 Task: Open a blank google sheet and write heading  'Elite Sales. 'Add 10 people name  'Ethan Reynolds, Olivia Thompson, Benjamin Martinez, Emma Davis, Alexander Mitchell, Ava Rodriguez, Daniel Anderson, Mia Lewis, Christopher Scott, Sophia Harris.'Item code in between  '4055-6600. 'Product range in between  4000-7000. Add Products  Nike shoe, Adidas shoe, Gucci T-shirt, Louis Vuitton bag, Zara Shirt, H&M jeans, Chanel perfume, Versace perfume, Ralph Lauren, Prada ShirtChoose quantity  '3 to 9 'Tax '12 percent 'Total Add Amount. Save page  Elite Sales review   book
Action: Mouse pressed left at (346, 242)
Screenshot: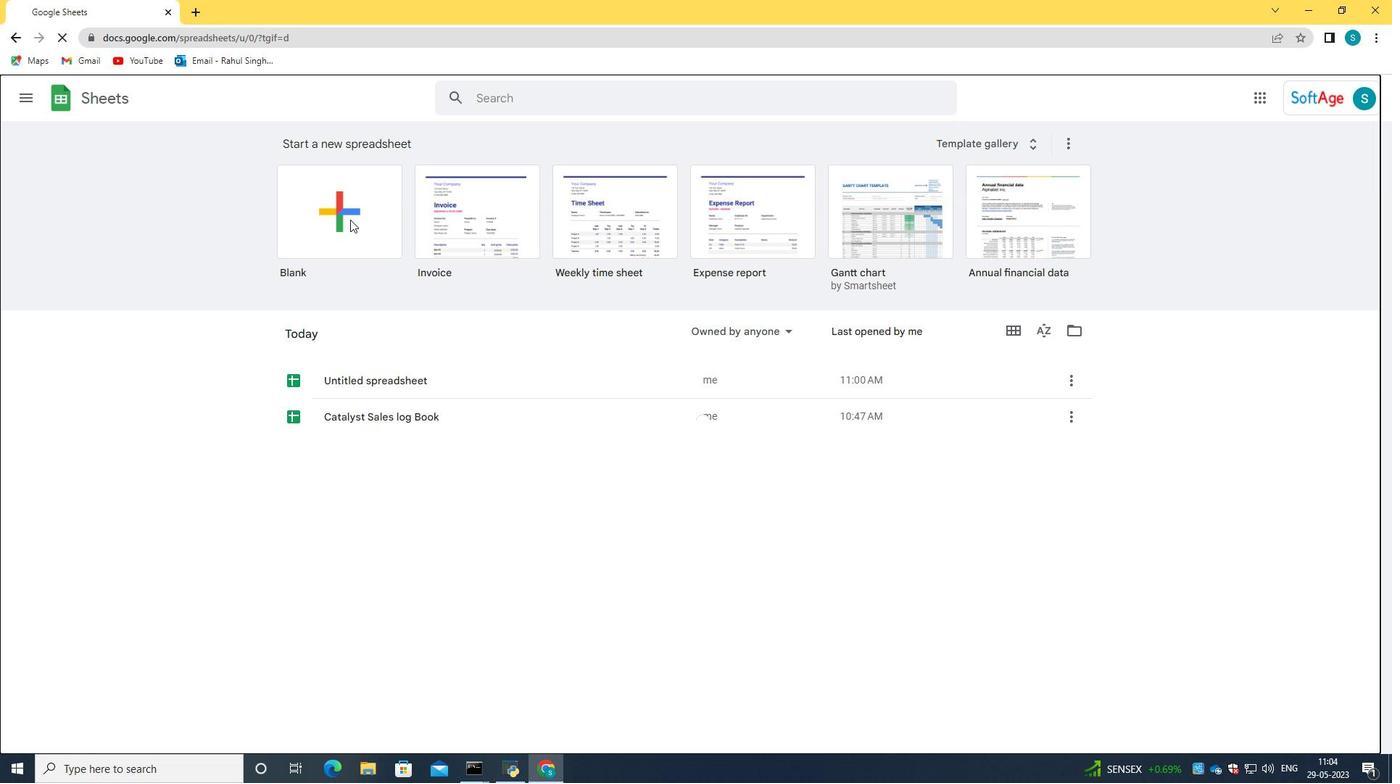 
Action: Mouse moved to (516, 207)
Screenshot: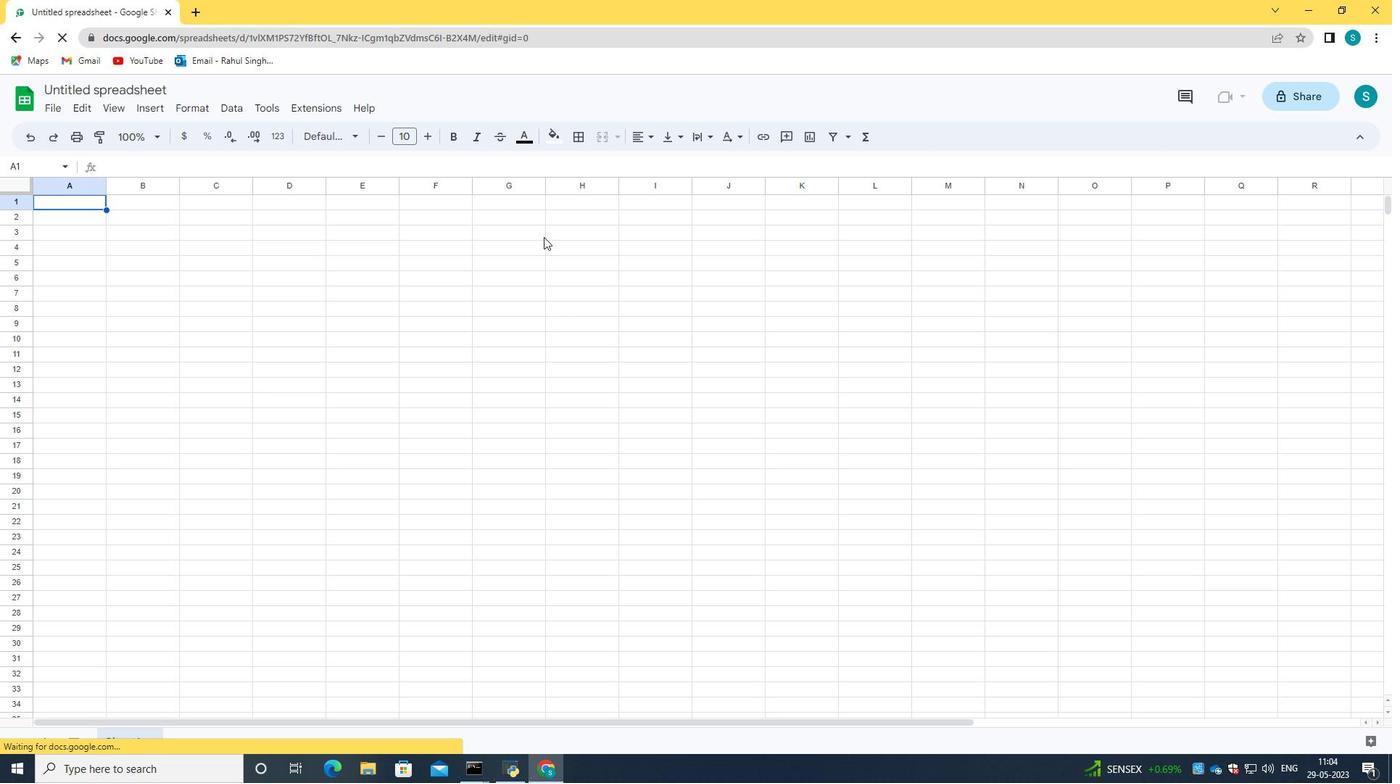
Action: Mouse pressed left at (516, 207)
Screenshot: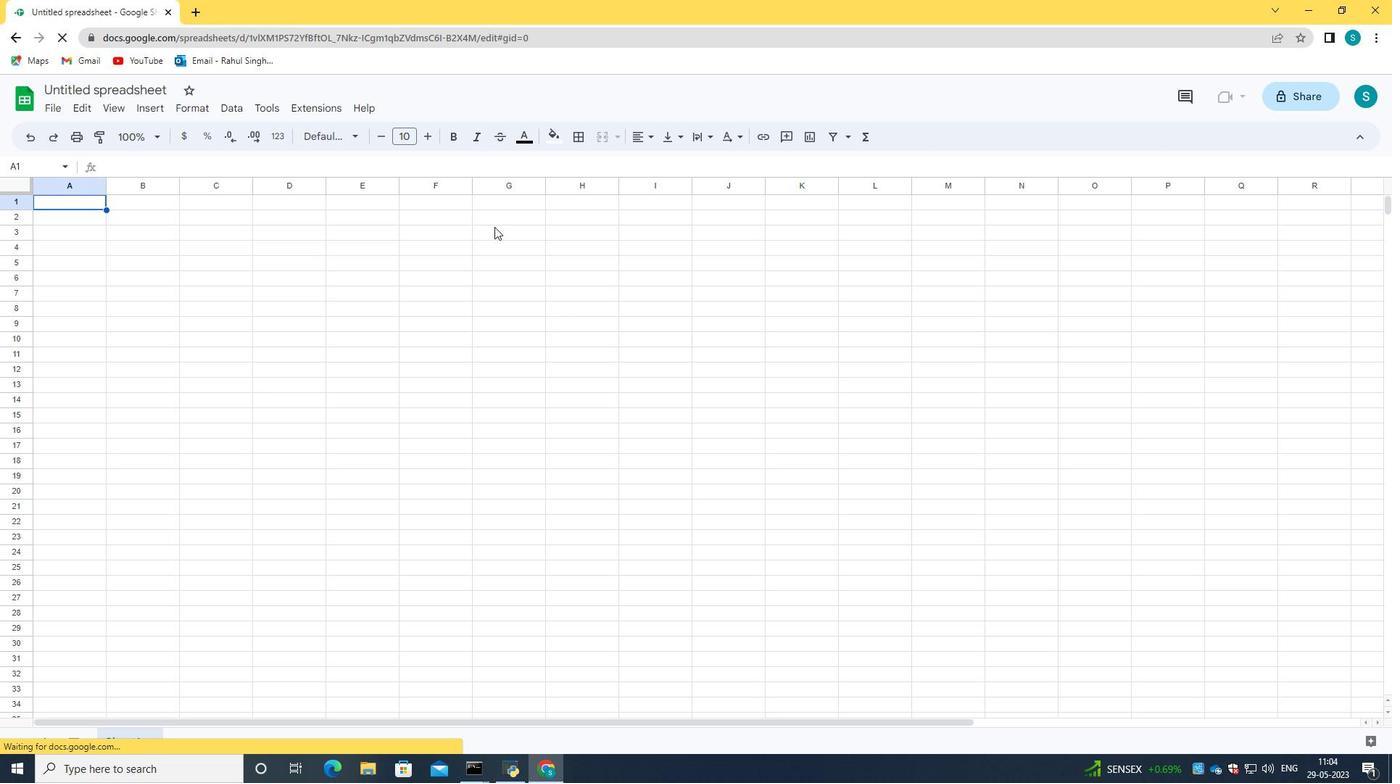 
Action: Mouse moved to (516, 205)
Screenshot: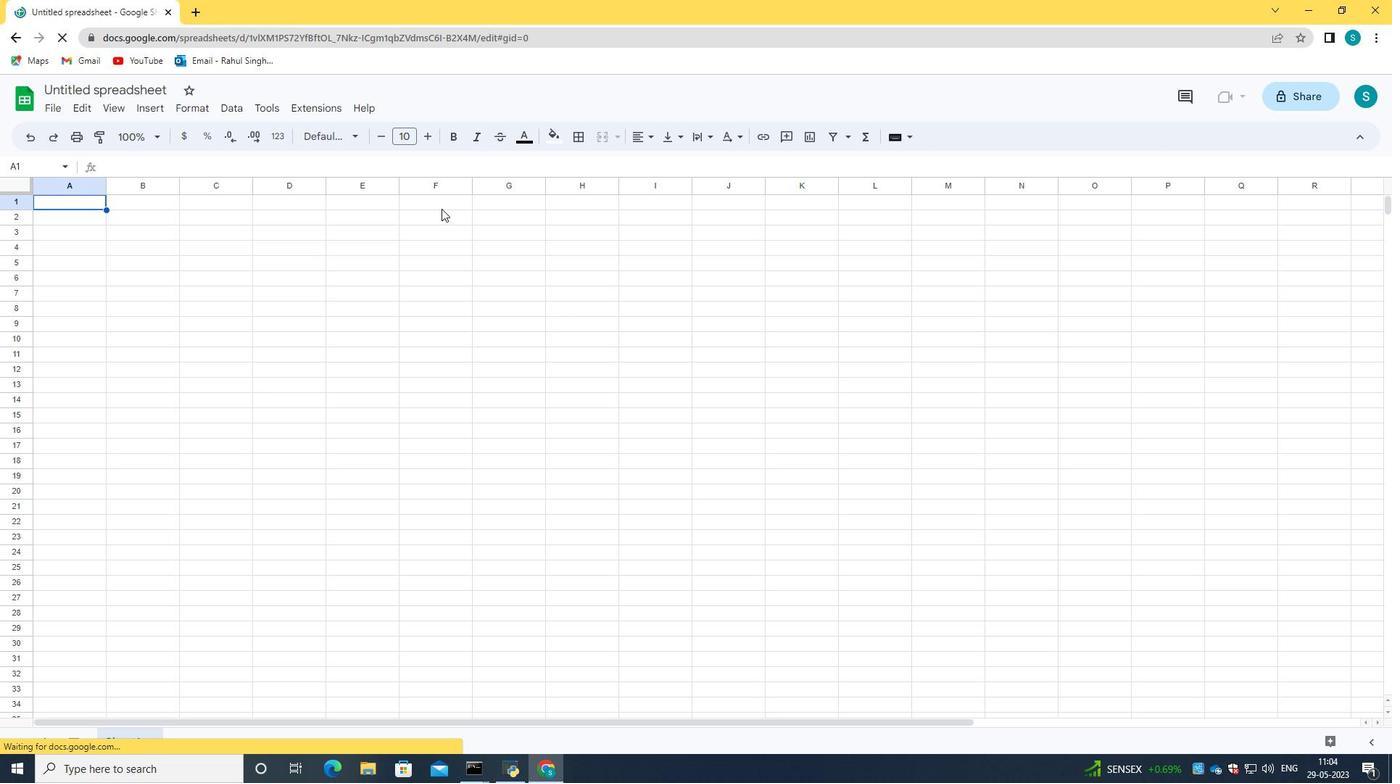 
Action: Mouse pressed left at (516, 205)
Screenshot: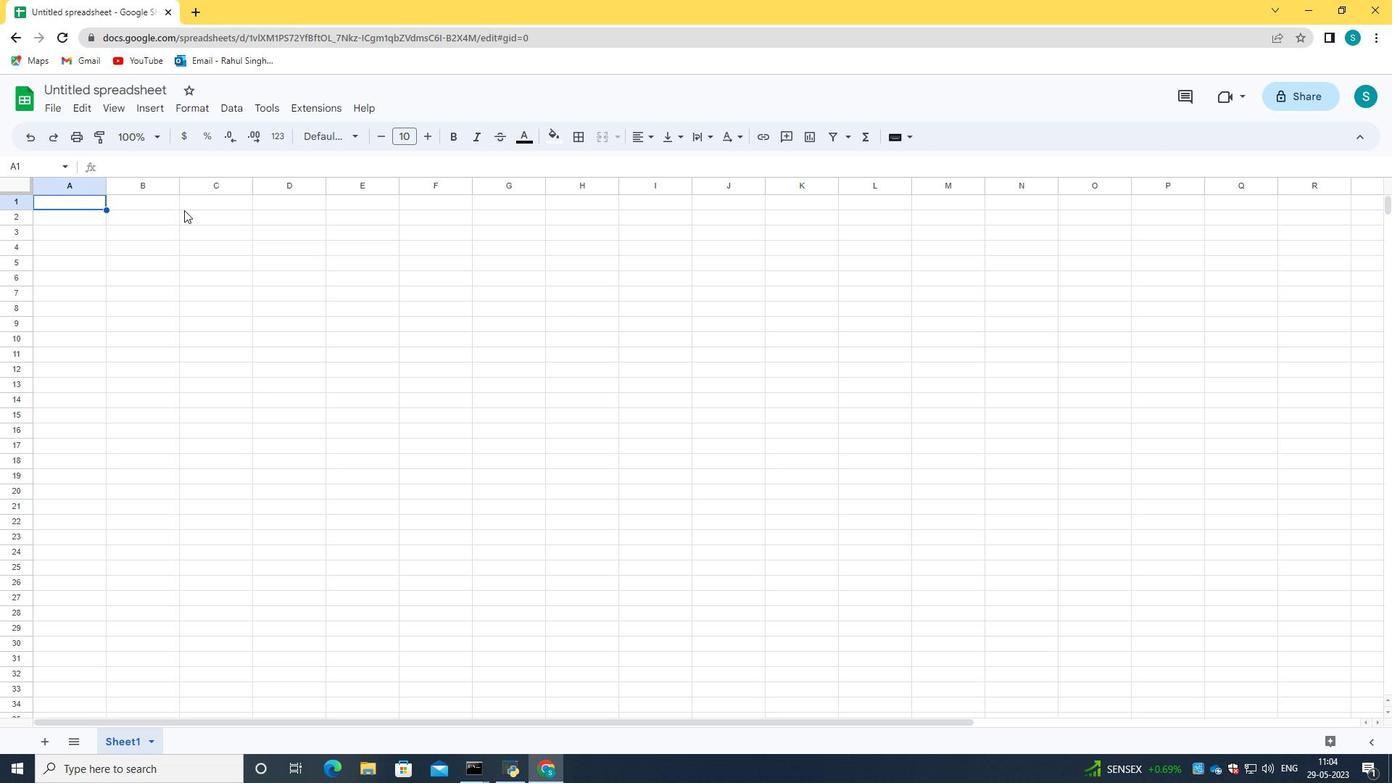
Action: Mouse moved to (544, 186)
Screenshot: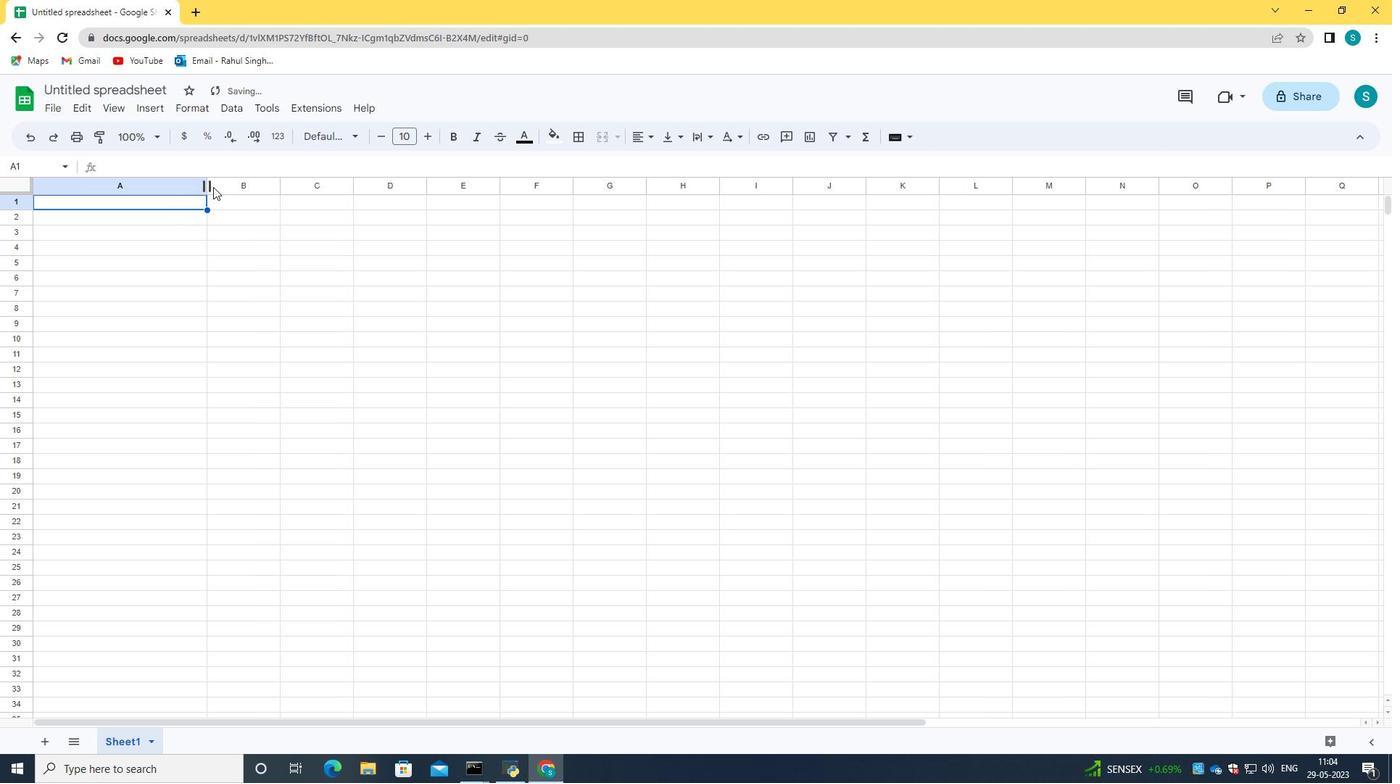 
Action: Mouse pressed left at (544, 186)
Screenshot: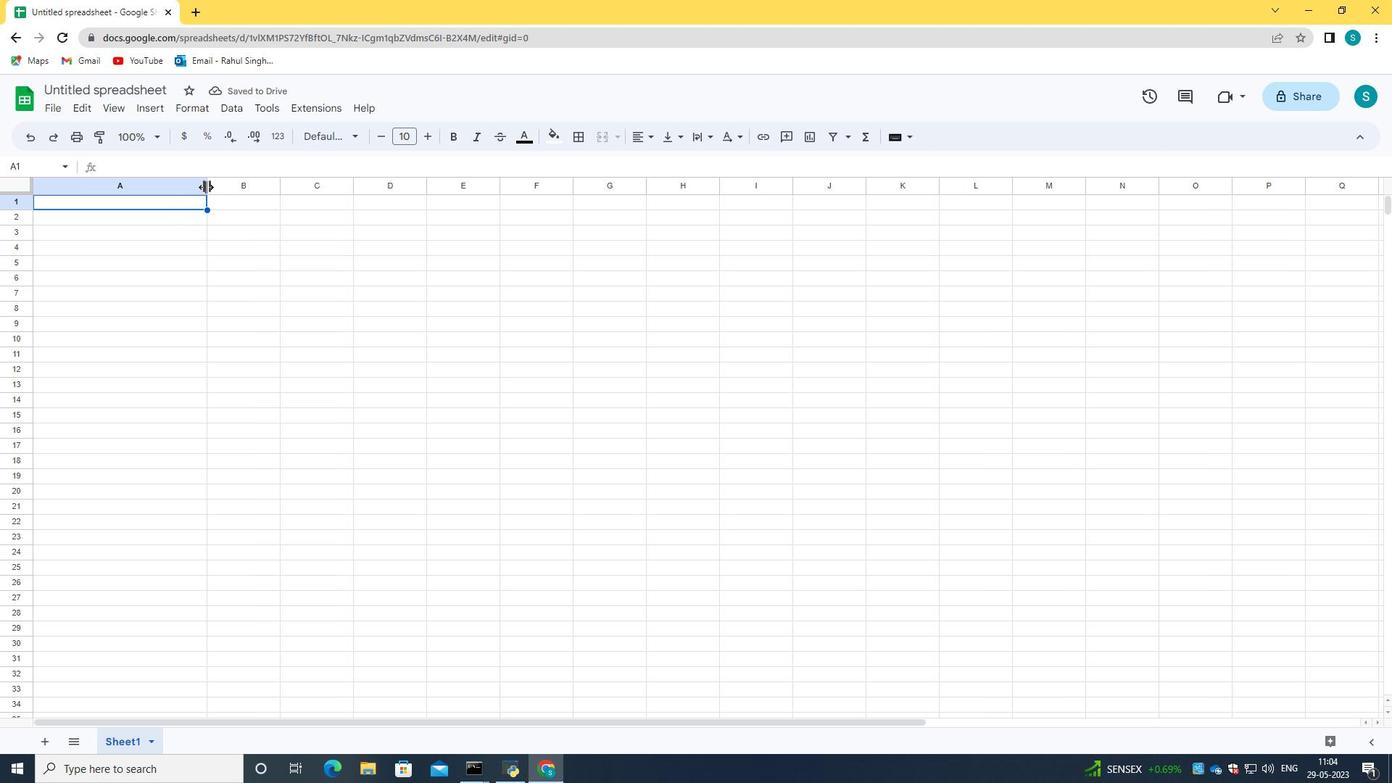 
Action: Mouse moved to (569, 201)
Screenshot: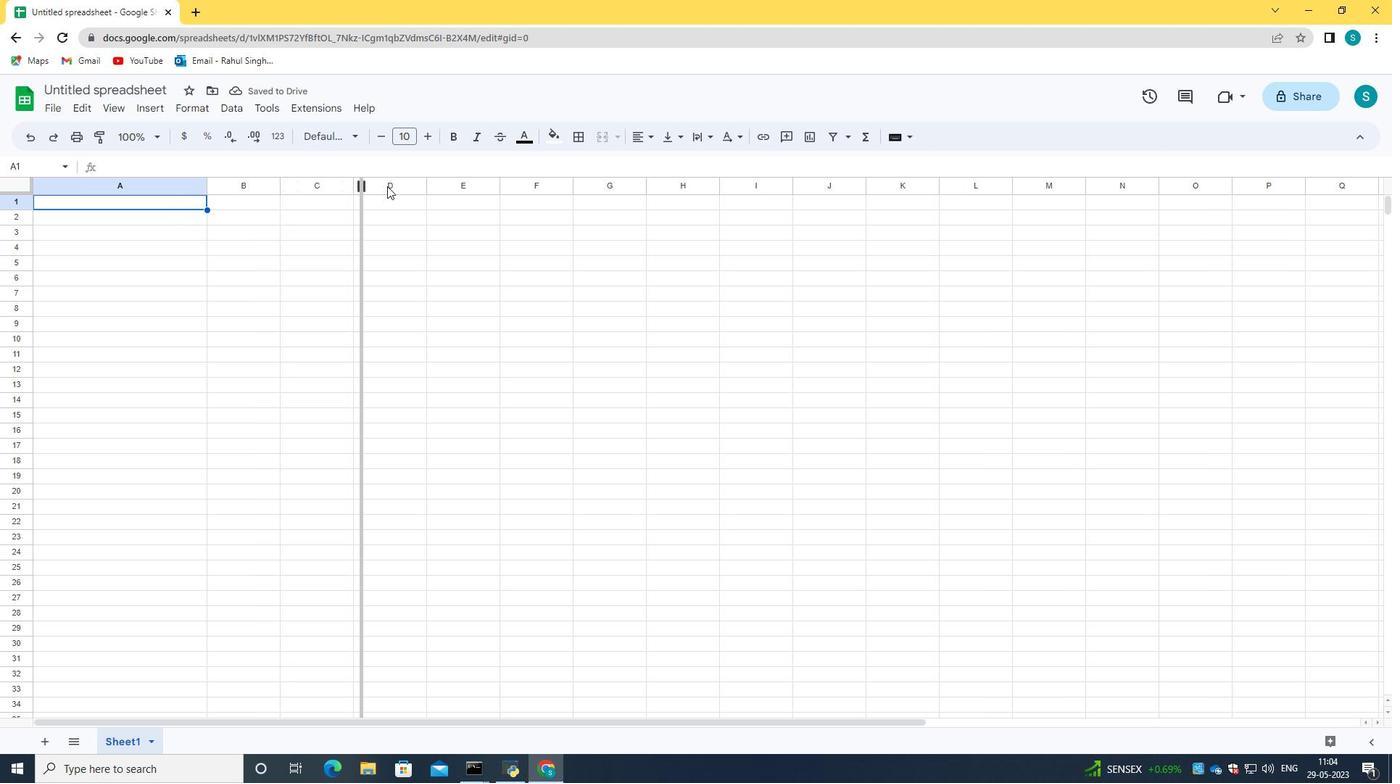 
Action: Mouse pressed left at (569, 201)
Screenshot: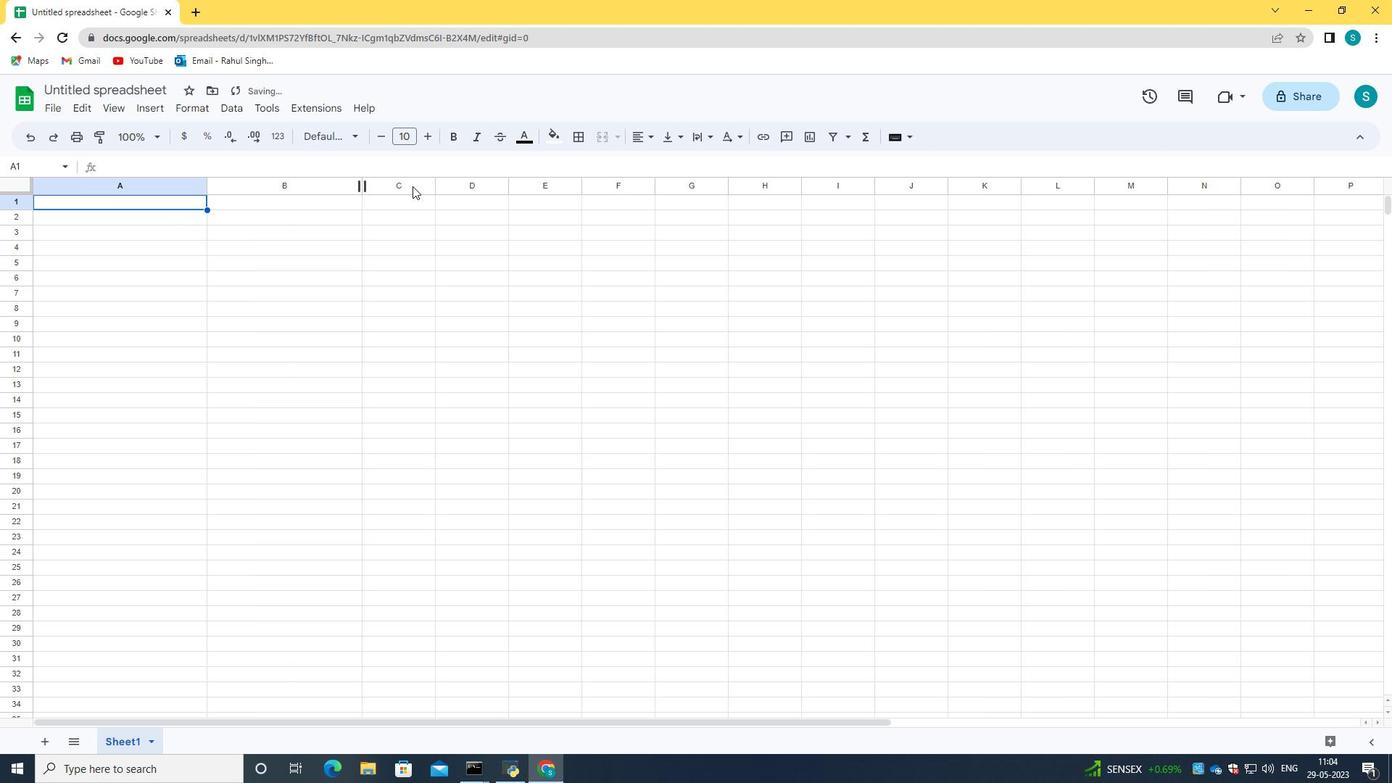 
Action: Mouse moved to (567, 200)
Screenshot: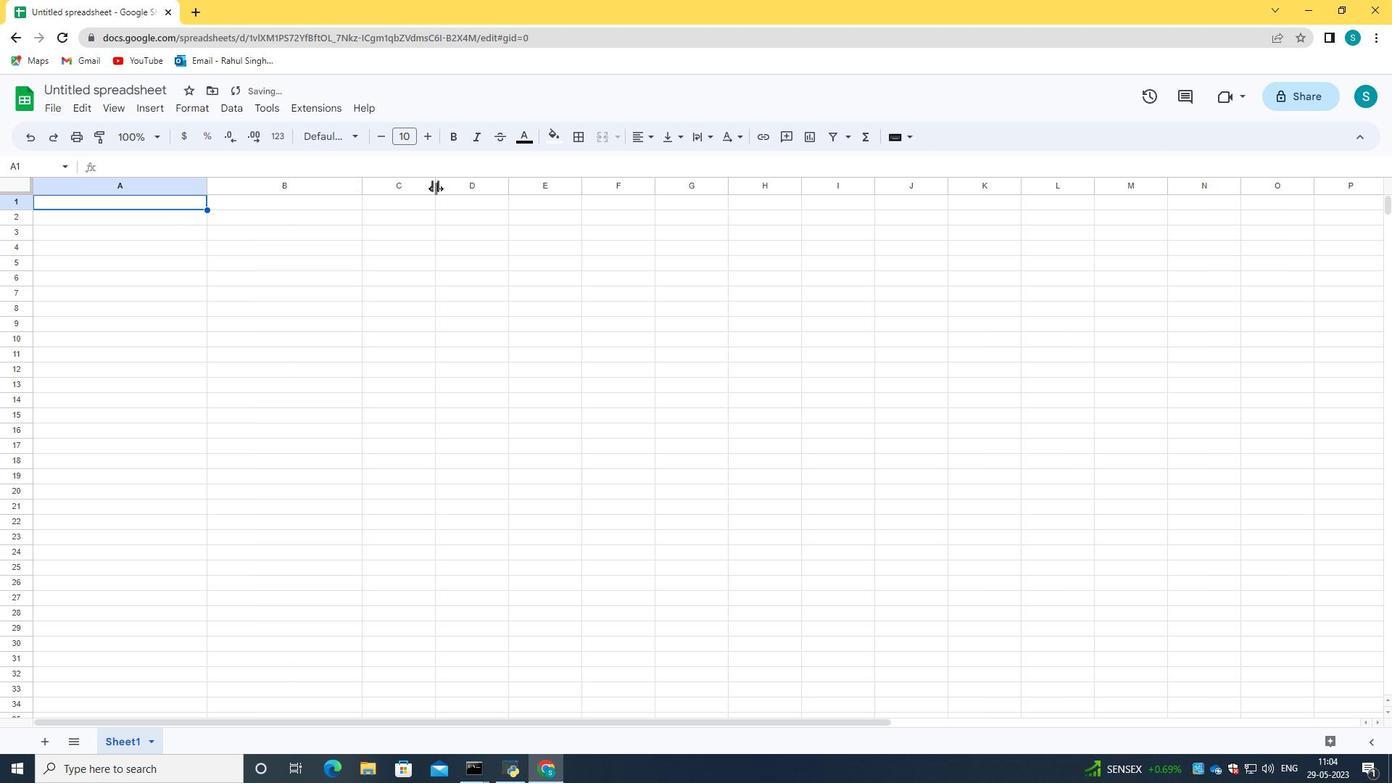 
Action: Mouse pressed left at (567, 200)
Screenshot: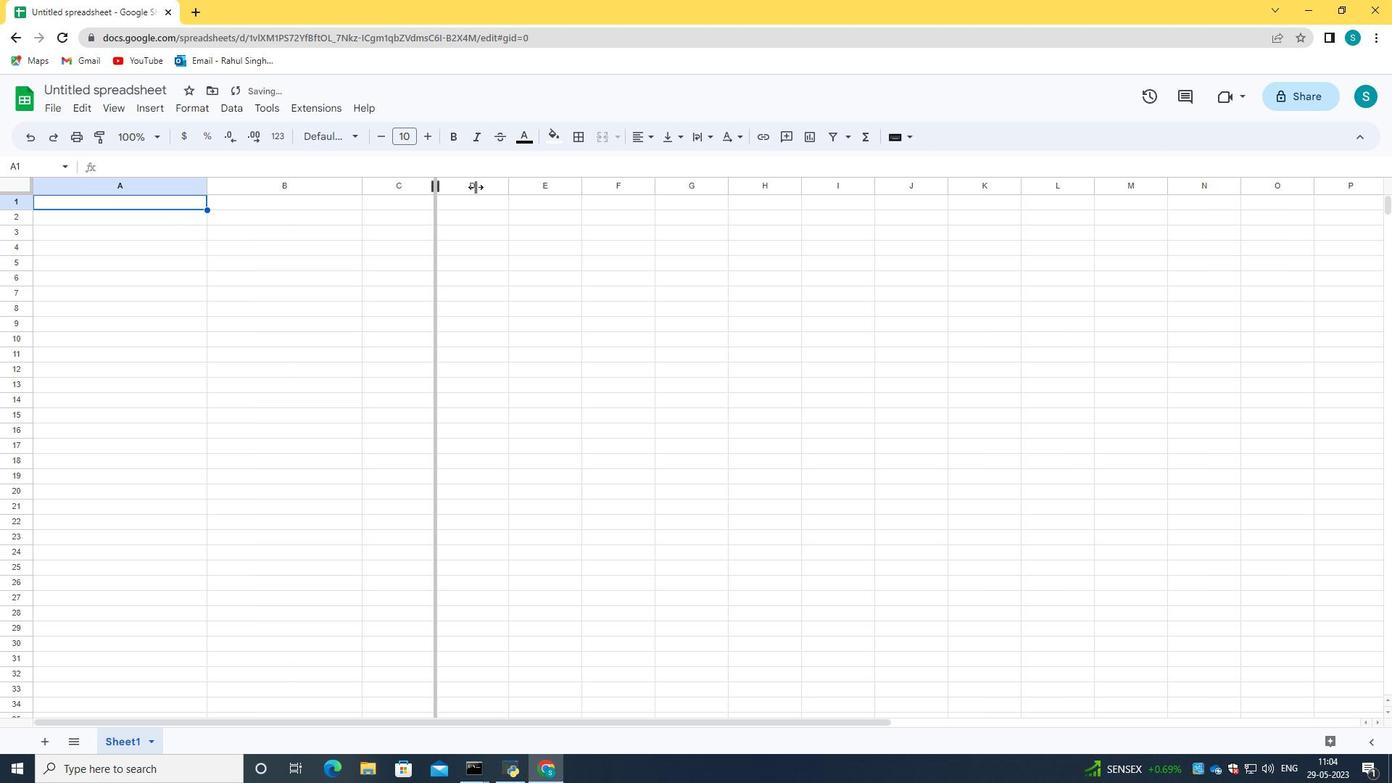 
Action: Key pressed <Key.caps_lock>E<Key.caps_lock><Key.caps_lock>L<Key.caps_lock><Key.caps_lock>ITE<Key.space><Key.caps_lock>s<Key.caps_lock><Key.backspace>SALES
Screenshot: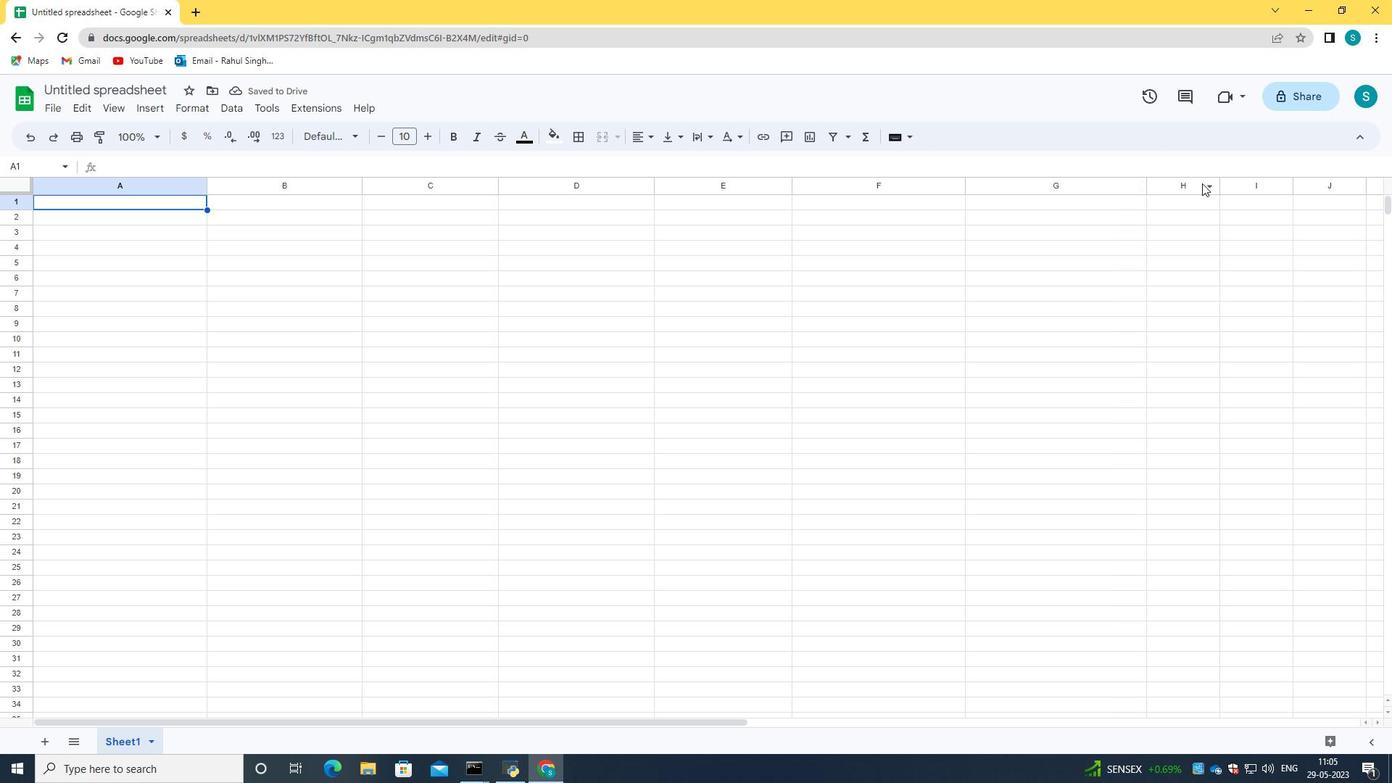 
Action: Mouse moved to (522, 218)
Screenshot: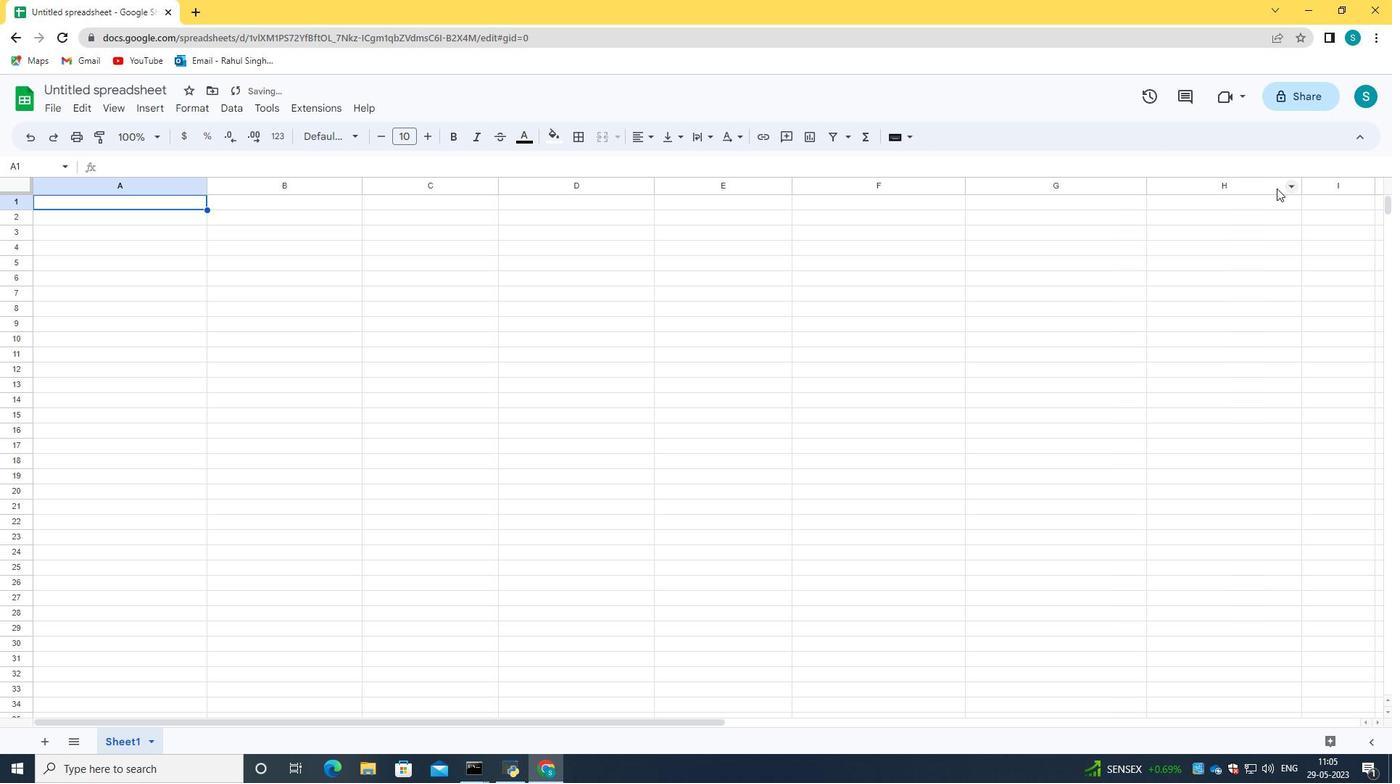 
Action: Mouse pressed left at (522, 218)
Screenshot: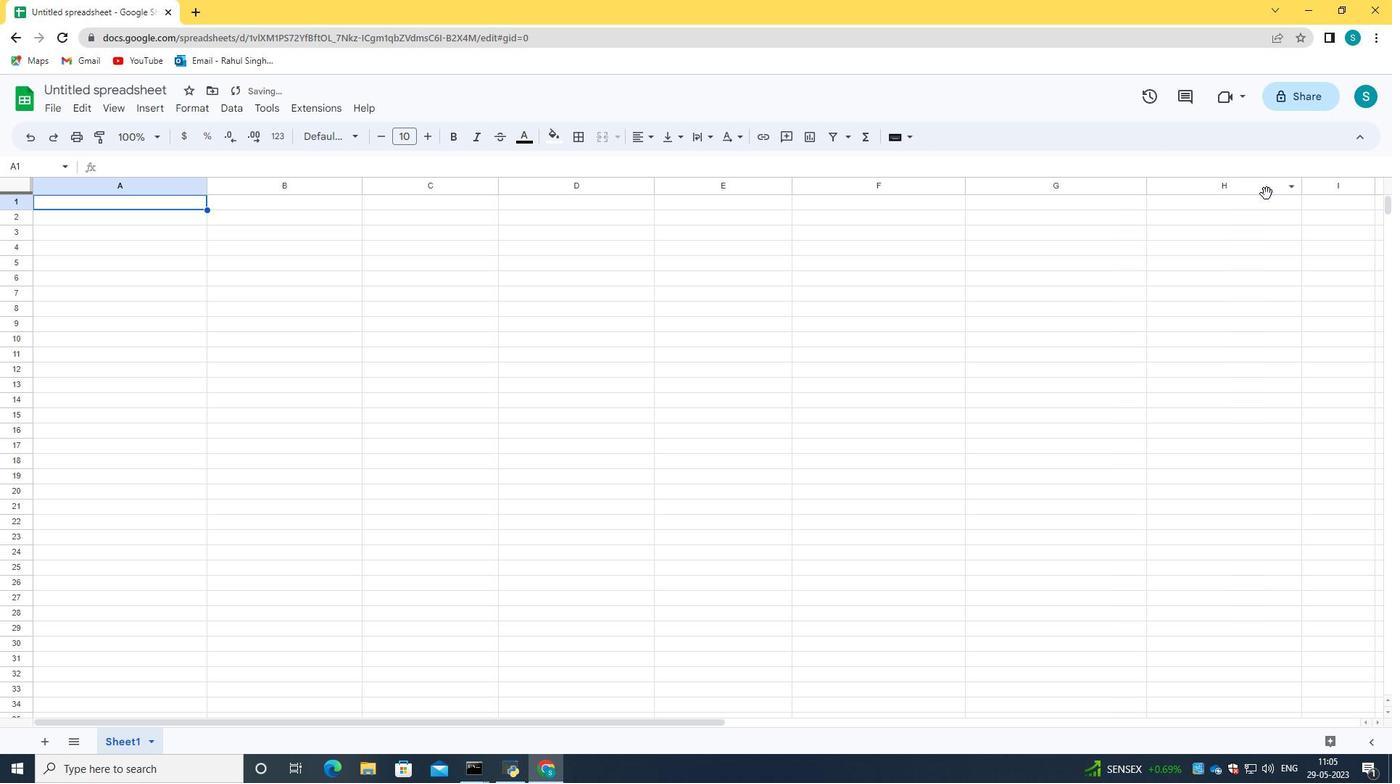 
Action: Mouse moved to (536, 200)
Screenshot: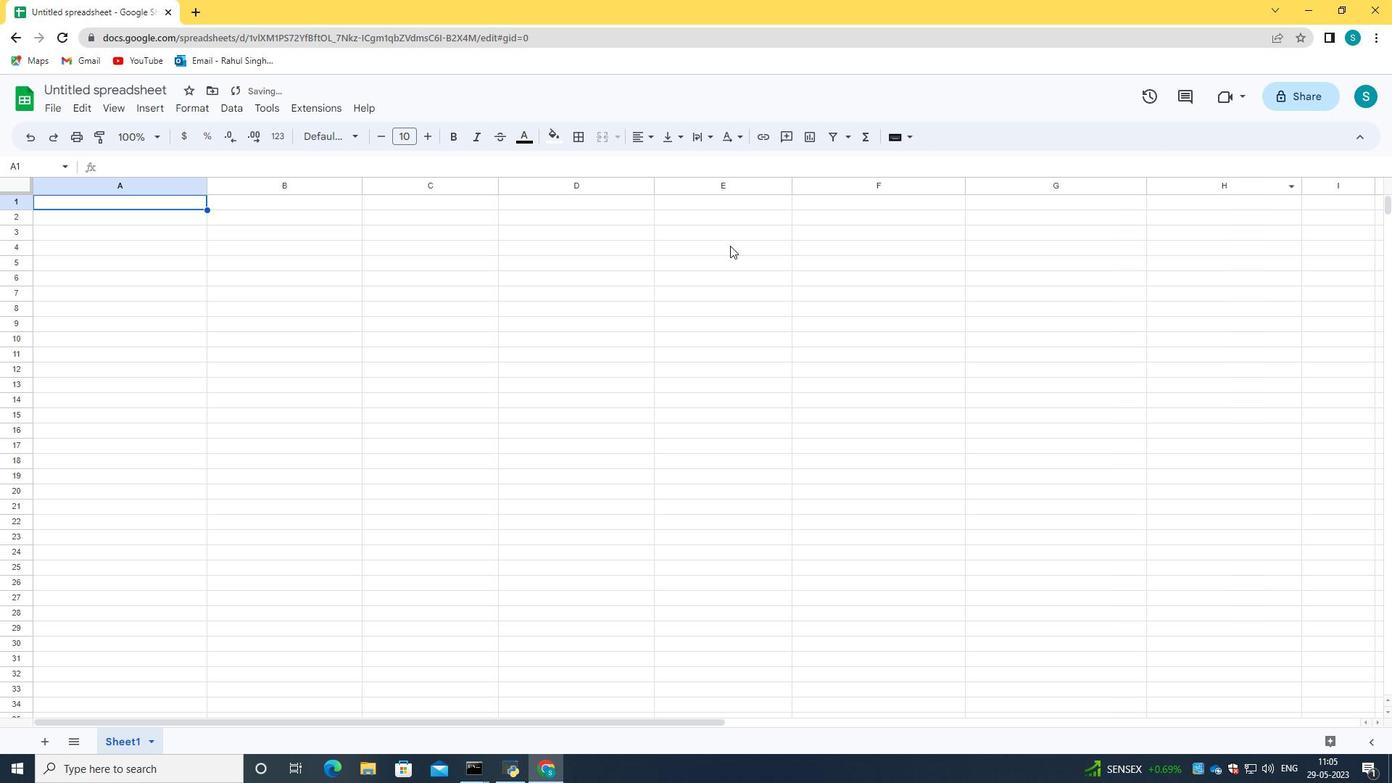 
Action: Mouse pressed left at (536, 200)
Screenshot: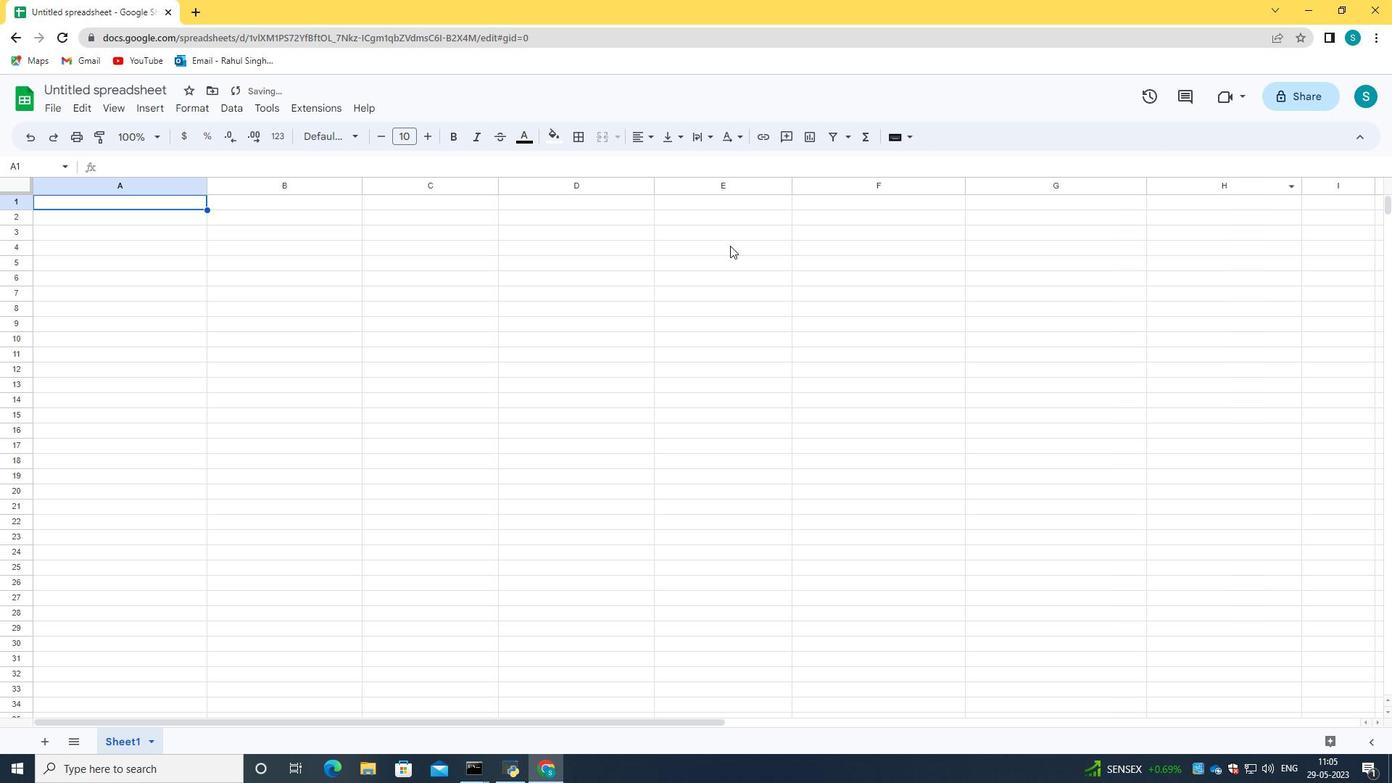 
Action: Mouse moved to (63, 230)
Screenshot: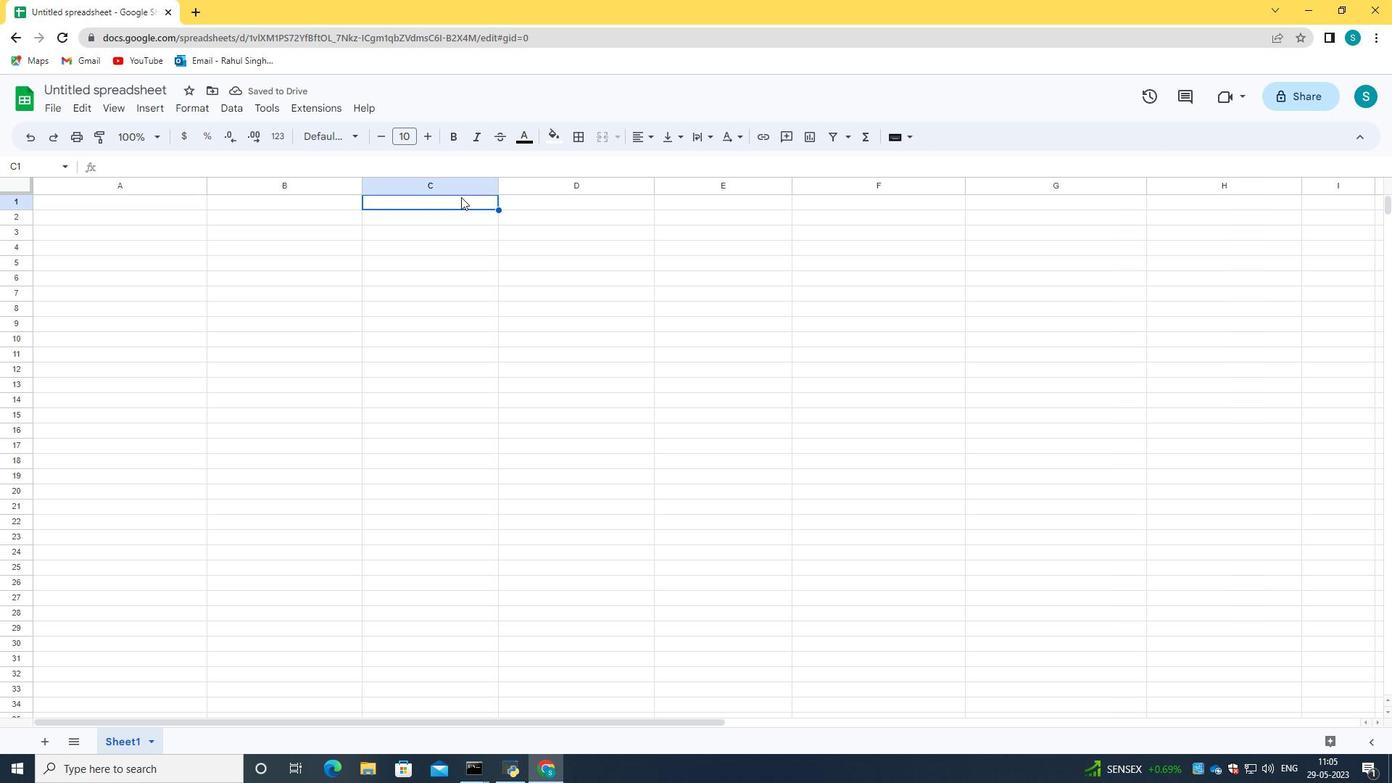 
Action: Mouse pressed left at (63, 230)
Screenshot: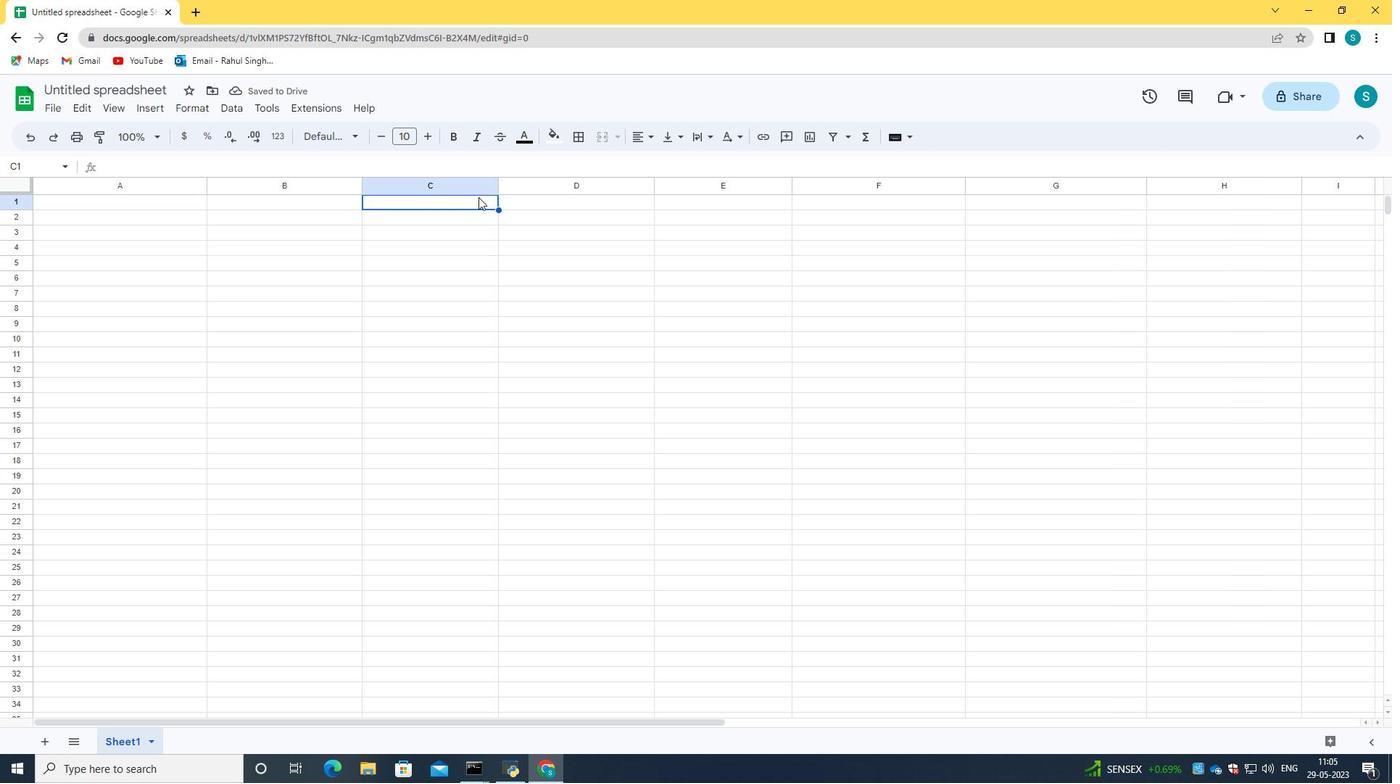 
Action: Mouse moved to (105, 183)
Screenshot: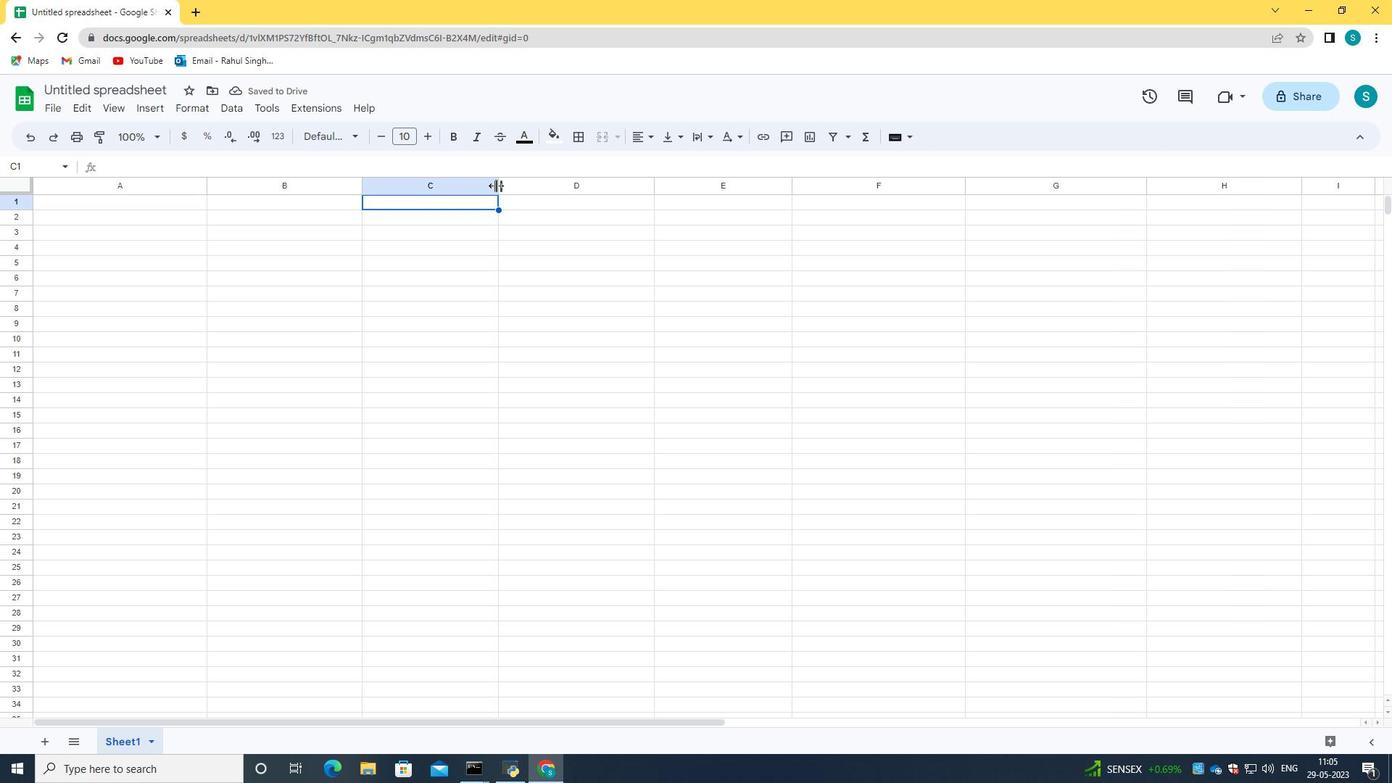 
Action: Mouse pressed left at (105, 183)
Screenshot: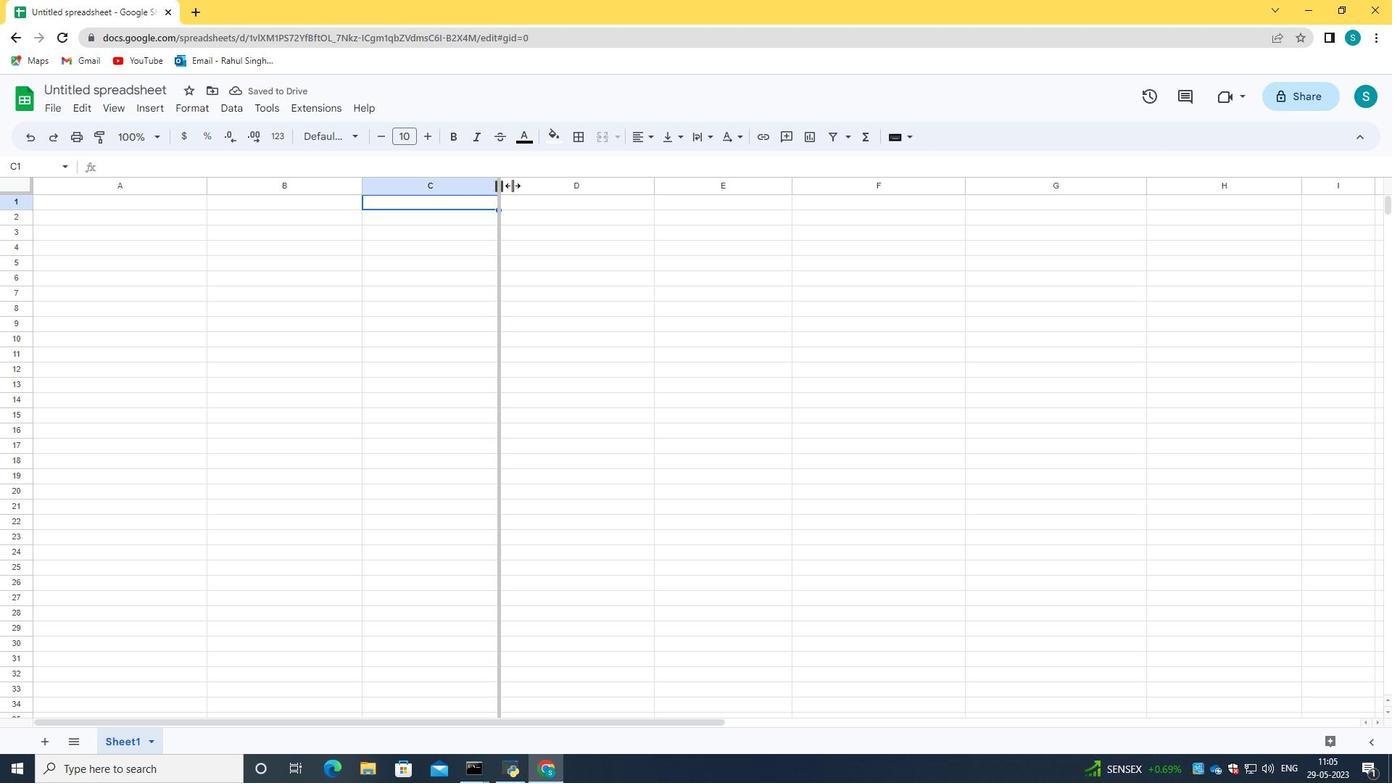 
Action: Mouse moved to (211, 184)
Screenshot: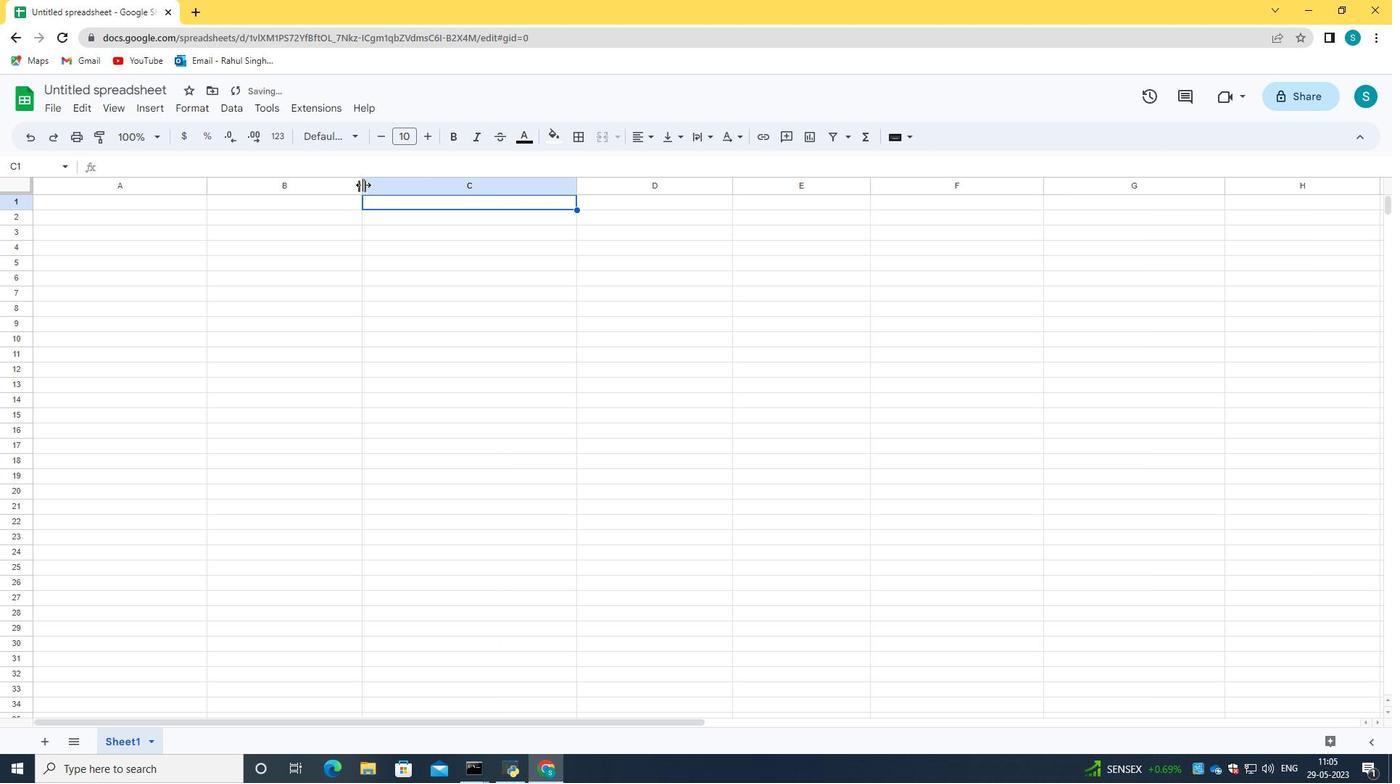 
Action: Mouse pressed left at (211, 184)
Screenshot: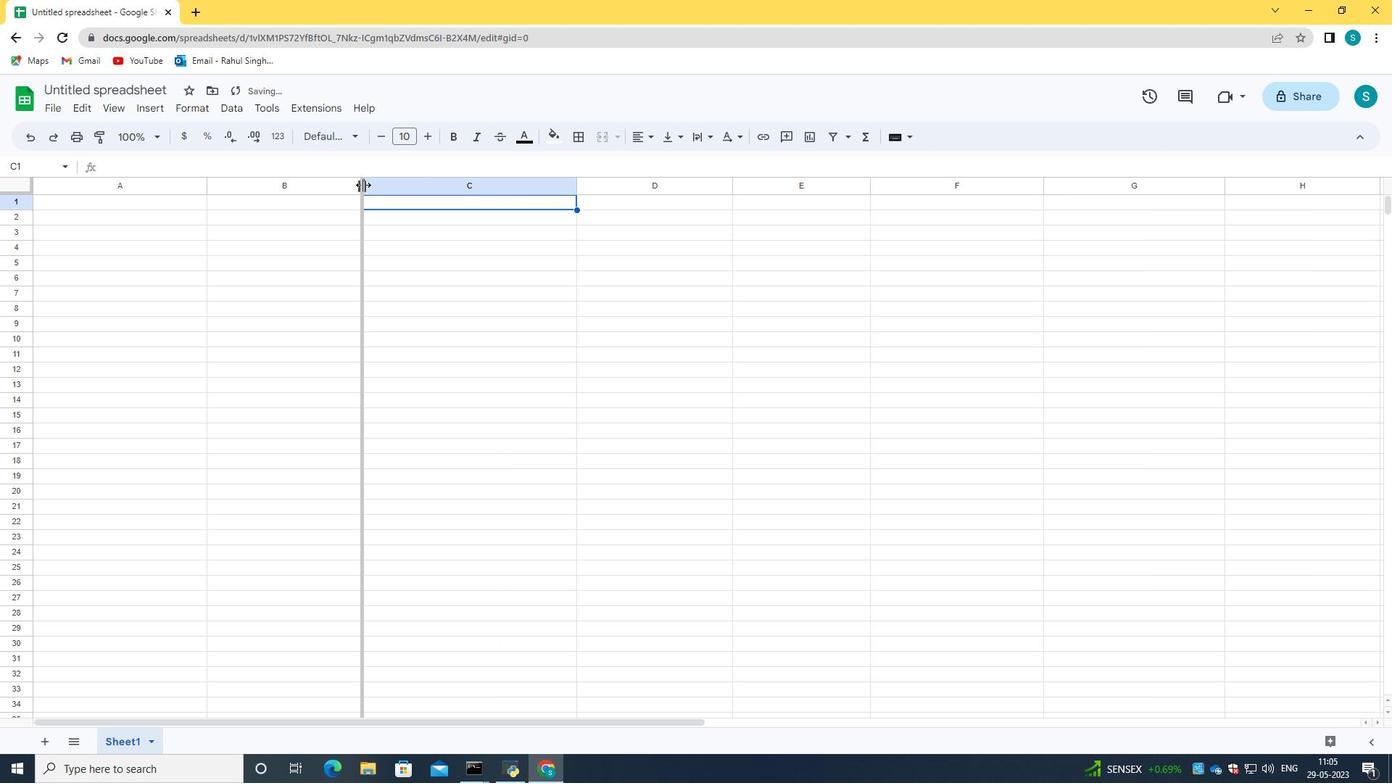
Action: Mouse moved to (340, 182)
Screenshot: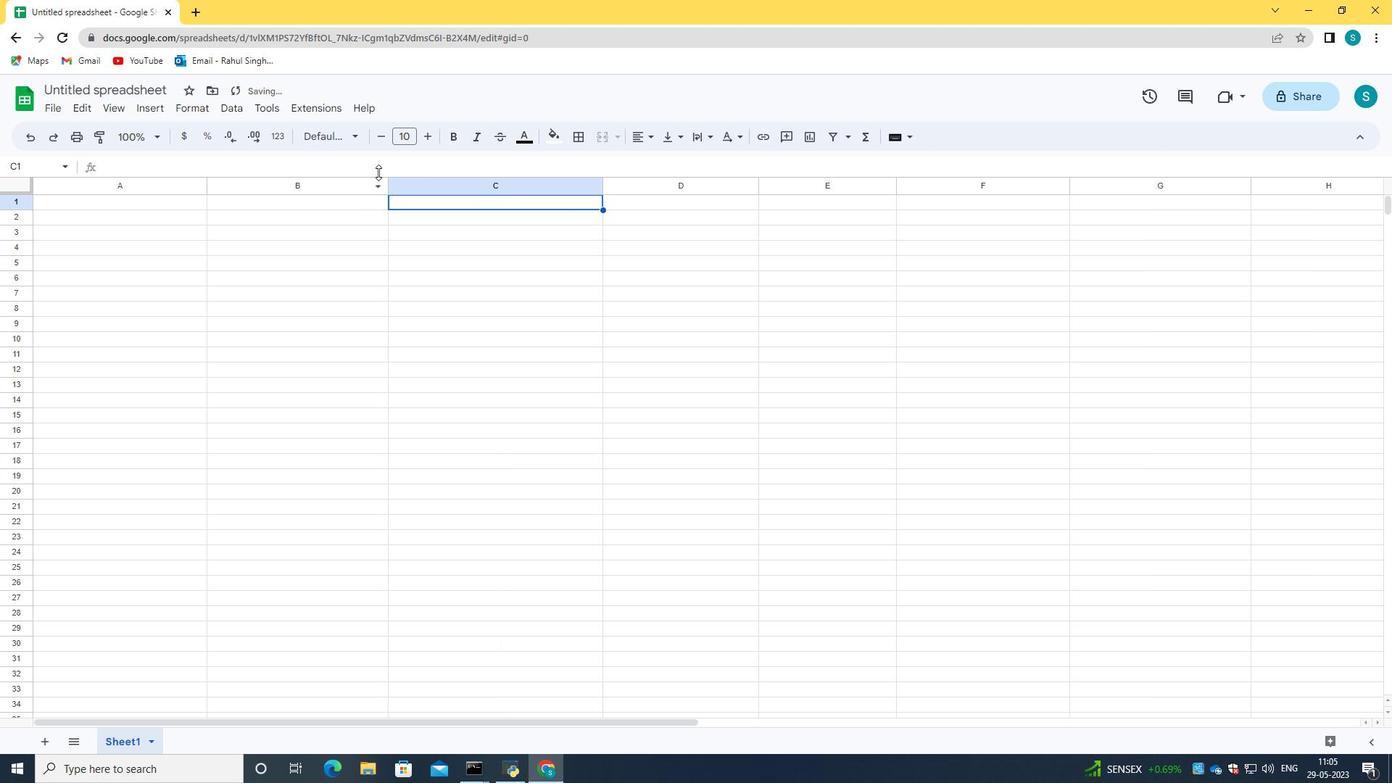 
Action: Mouse pressed left at (340, 182)
Screenshot: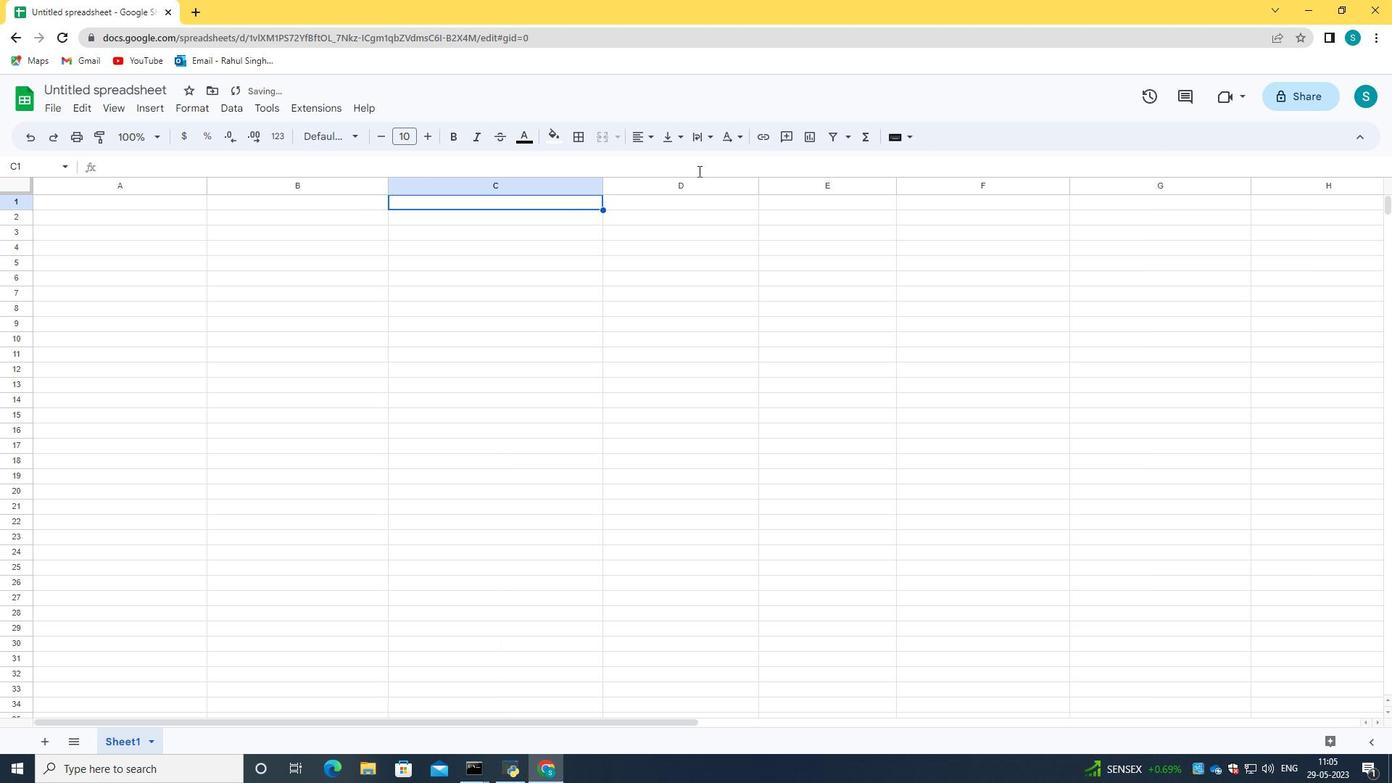 
Action: Mouse moved to (442, 189)
Screenshot: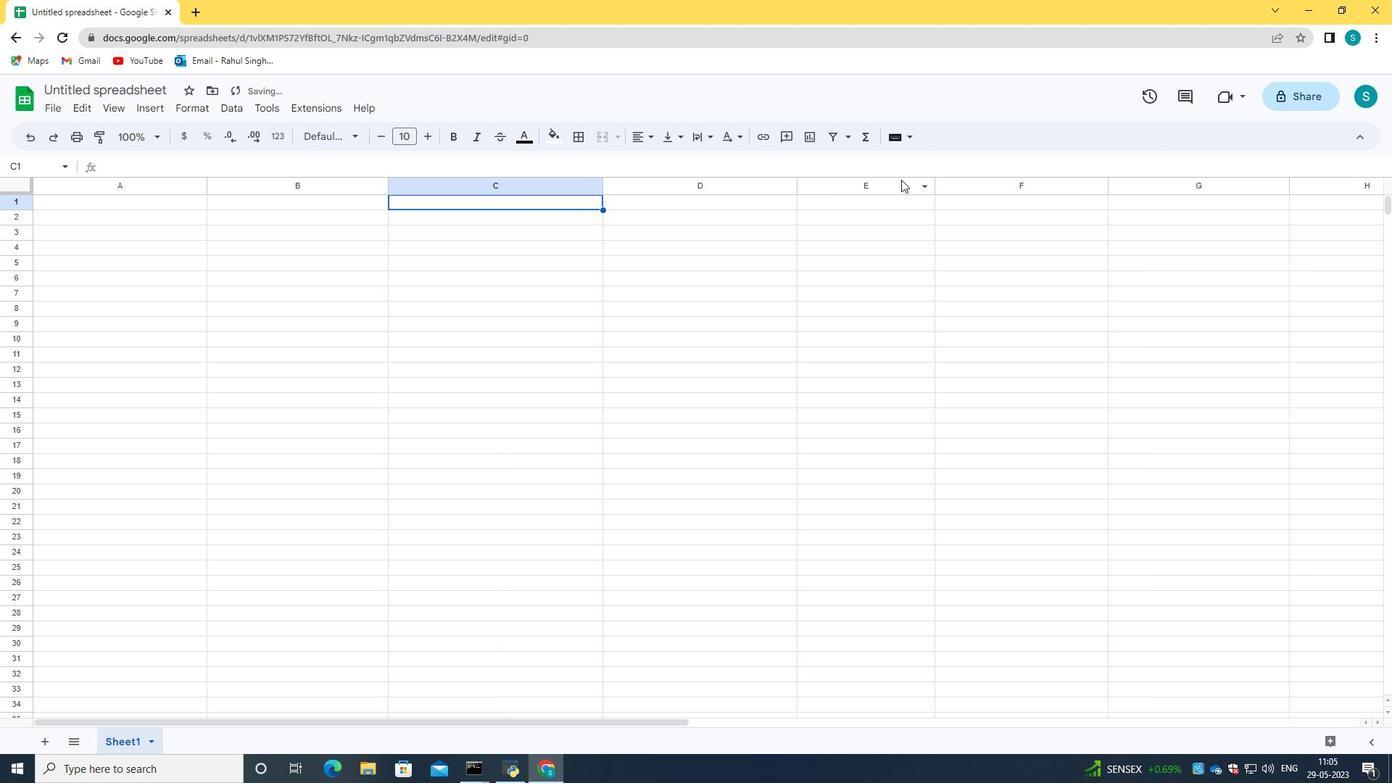 
Action: Mouse pressed left at (442, 189)
Screenshot: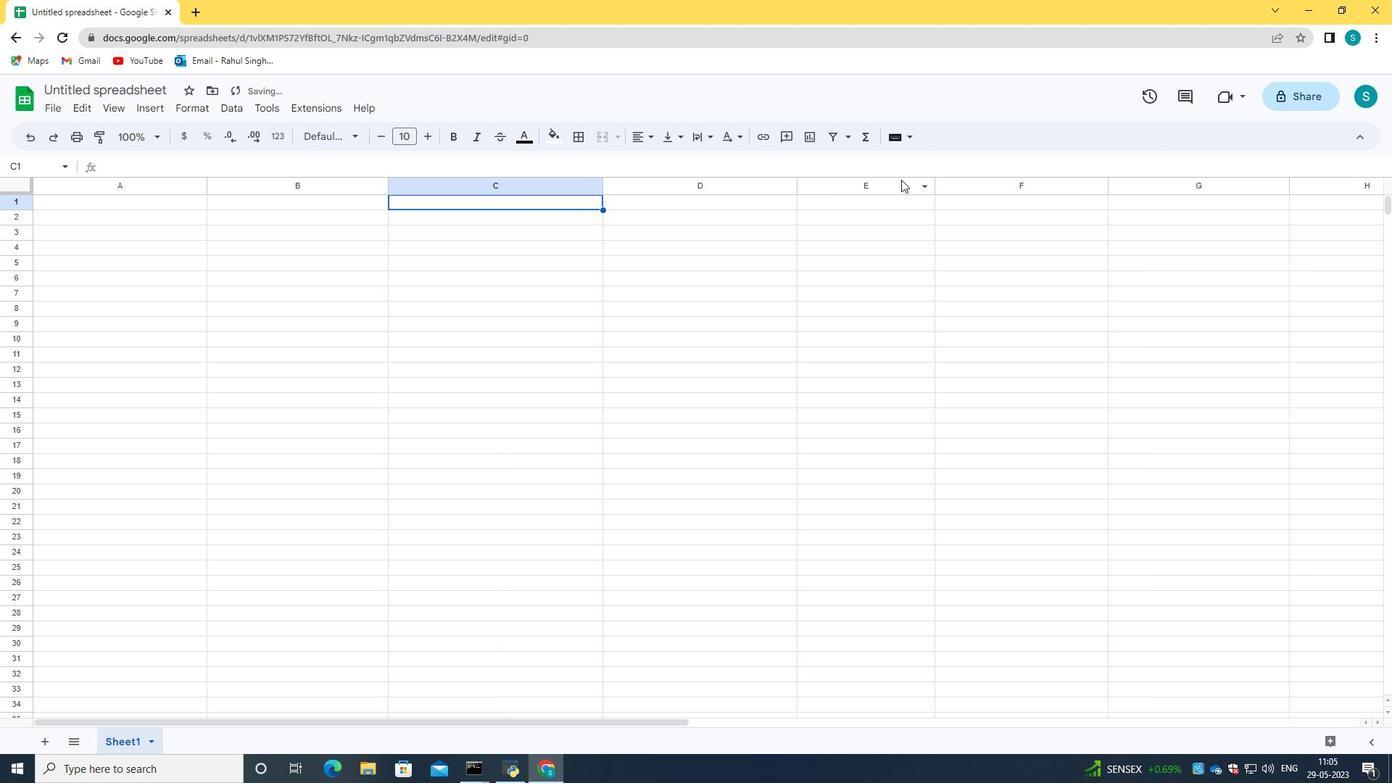 
Action: Mouse moved to (558, 187)
Screenshot: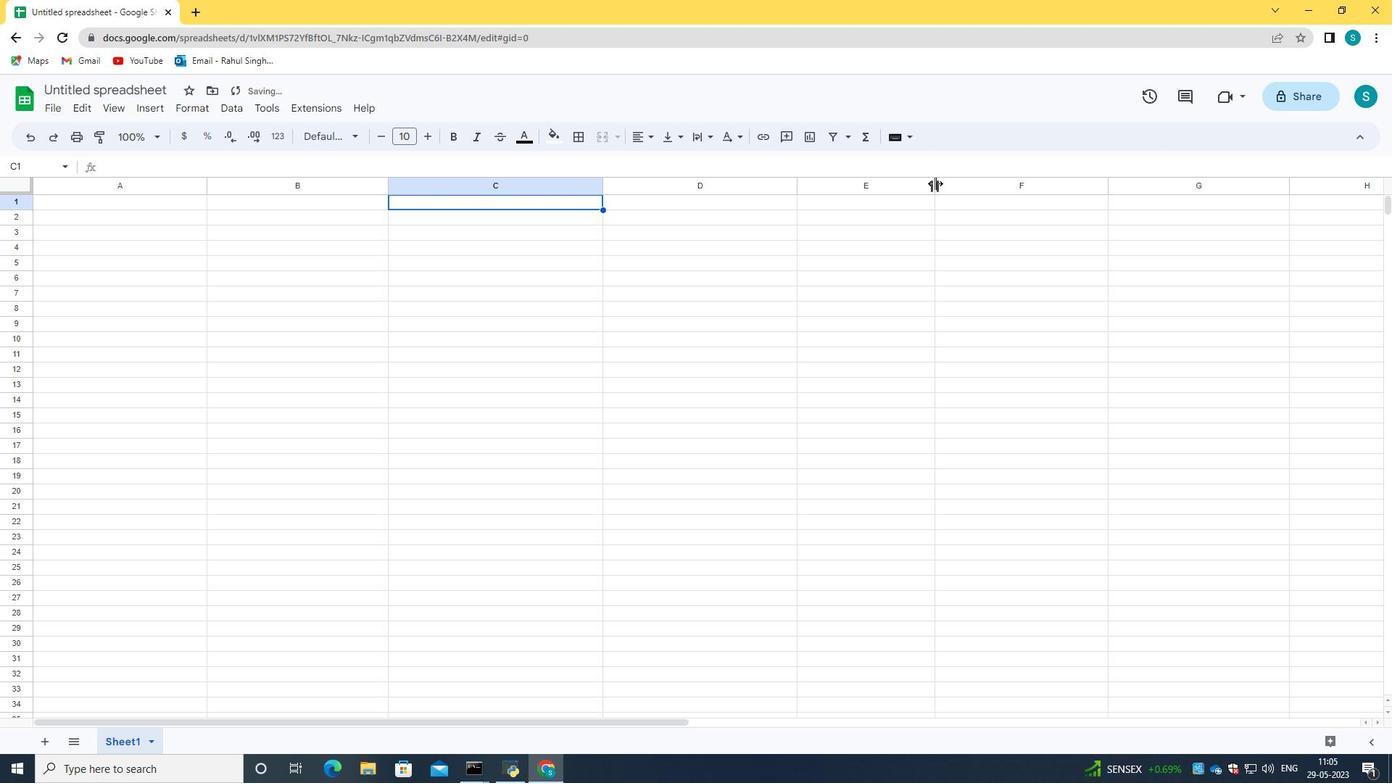 
Action: Mouse pressed left at (558, 187)
Screenshot: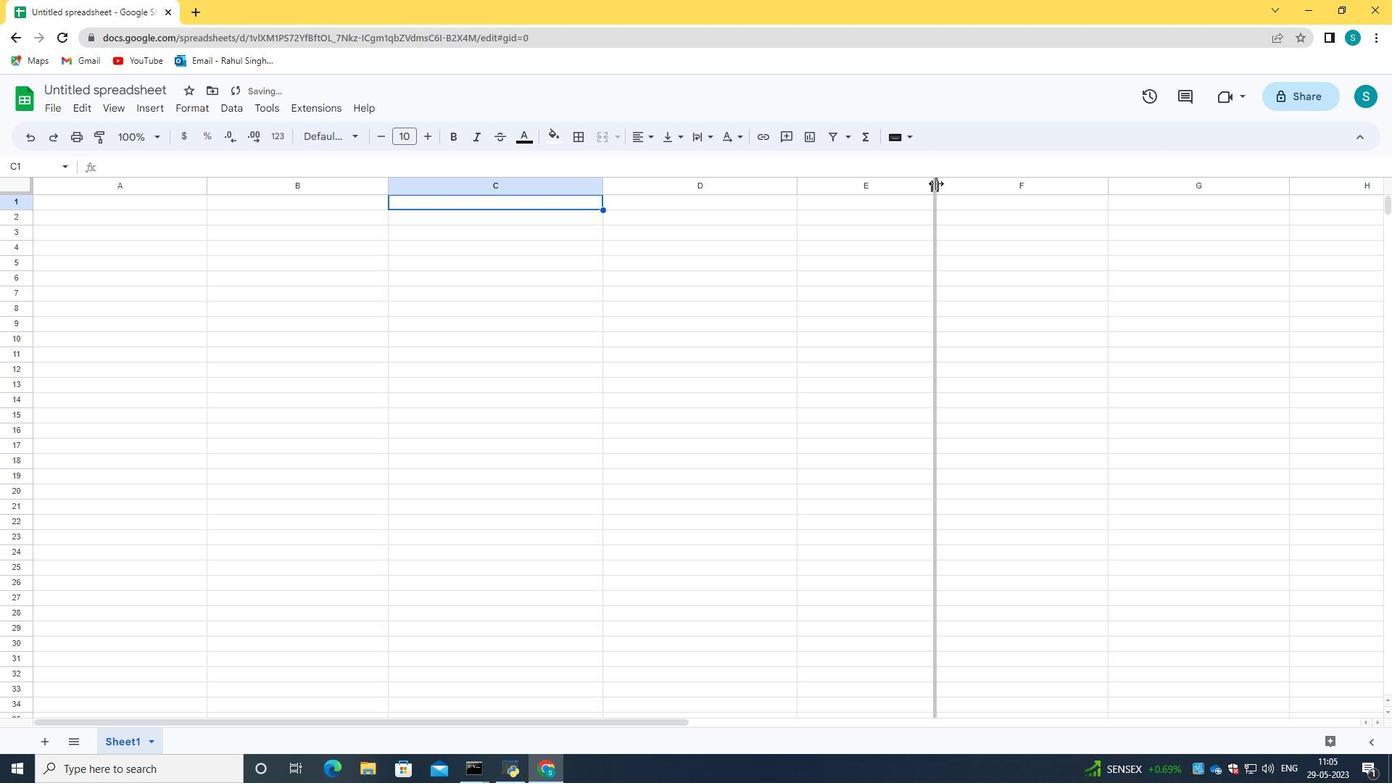 
Action: Mouse moved to (709, 200)
Screenshot: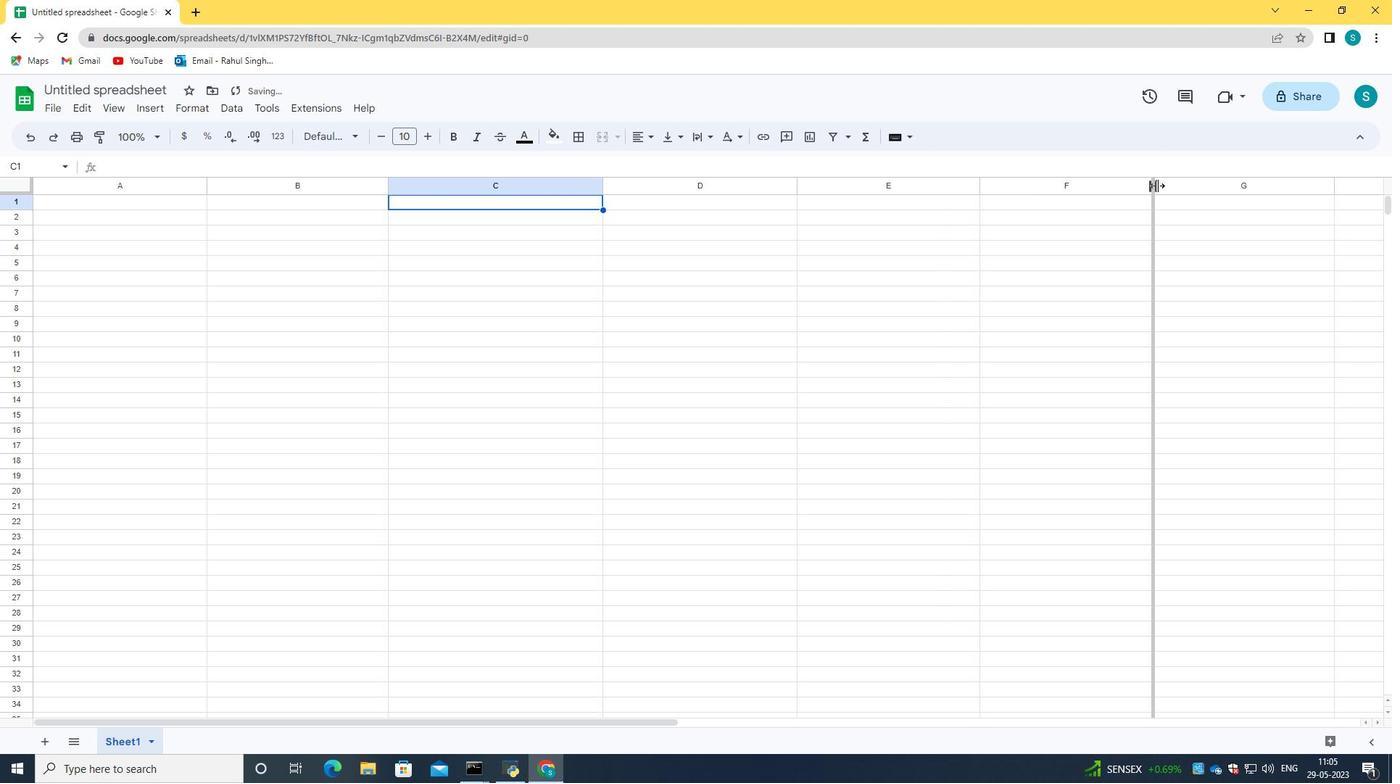 
Action: Mouse pressed left at (709, 200)
Screenshot: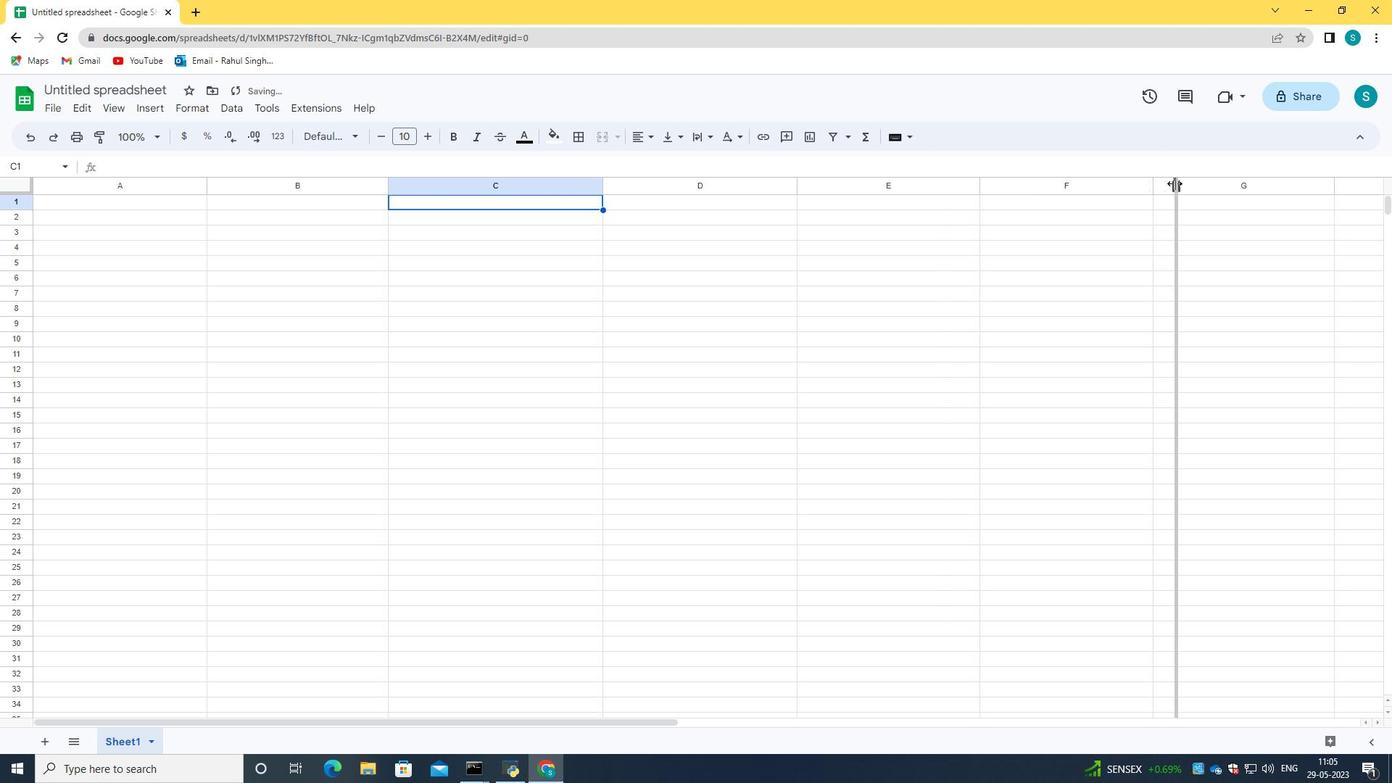 
Action: Mouse moved to (730, 200)
Screenshot: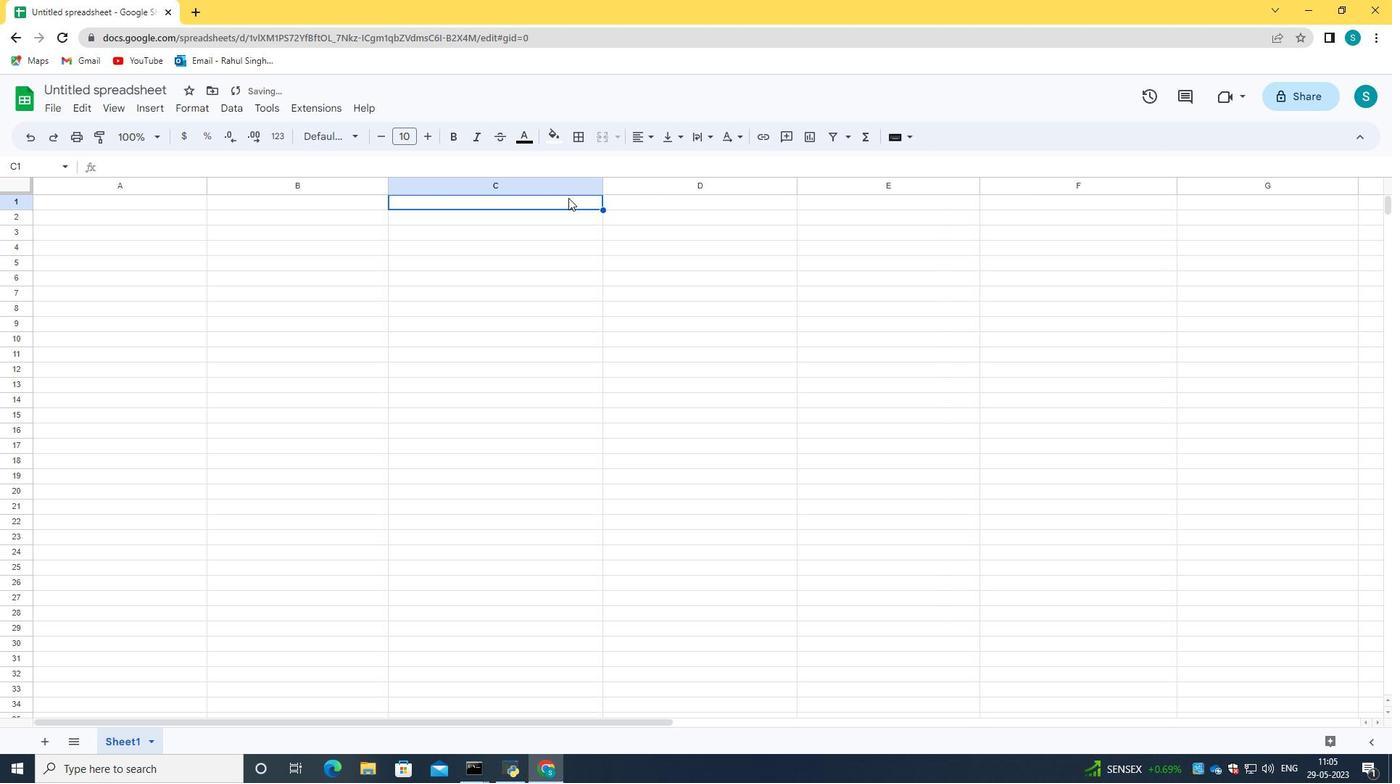 
Action: Mouse pressed left at (730, 200)
Screenshot: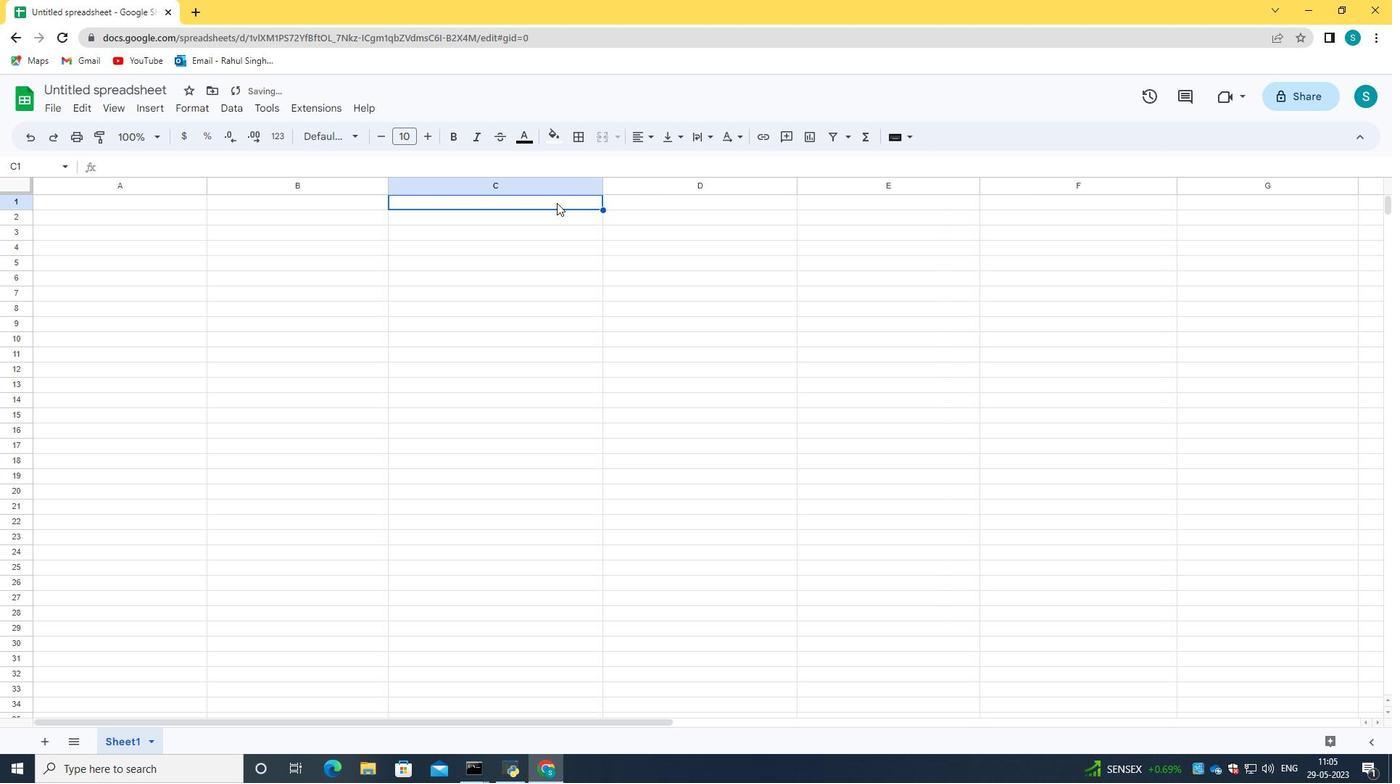 
Action: Mouse moved to (736, 199)
Screenshot: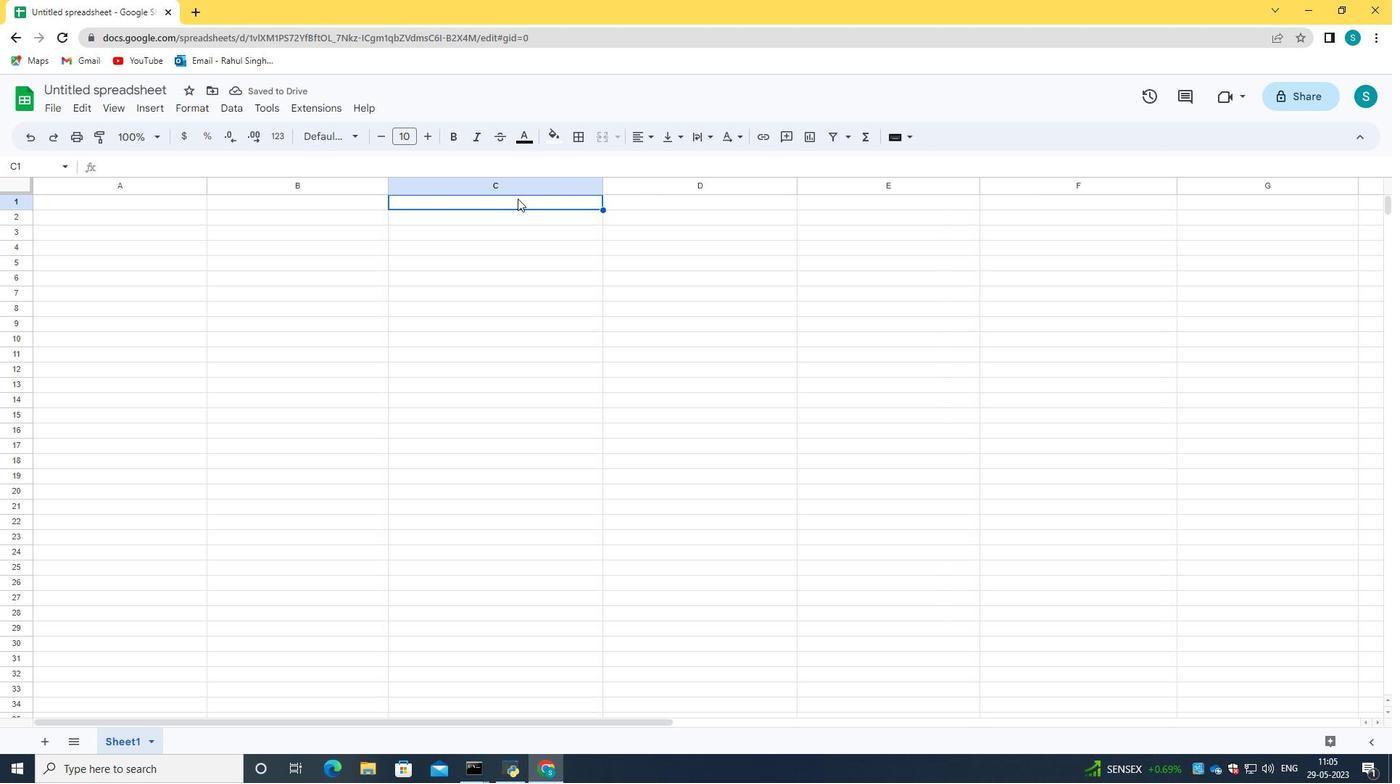 
Action: Mouse pressed left at (736, 199)
Screenshot: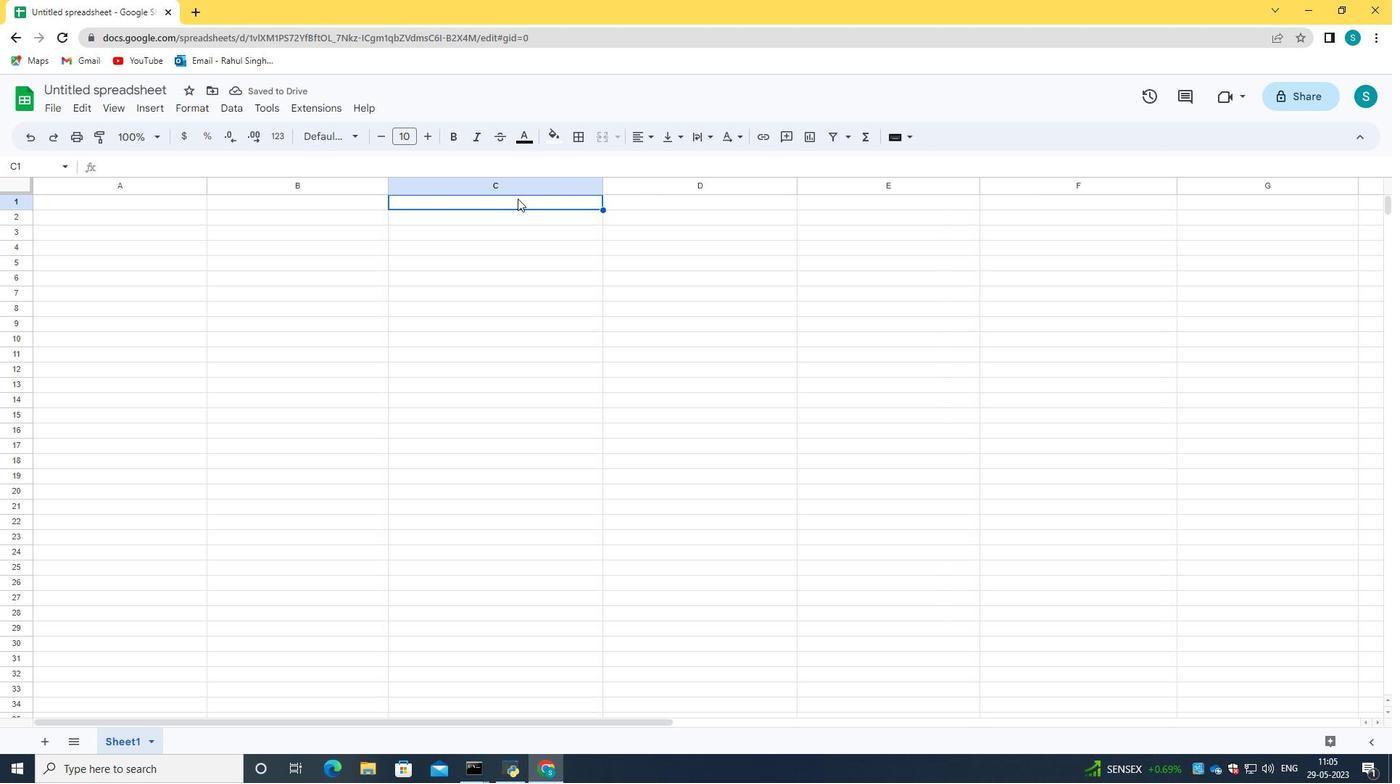 
Action: Key pressed <Key.backspace>
Screenshot: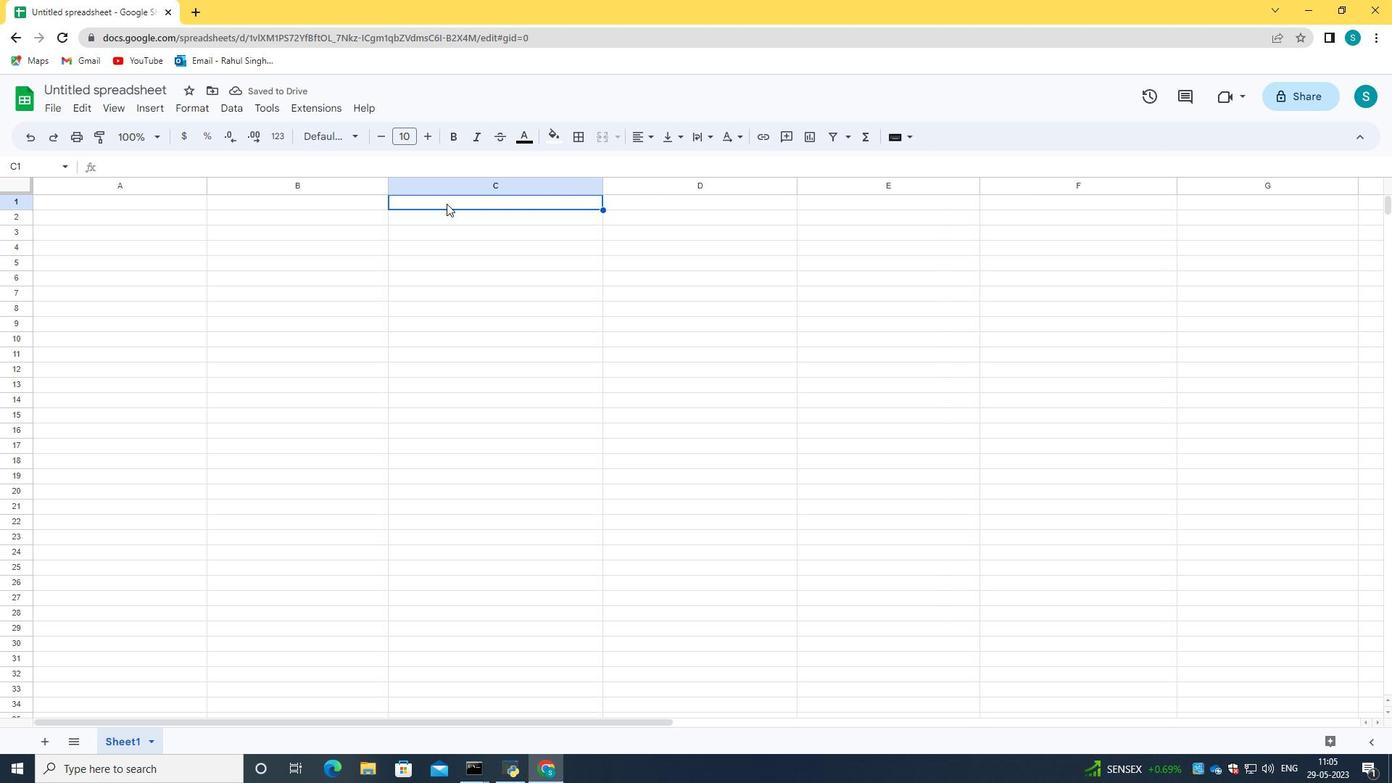 
Action: Mouse moved to (589, 180)
Screenshot: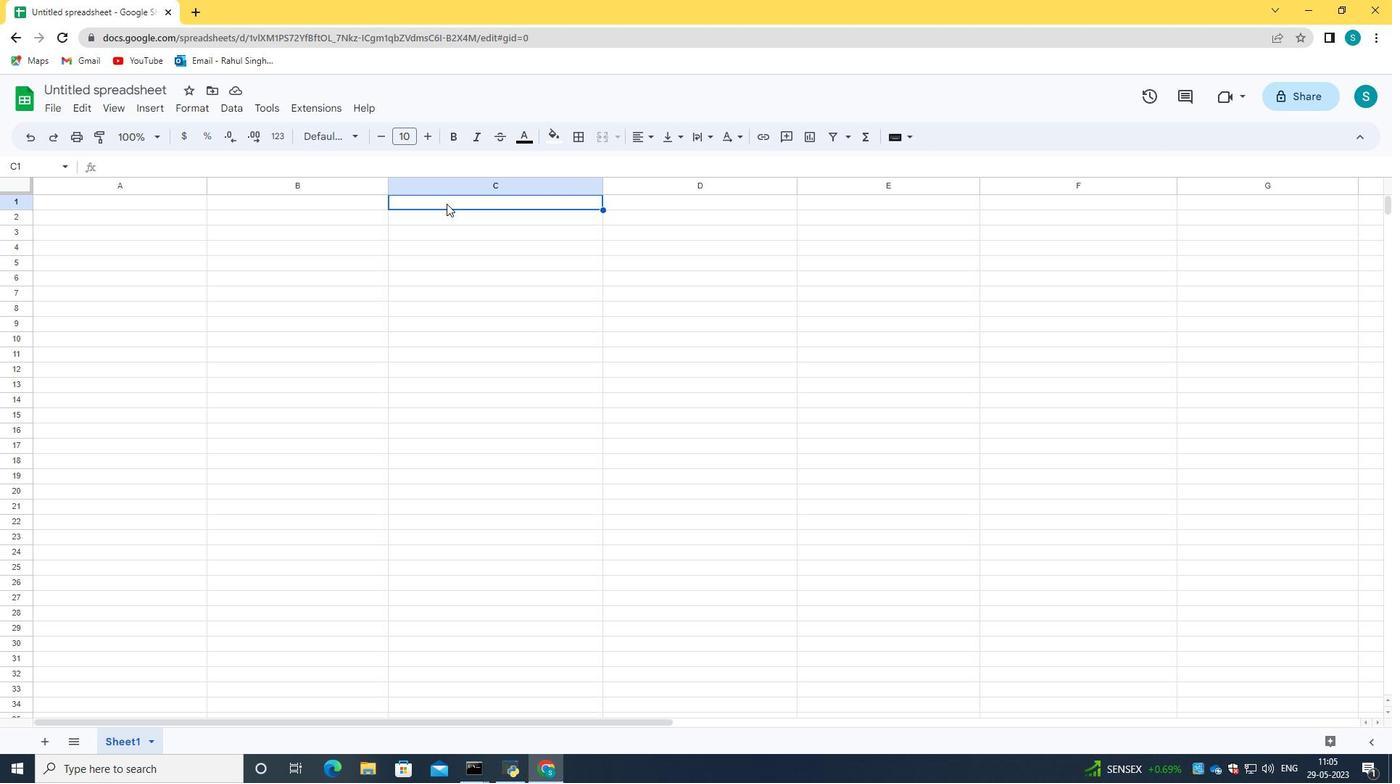 
Action: Mouse pressed left at (589, 180)
Screenshot: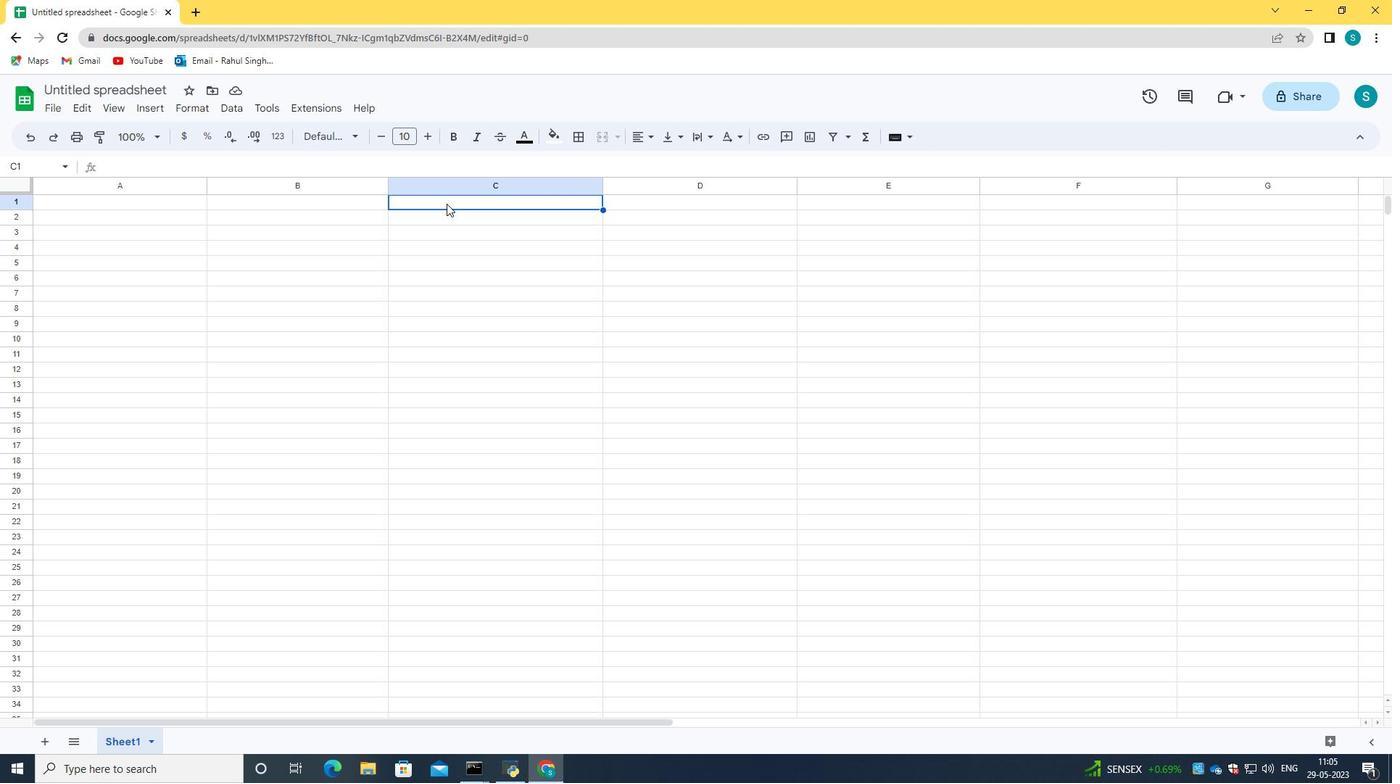 
Action: Mouse moved to (701, 181)
Screenshot: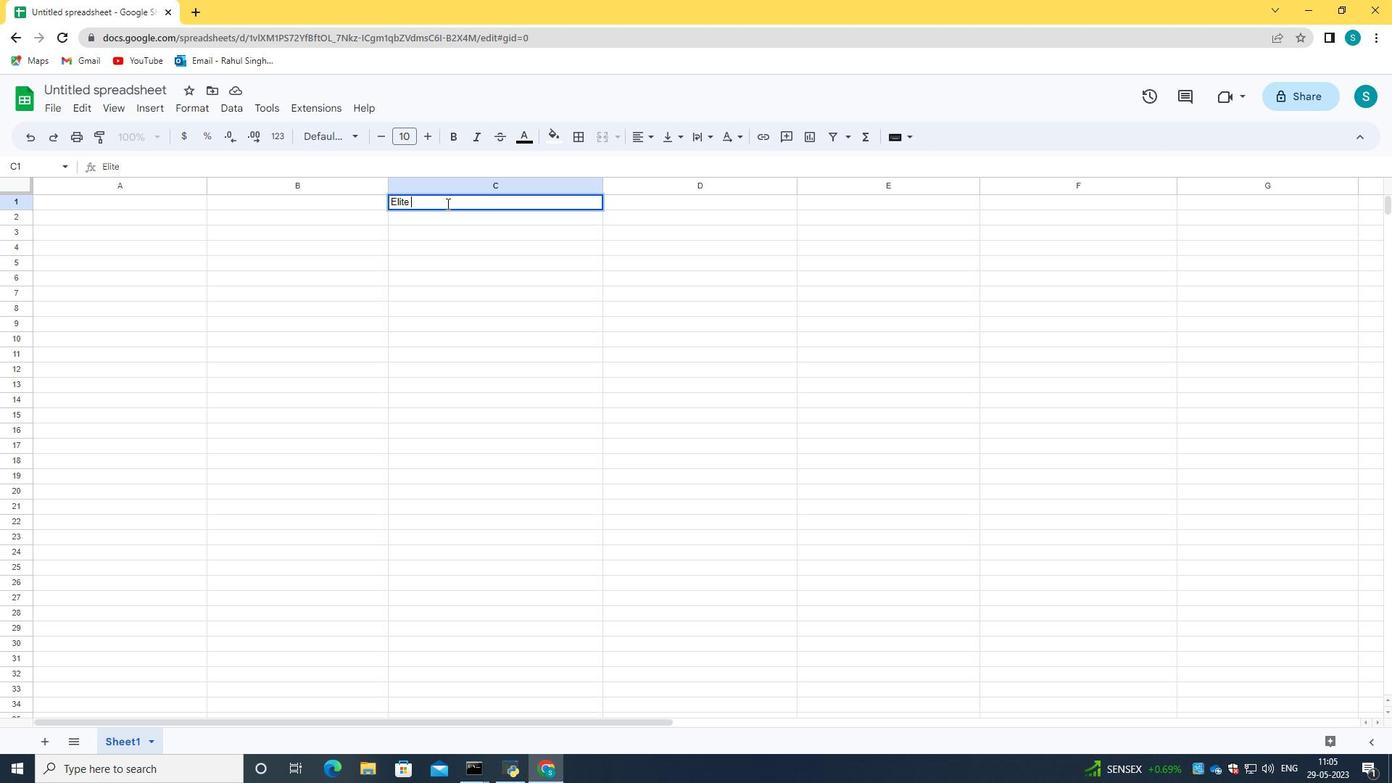 
Action: Mouse pressed left at (701, 181)
Screenshot: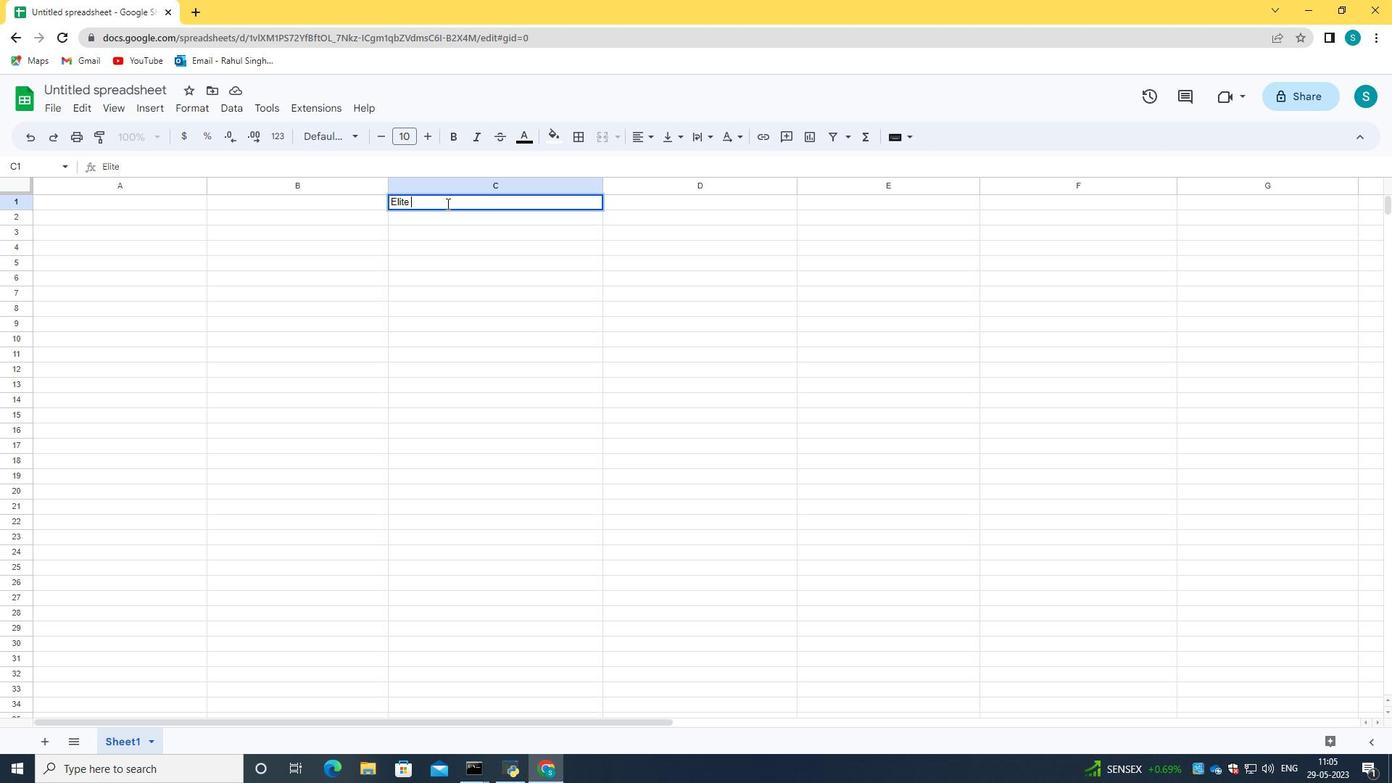 
Action: Mouse moved to (766, 186)
Screenshot: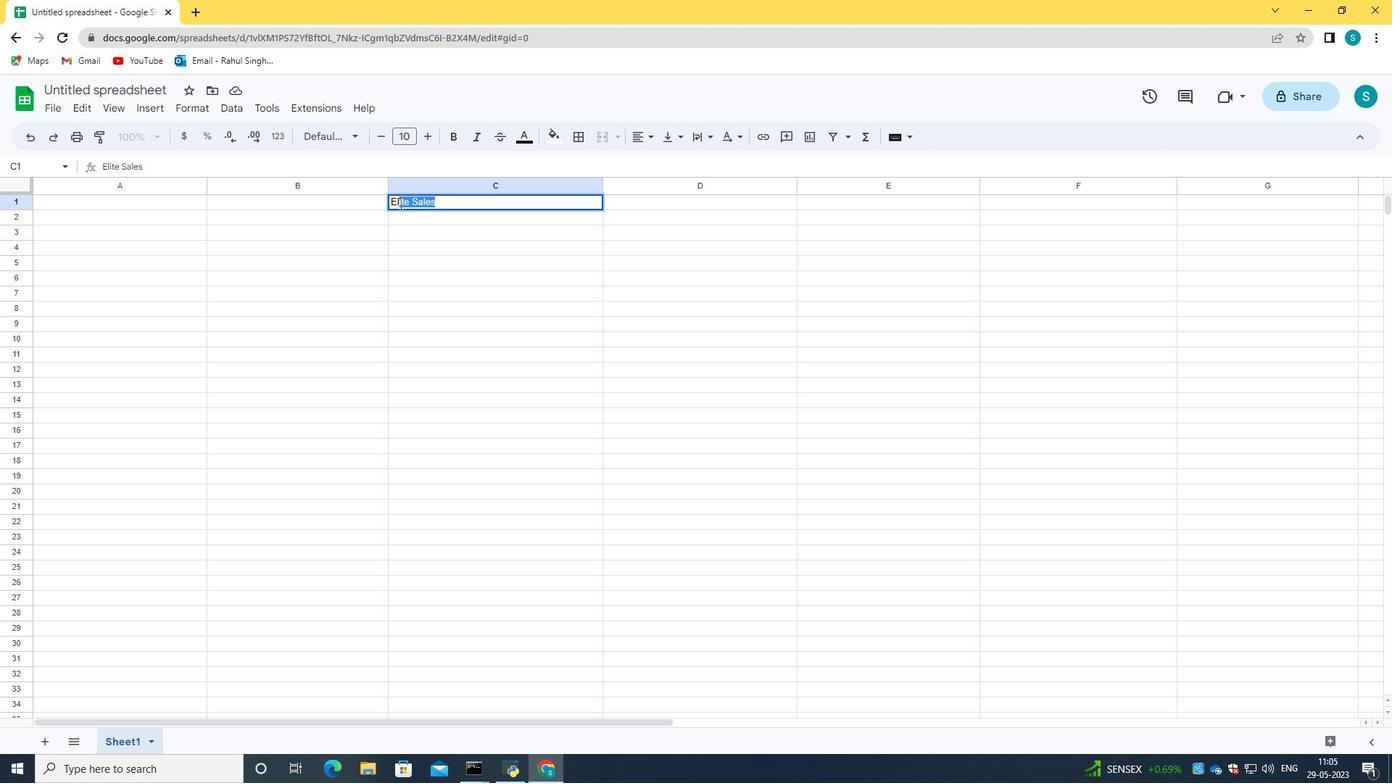 
Action: Mouse pressed left at (766, 186)
Screenshot: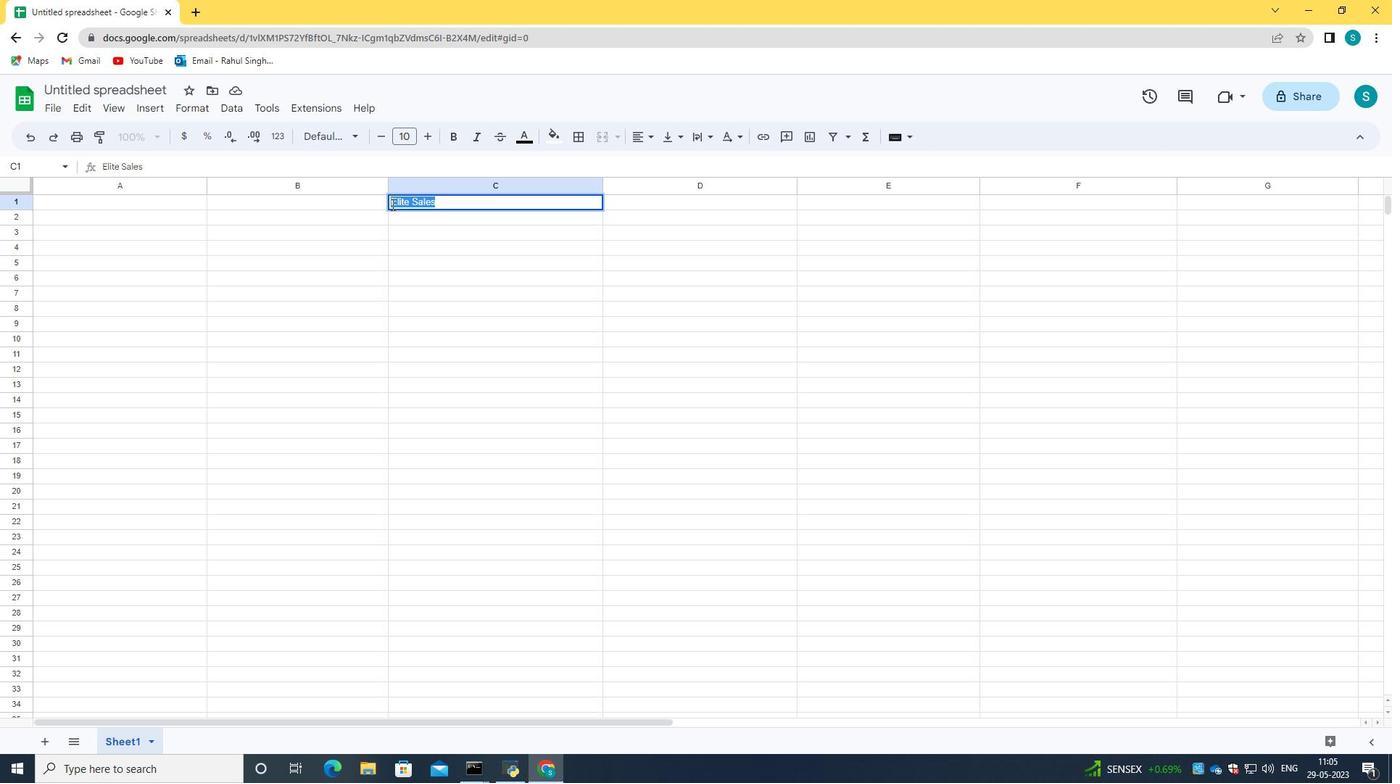 
Action: Mouse moved to (632, 181)
Screenshot: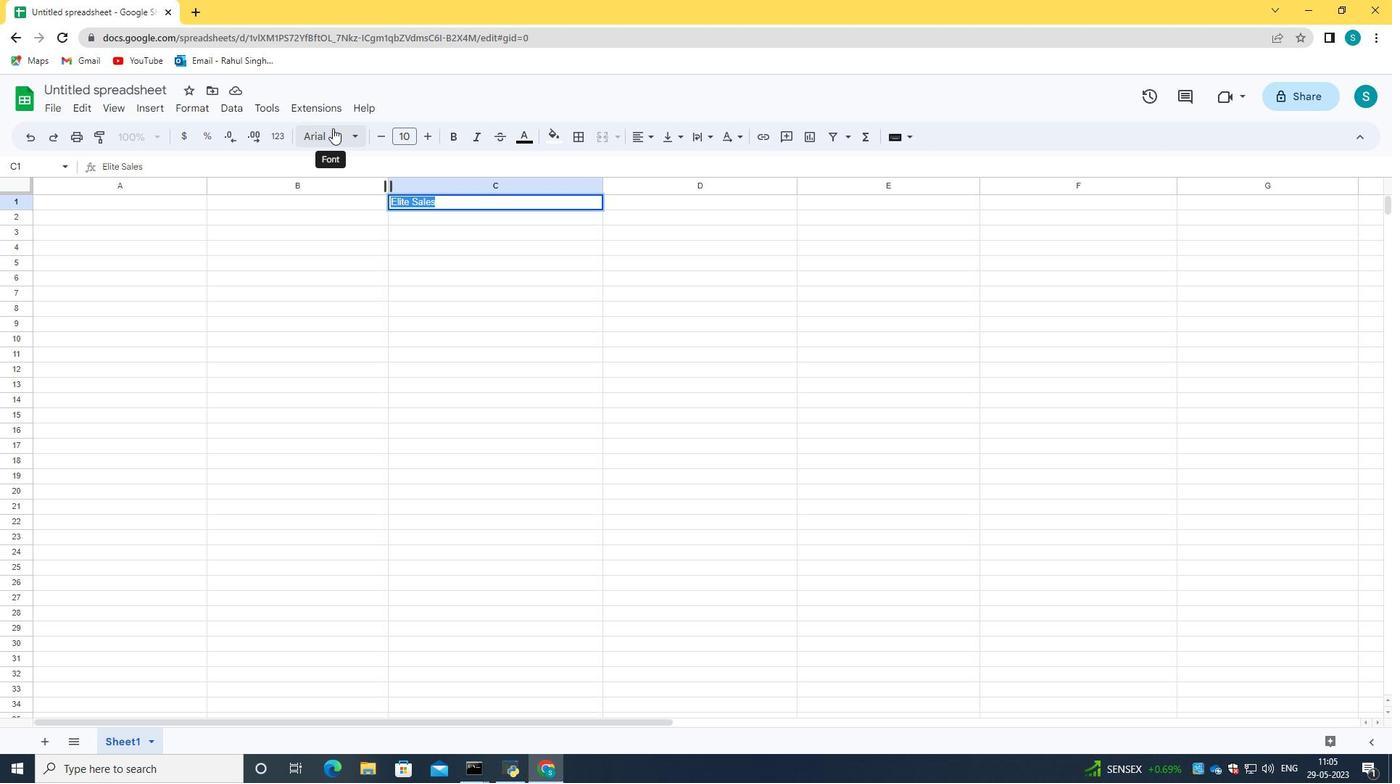 
Action: Mouse pressed left at (632, 181)
Screenshot: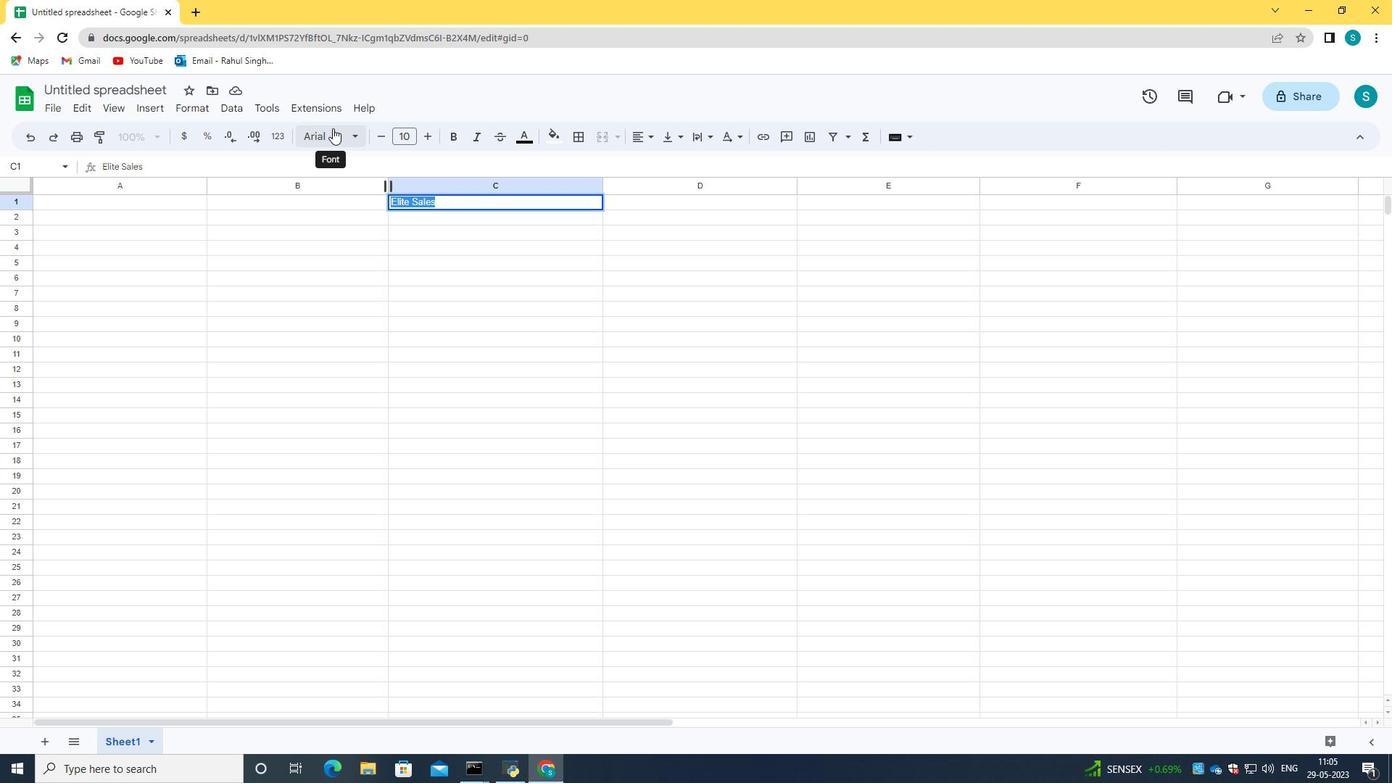 
Action: Mouse moved to (631, 181)
Screenshot: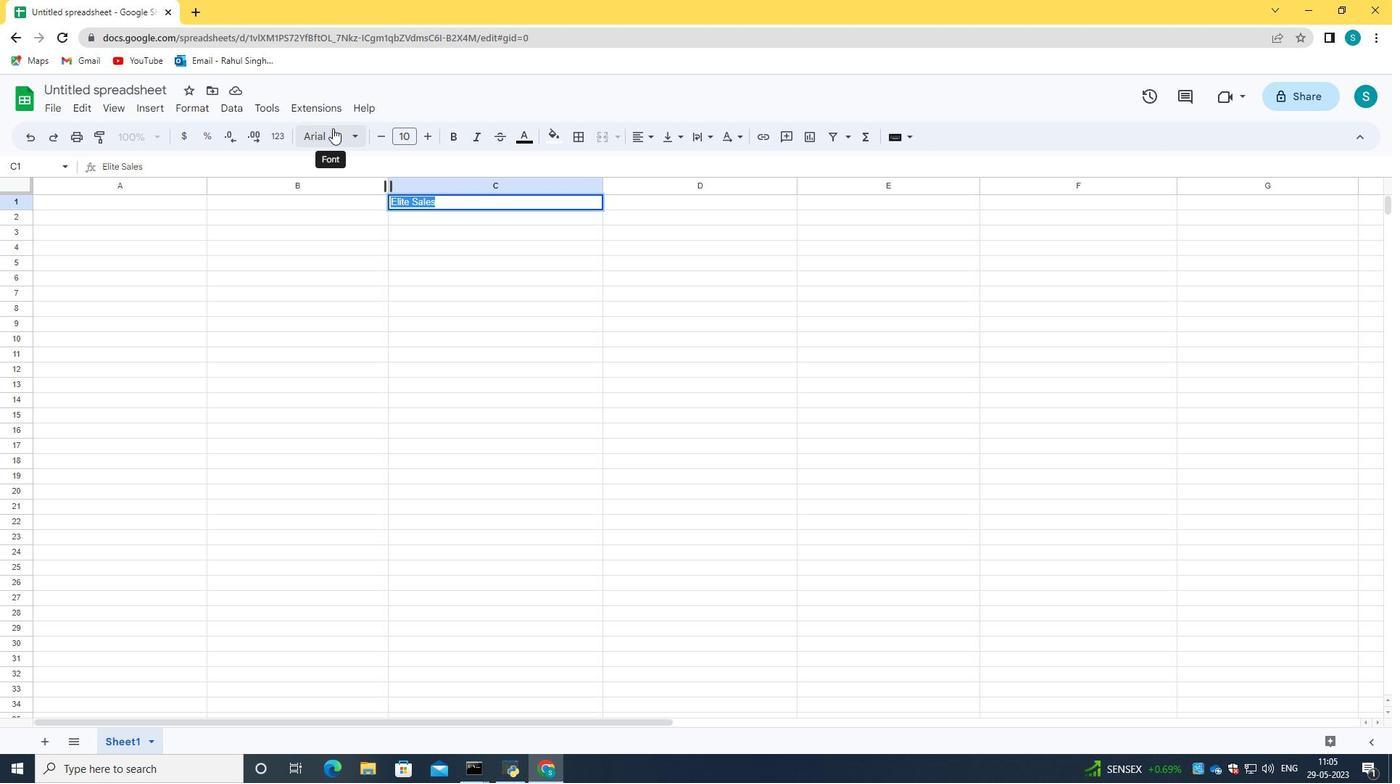 
Action: Mouse pressed left at (631, 181)
Screenshot: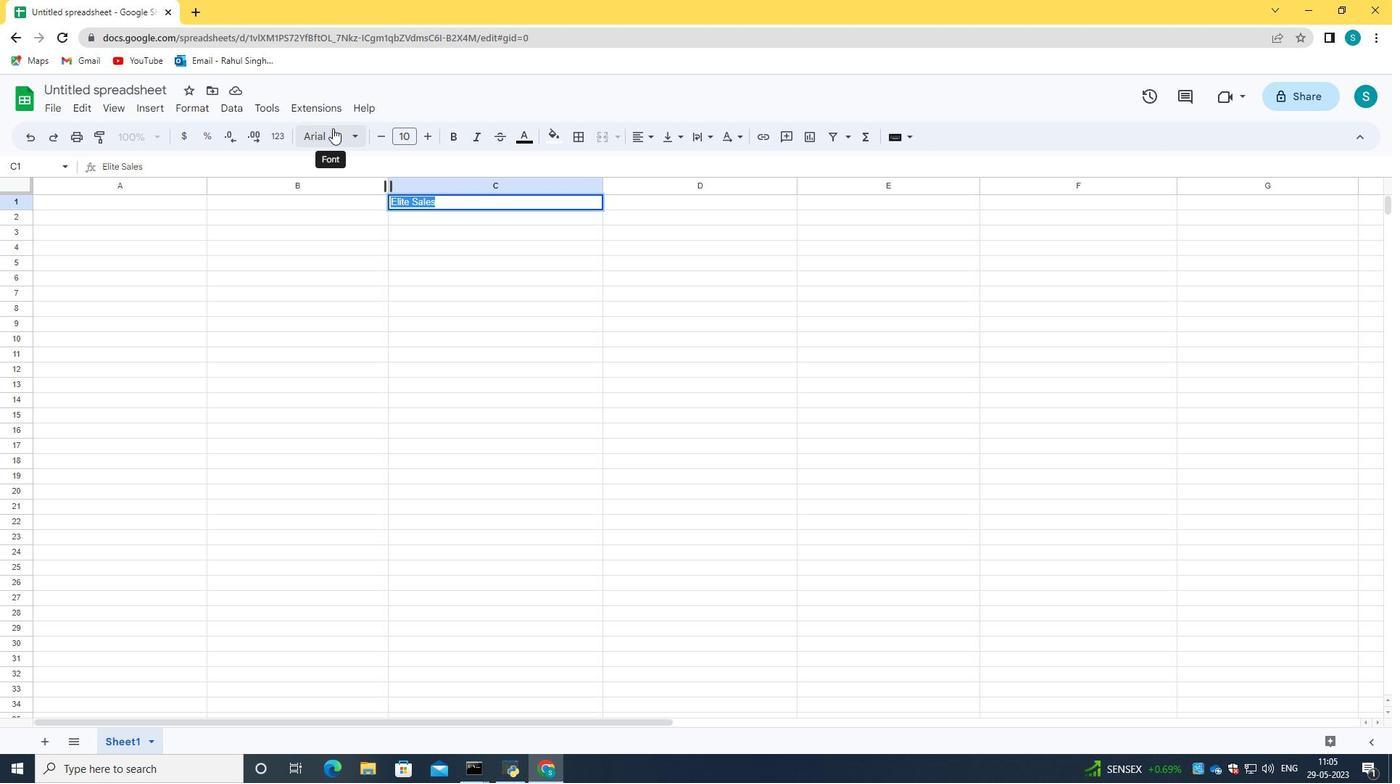 
Action: Mouse moved to (482, 184)
Screenshot: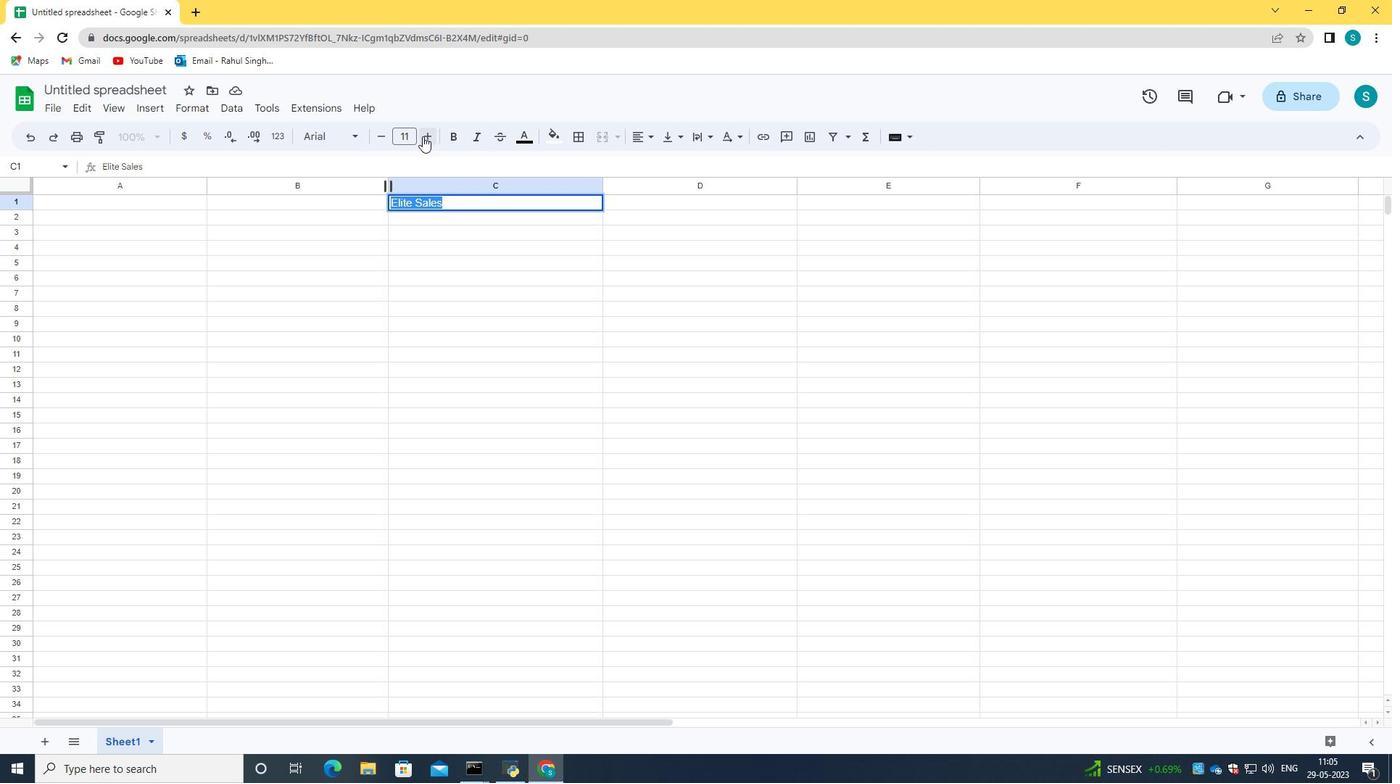 
Action: Mouse pressed left at (482, 184)
Screenshot: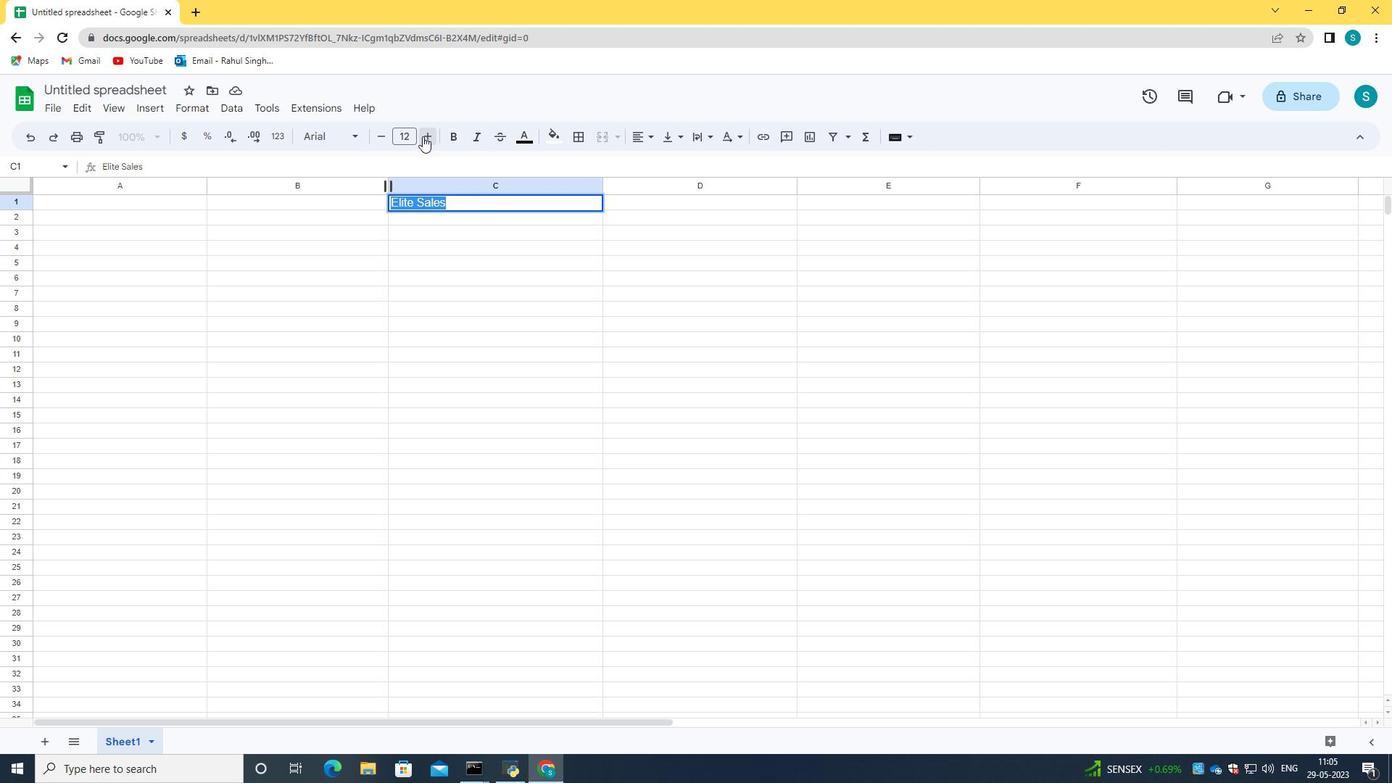 
Action: Mouse moved to (364, 183)
Screenshot: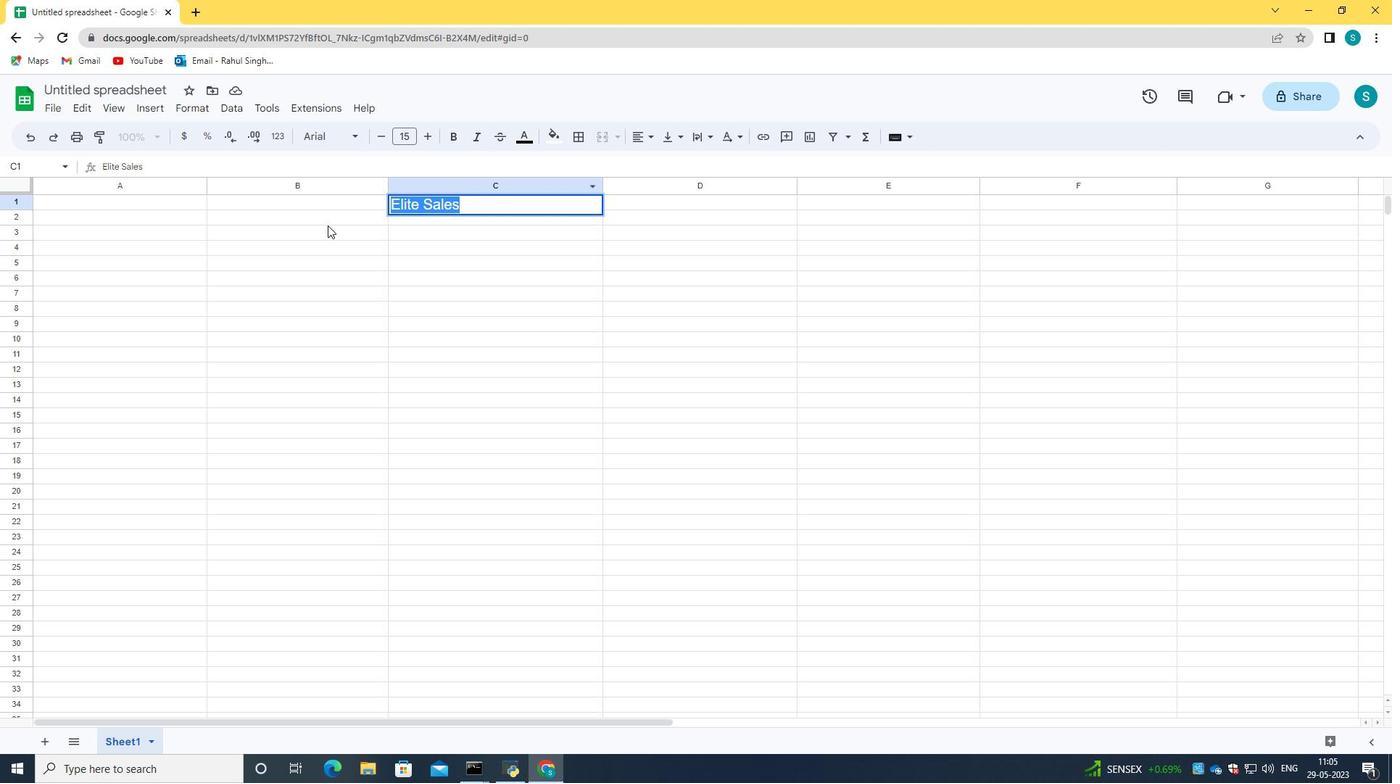 
Action: Mouse pressed left at (364, 183)
Screenshot: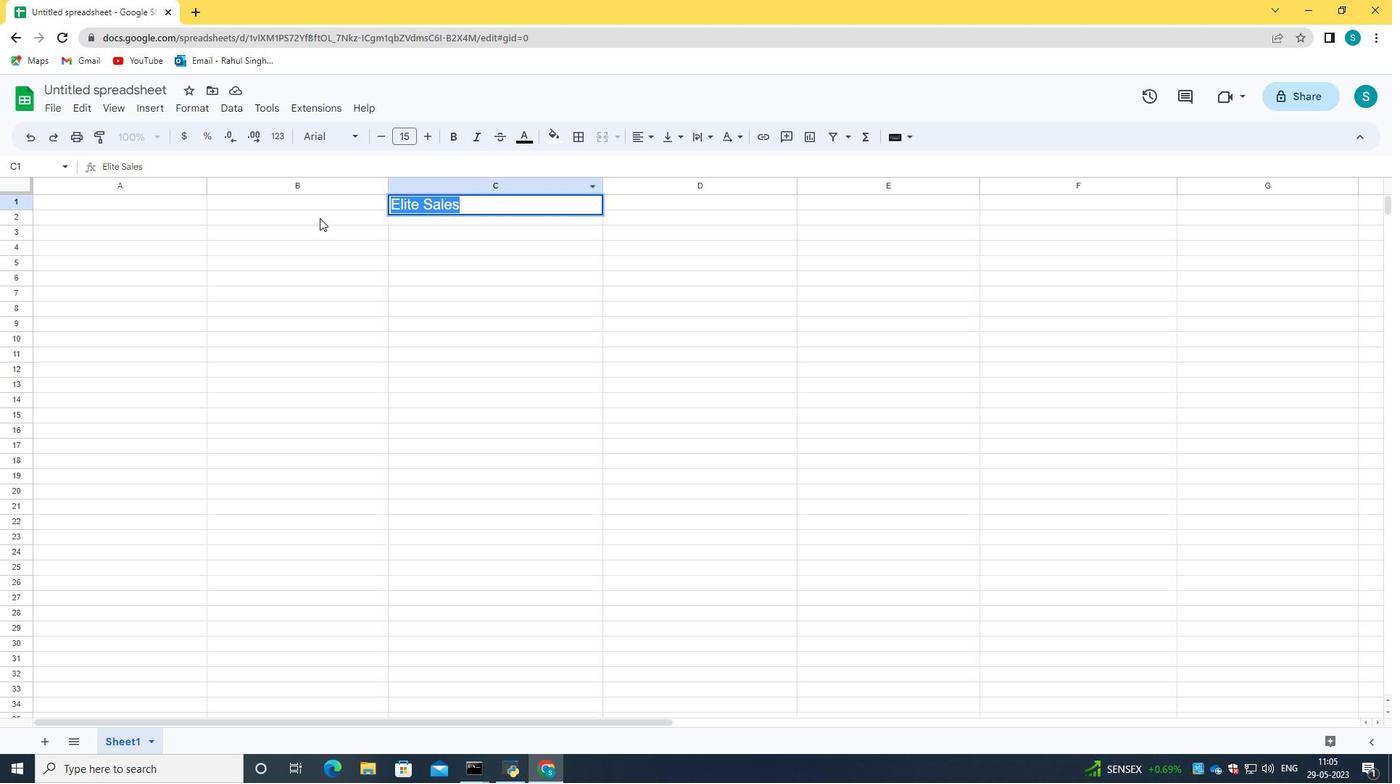 
Action: Mouse moved to (262, 179)
Screenshot: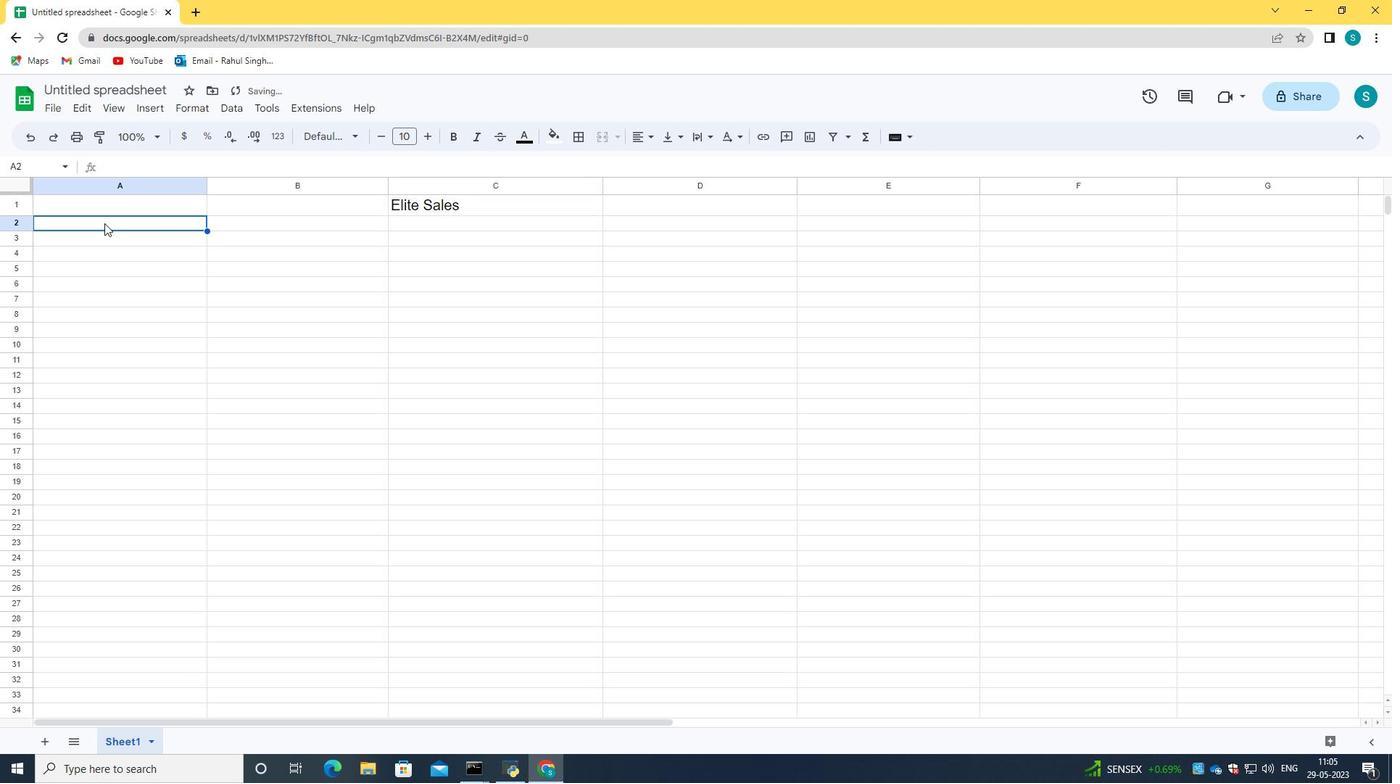 
Action: Mouse pressed left at (262, 179)
Screenshot: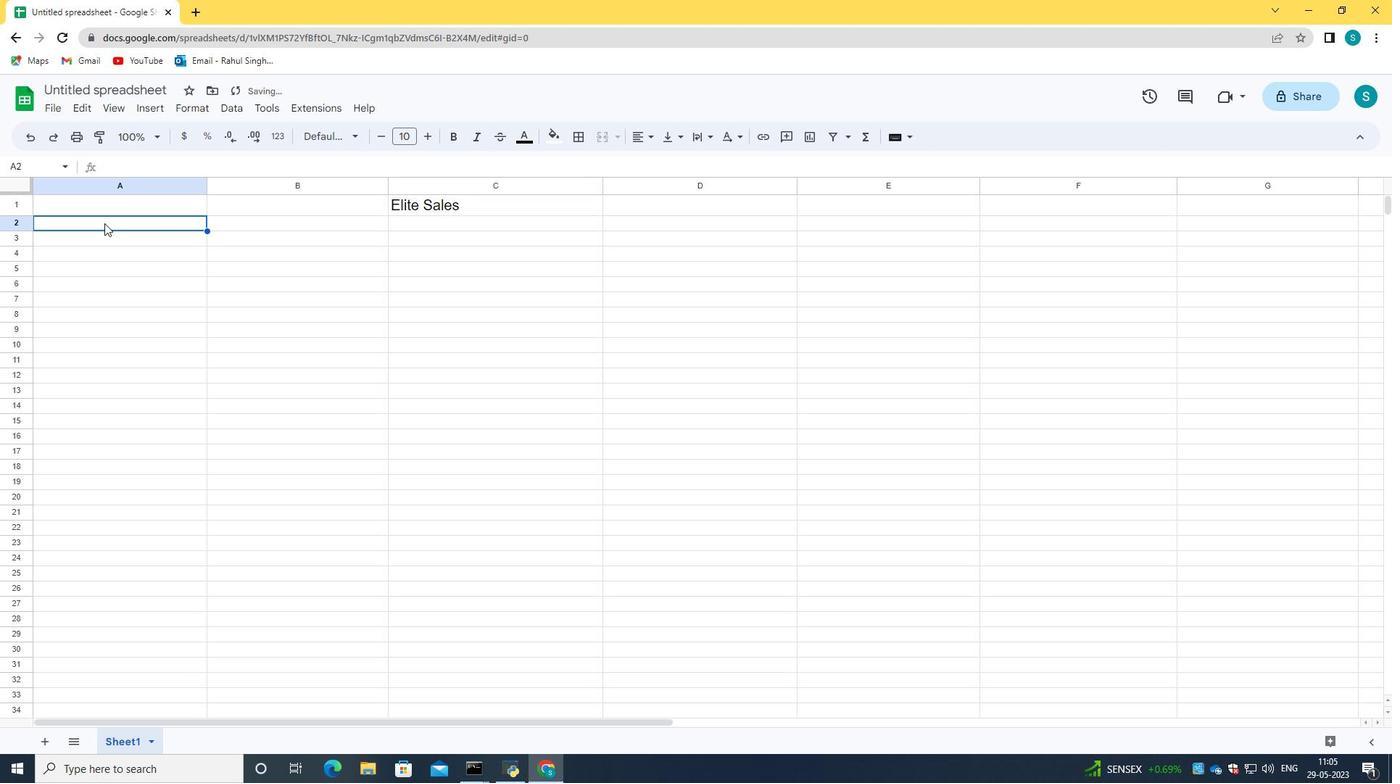 
Action: Mouse moved to (294, 170)
Screenshot: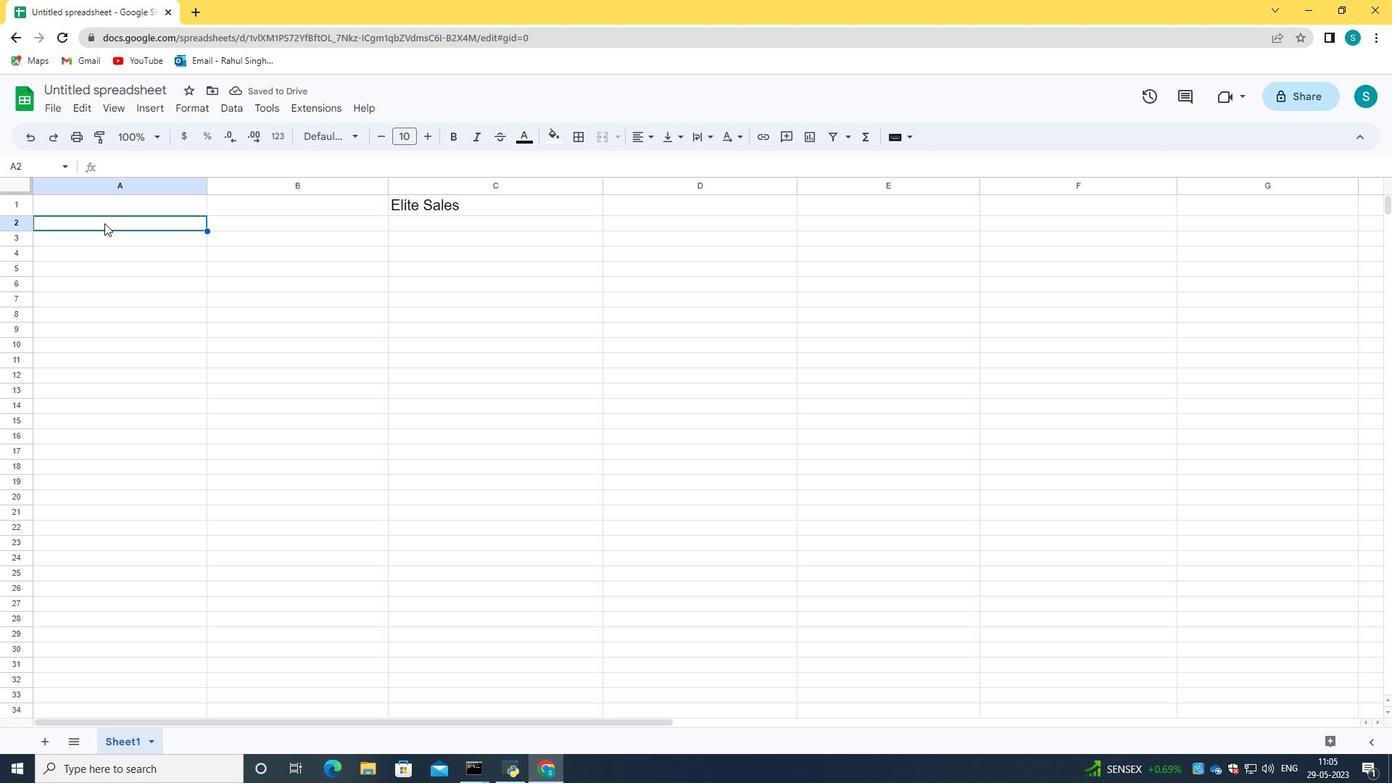 
Action: Mouse pressed left at (294, 170)
Screenshot: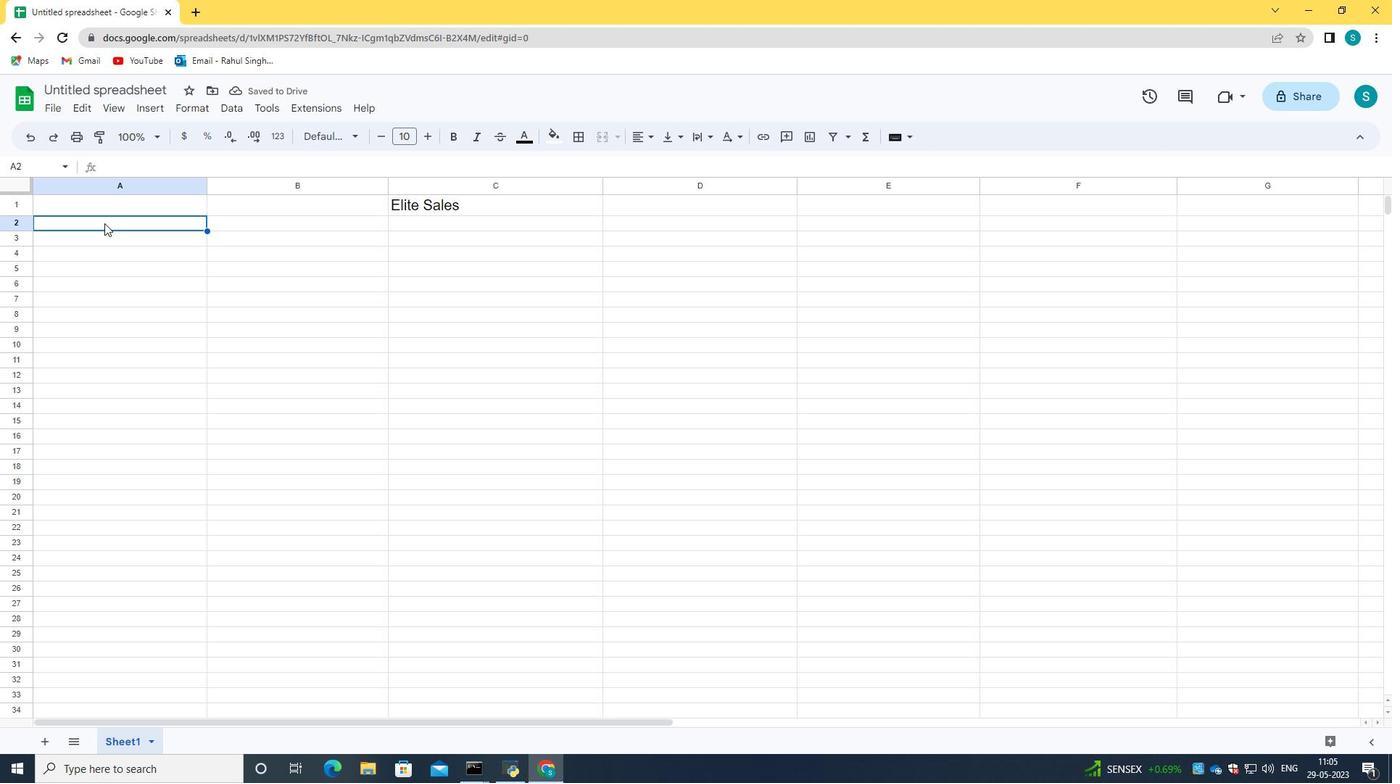 
Action: Mouse moved to (334, 203)
Screenshot: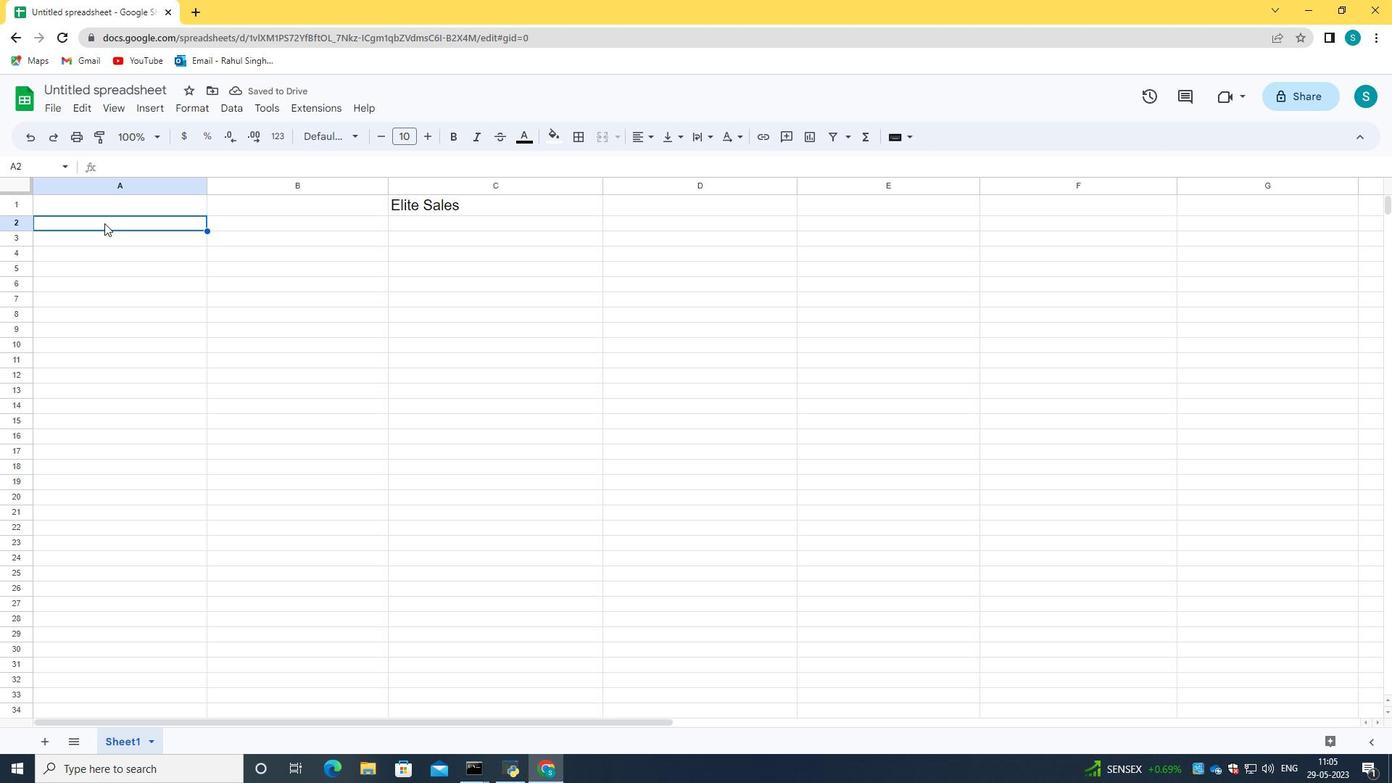 
Action: Mouse pressed left at (334, 203)
Screenshot: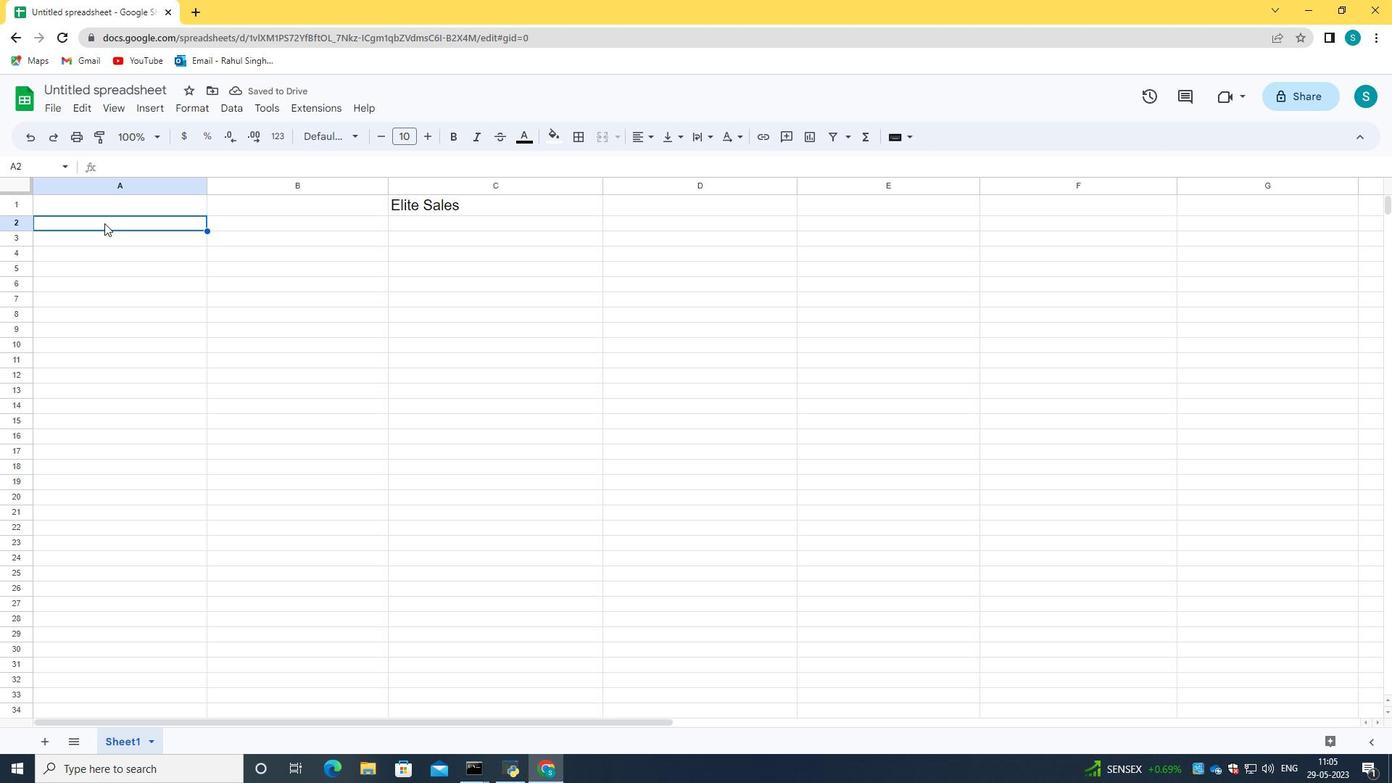 
Action: Mouse moved to (425, 200)
Screenshot: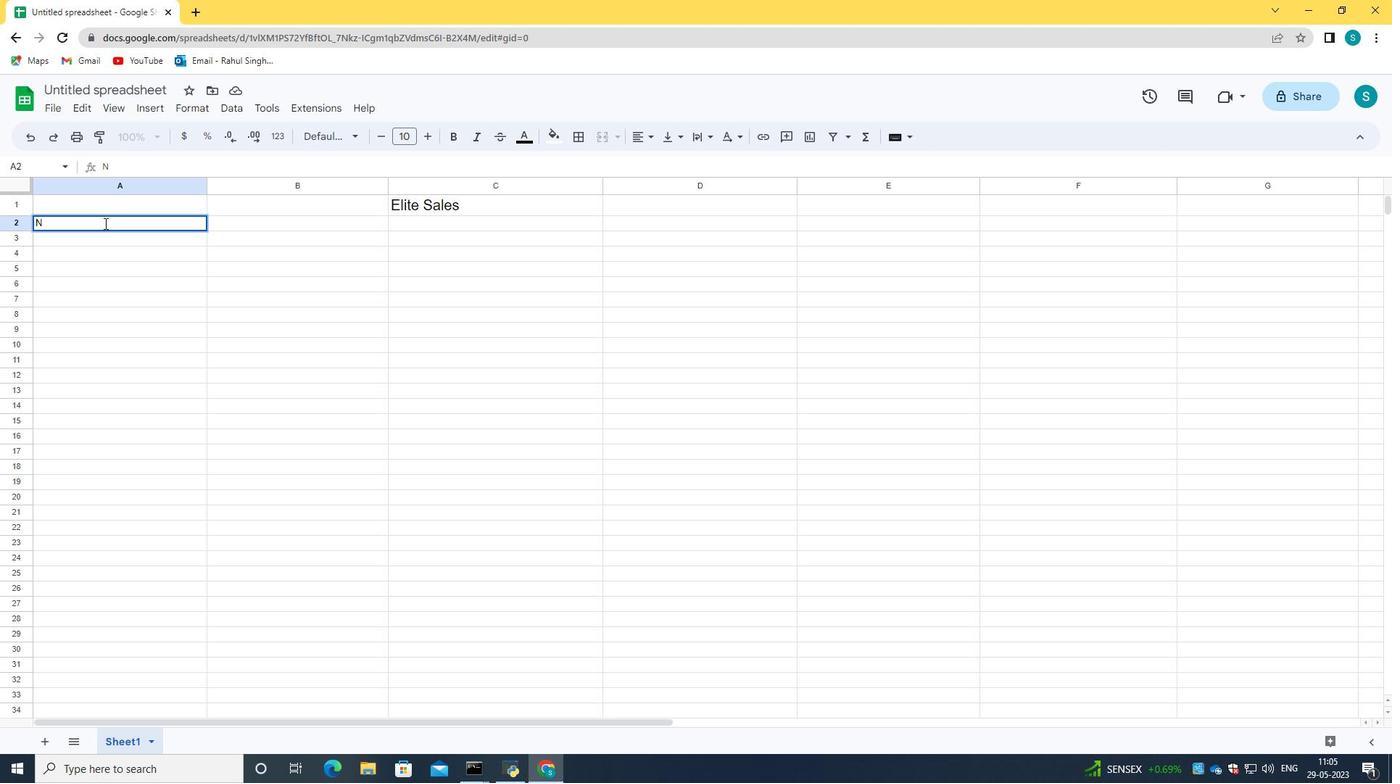 
Action: Mouse pressed left at (425, 200)
Screenshot: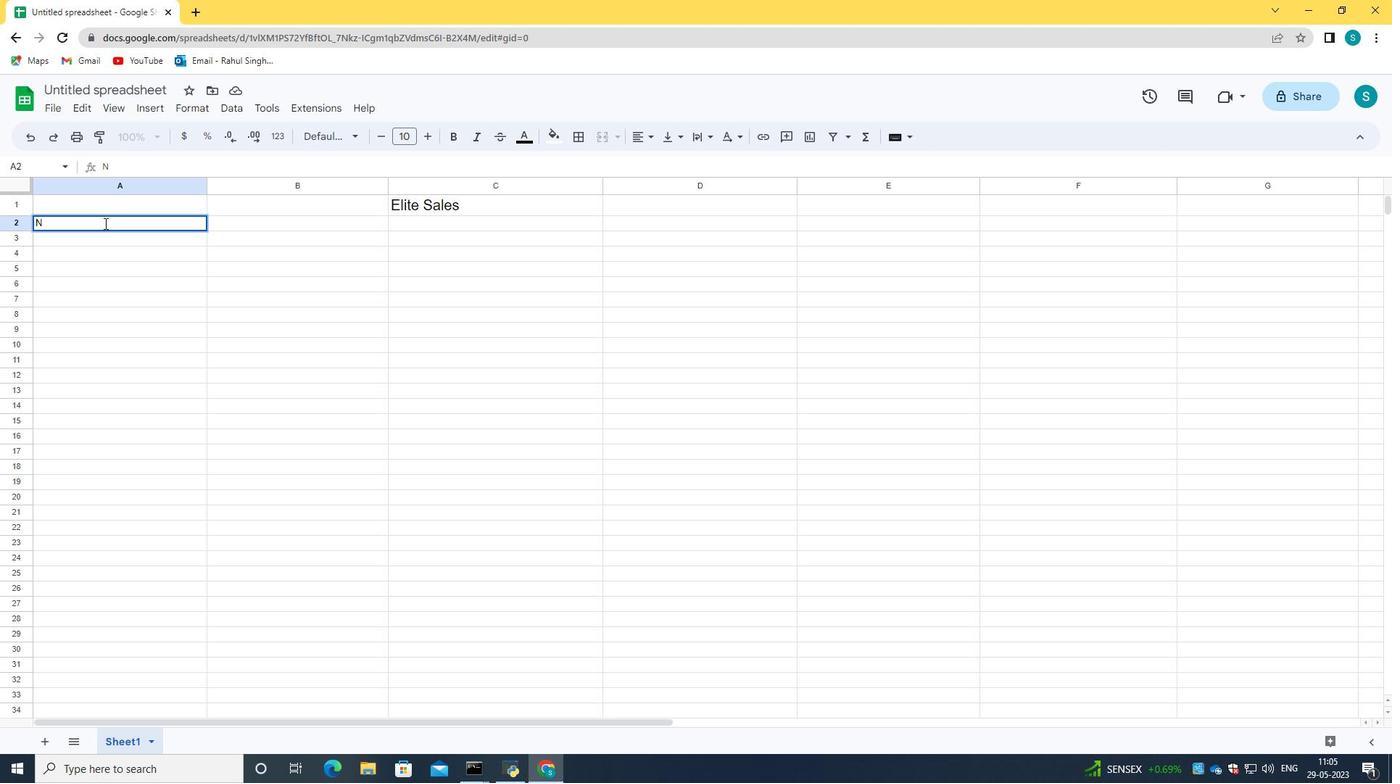 
Action: Mouse moved to (400, 200)
Screenshot: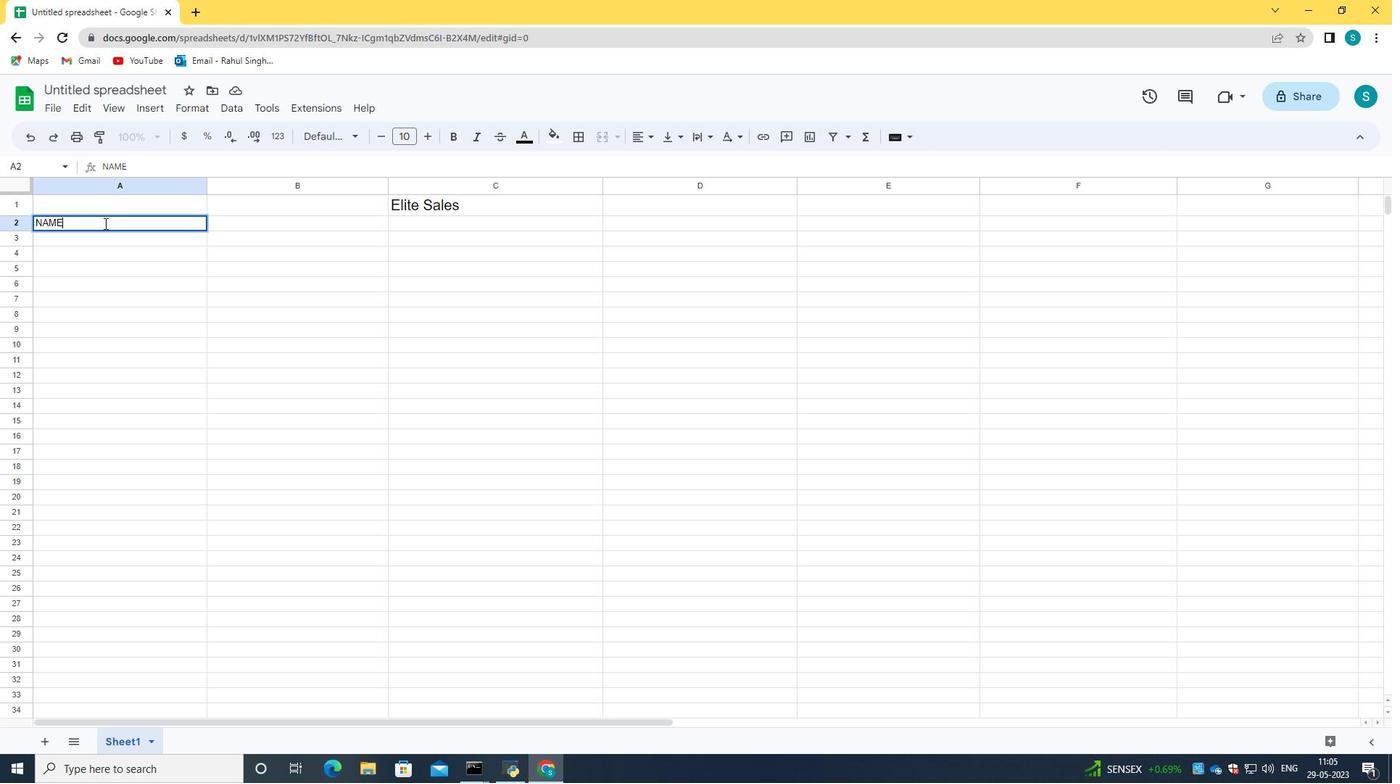 
Action: Key pressed <Key.caps_lock>e<Key.caps_lock><Key.backspace>E<Key.caps_lock>lite<Key.space><Key.caps_lock>S<Key.caps_lock>ales
Screenshot: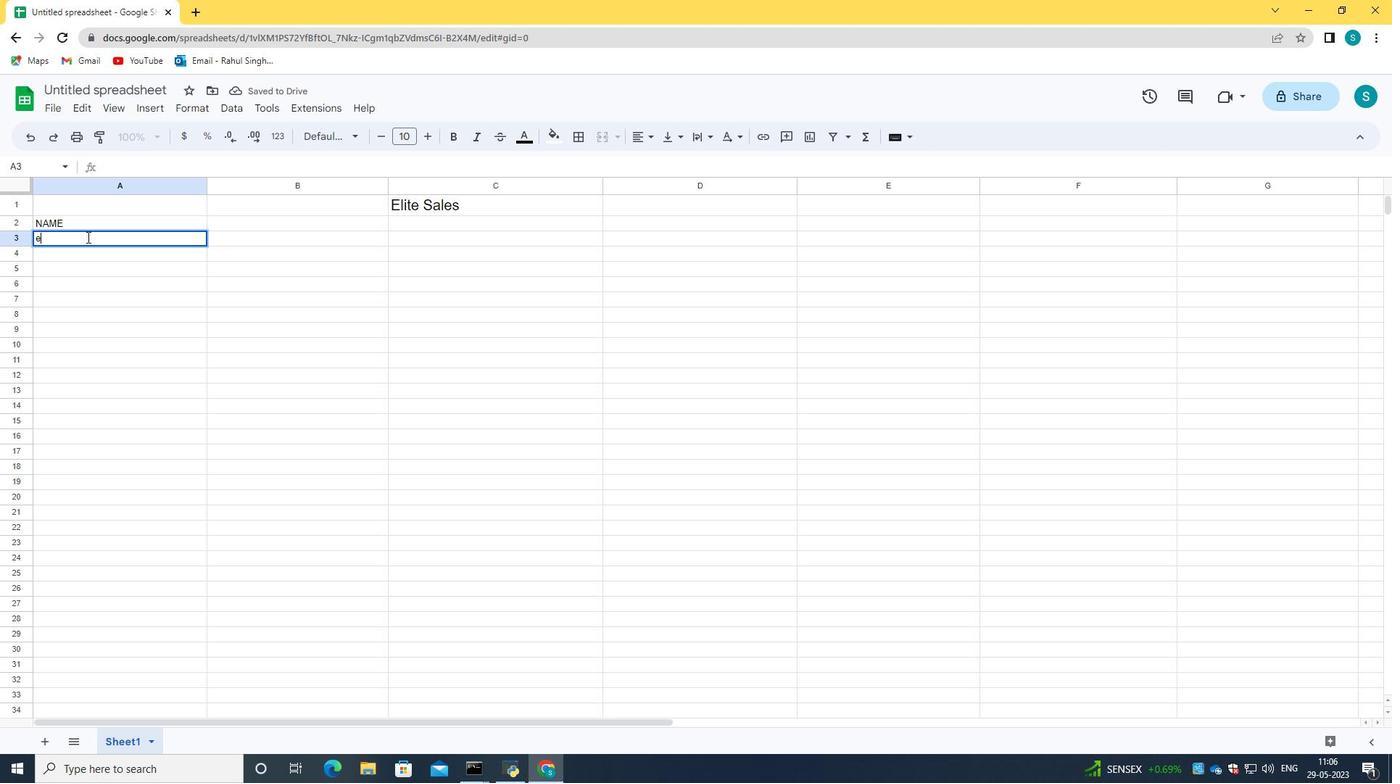 
Action: Mouse moved to (466, 199)
Screenshot: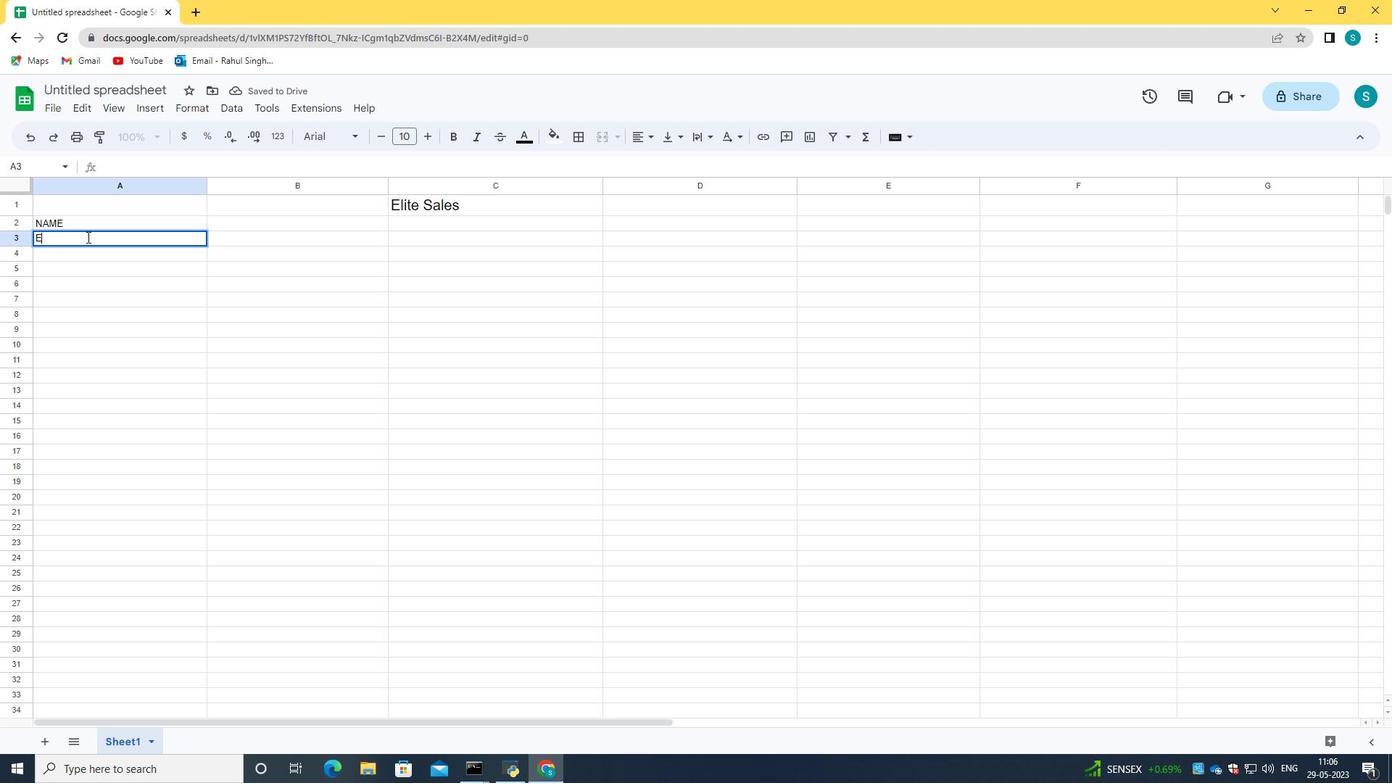 
Action: Mouse pressed left at (466, 199)
Screenshot: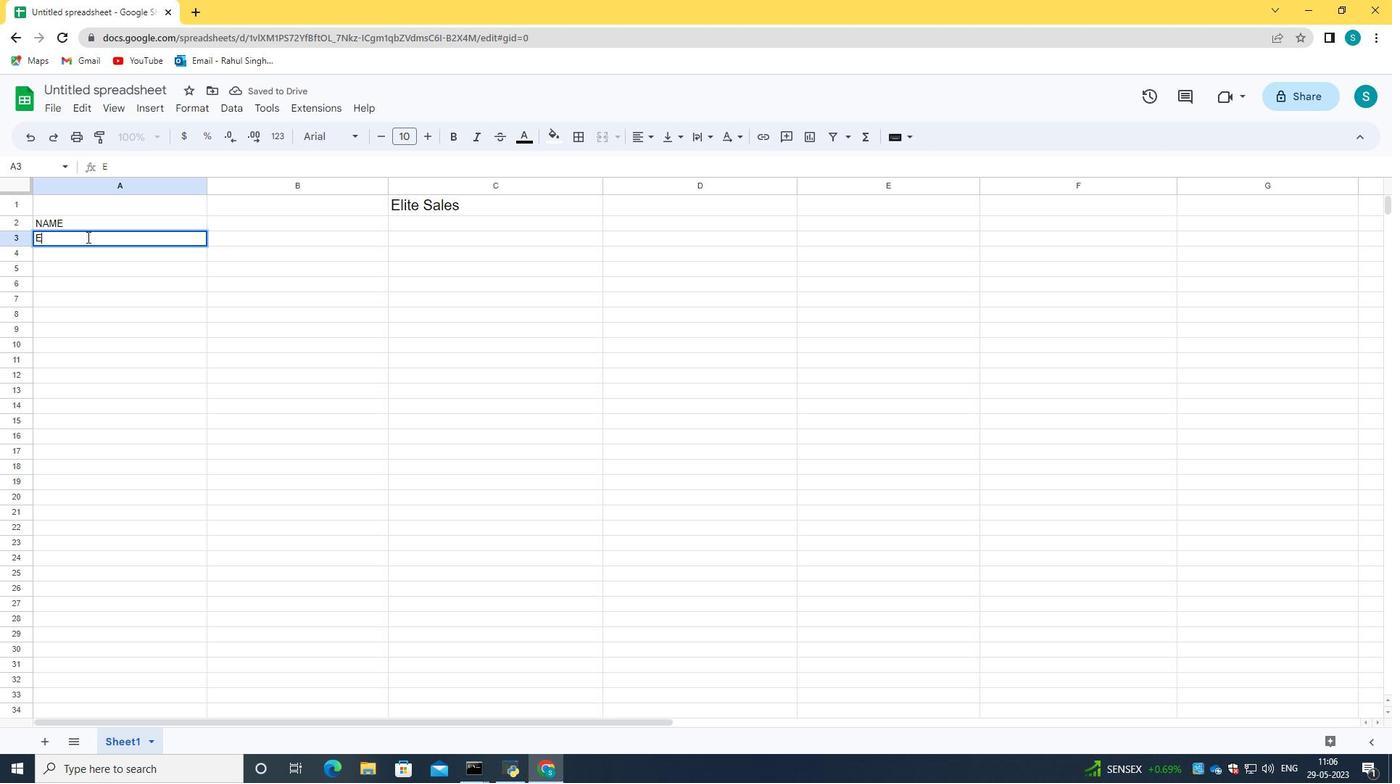 
Action: Mouse moved to (429, 136)
Screenshot: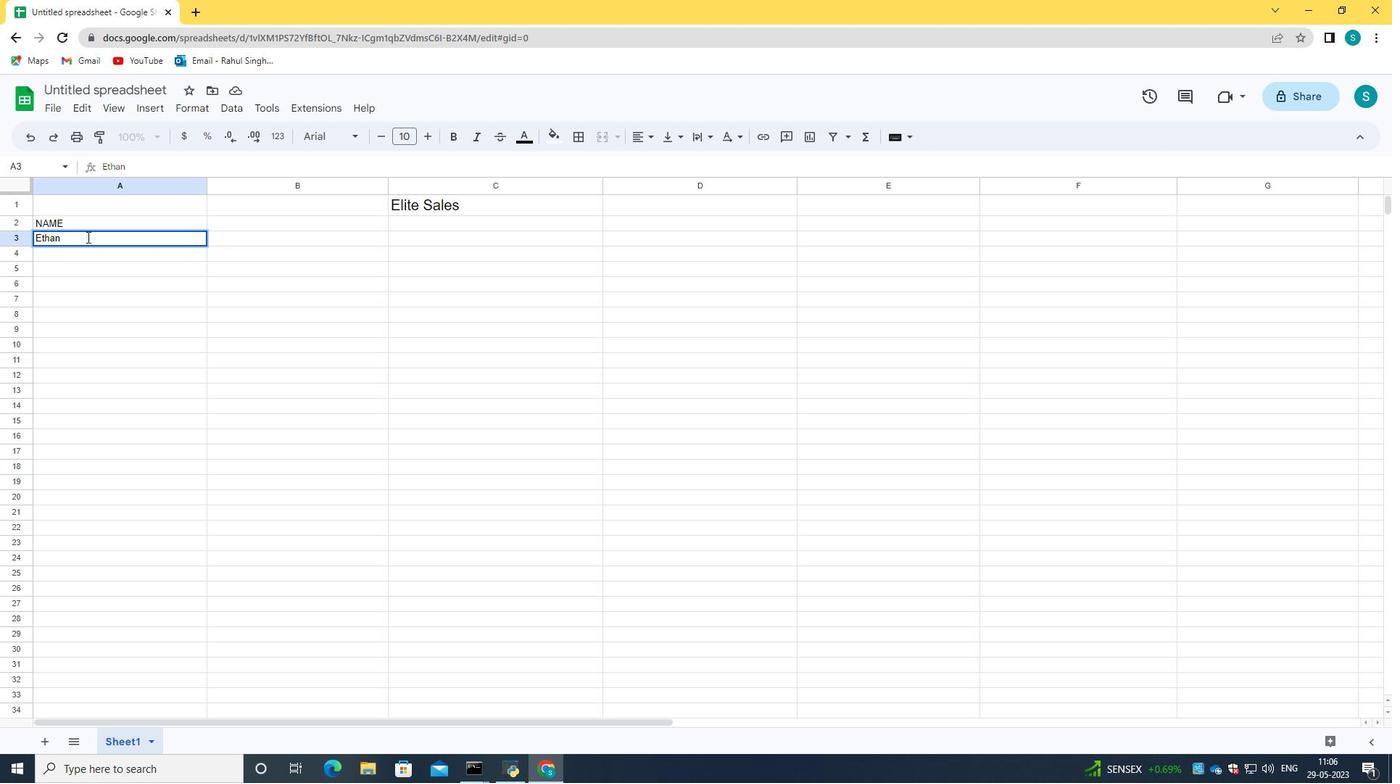 
Action: Mouse pressed left at (429, 136)
Screenshot: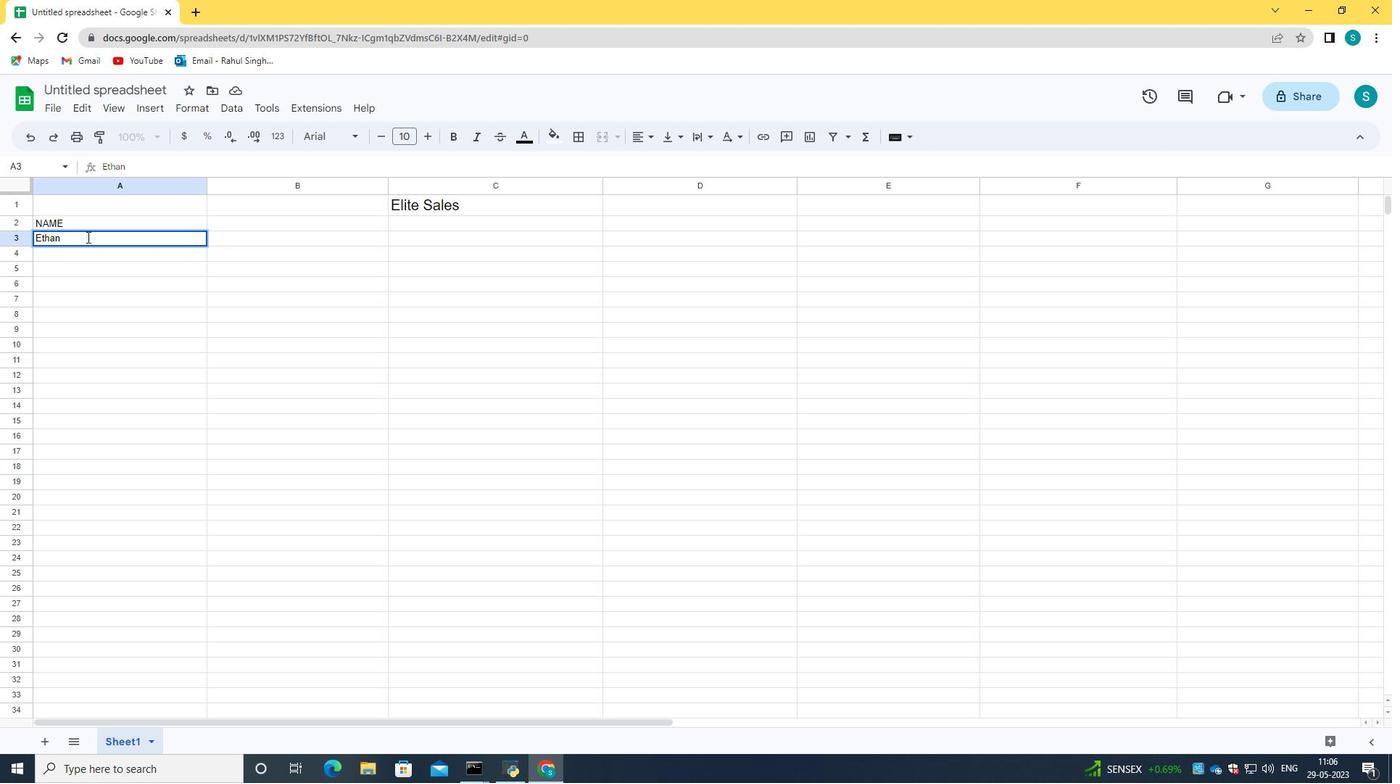 
Action: Mouse pressed left at (429, 136)
Screenshot: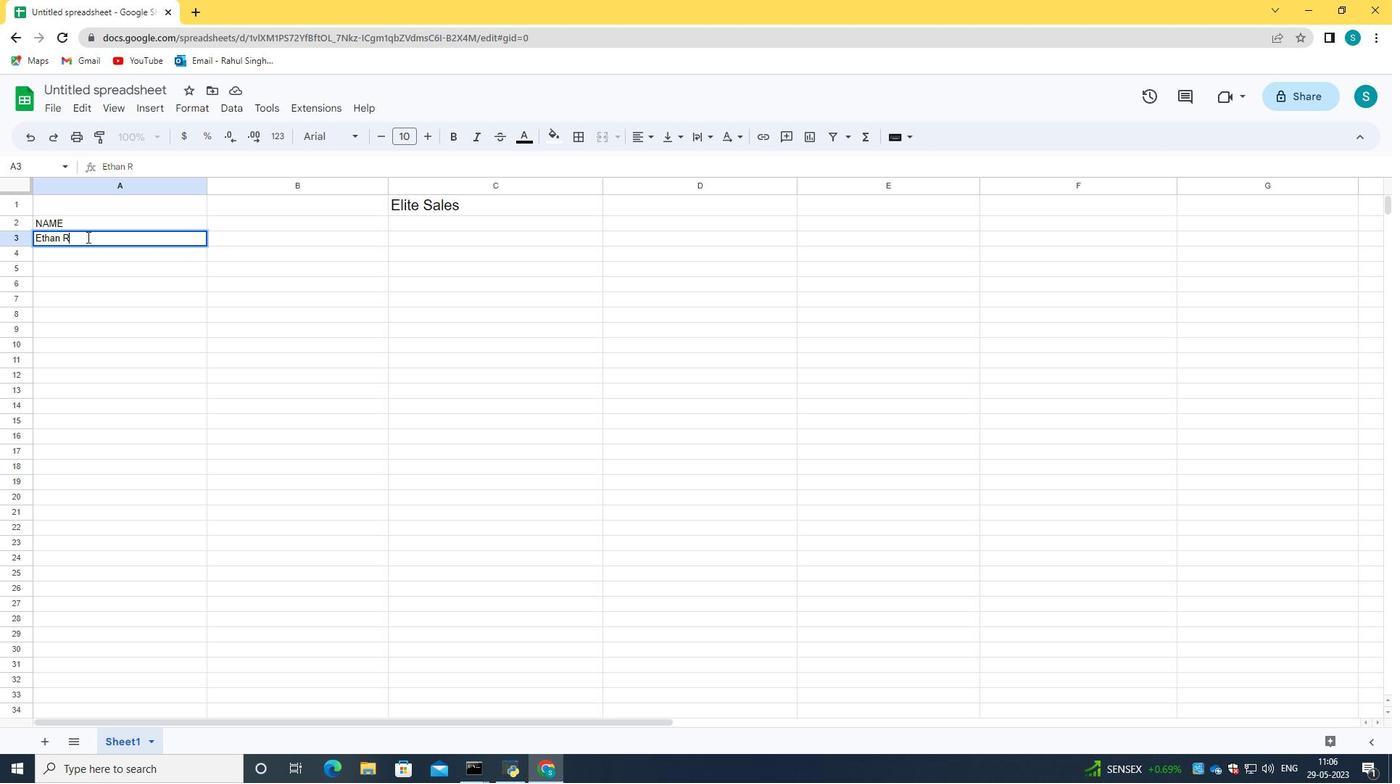 
Action: Mouse pressed left at (429, 136)
Screenshot: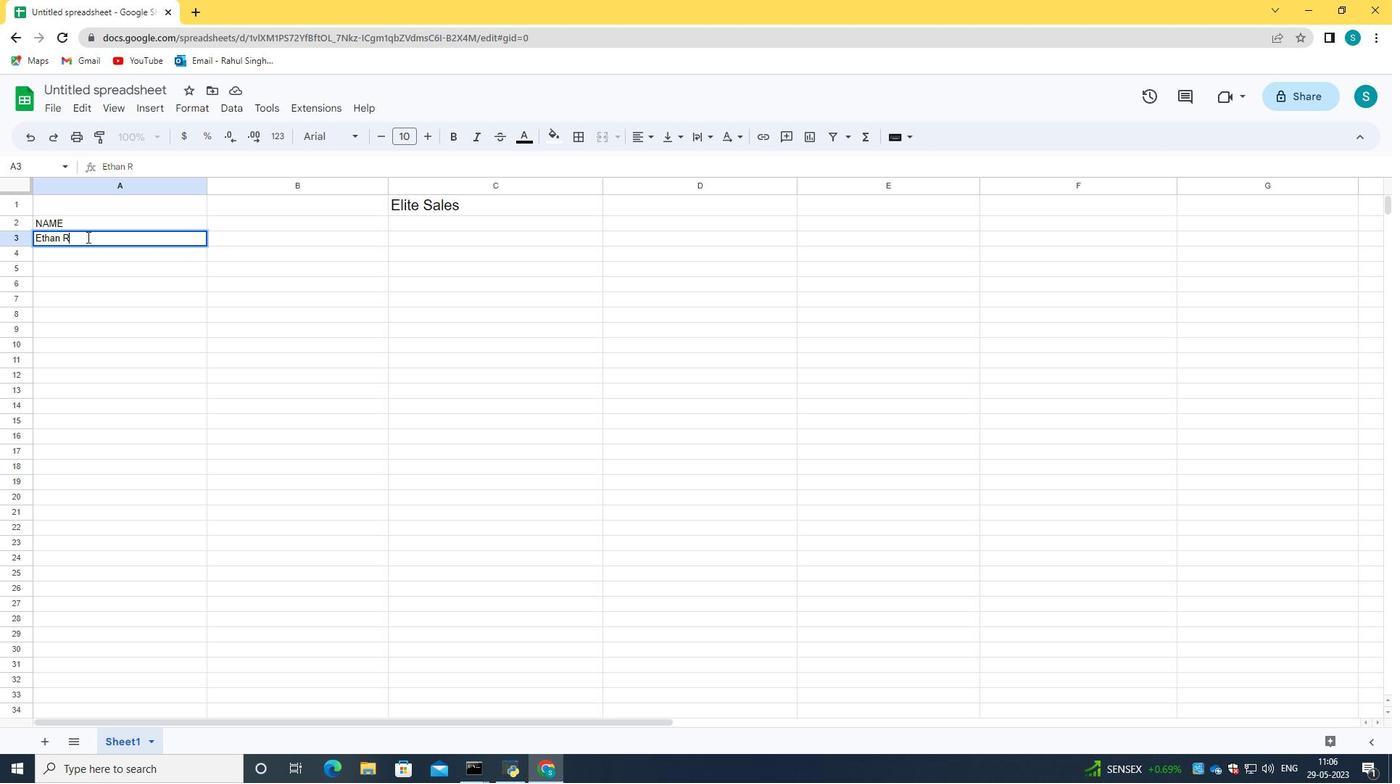 
Action: Mouse pressed left at (429, 136)
Screenshot: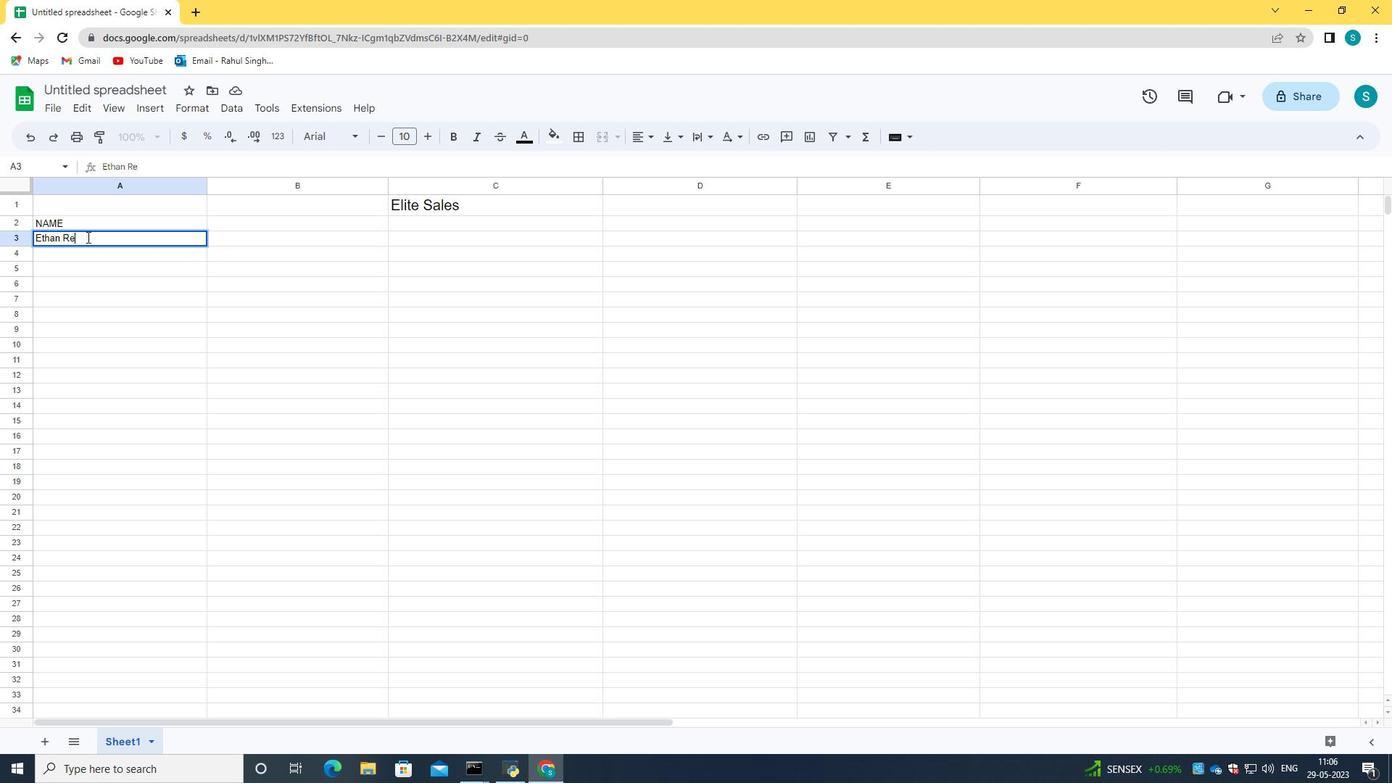 
Action: Mouse moved to (384, 234)
Screenshot: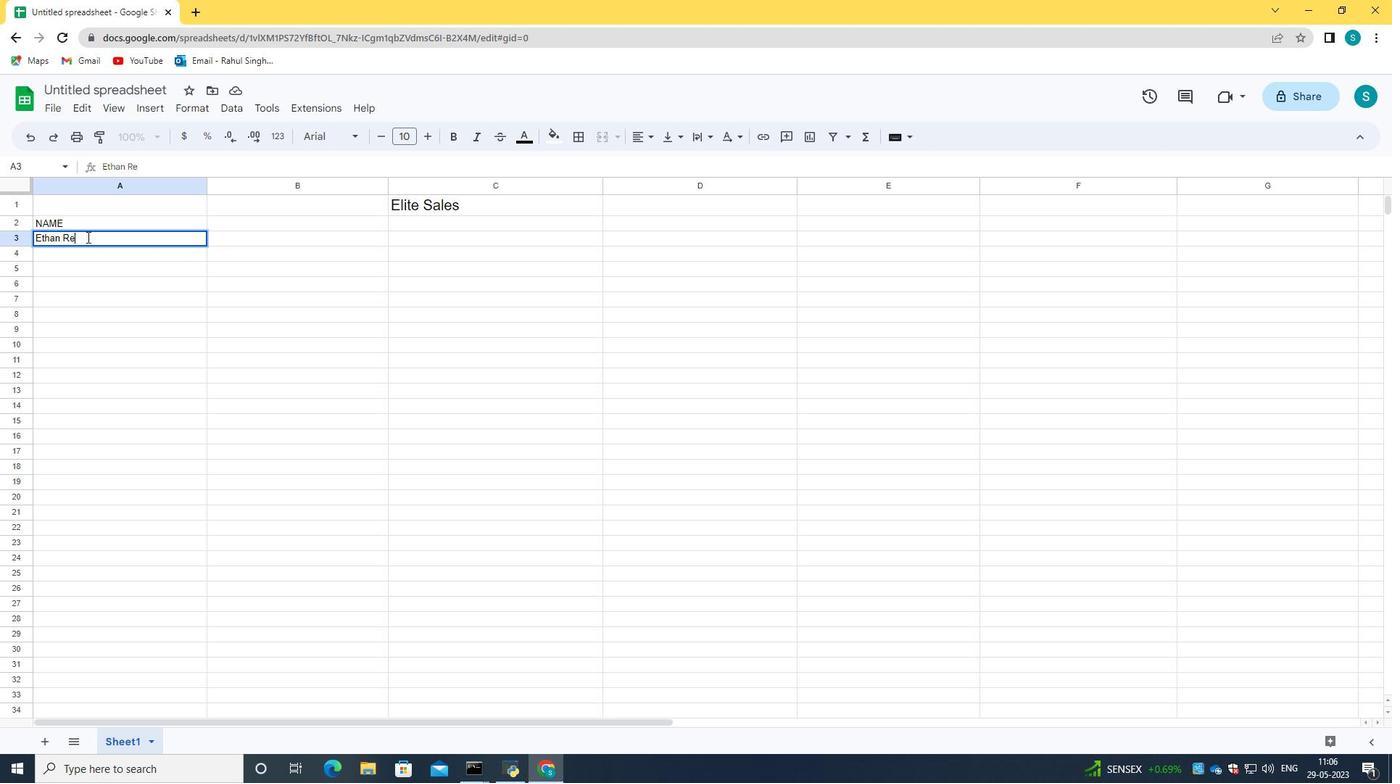 
Action: Mouse pressed left at (384, 234)
Screenshot: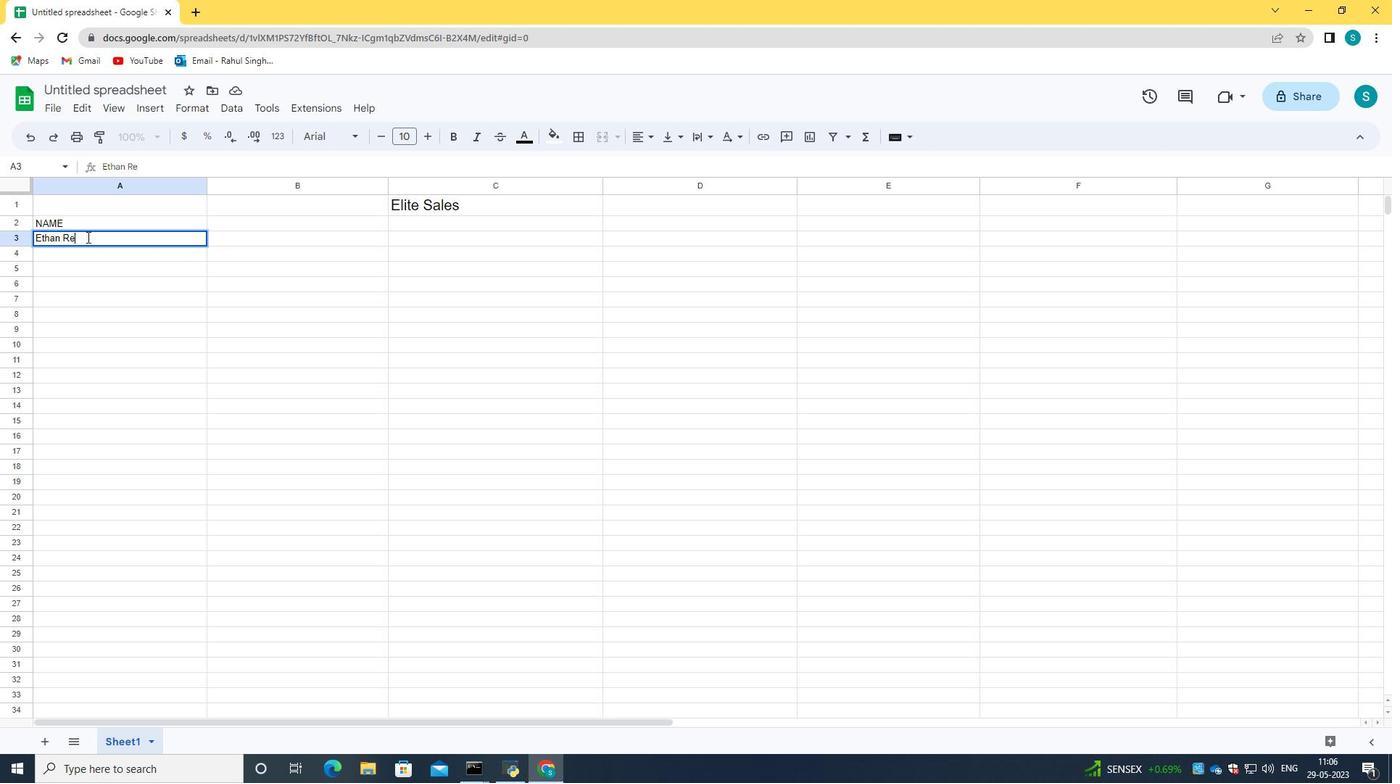 
Action: Mouse moved to (100, 224)
Screenshot: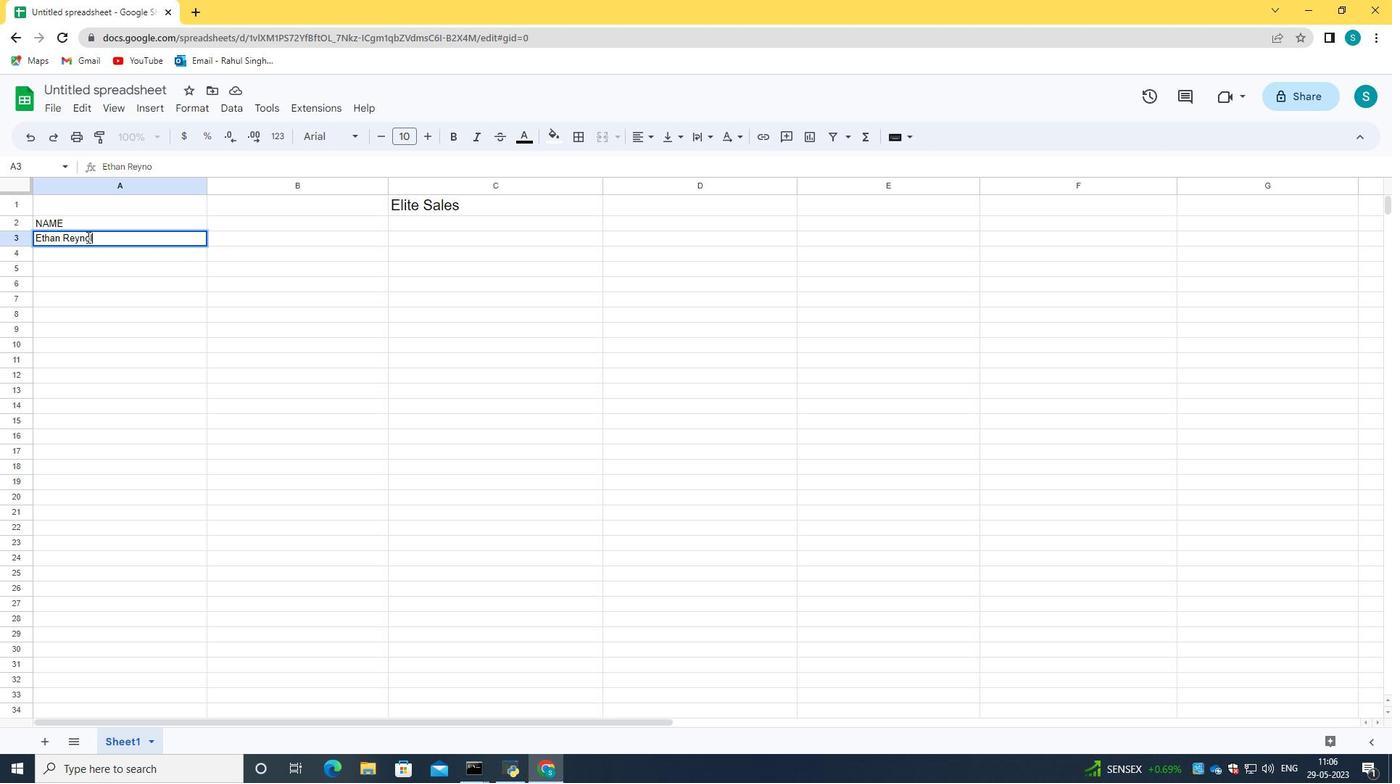 
Action: Mouse pressed left at (100, 224)
Screenshot: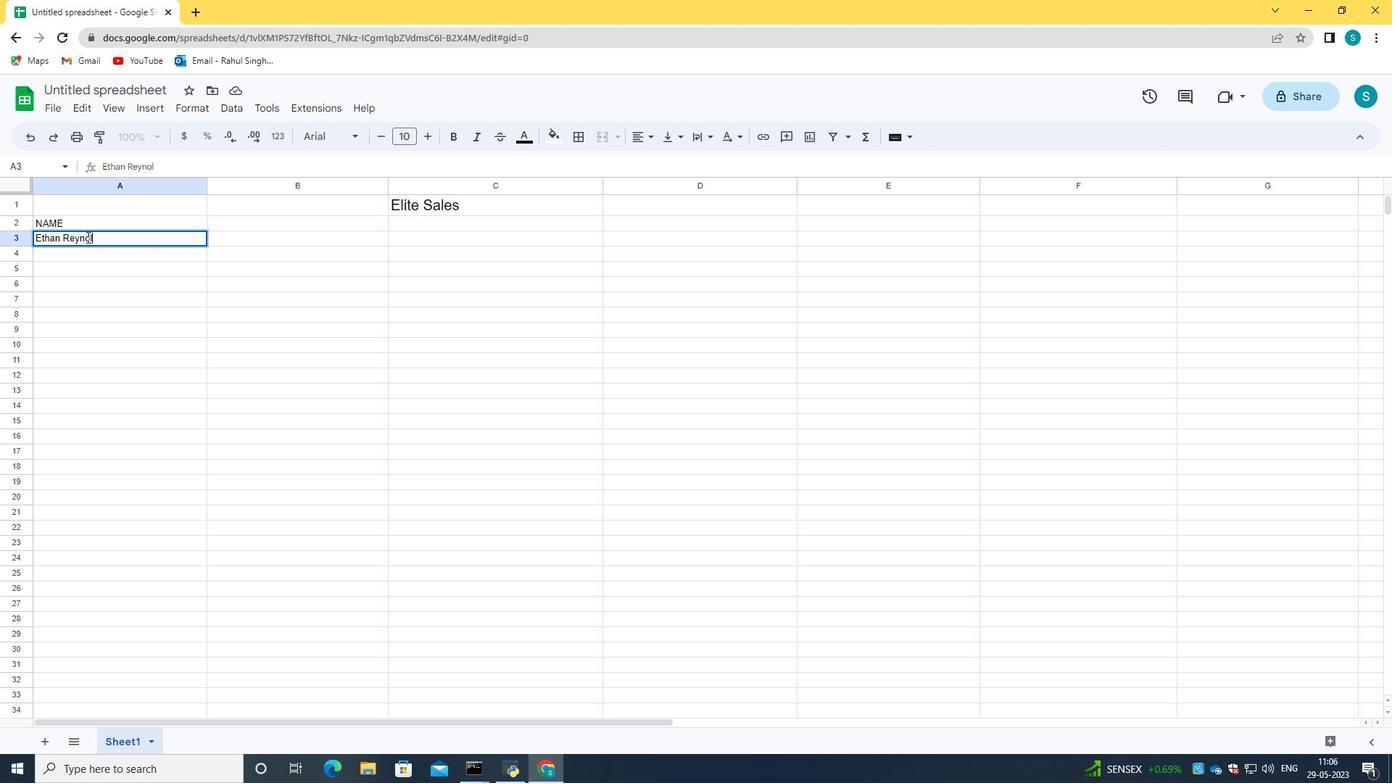 
Action: Mouse moved to (97, 220)
Screenshot: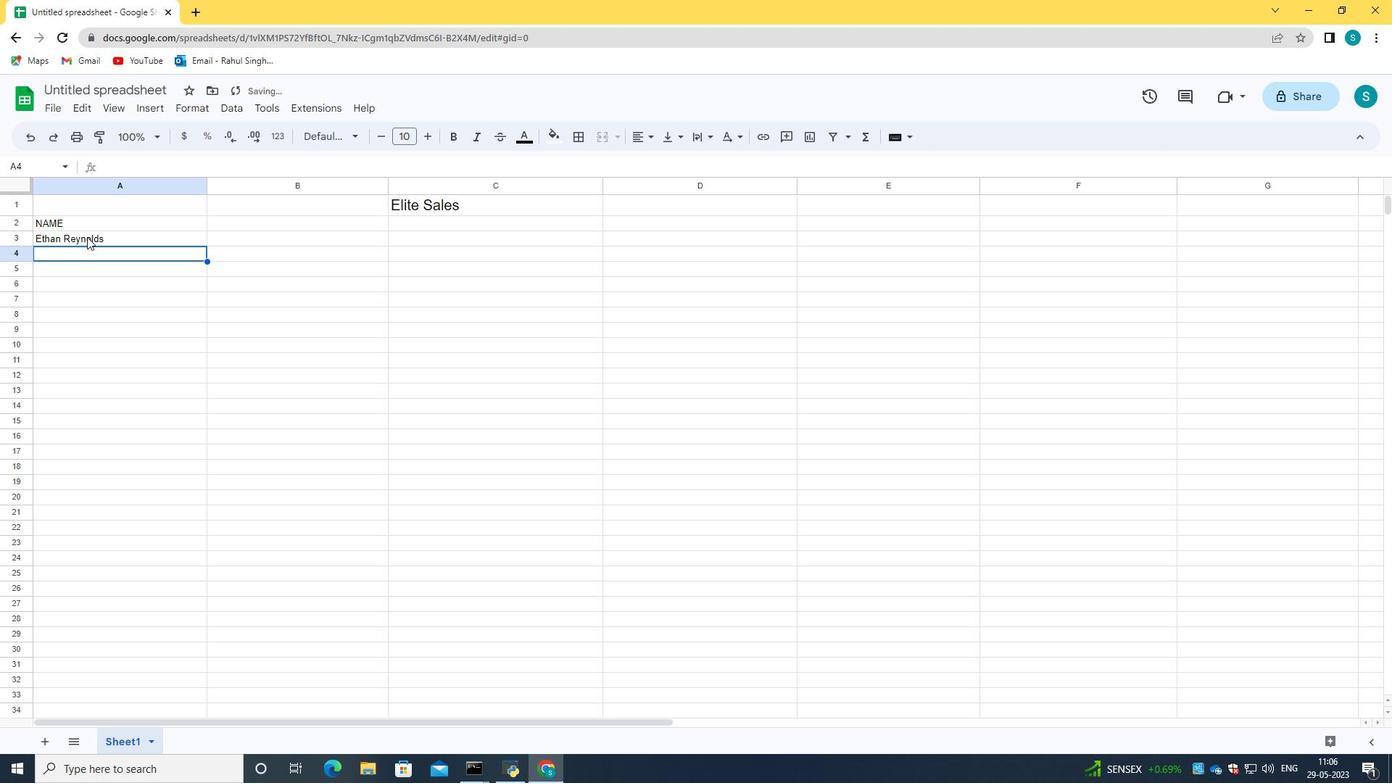 
Action: Mouse pressed left at (97, 220)
Screenshot: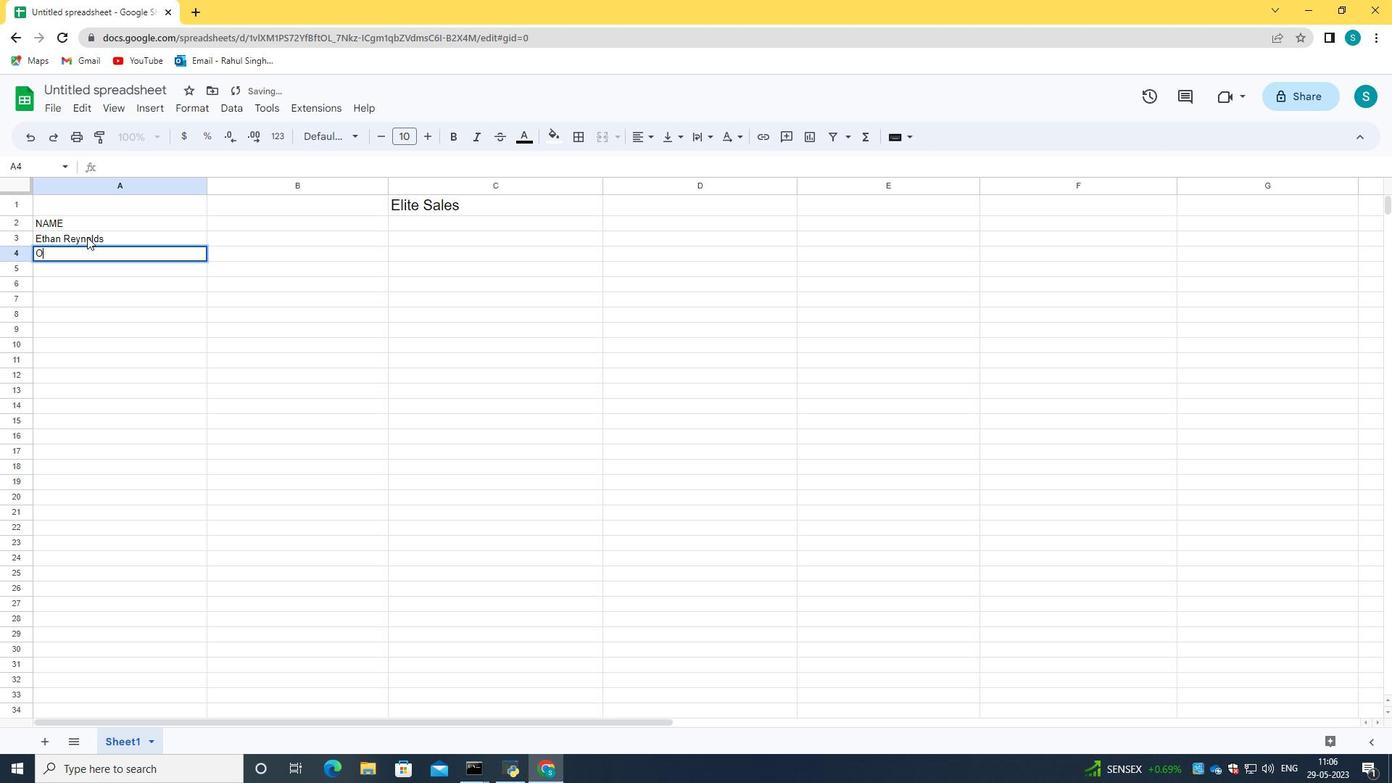 
Action: Key pressed <Key.caps_lock>N<Key.caps_lock>a<Key.backspace>ame
Screenshot: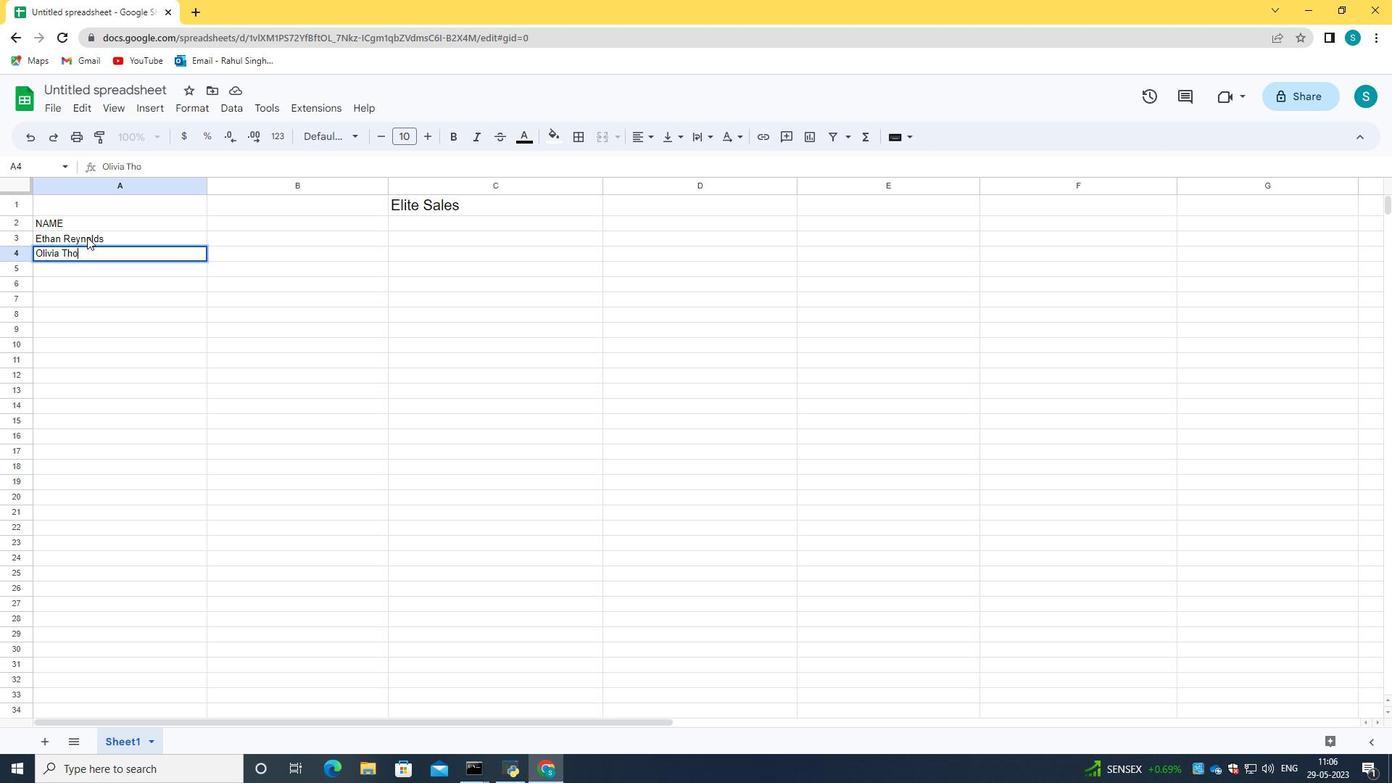 
Action: Mouse moved to (60, 240)
Screenshot: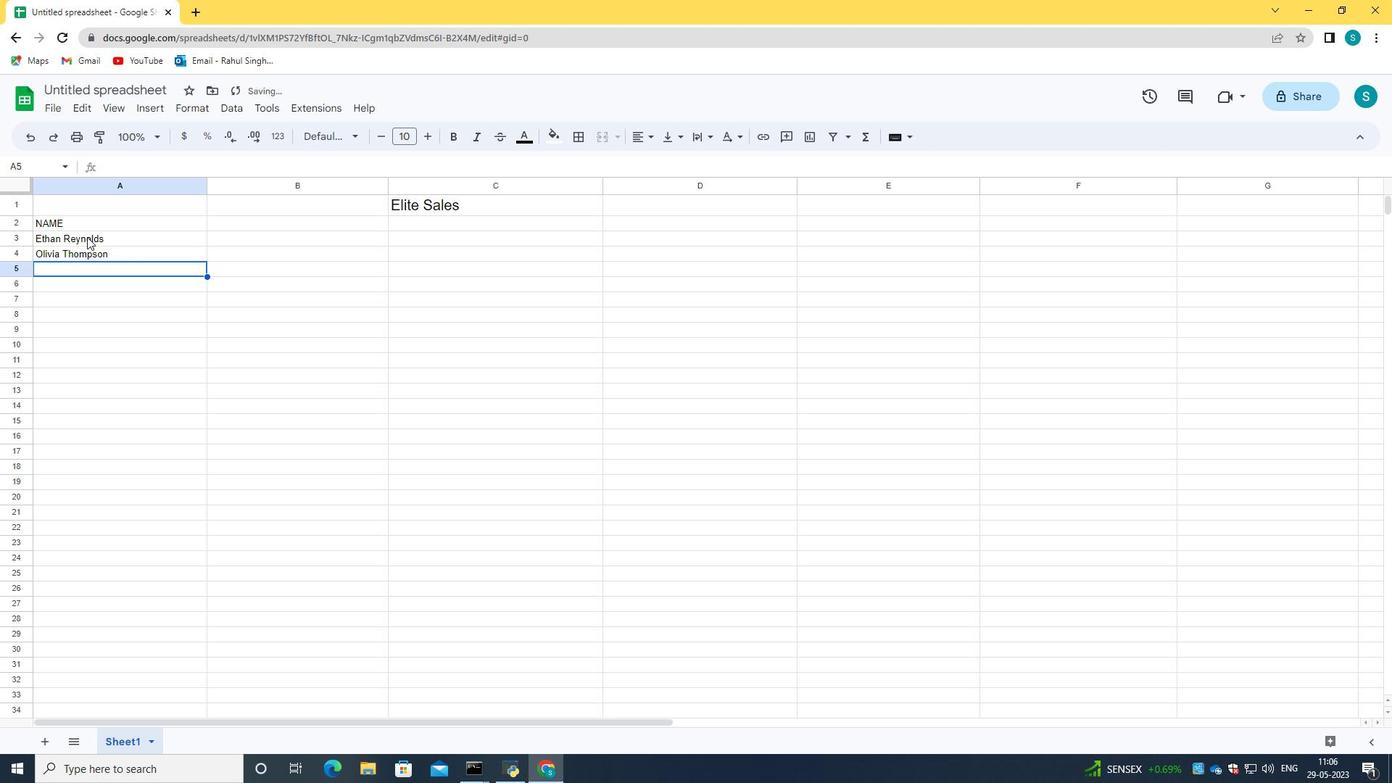 
Action: Mouse pressed left at (60, 240)
Screenshot: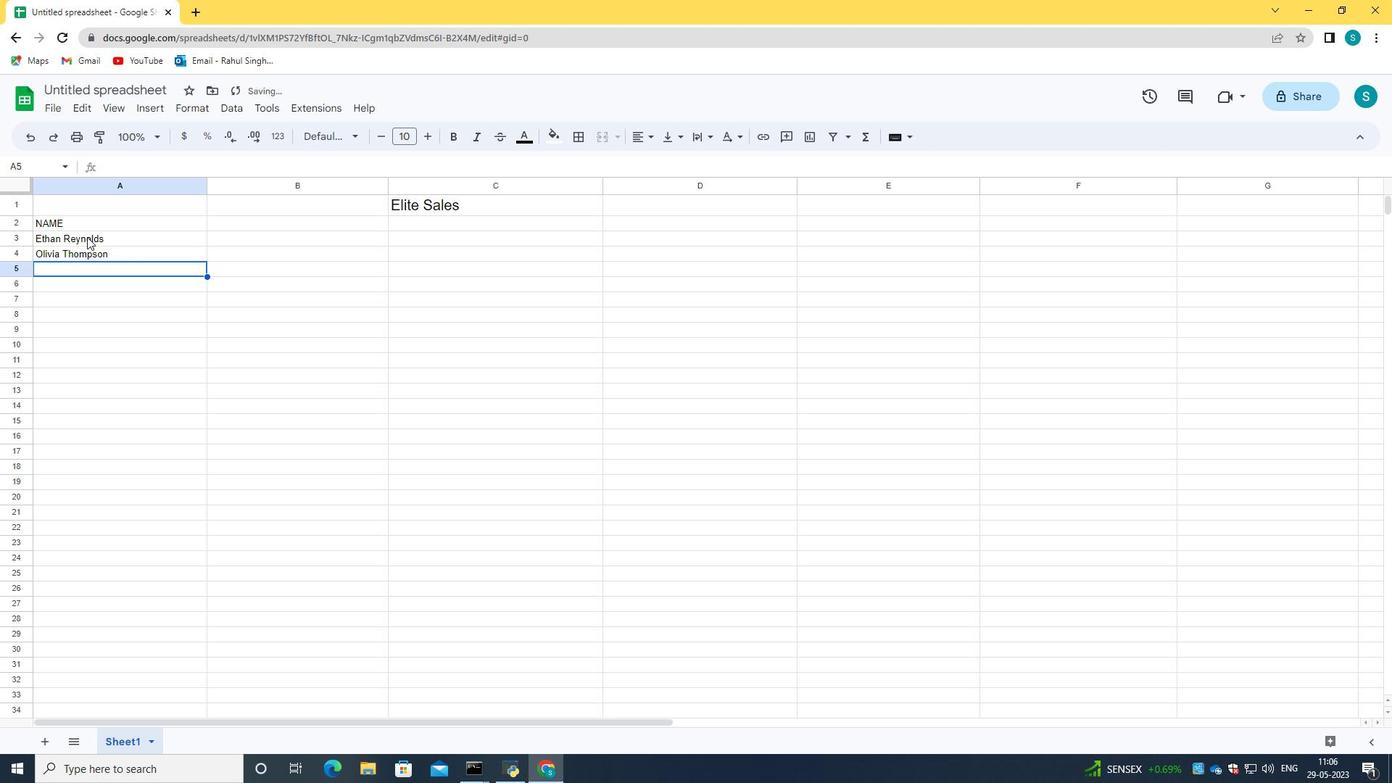 
Action: Mouse moved to (58, 238)
Screenshot: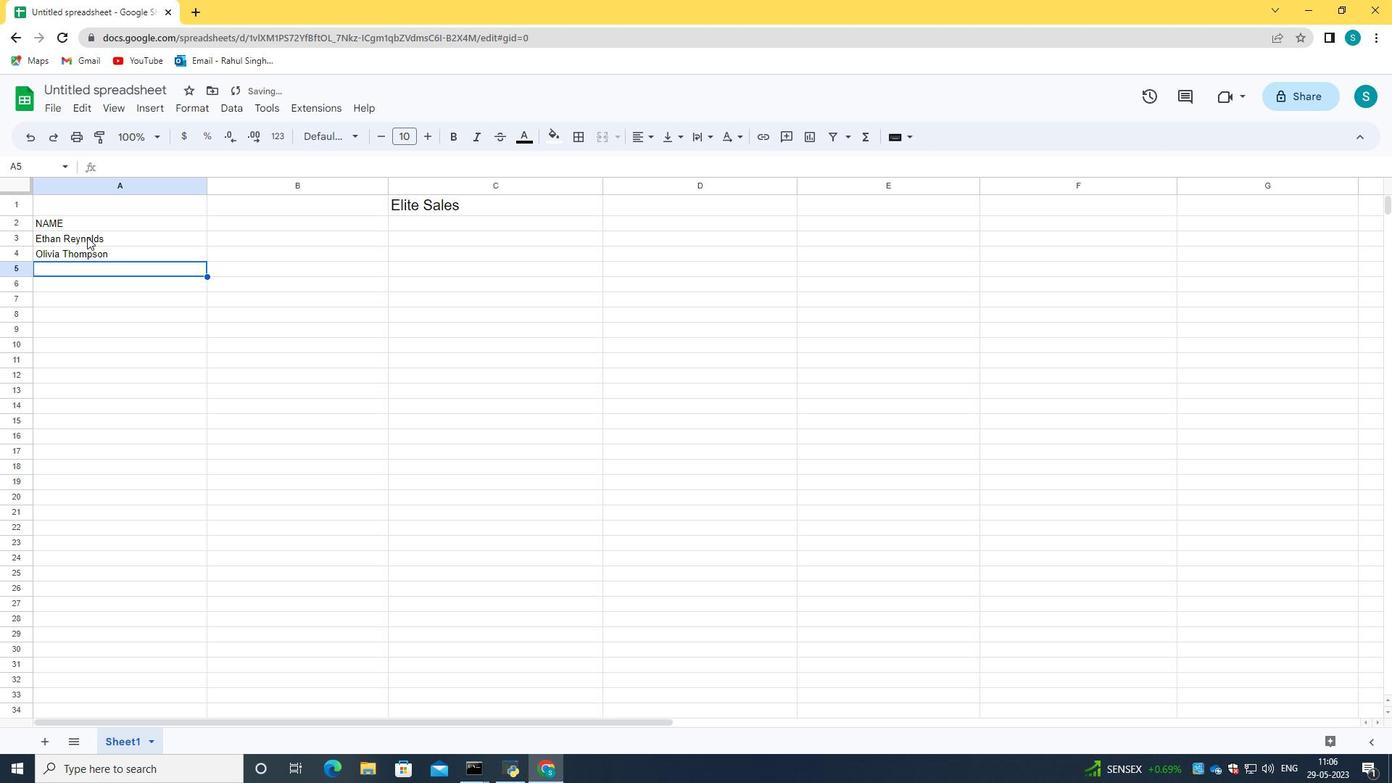 
Action: Mouse pressed left at (58, 238)
Screenshot: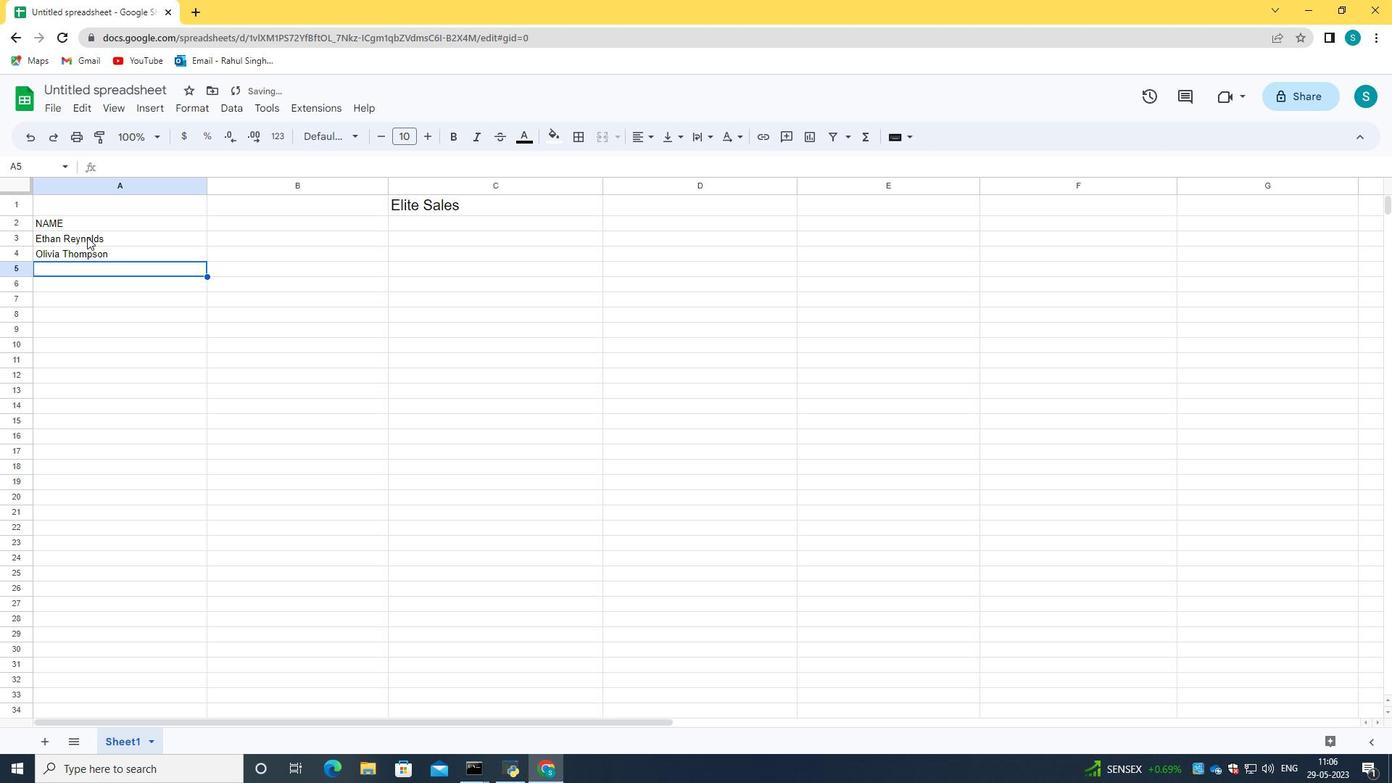 
Action: Key pressed <Key.caps_lock>E<Key.caps_lock>thabn<Key.backspace><Key.backspace>n<Key.space><Key.caps_lock>R<Key.caps_lock>eynolds<Key.enter><Key.caps_lock>O<Key.caps_lock>livia<Key.space><Key.caps_lock>T<Key.caps_lock>hompson<Key.enter><Key.caps_lock>B<Key.caps_lock>enjamn<Key.space><Key.caps_lock>M<Key.caps_lock>artine<Key.enter><Key.caps_lock>E<Key.caps_lock>mma<Key.space><Key.caps_lock>D<Key.caps_lock>avis<Key.enter><Key.caps_lock>A<Key.caps_lock>laxander<Key.space><Key.caps_lock>M<Key.caps_lock>itchell<Key.enter><Key.caps_lock>A<Key.caps_lock>v<Key.caps_lock><Key.space><Key.backspace>A<Key.space><Key.backspace><Key.backspace><Key.caps_lock>c<Key.space><Key.backspace><Key.backspace>a<Key.space><Key.caps_lock>R<Key.caps_lock>ode<Key.backspace>riguez<Key.enter><Key.caps_lock>D<Key.caps_lock>aniel<Key.space><Key.caps_lock>A<Key.caps_lock>nderson<Key.enter><Key.caps_lock>M<Key.caps_lock>ia<Key.space><Key.caps_lock>L<Key.caps_lock>ewis<Key.enter><Key.caps_lock>C<Key.caps_lock>his<Key.backspace>rstopher<Key.space><Key.caps_lock>S<Key.caps_lock>cott<Key.enter><Key.caps_lock>S<Key.caps_lock>ophia<Key.space><Key.caps_lock>H<Key.caps_lock>arris<Key.space><Key.enter>
Screenshot: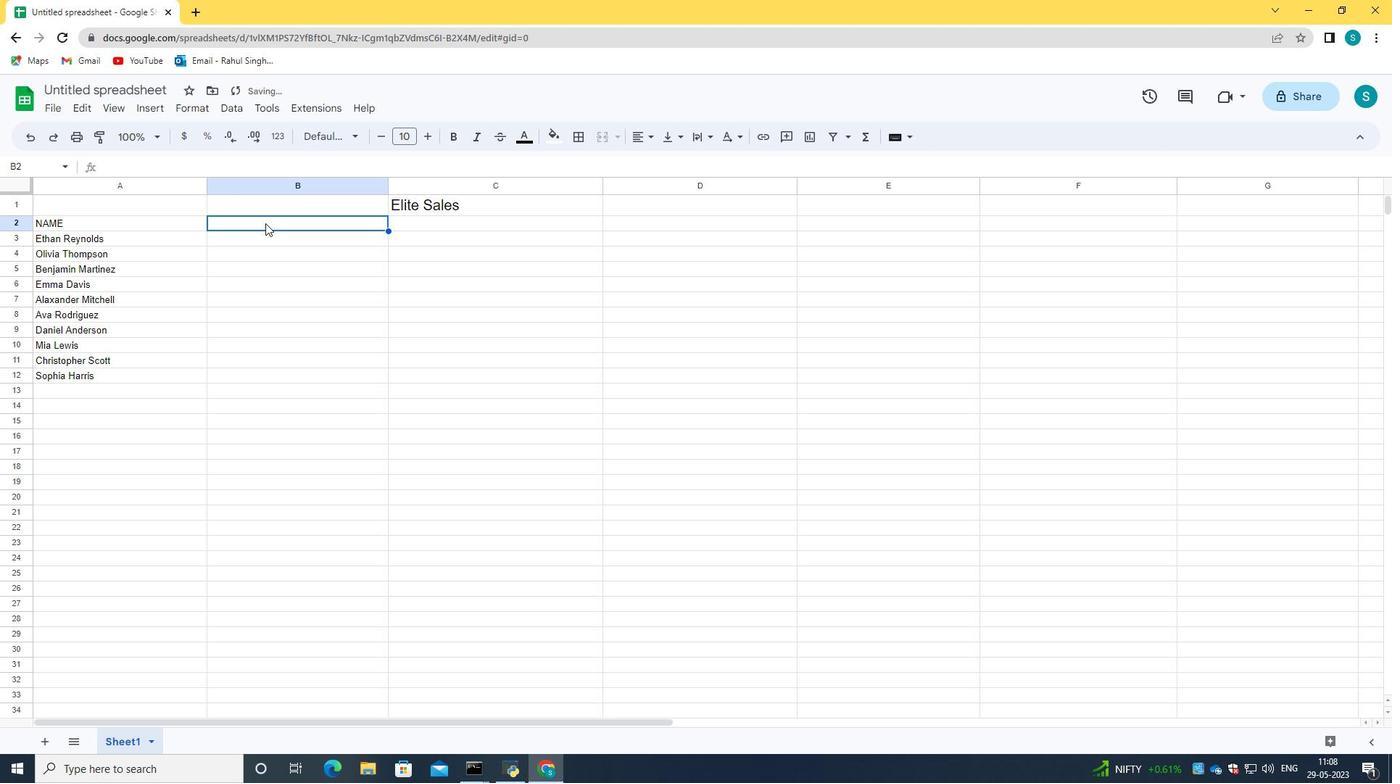 
Action: Mouse moved to (164, 215)
Screenshot: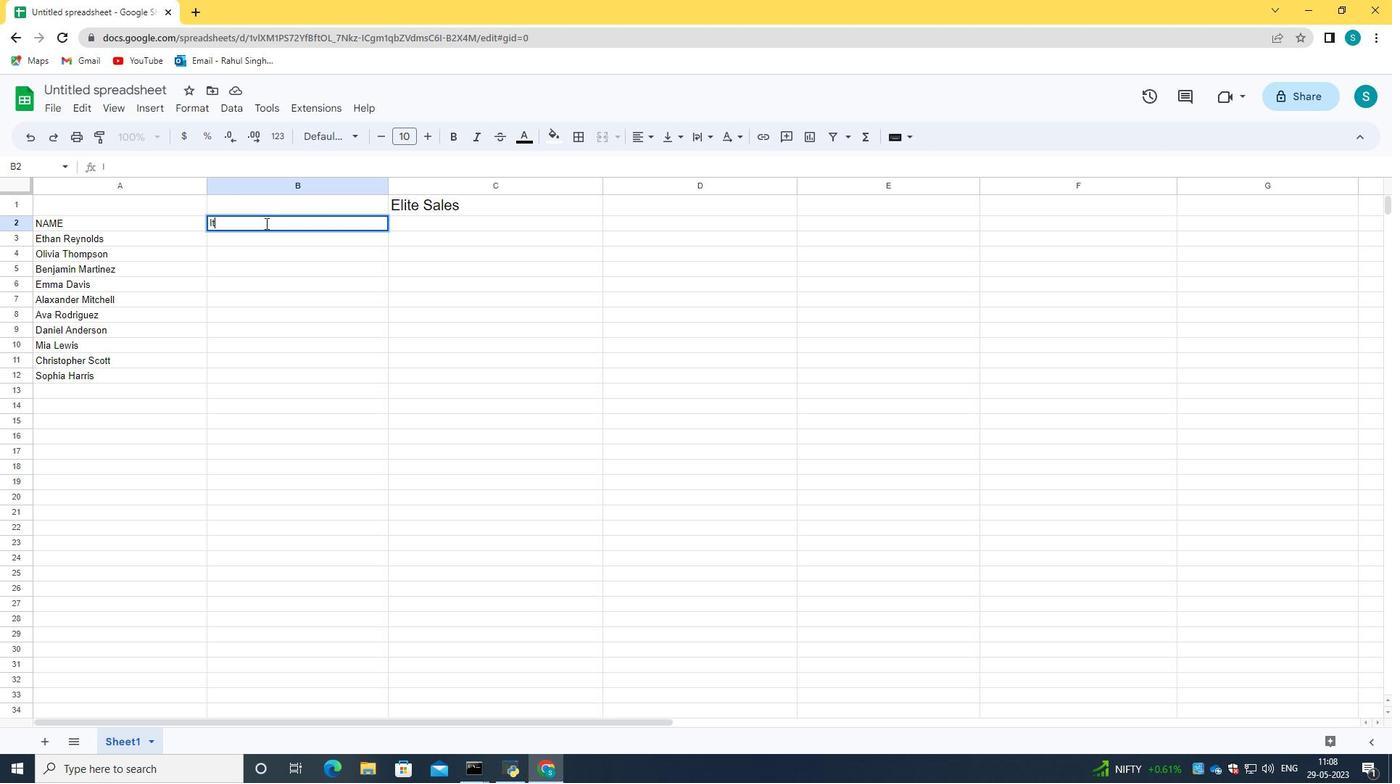 
Action: Mouse pressed left at (164, 215)
Screenshot: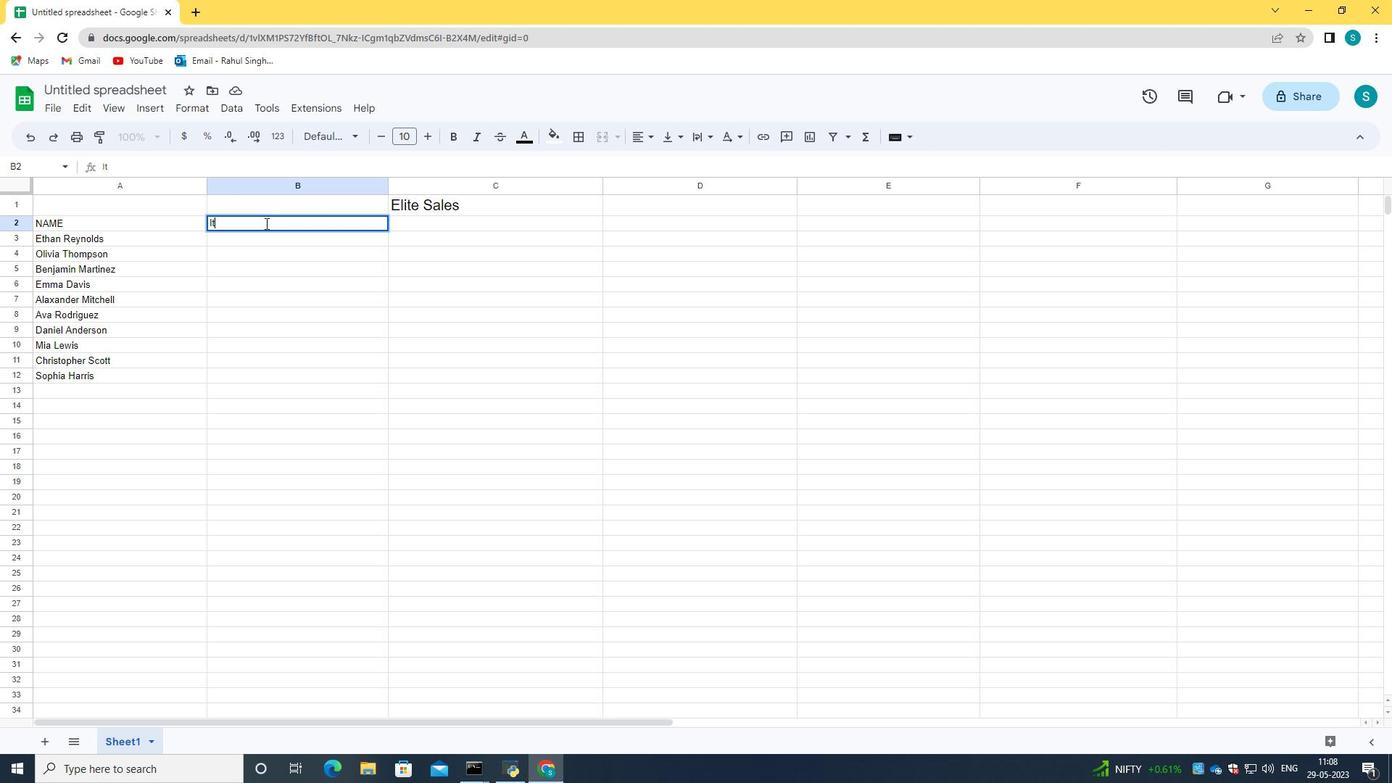 
Action: Mouse moved to (166, 221)
Screenshot: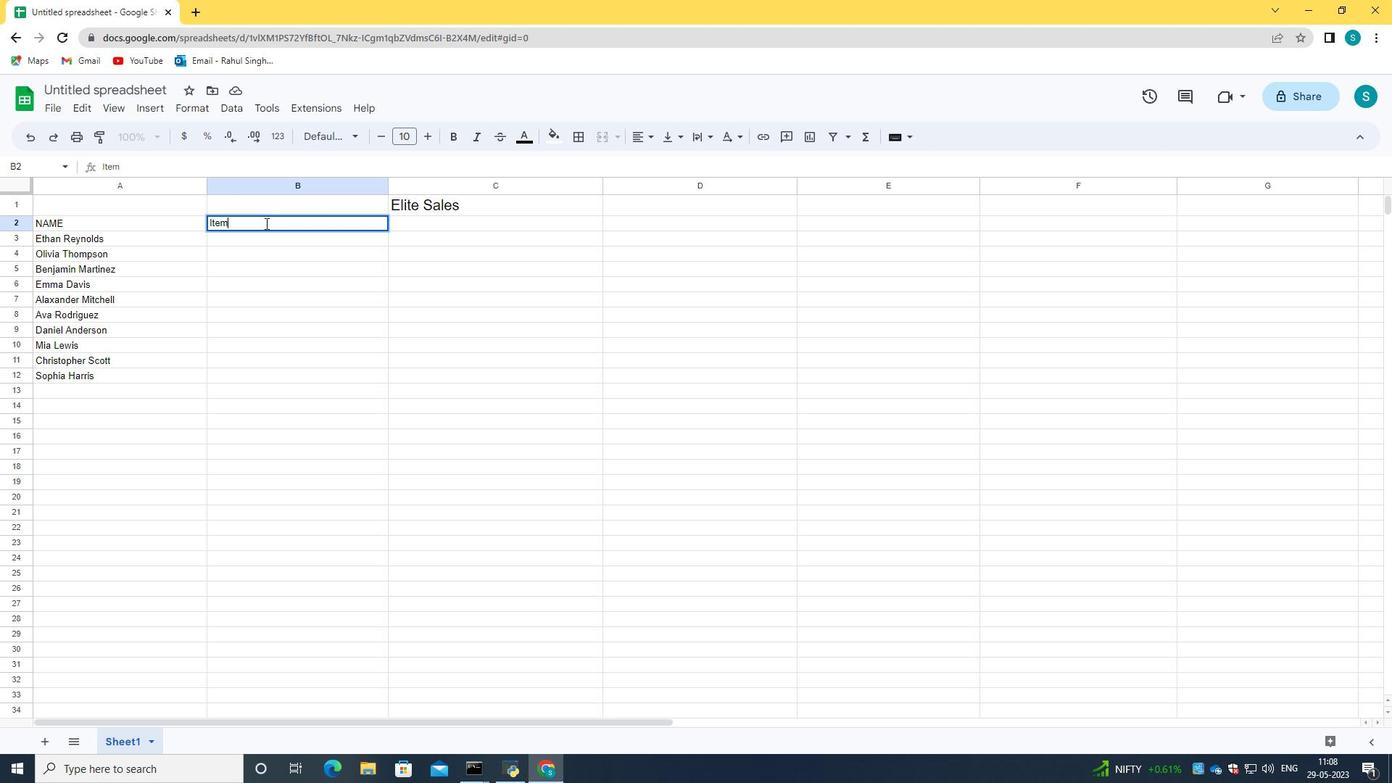 
Action: Mouse pressed left at (166, 221)
Screenshot: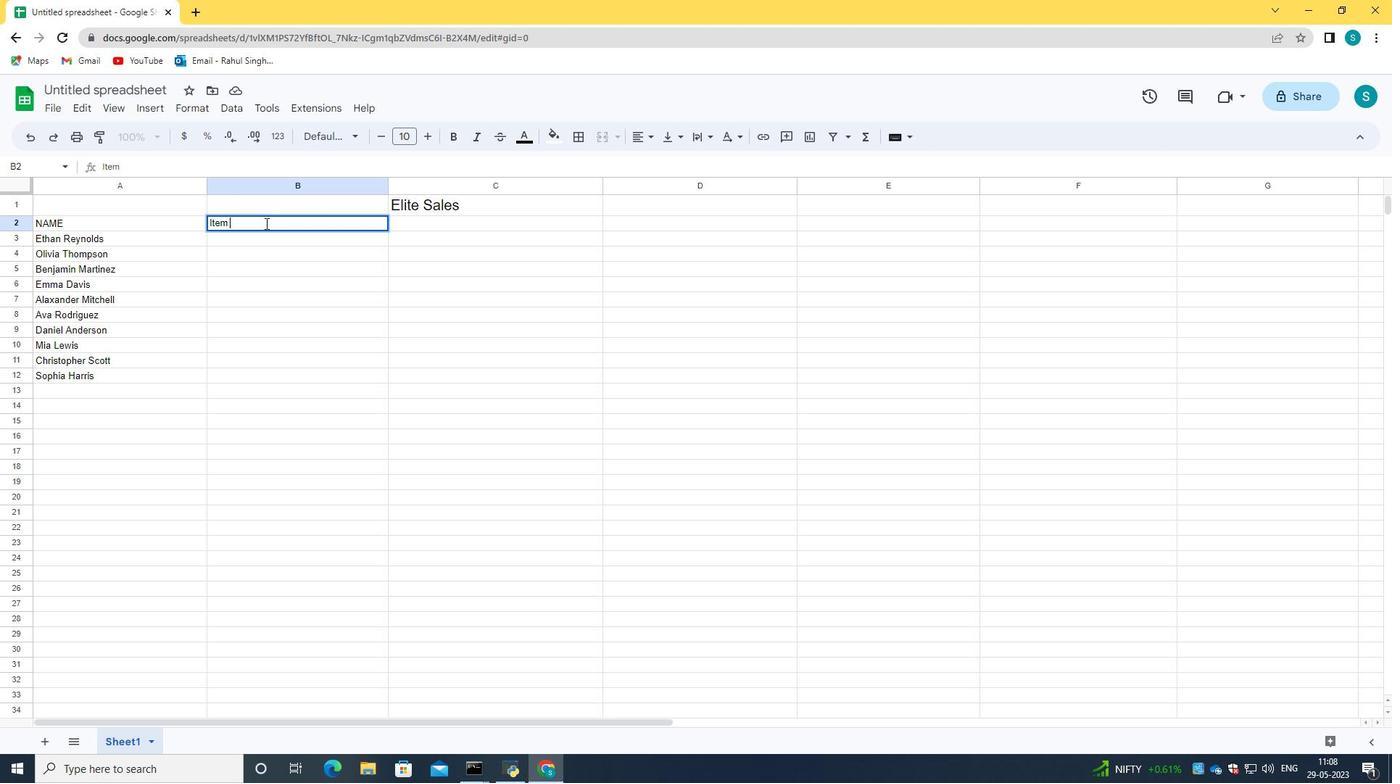 
Action: Mouse moved to (166, 221)
Screenshot: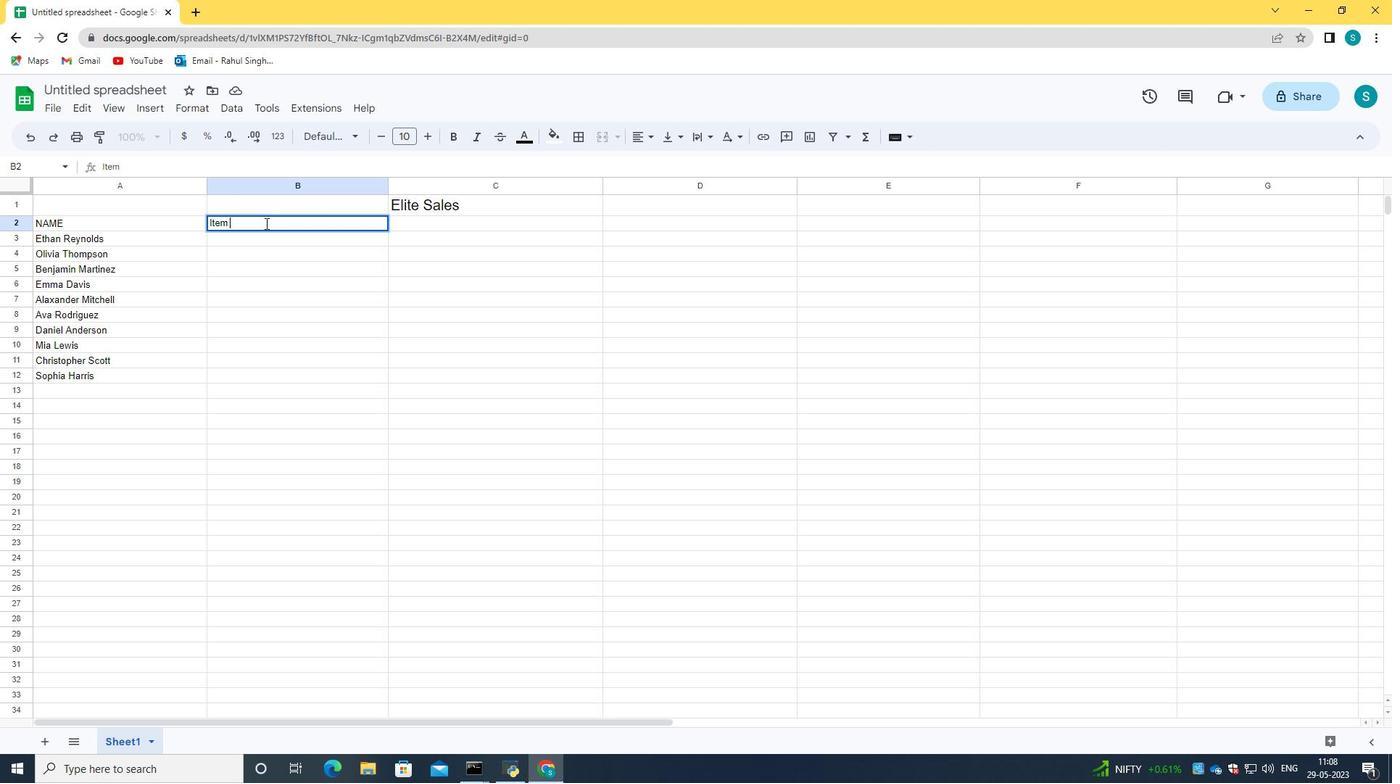 
Action: Key pressed <Key.caps_lock>I<Key.caps_lock>tem<Key.space><Key.caps_lock>C<Key.caps_lock>ode
Screenshot: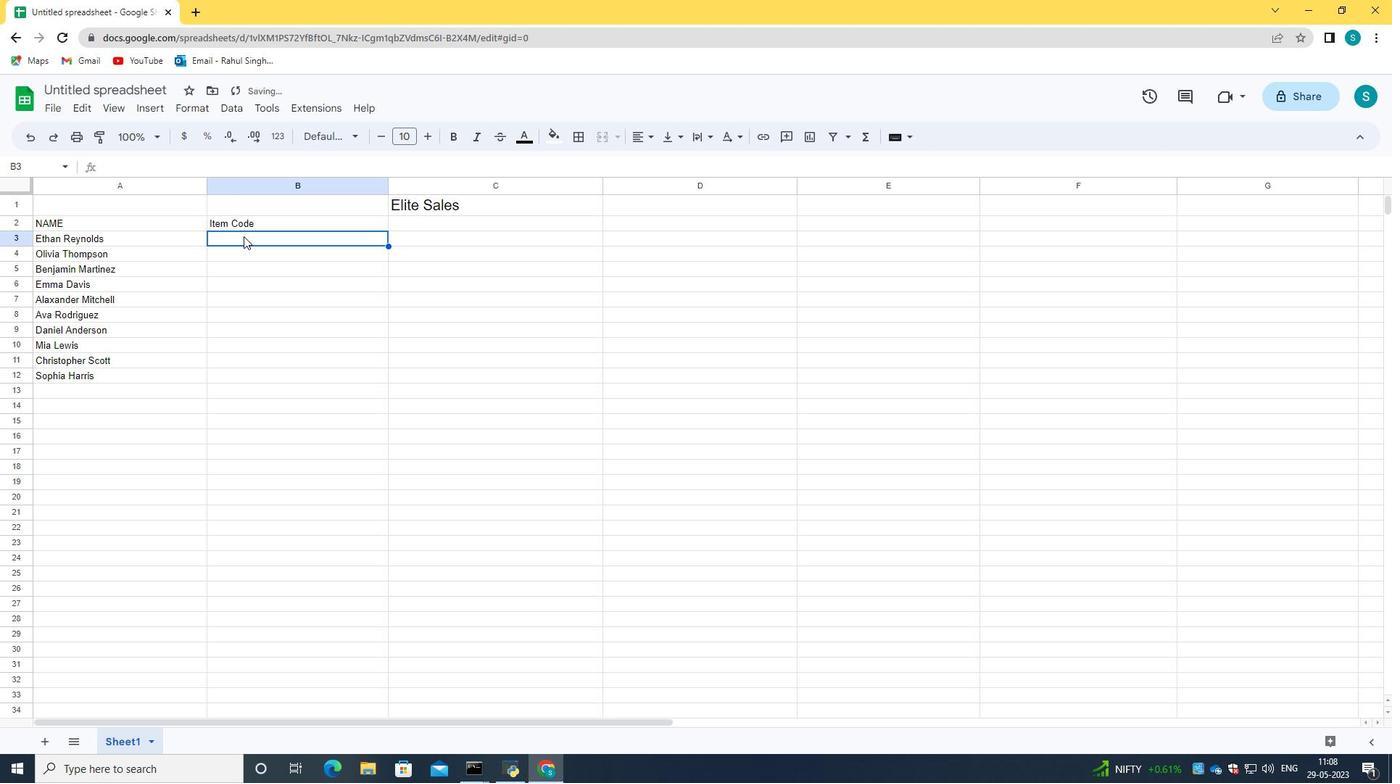 
Action: Mouse moved to (165, 234)
Screenshot: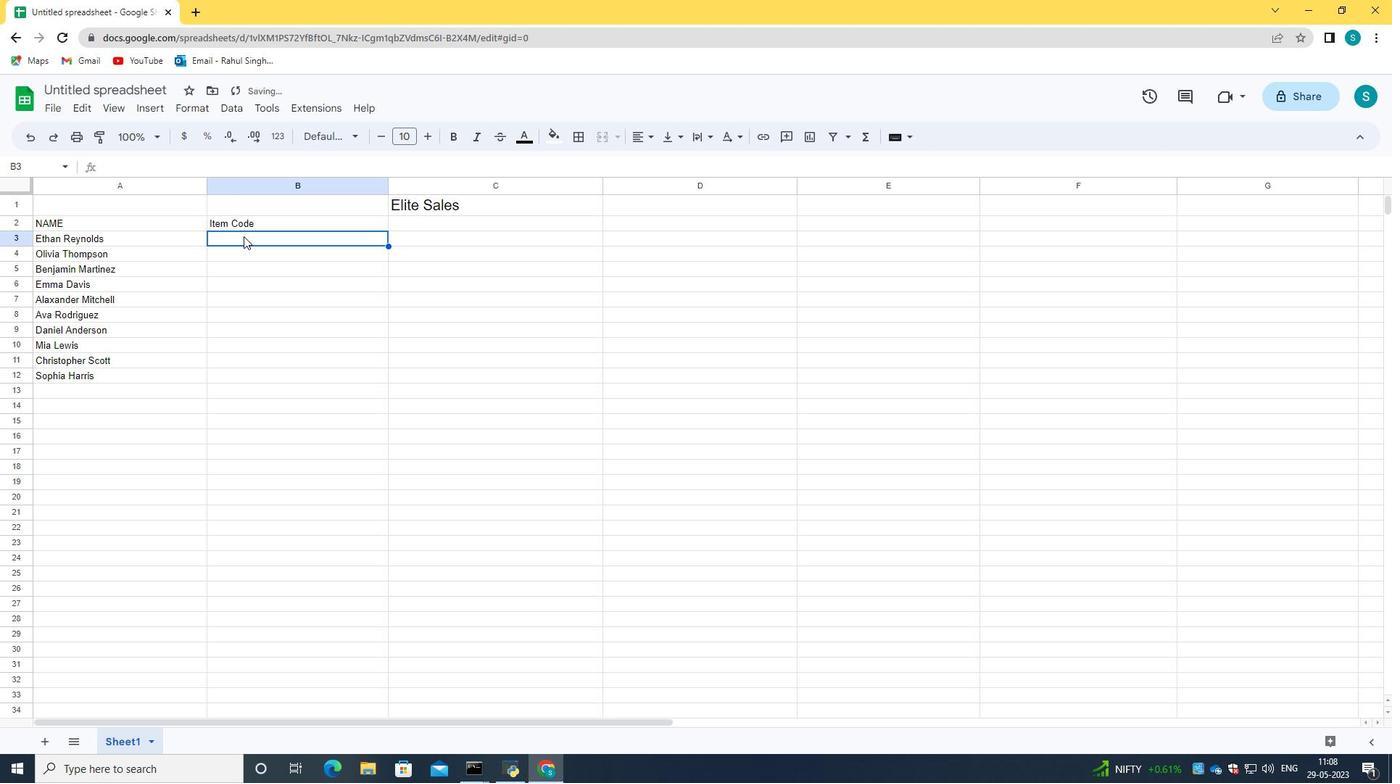 
Action: Mouse pressed left at (165, 234)
Screenshot: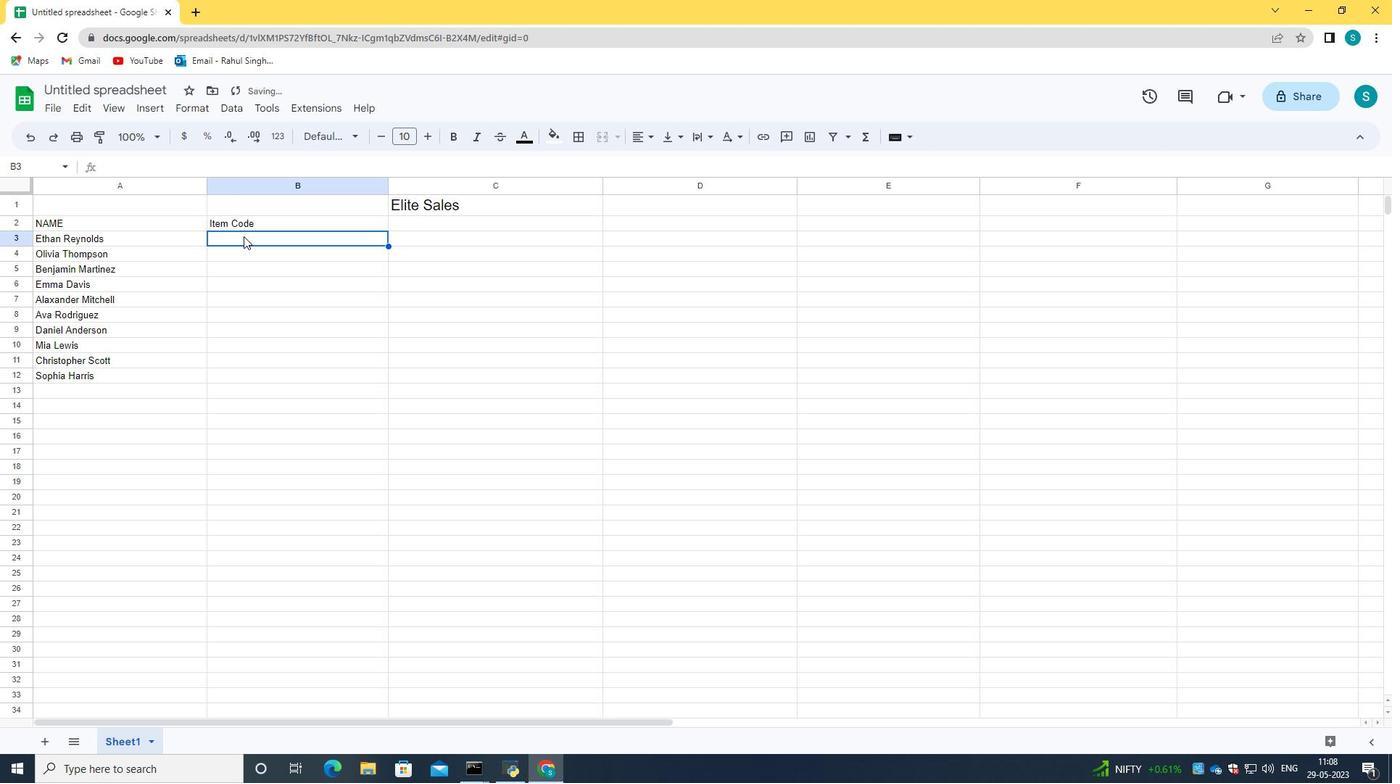 
Action: Key pressed 4455<Key.enter>4600<Key.enter>4800<Key.enter>4950<Key.enter>5100<Key.enter>5250<Key.enter>5400<Key.enter>57<Key.backspace>6500<Key.backspace><Key.enter>5250<Key.backspace><Key.backspace><Key.backspace>850<Key.enter>
Screenshot: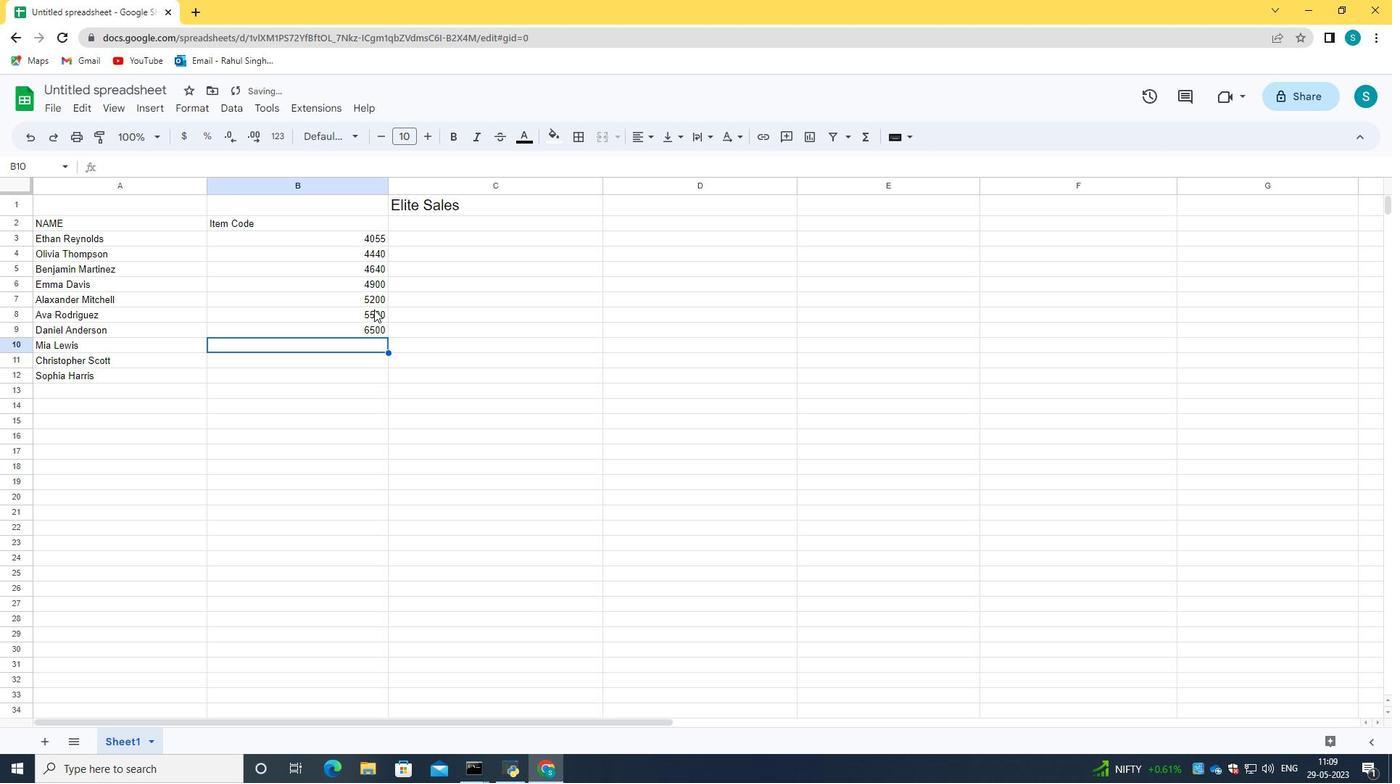
Action: Mouse moved to (252, 326)
Screenshot: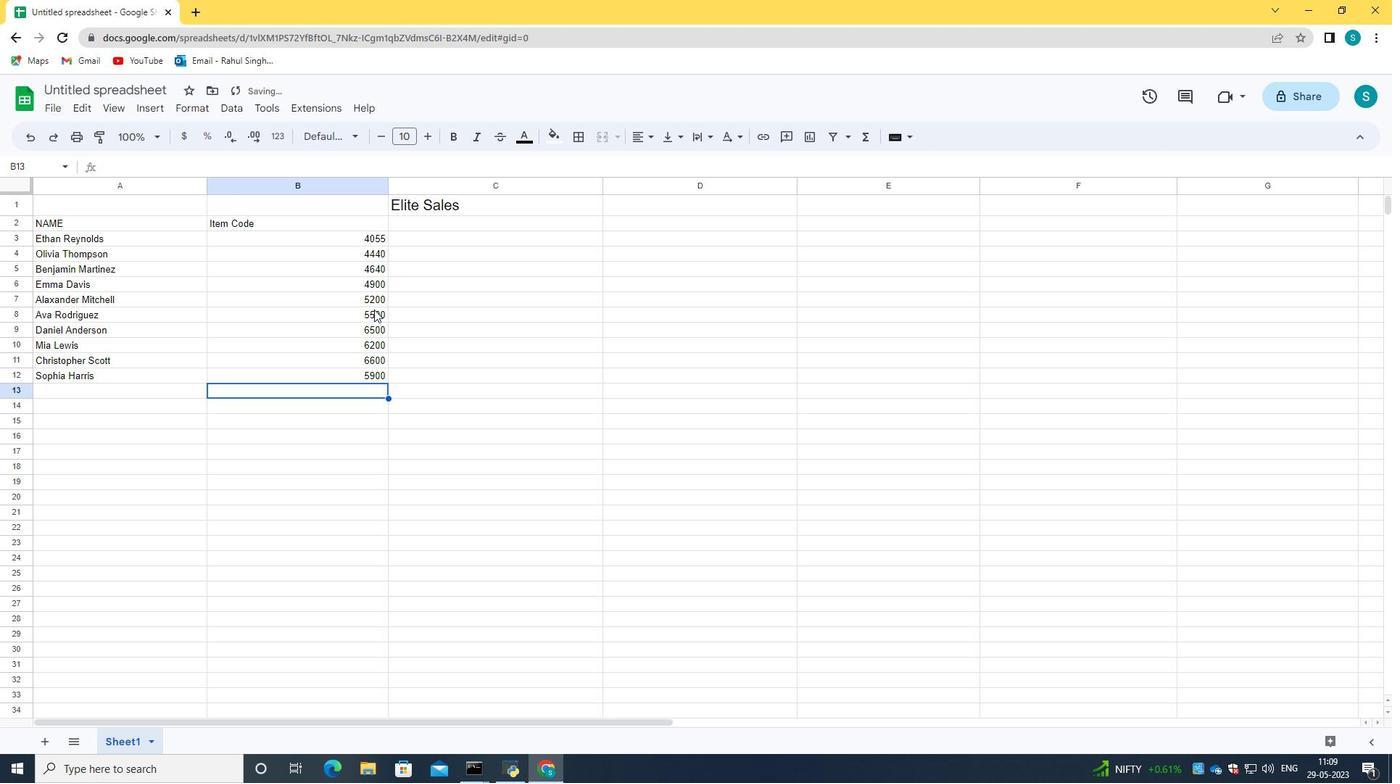 
Action: Mouse pressed left at (252, 326)
Screenshot: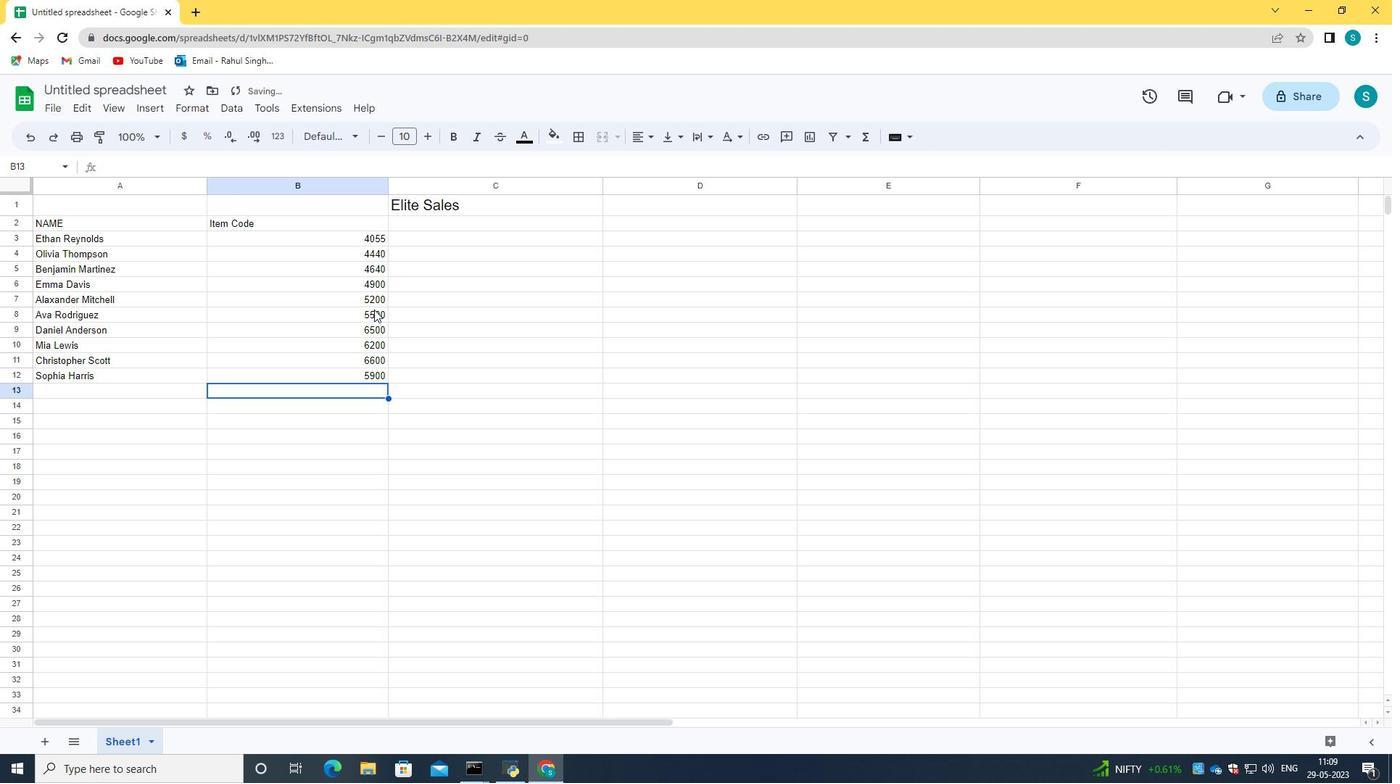 
Action: Mouse moved to (253, 326)
Screenshot: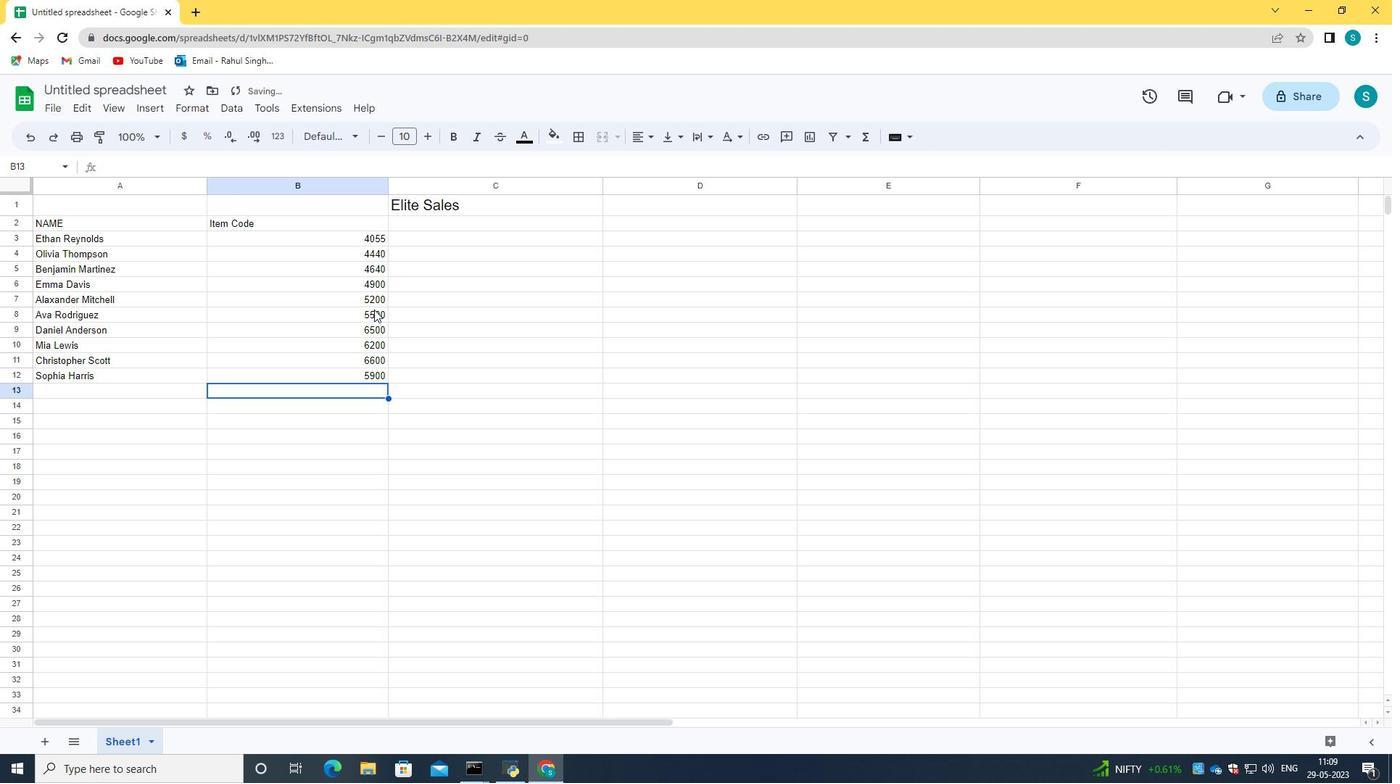 
Action: Key pressed <Key.backspace>5500<Key.enter>5<Key.backspace>5800<Key.enter>6250<Key.enter>6600
Screenshot: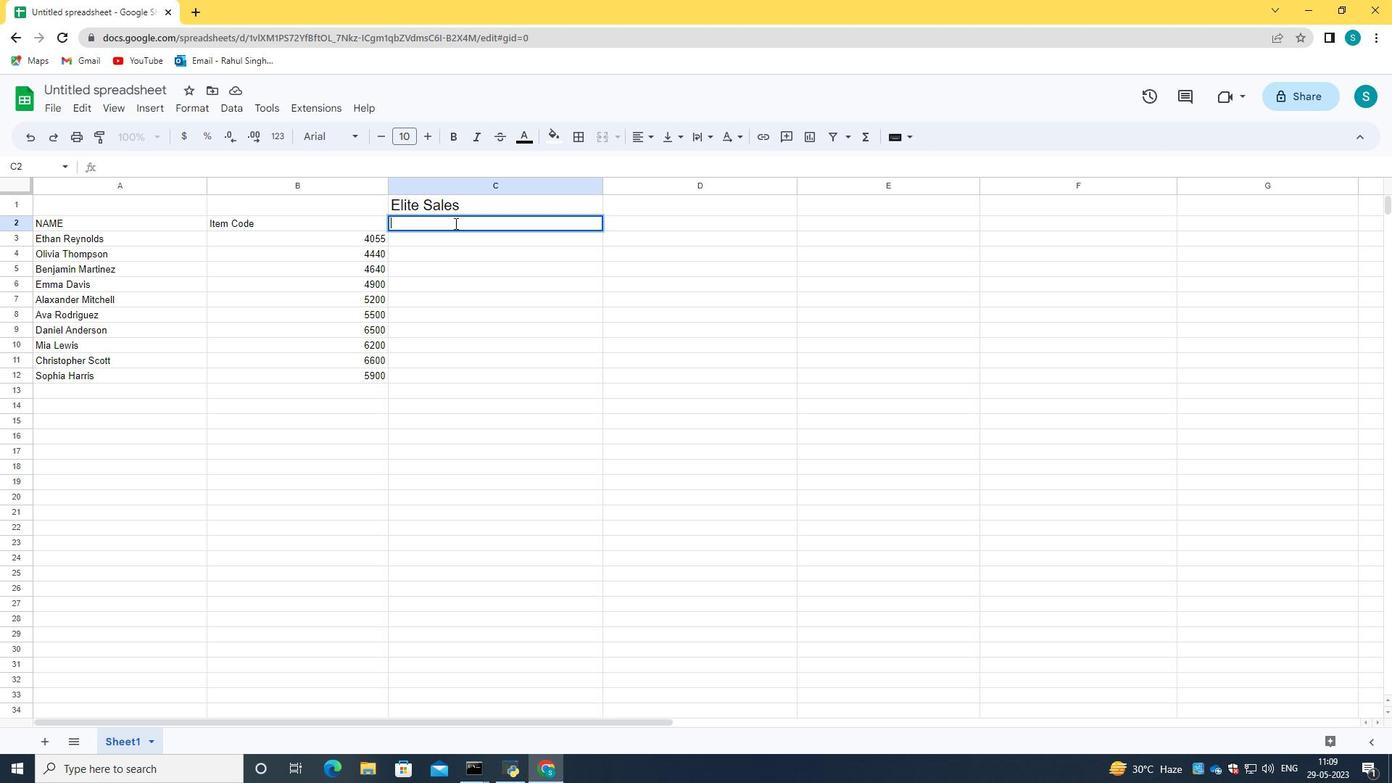 
Action: Mouse moved to (323, 219)
Screenshot: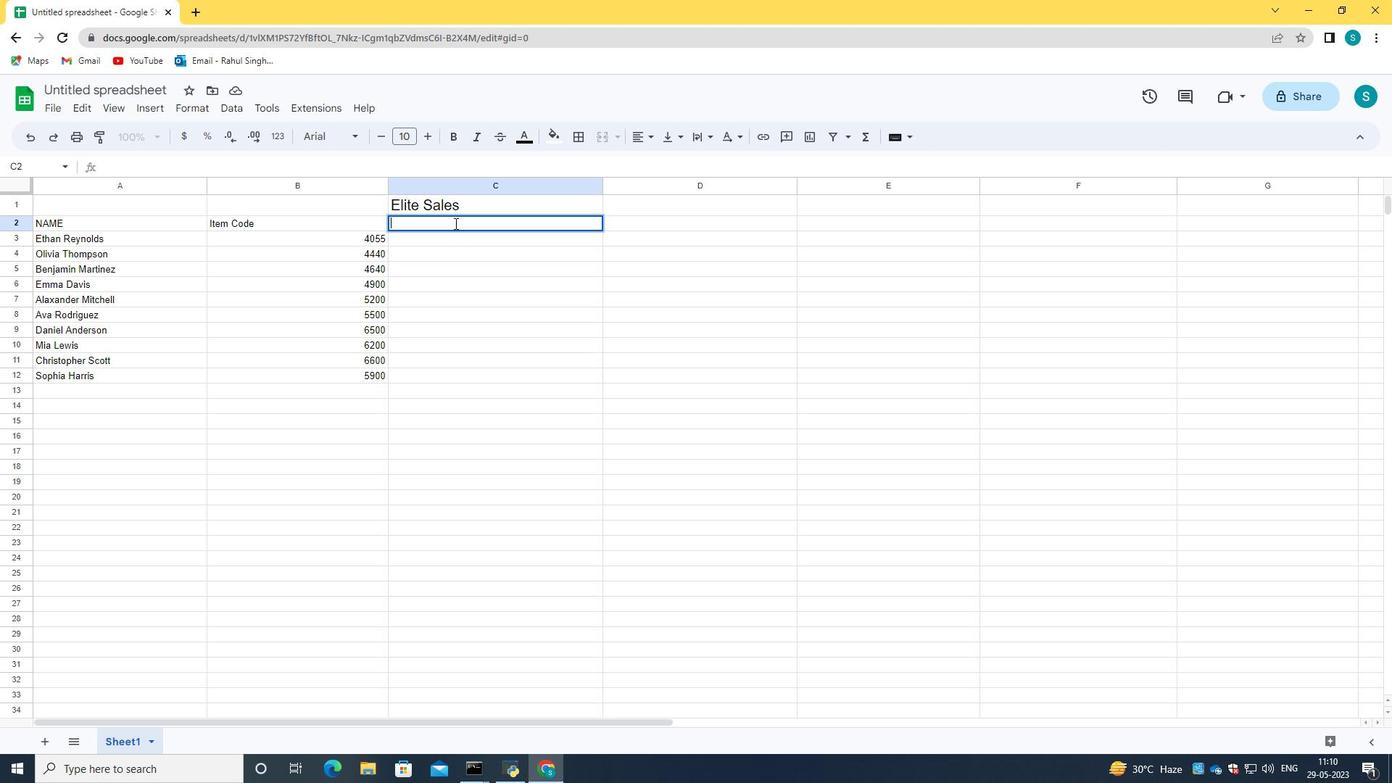 
Action: Mouse pressed left at (323, 219)
Screenshot: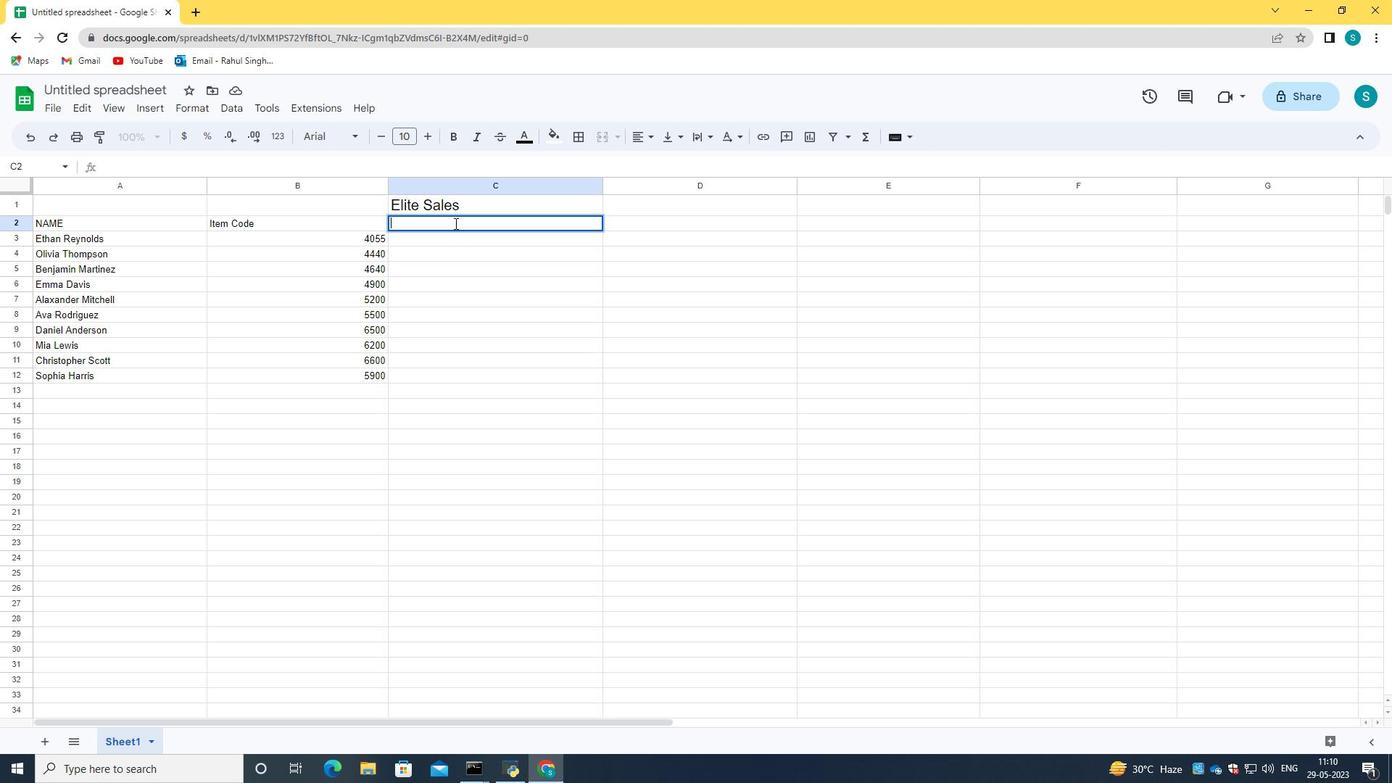 
Action: Key pressed <Key.caps_lock>P<Key.caps_lock>roduct<Key.space><Key.caps_lock>R<Key.caps_lock>ange
Screenshot: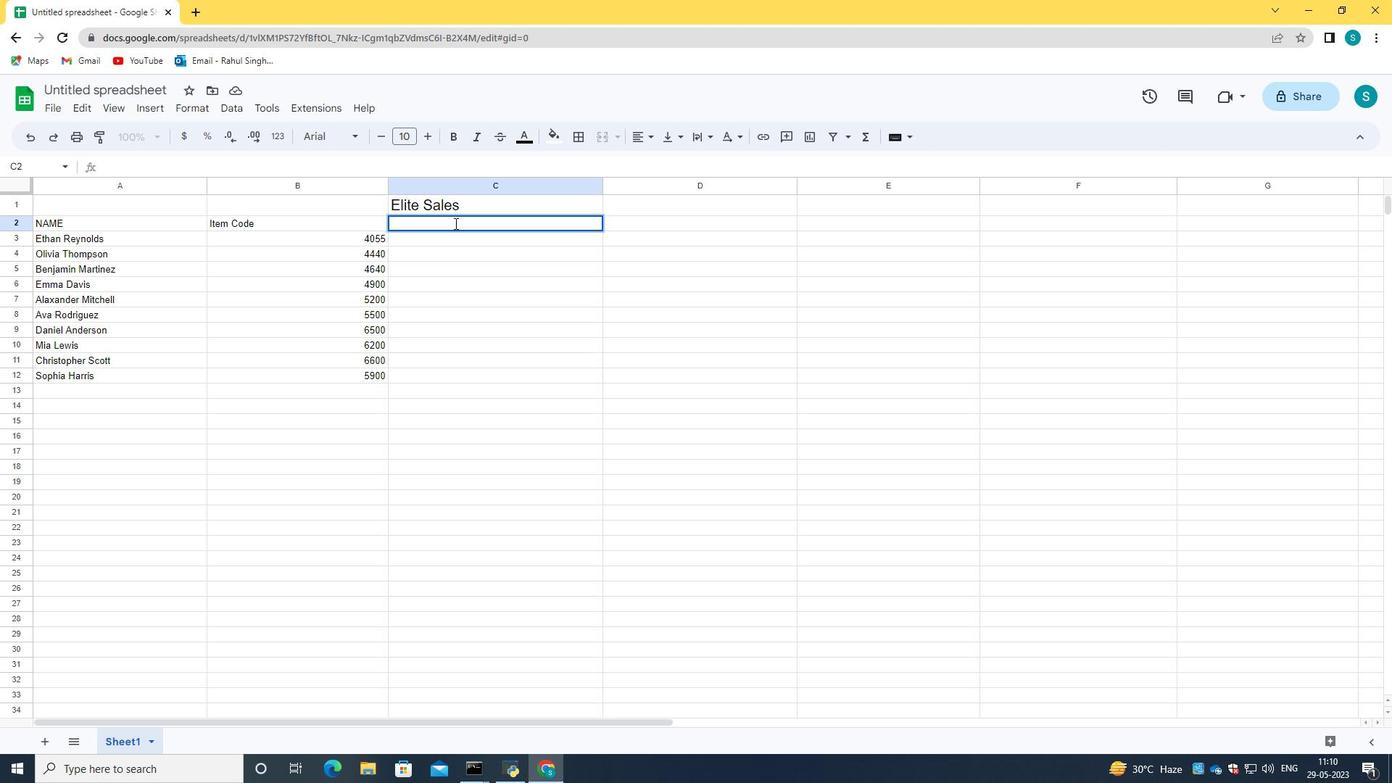 
Action: Mouse moved to (345, 234)
Screenshot: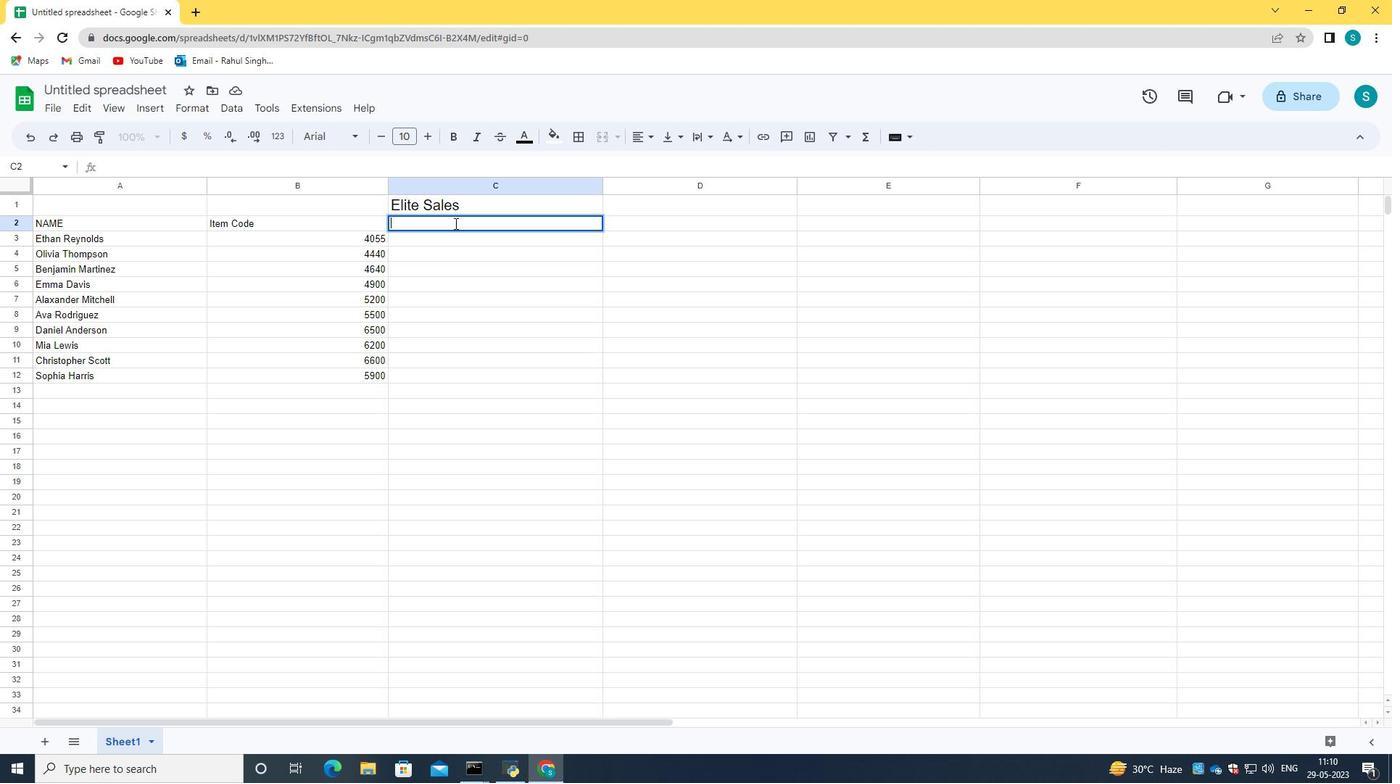 
Action: Mouse pressed left at (345, 234)
Screenshot: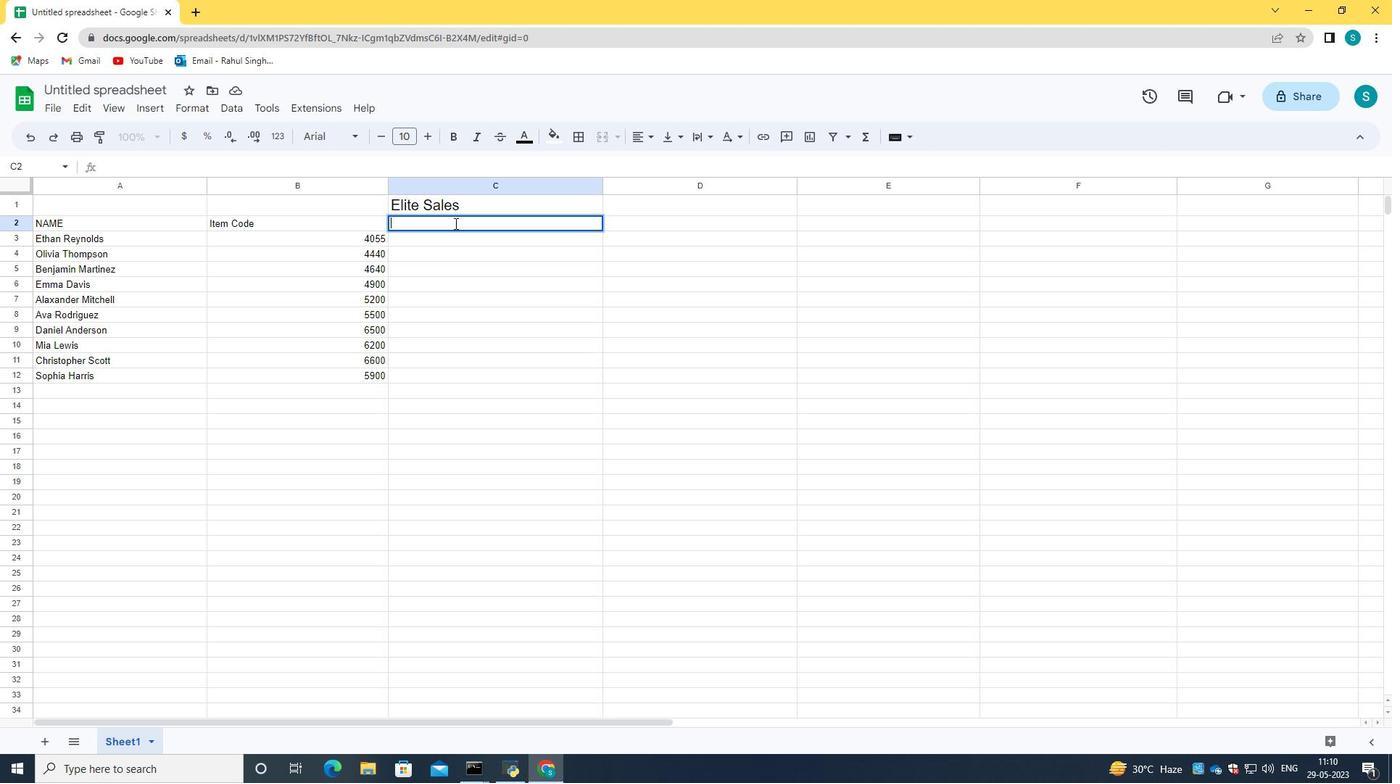 
Action: Key pressed 4000<Key.enter>42<Key.enter><Key.enter>
Screenshot: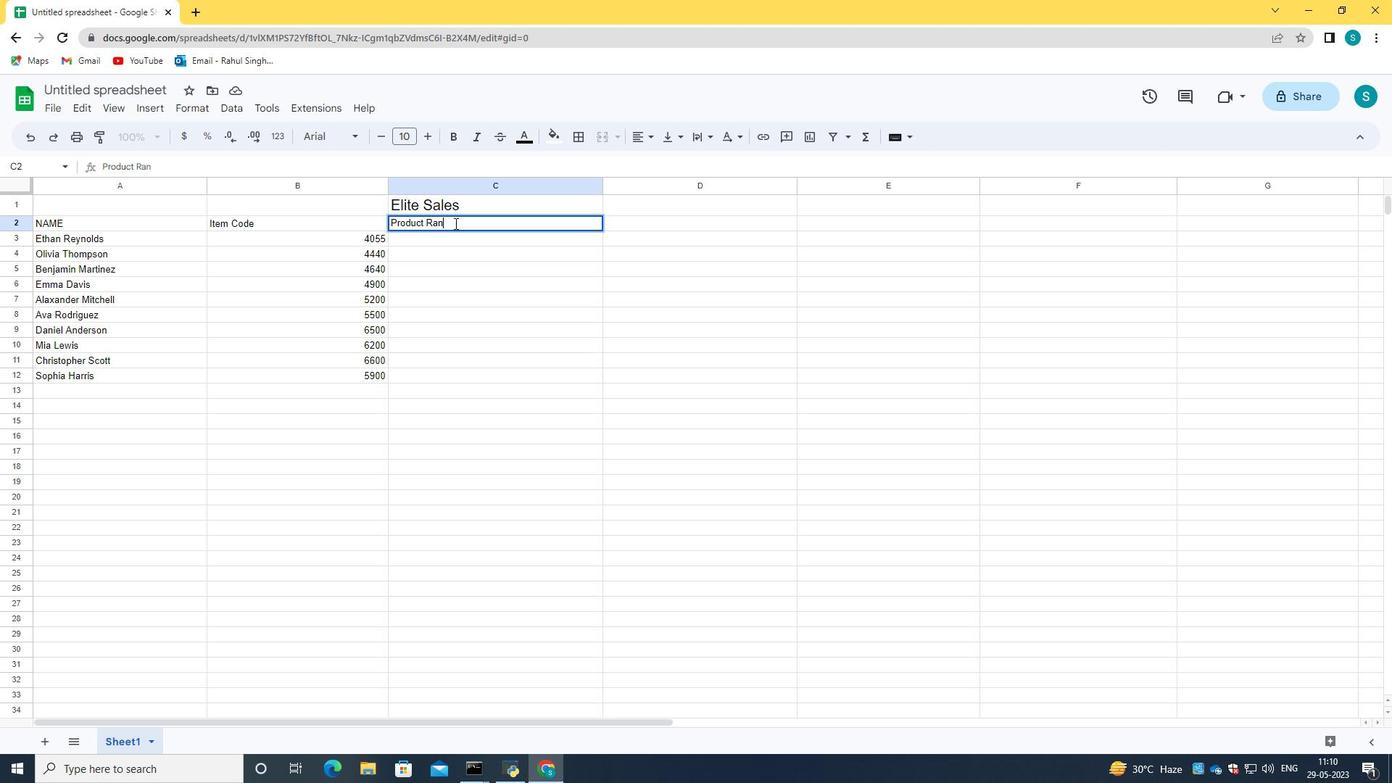 
Action: Mouse moved to (400, 247)
Screenshot: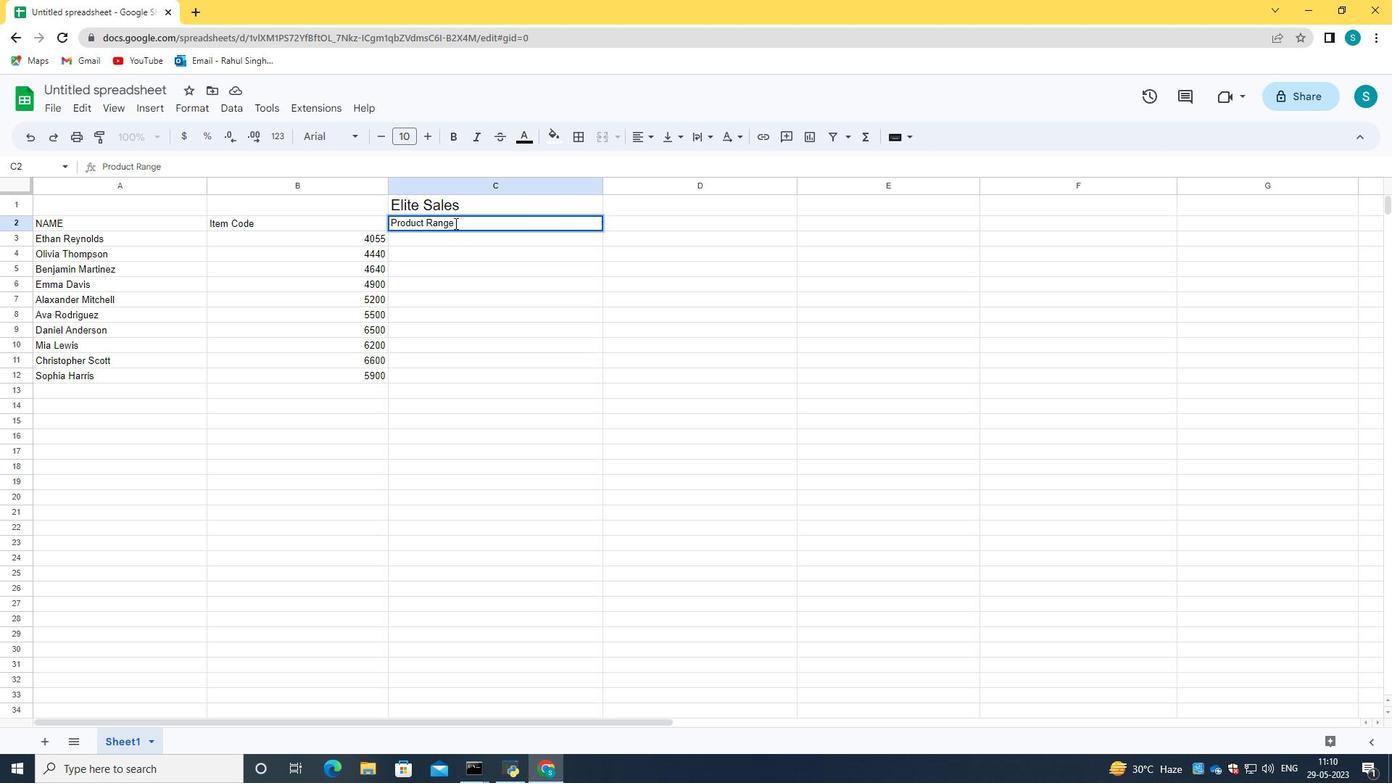 
Action: Mouse pressed left at (400, 247)
Screenshot: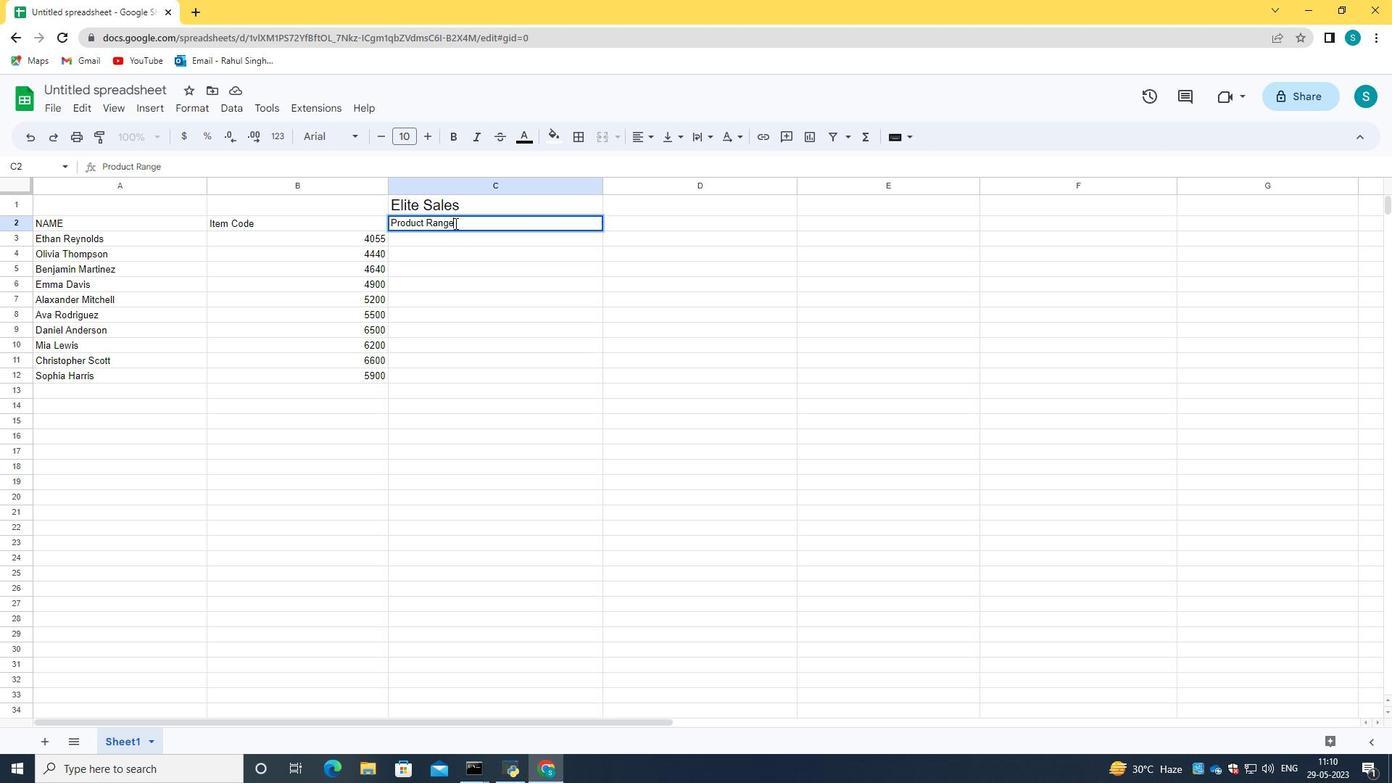 
Action: Key pressed 4300<Key.enter>4600<Key.enter>4900<Key.enter>5200<Key.enter>5500<Key.enter>5800<Key.enter>6300<Key.enter>6700<Key.enter>7000
Screenshot: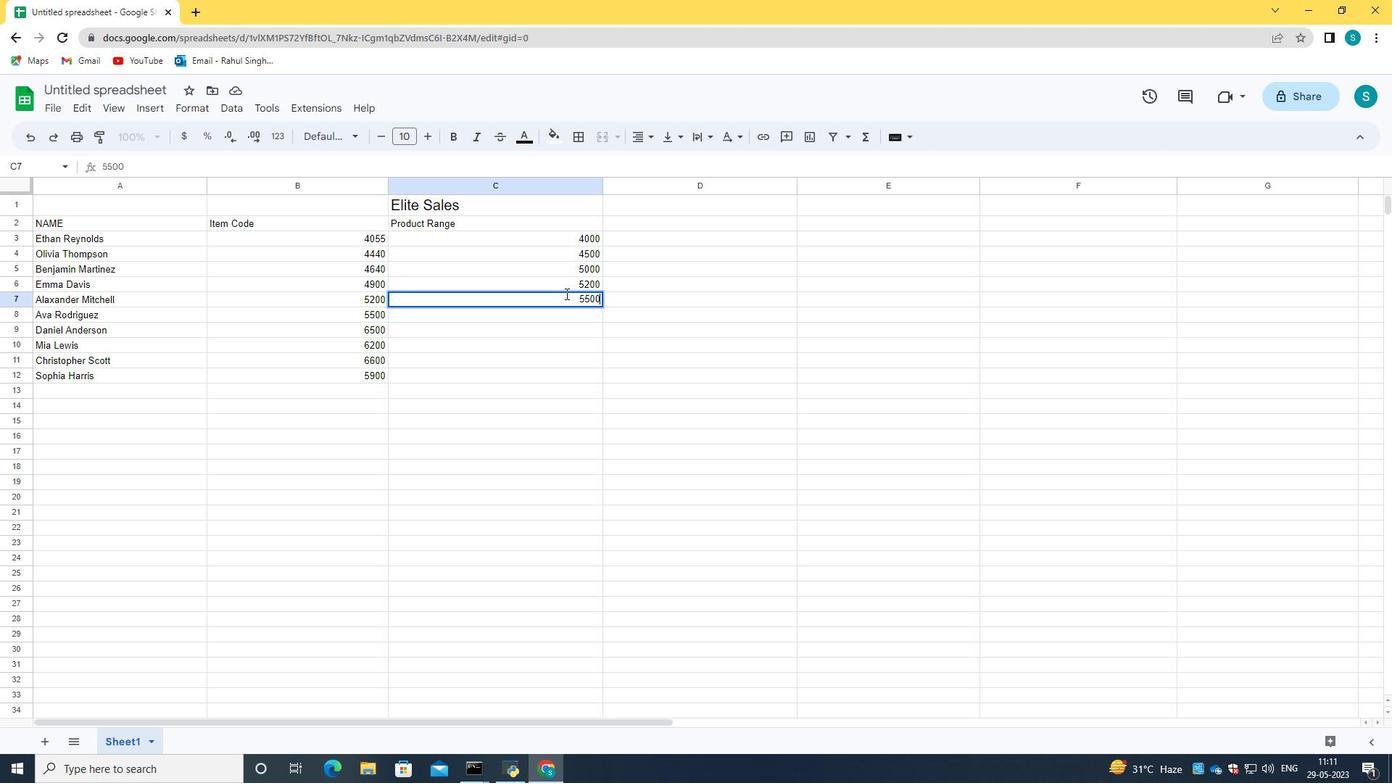 
Action: Mouse moved to (471, 214)
Screenshot: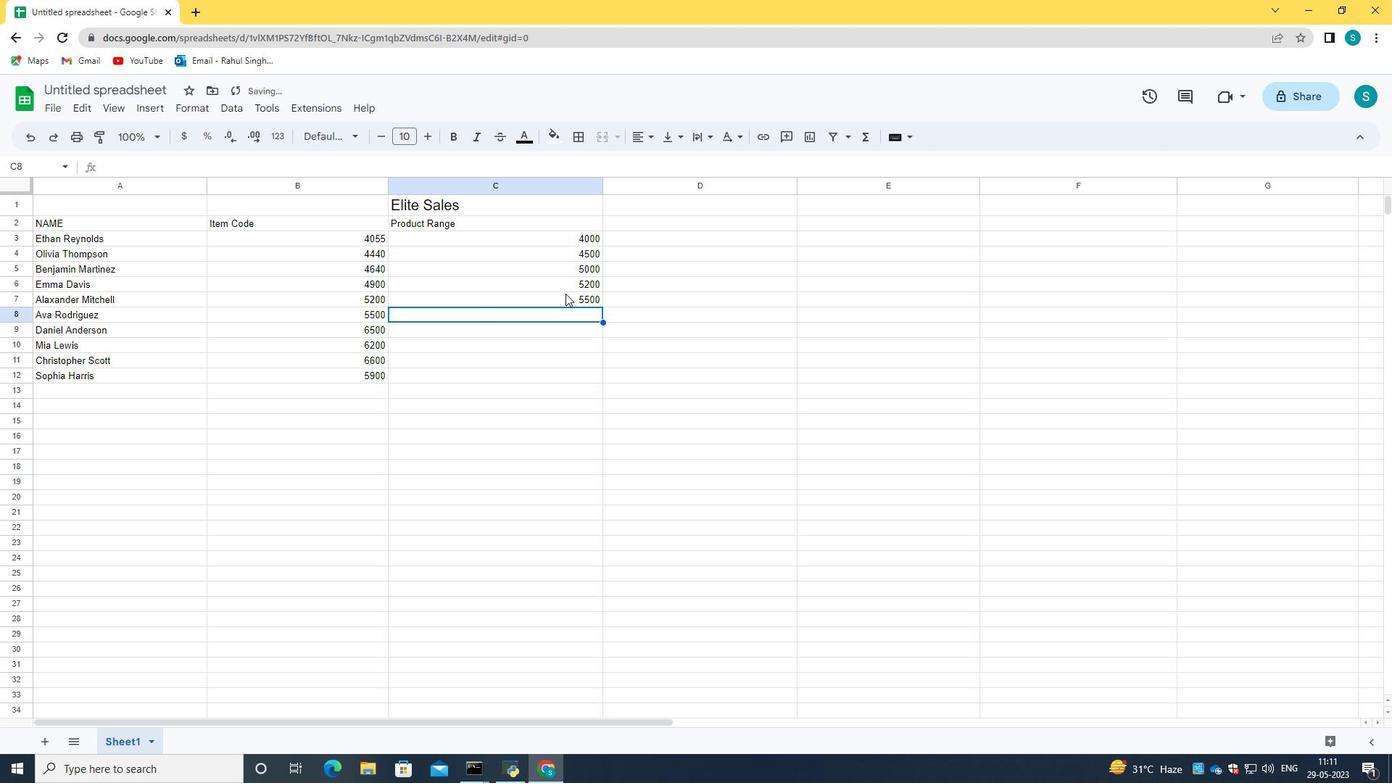 
Action: Key pressed <Key.enter>
Screenshot: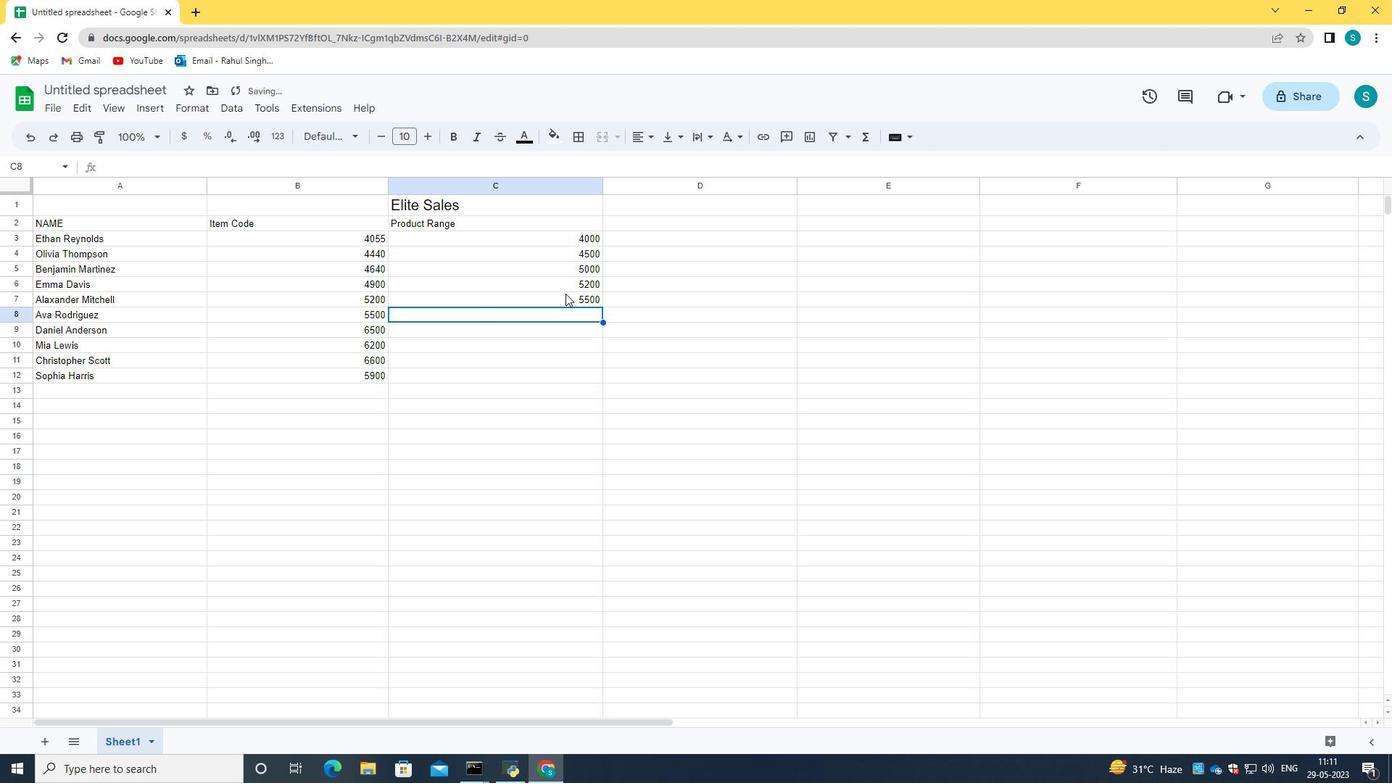 
Action: Mouse scrolled (471, 215) with delta (0, 0)
Screenshot: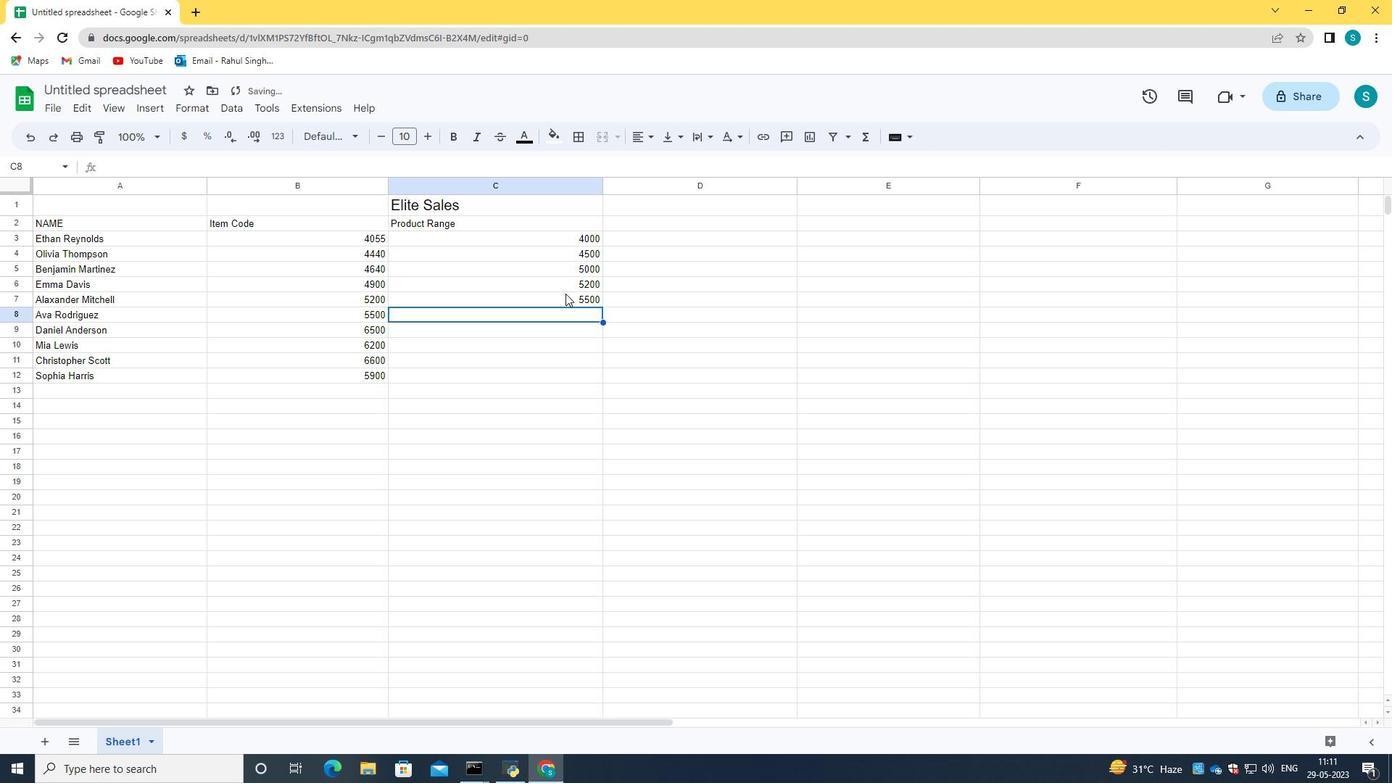 
Action: Mouse moved to (473, 223)
Screenshot: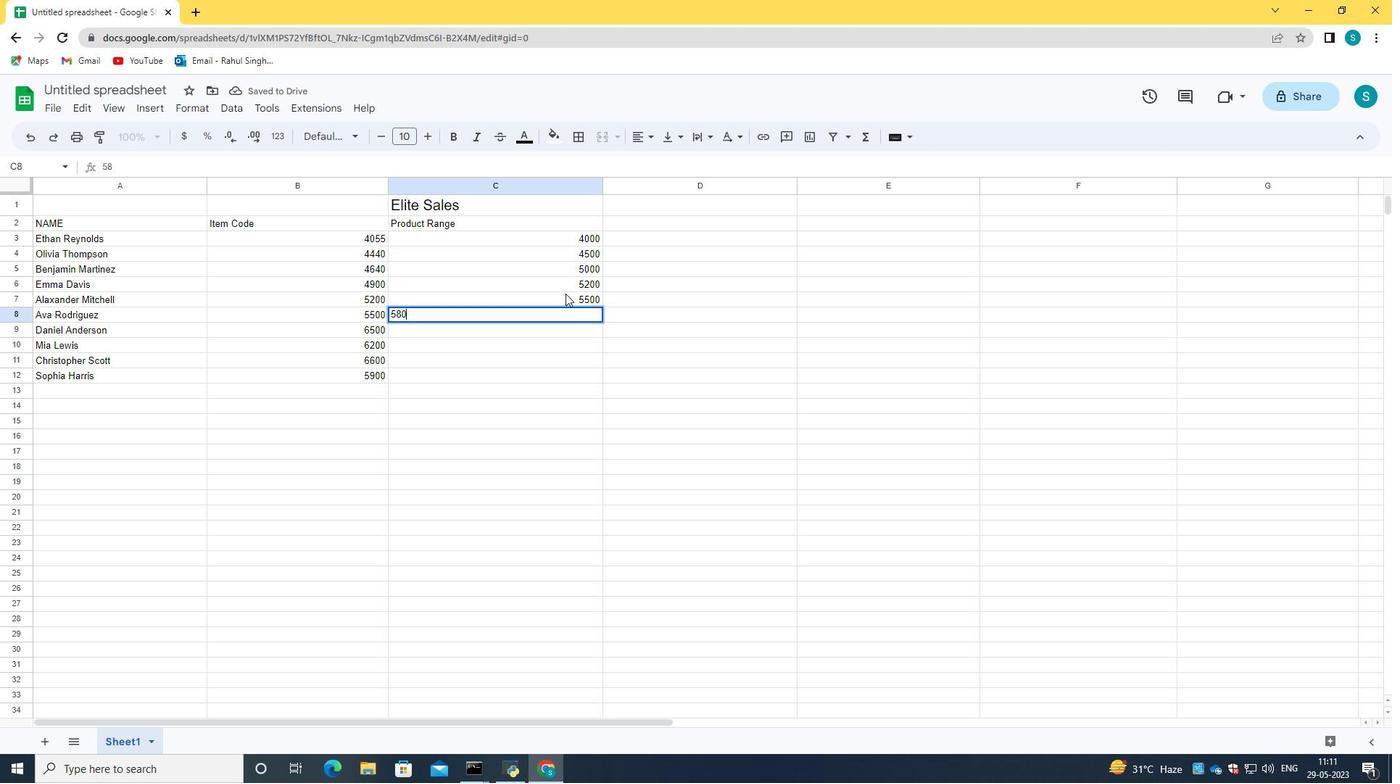 
Action: Mouse pressed left at (473, 223)
Screenshot: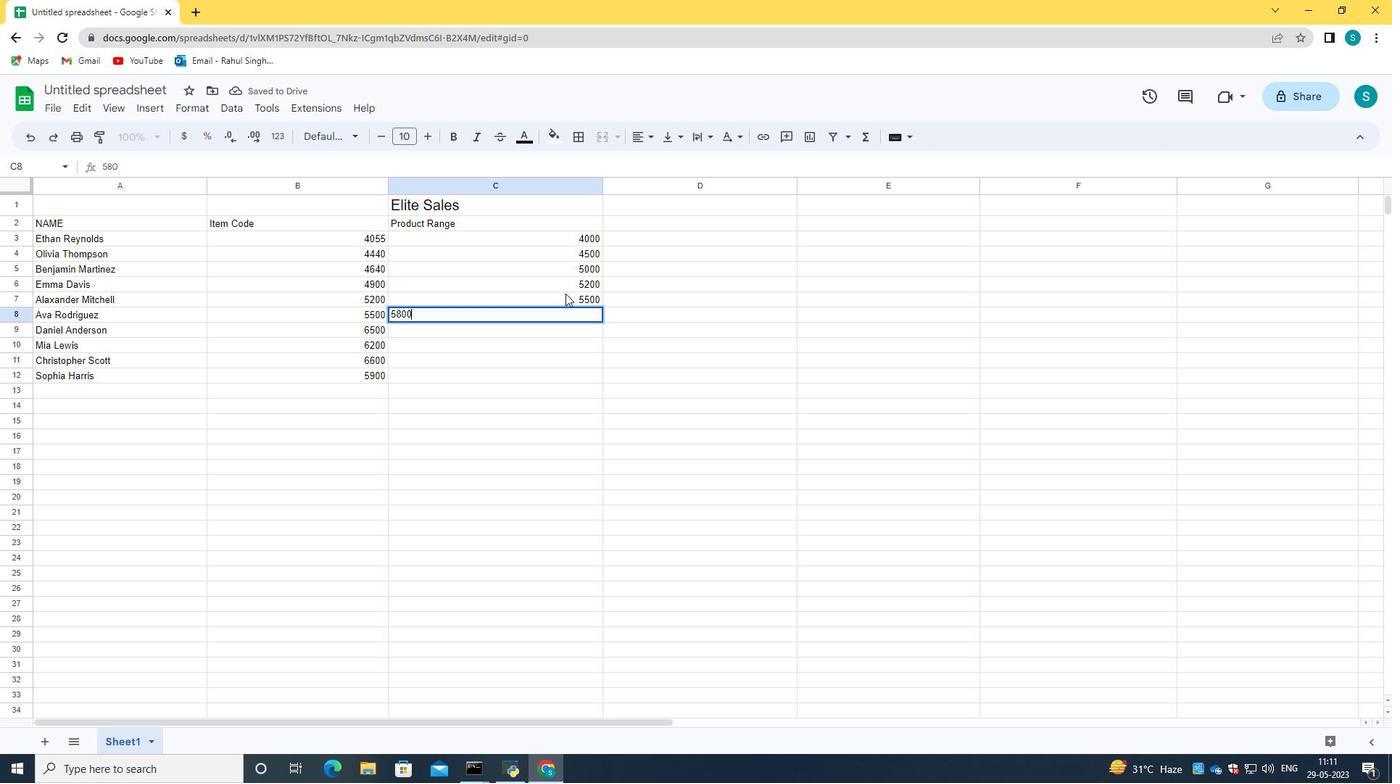 
Action: Key pressed <Key.caps_lock>P<Key.caps_lock>oducts<Key.space><Key.caps_lock>N<Key.caps_lock>ame
Screenshot: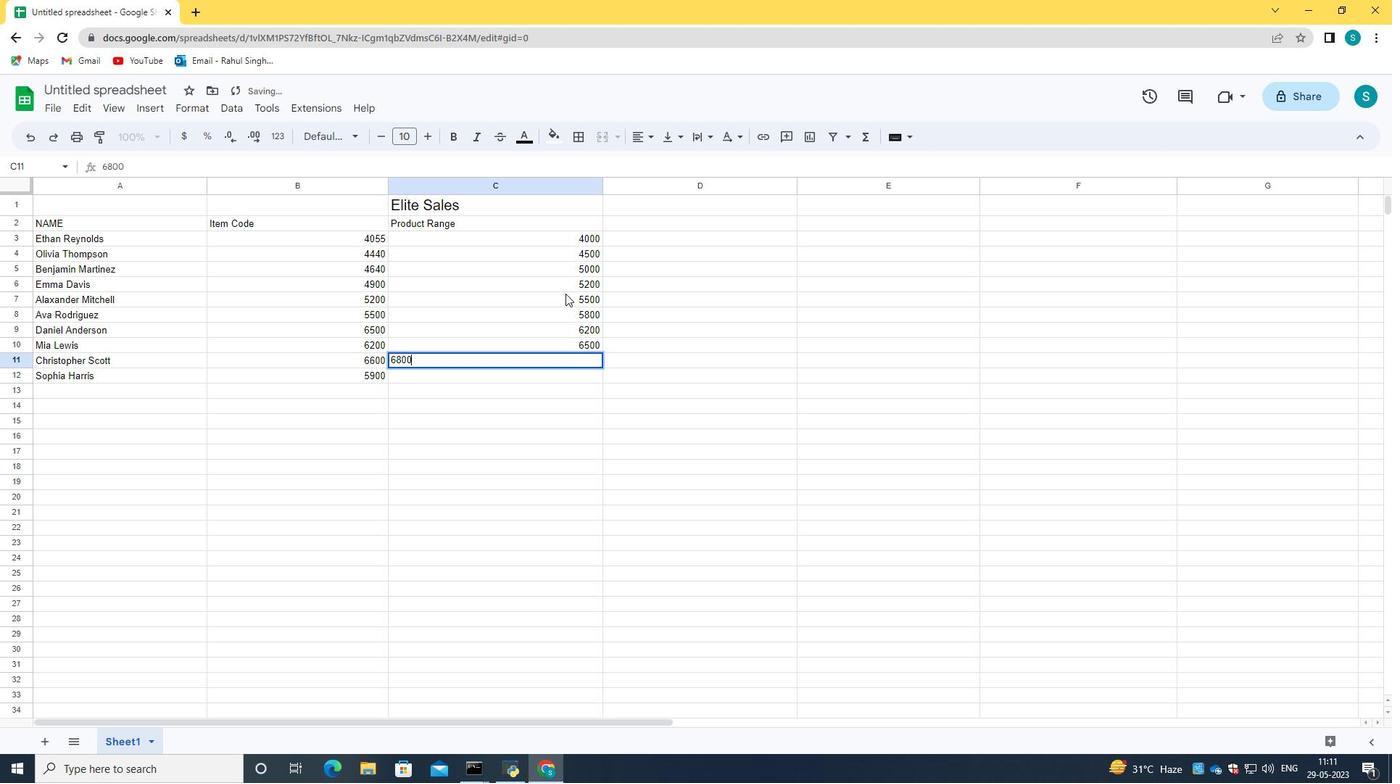 
Action: Mouse moved to (472, 234)
Screenshot: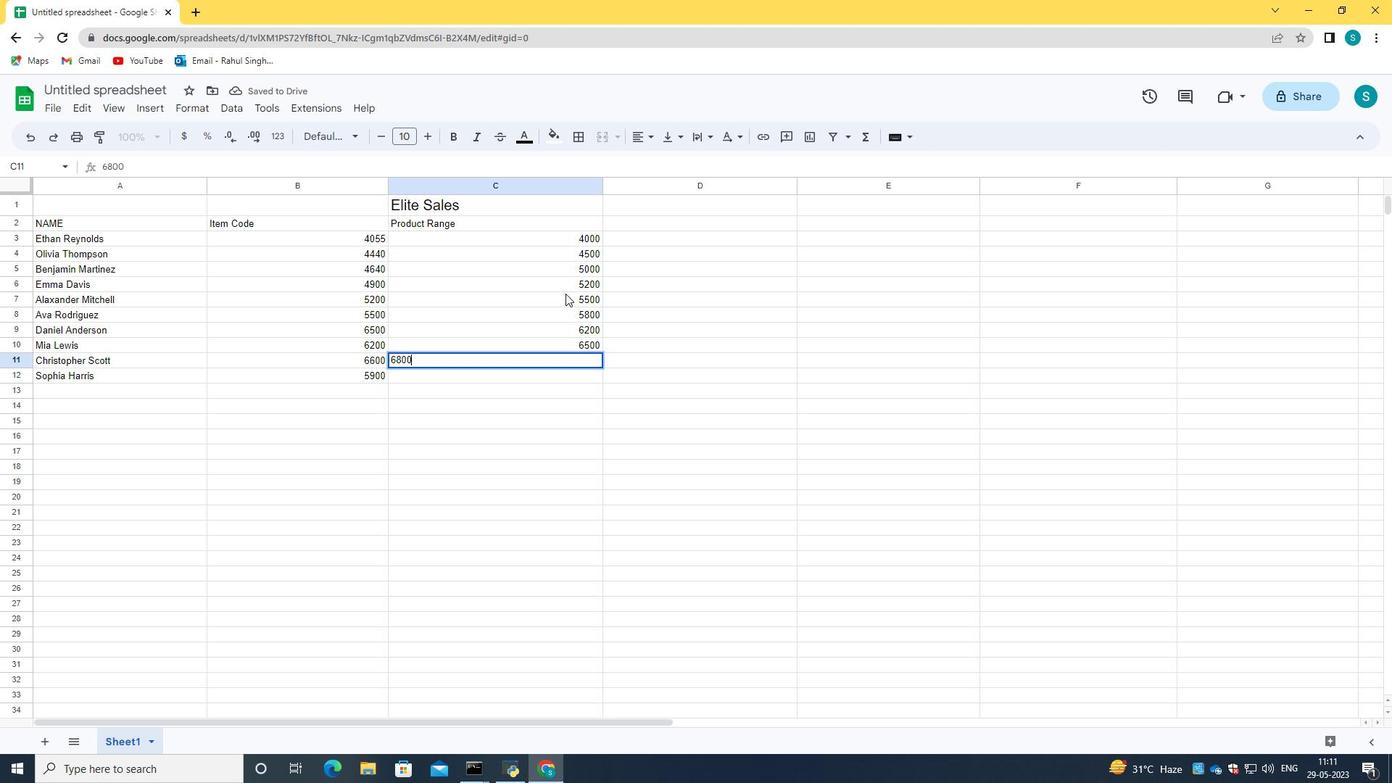 
Action: Key pressed <Key.enter><Key.caps_lock>N<Key.caps_lock>iek<Key.backspace><Key.backspace>ke<Key.space><Key.caps_lock>S<Key.caps_lock>hie<Key.backspace><Key.backspace>oes<Key.space><Key.enter><Key.caps_lock>S<Key.backspace>A<Key.caps_lock>didas<Key.space><Key.caps_lock>S<Key.caps_lock>hi<Key.backspace>oes<Key.enter><Key.caps_lock>G<Key.caps_lock>uicci<Key.backspace><Key.backspace><Key.backspace><Key.backspace>cci<Key.space><Key.caps_lock>T<Key.caps_lock>-shirt<Key.enter><Key.caps_lock>L<Key.caps_lock>ouis<Key.space>v<Key.caps_lock>U<Key.backspace><Key.backspace>V<Key.caps_lock>uitton<Key.space>bag<Key.enter><Key.caps_lock>Z<Key.caps_lock>ara<Key.space><Key.caps_lock>S<Key.caps_lock>hirt<Key.enter><Key.caps_lock>H<Key.caps_lock><Key.shift>&<Key.caps_lock>M<Key.space><Key.caps_lock>j<Key.caps_lock><Key.backspace>J<Key.caps_lock>eas<Key.backspace>ns<Key.space><Key.enter><Key.caps_lock>C<Key.caps_lock>hanel<Key.space><Key.caps_lock>P<Key.caps_lock>erfume<Key.enter><Key.caps_lock>V<Key.caps_lock>ersace<Key.space><Key.caps_lock>P<Key.caps_lock>erfume<Key.enter><Key.caps_lock>R<Key.caps_lock>alph<Key.space><Key.caps_lock>L<Key.caps_lock>aurne<Key.enter><Key.caps_lock>P<Key.caps_lock>arda<Key.space><Key.caps_lock>S<Key.caps_lock>hirt
Screenshot: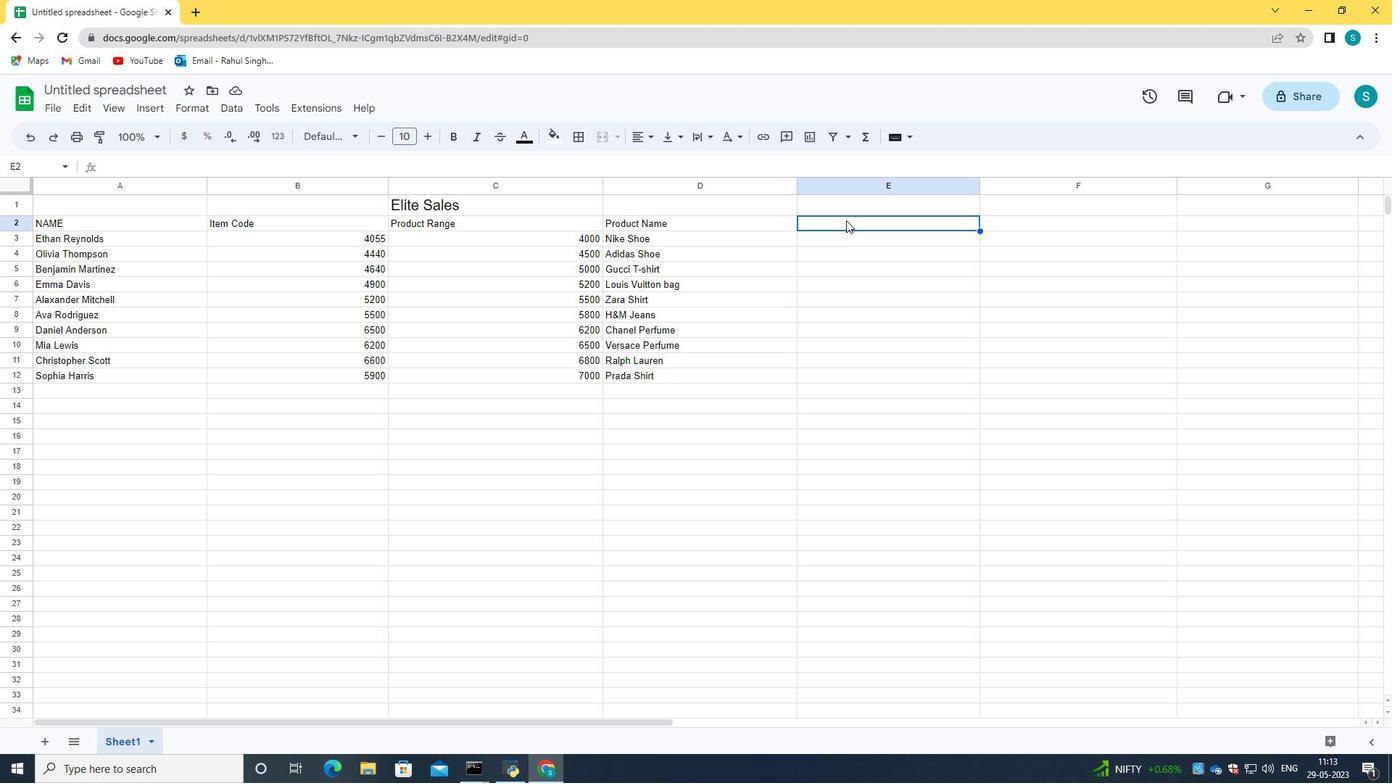 
Action: Mouse moved to (596, 201)
Screenshot: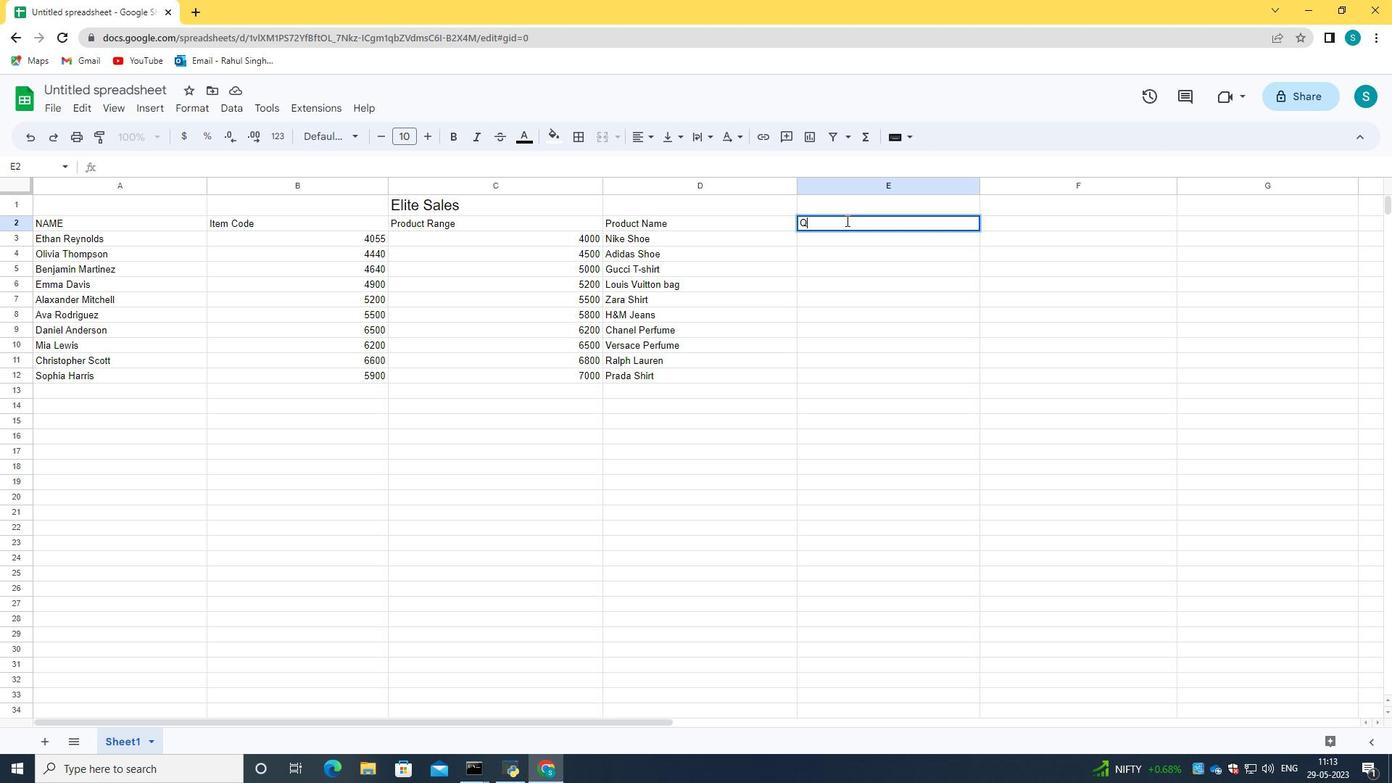
Action: Mouse pressed left at (596, 201)
Screenshot: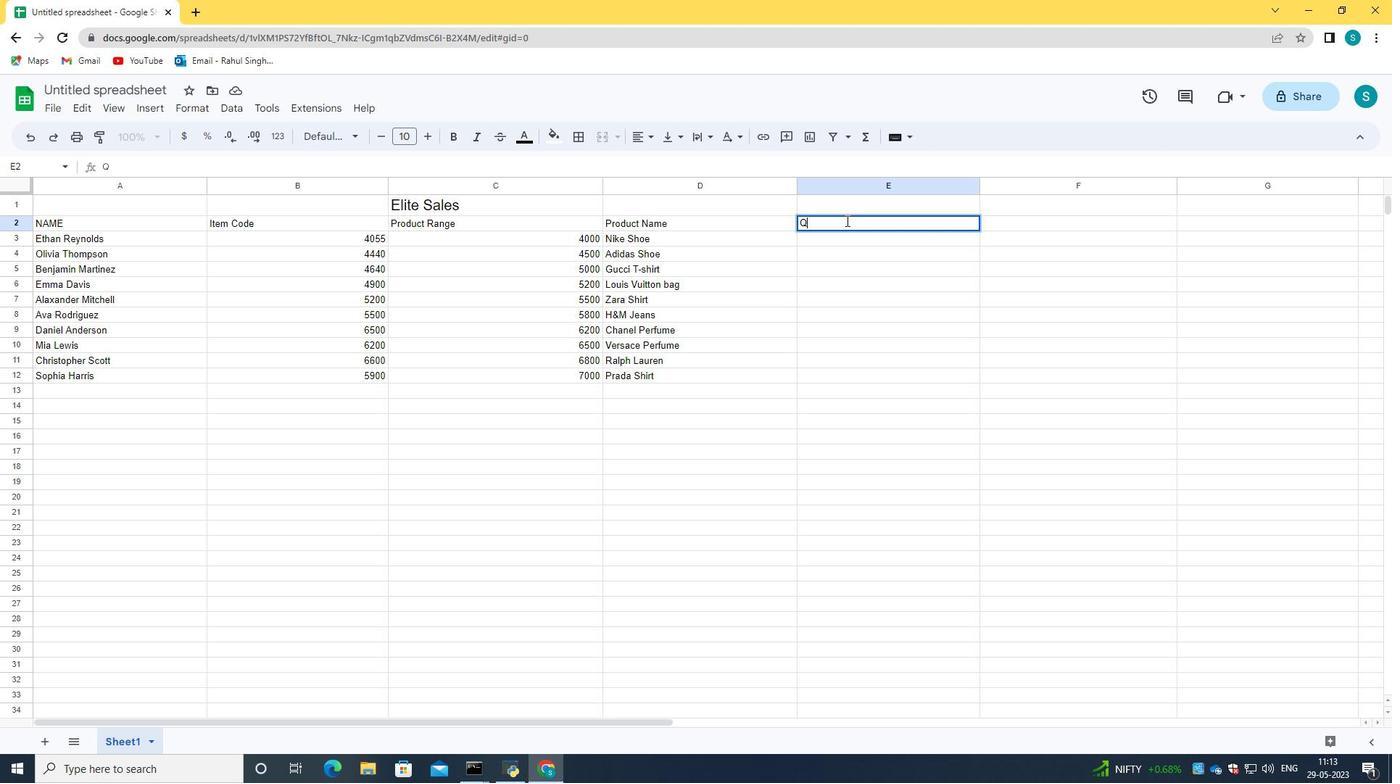 
Action: Mouse moved to (592, 221)
Screenshot: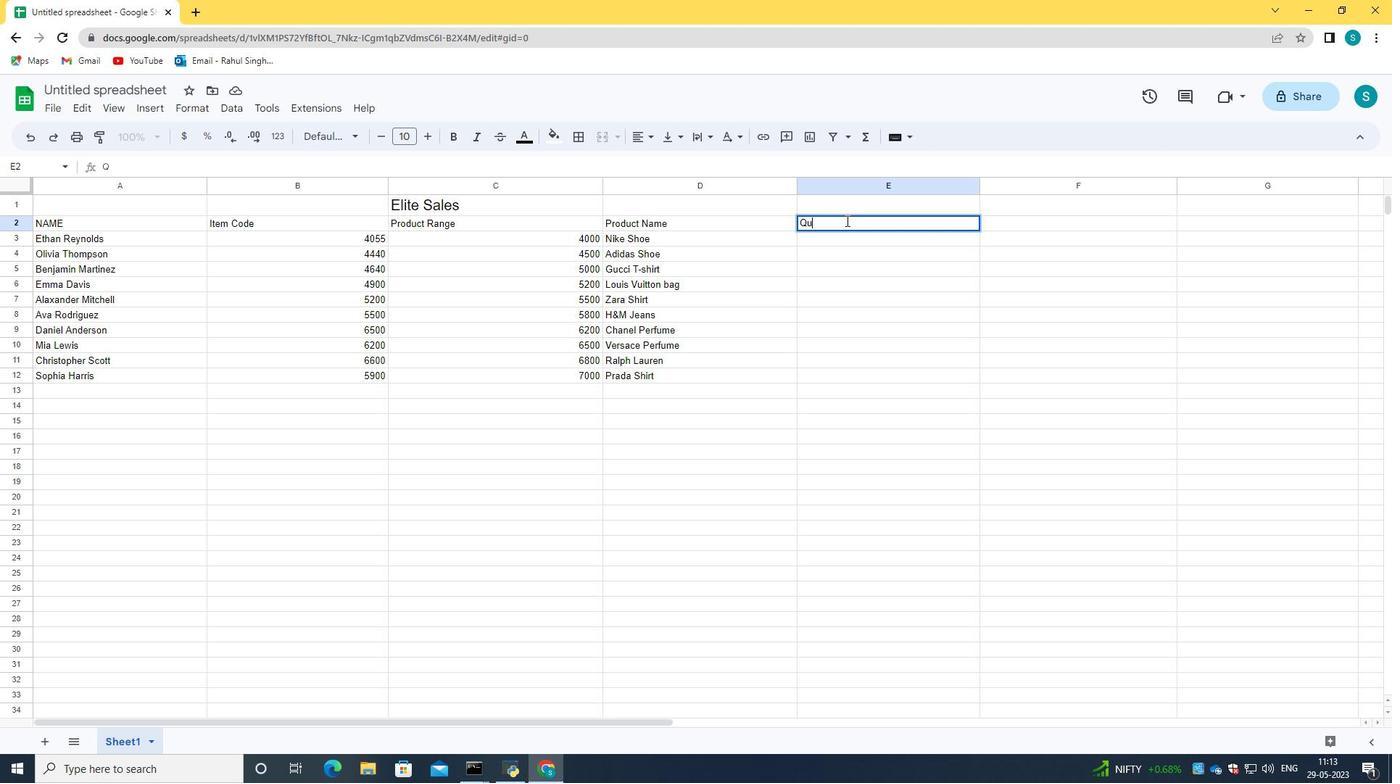 
Action: Mouse pressed left at (592, 221)
Screenshot: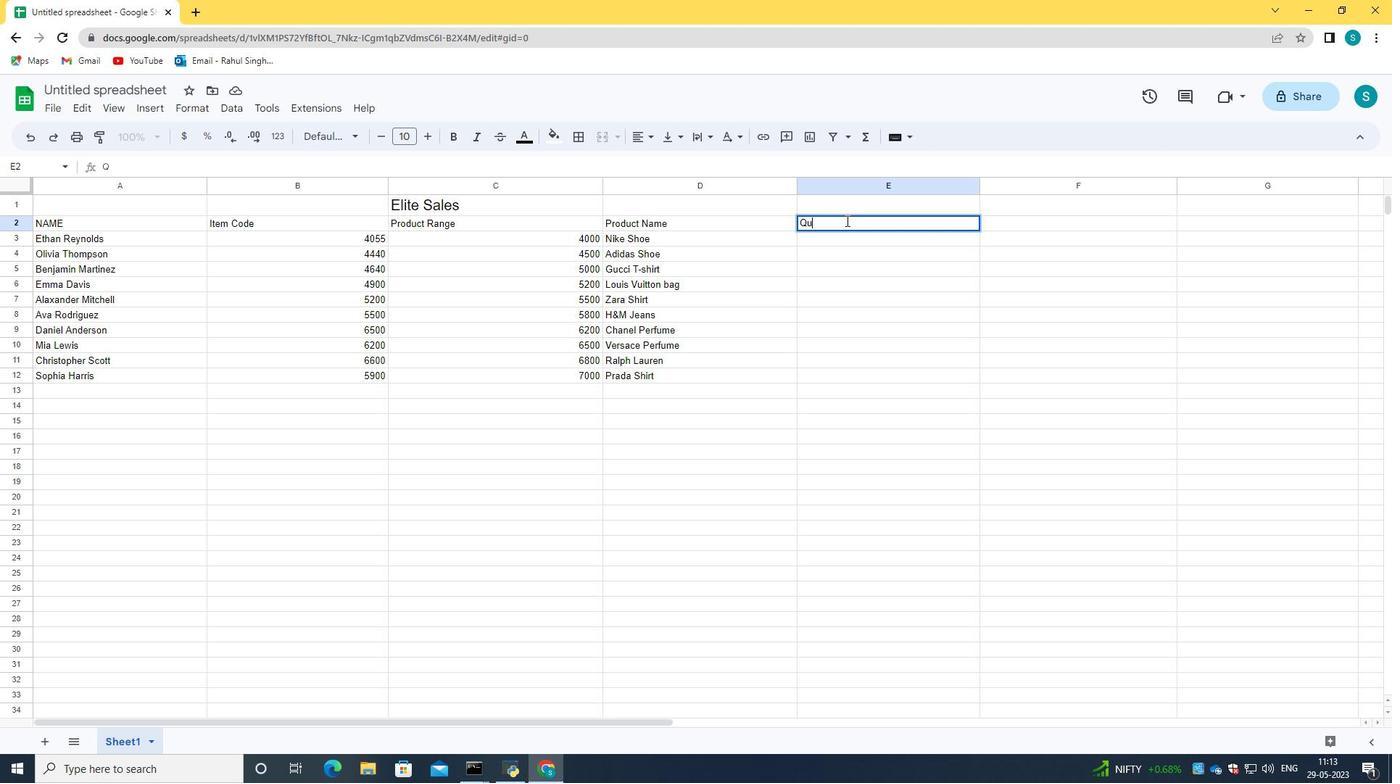 
Action: Key pressed <Key.caps_lock>Q<Key.caps_lock>uantity
Screenshot: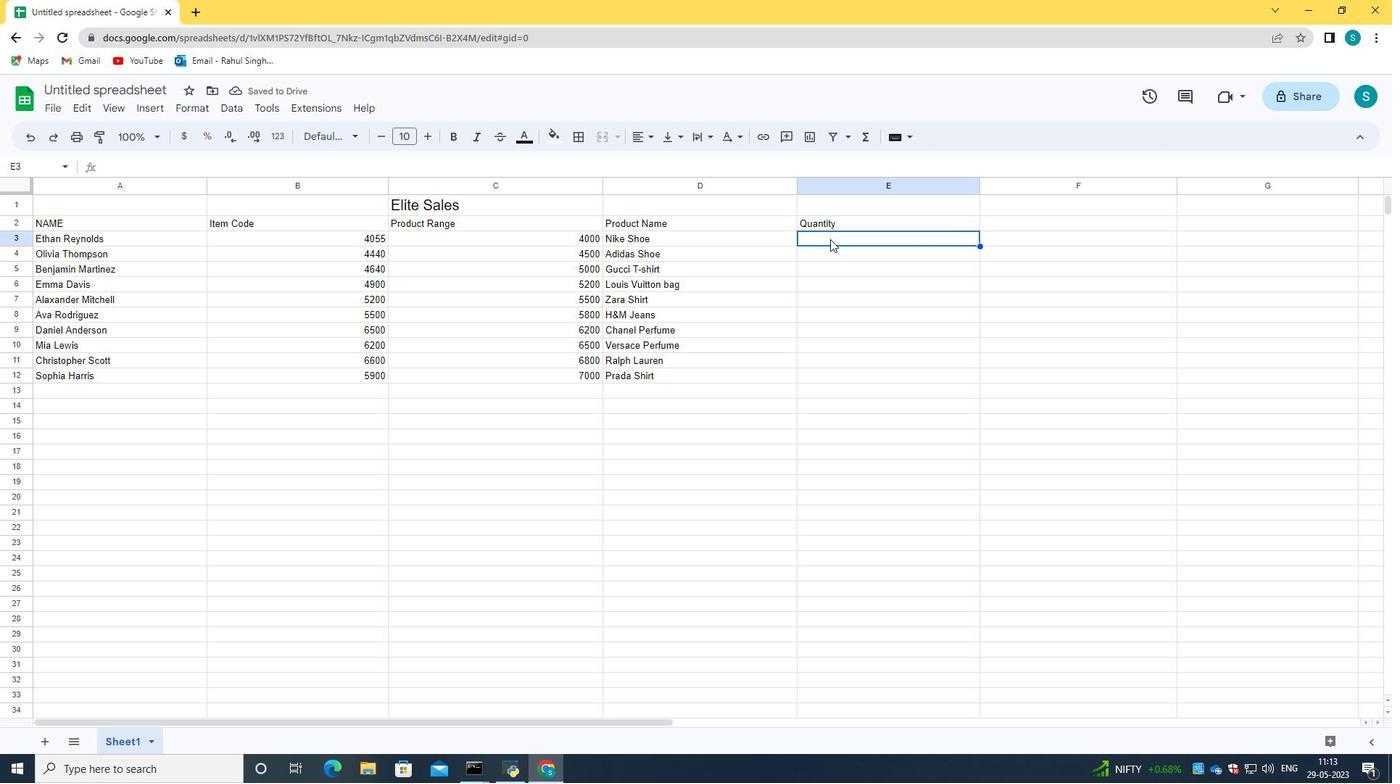 
Action: Mouse moved to (582, 231)
Screenshot: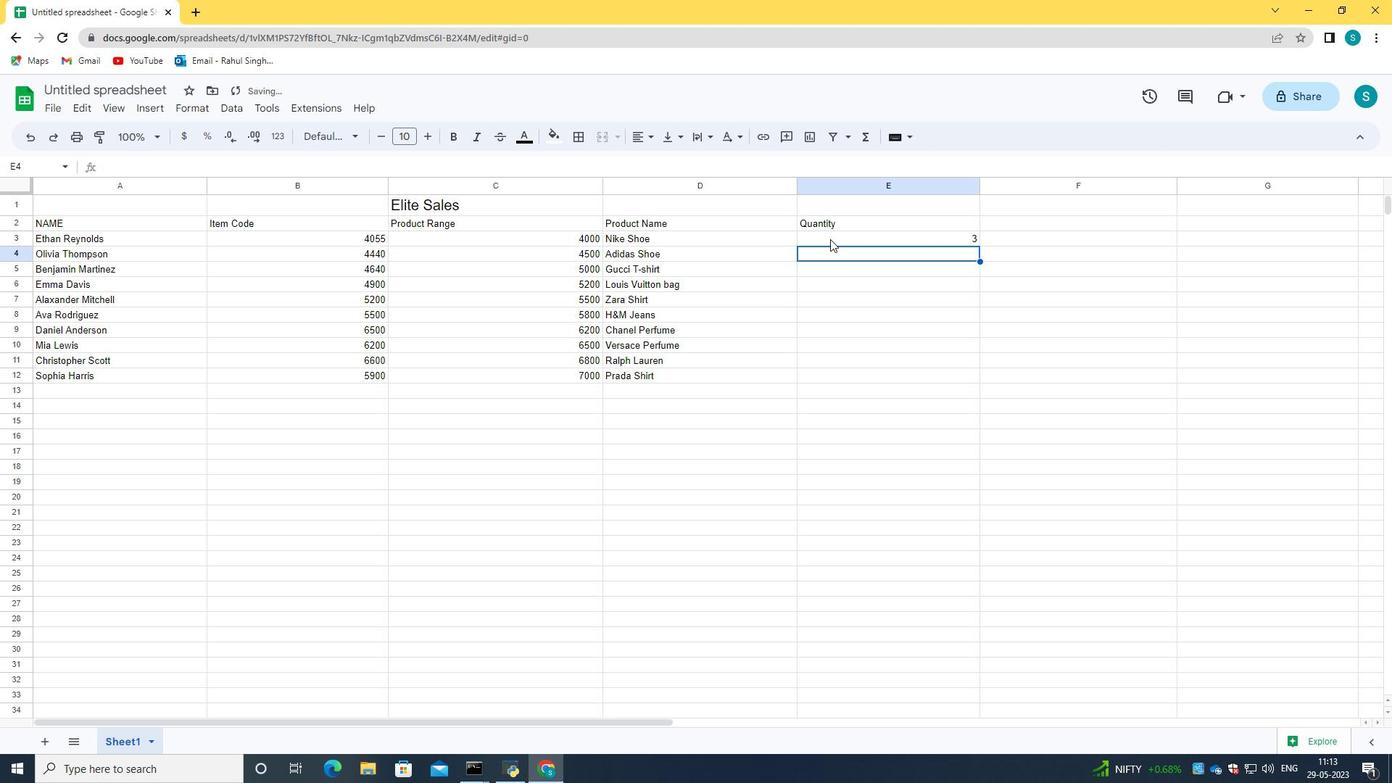 
Action: Mouse pressed left at (582, 231)
Screenshot: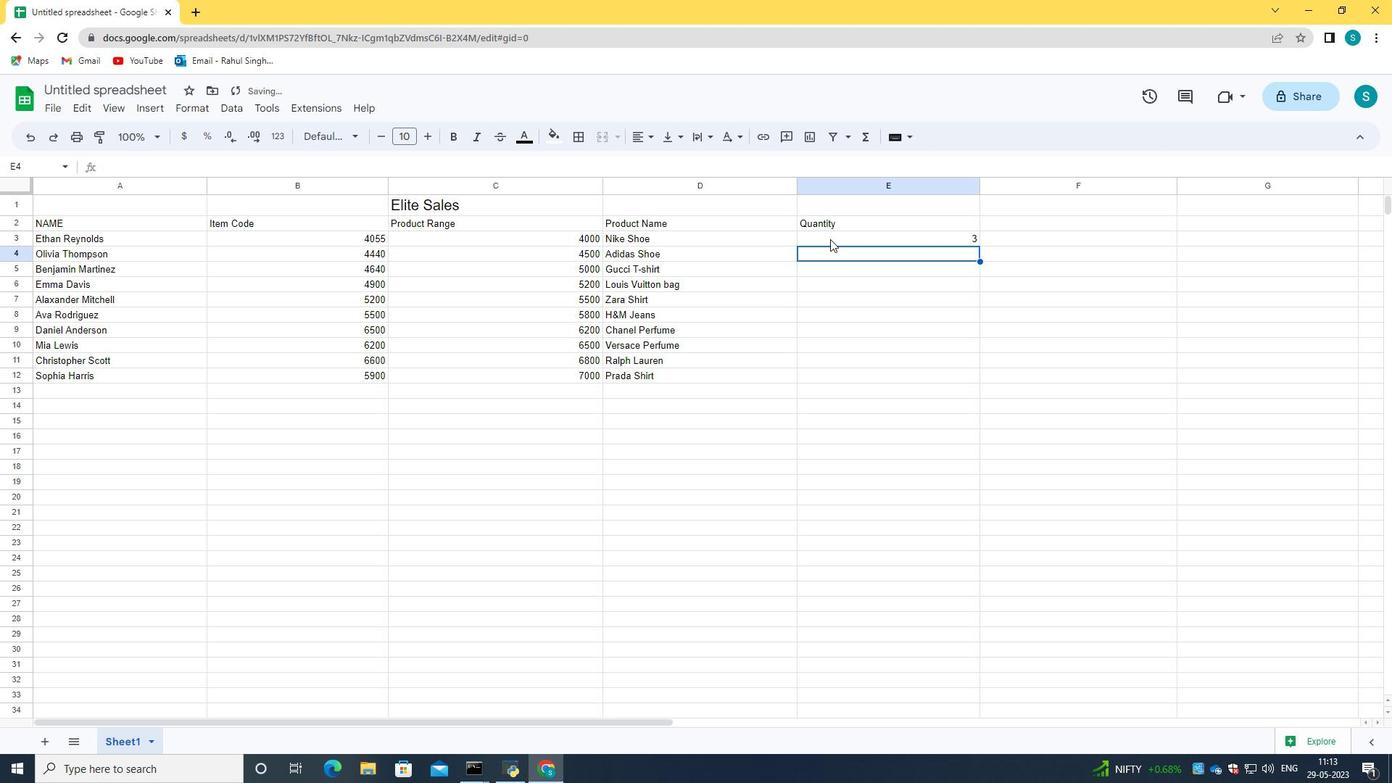 
Action: Mouse moved to (582, 235)
Screenshot: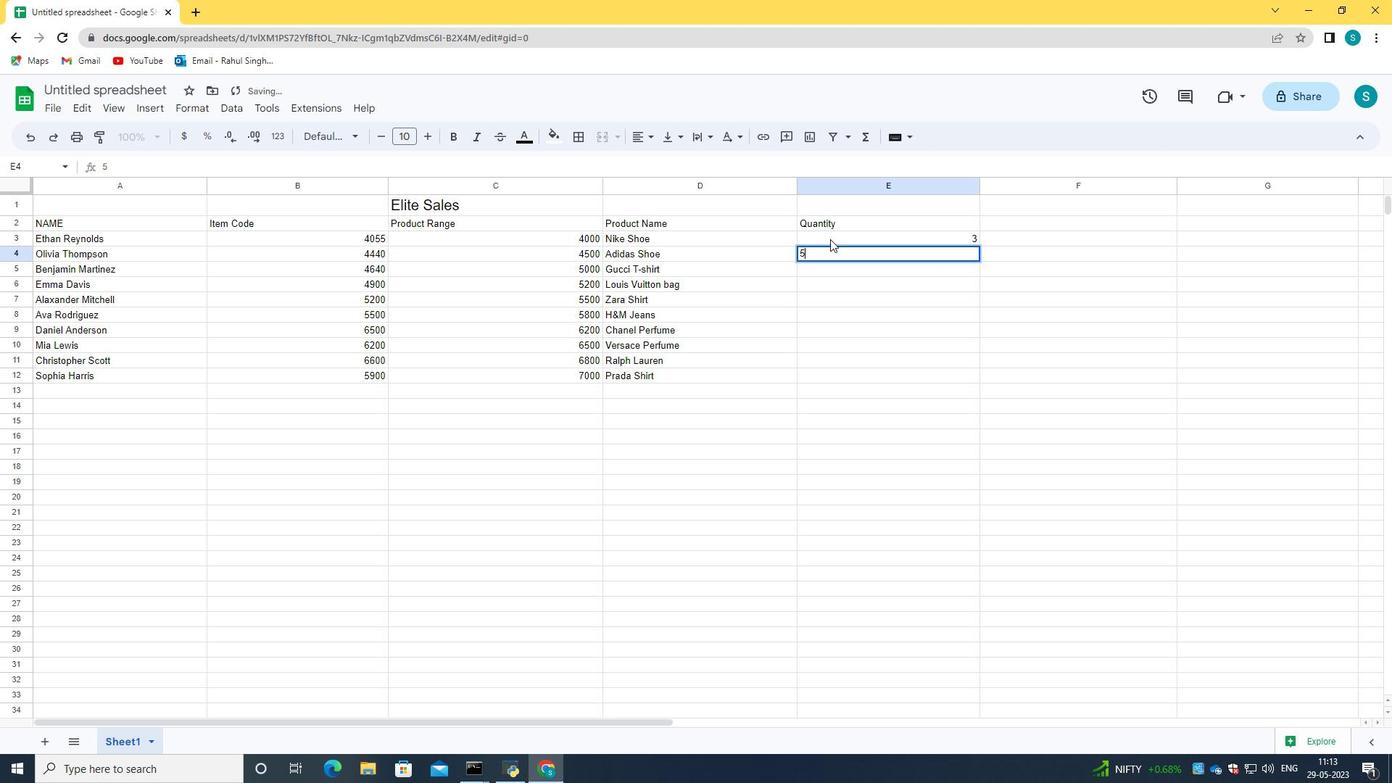 
Action: Mouse pressed left at (582, 235)
Screenshot: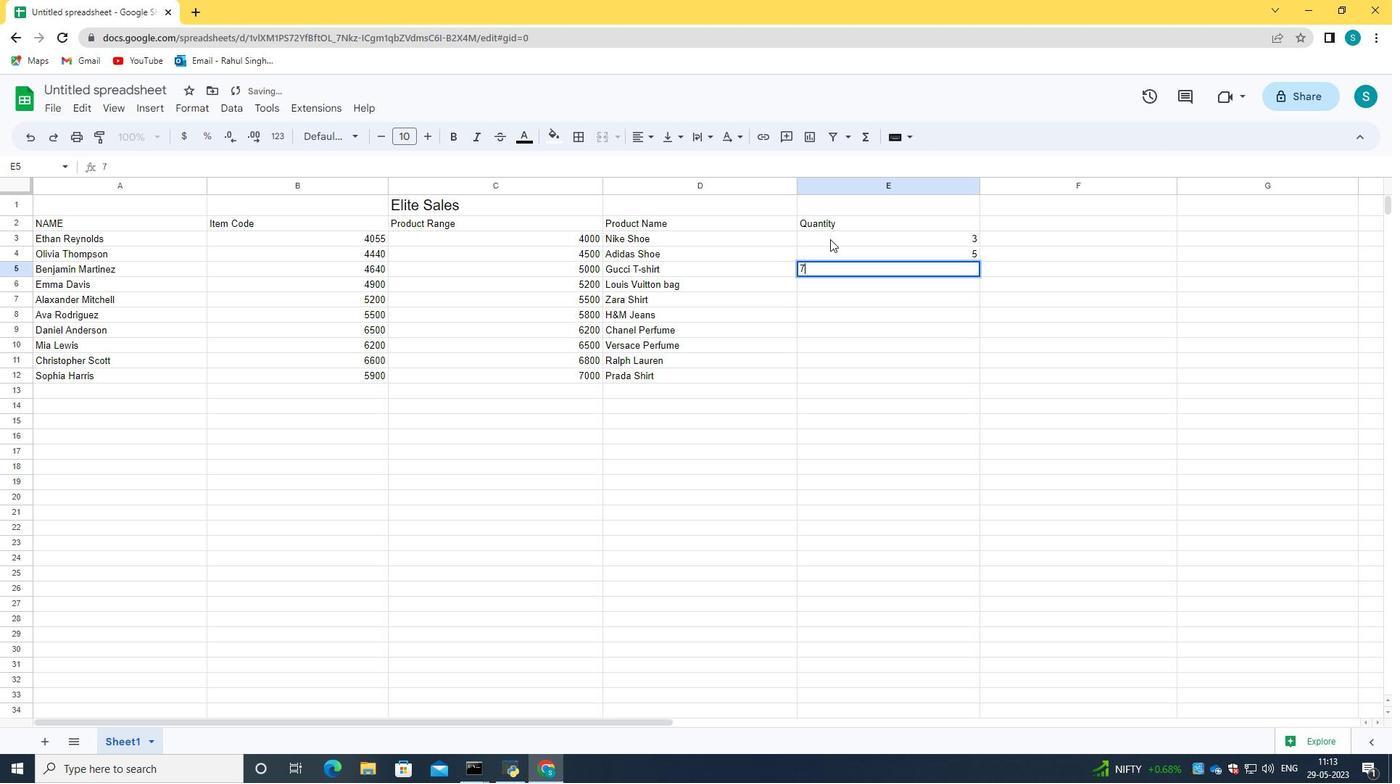 
Action: Key pressed 3<Key.backspace>8<Key.enter>5<Key.enter>9<Key.enter>7<Key.enter>5<Key.enter>4<Key.enter>3<Key.enter>5<Key.enter>4<Key.enter>8<Key.enter>
Screenshot: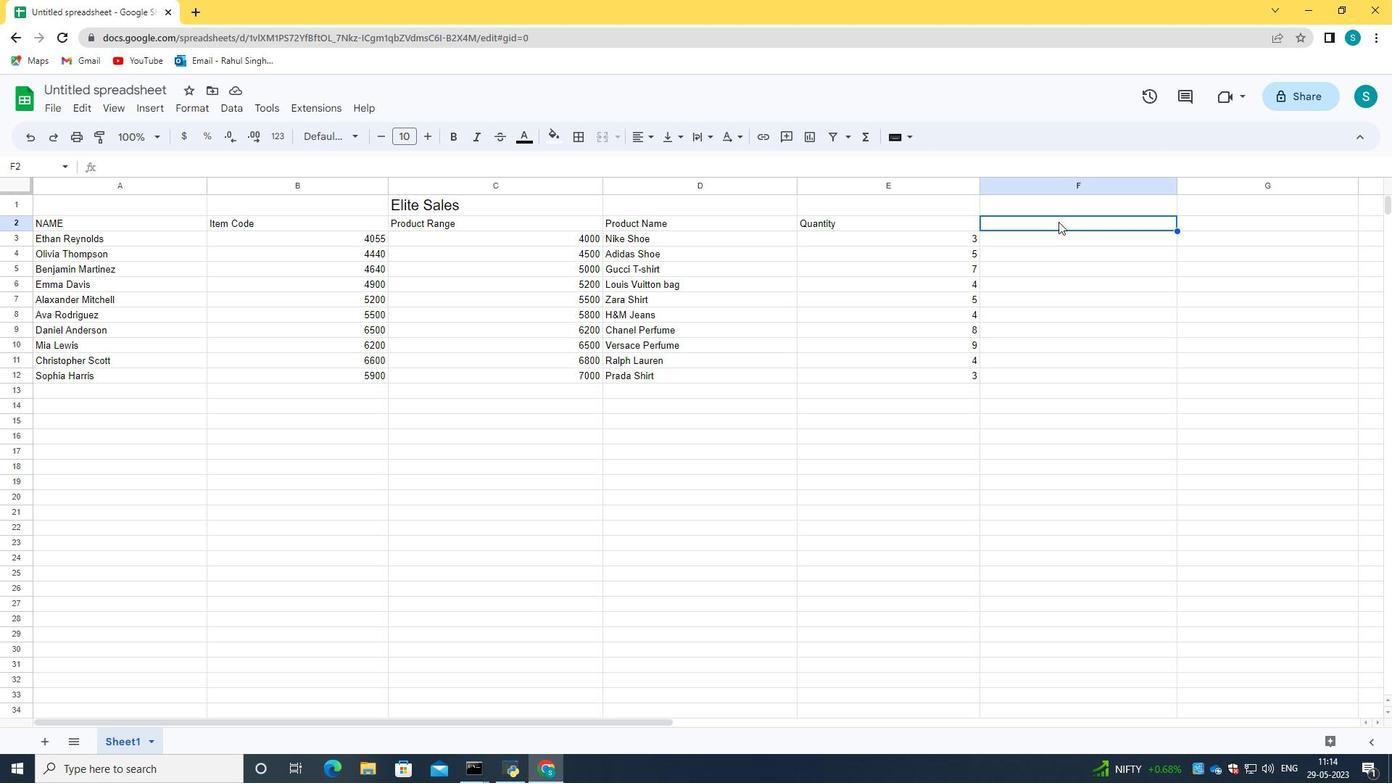 
Action: Mouse moved to (593, 255)
Screenshot: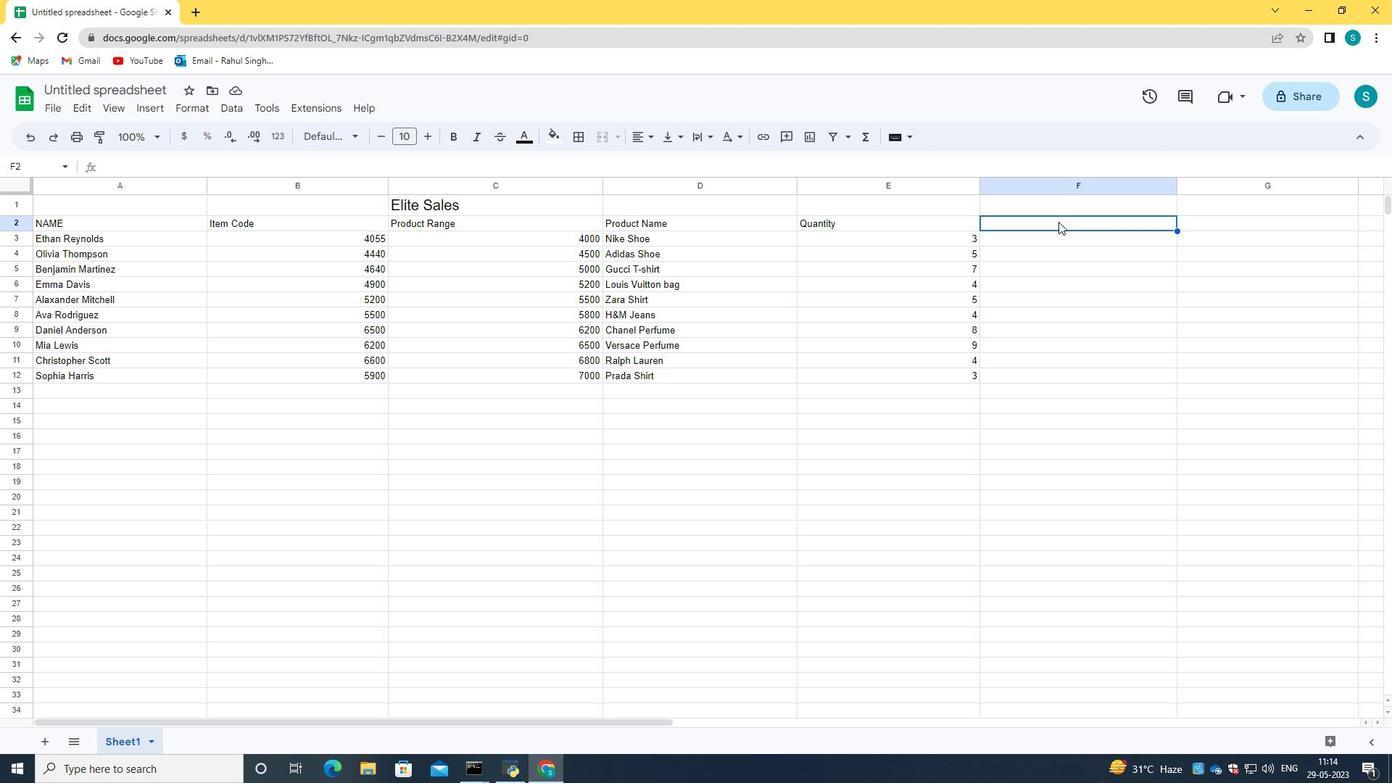 
Action: Mouse scrolled (593, 255) with delta (0, 0)
Screenshot: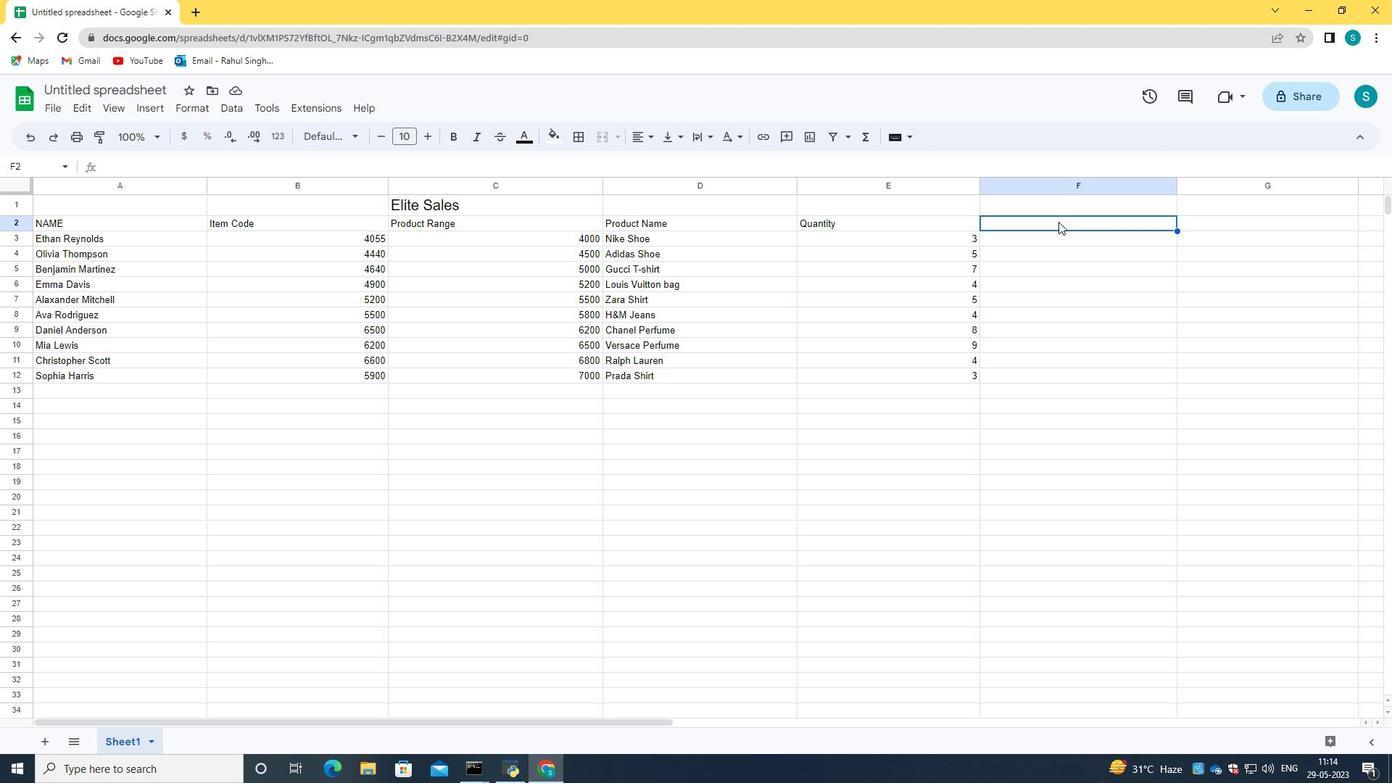 
Action: Mouse moved to (651, 371)
Screenshot: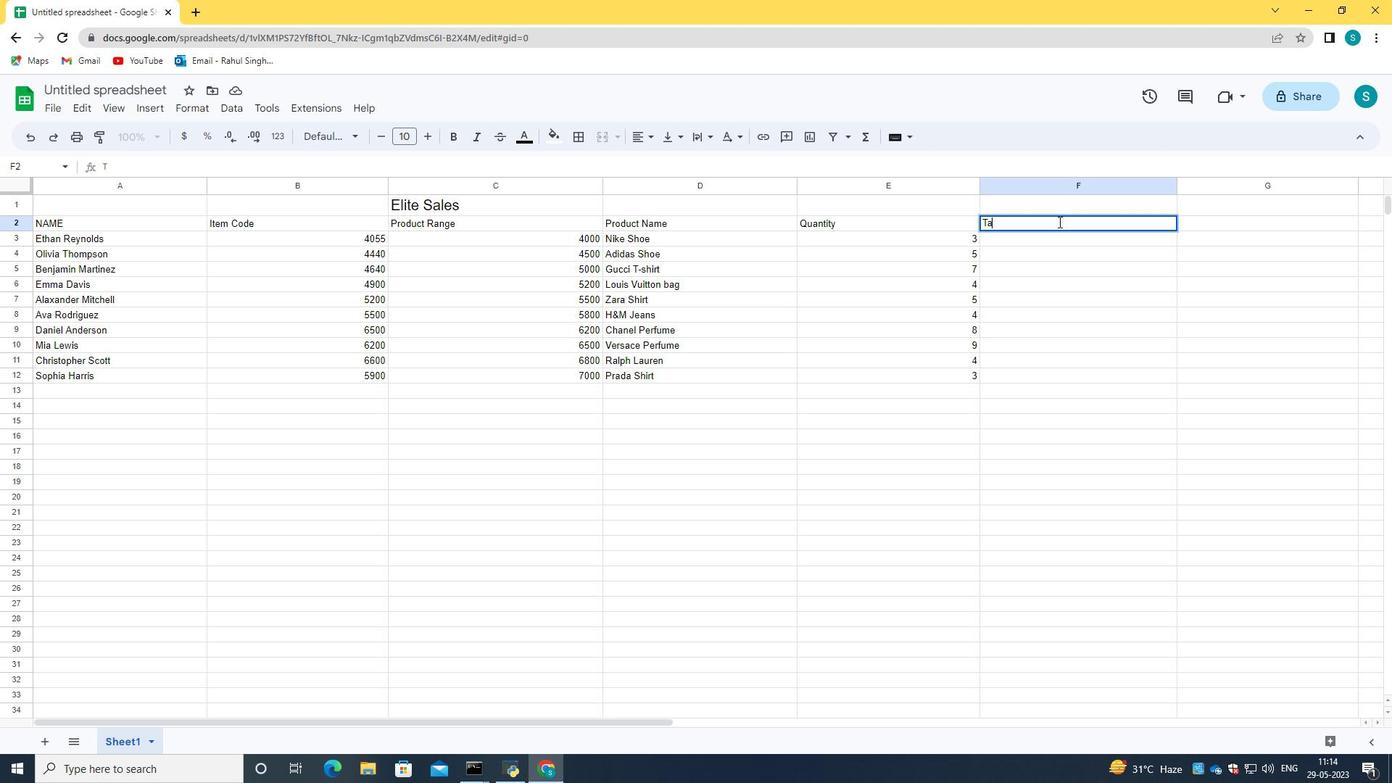 
Action: Mouse pressed left at (651, 371)
Screenshot: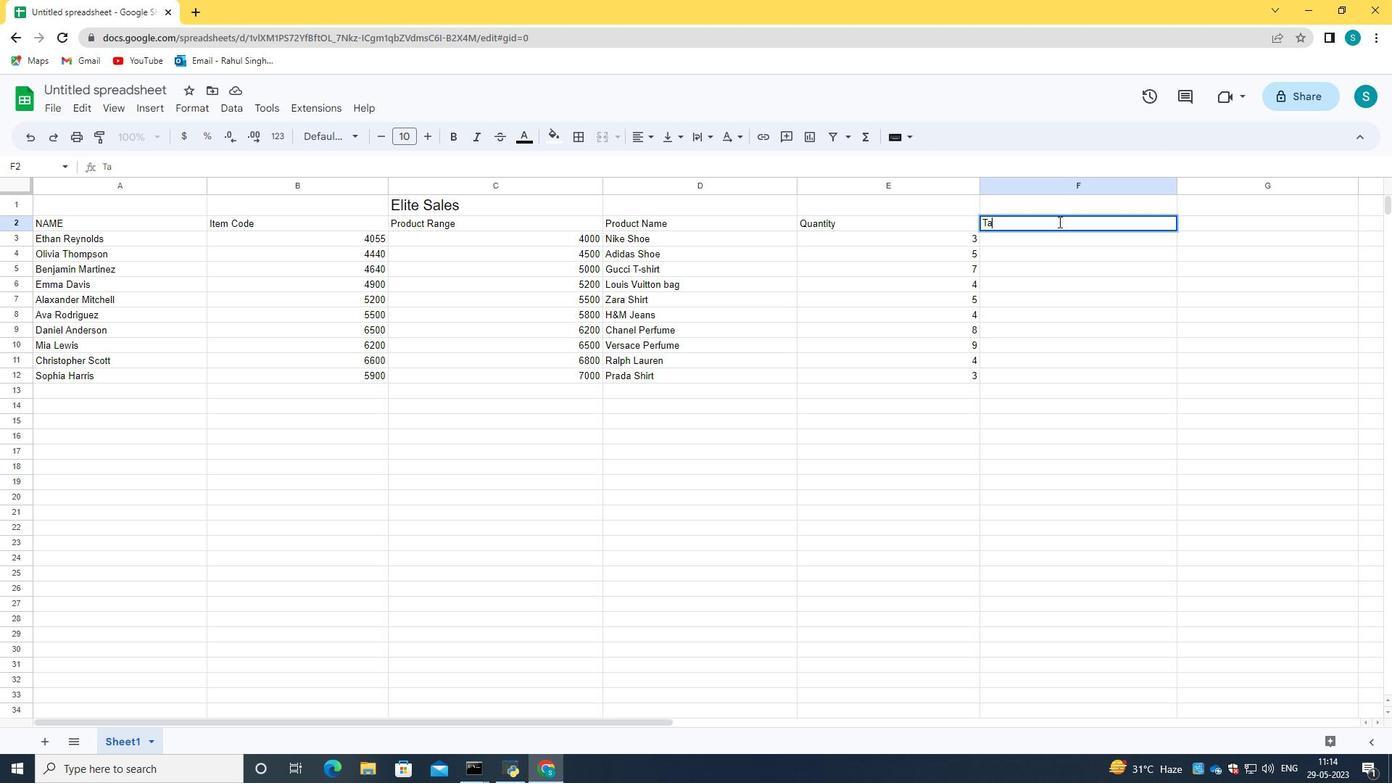 
Action: Mouse moved to (780, 221)
Screenshot: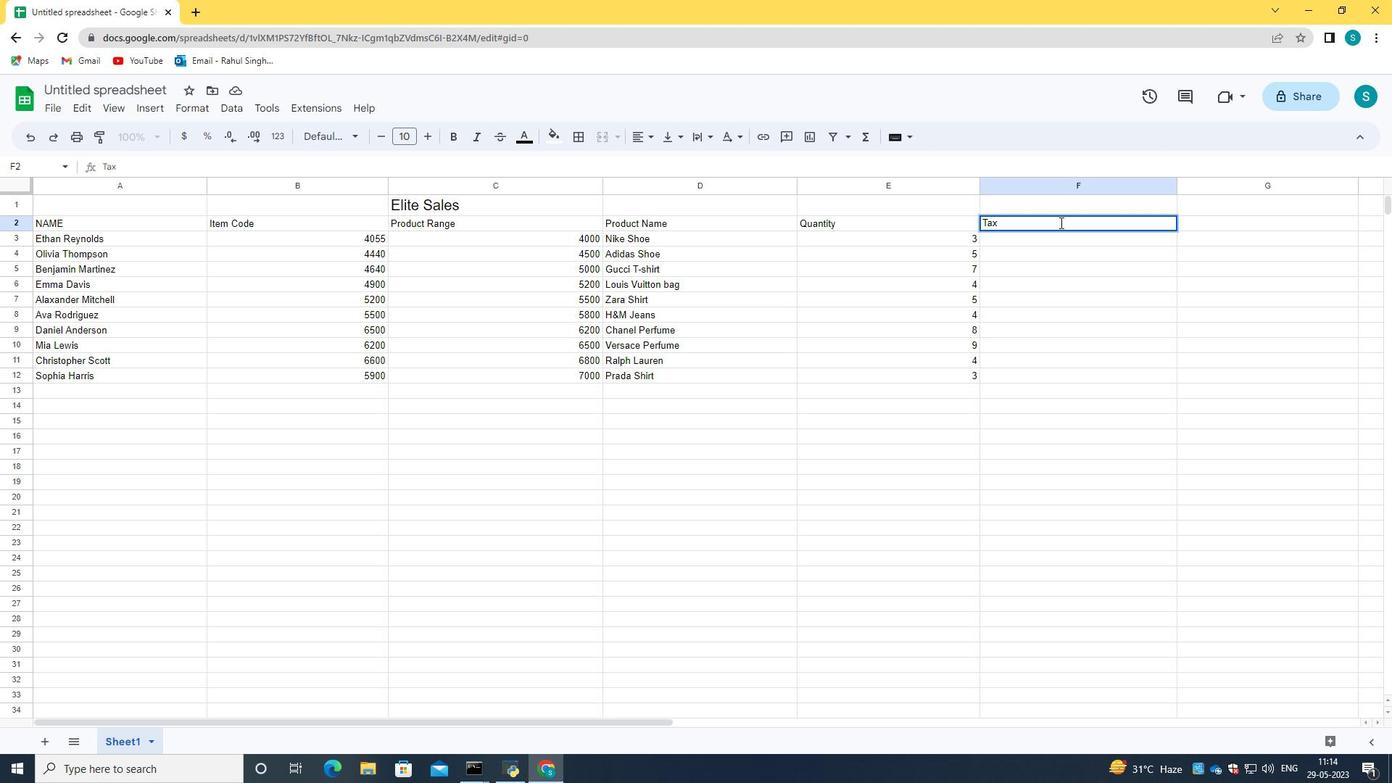 
Action: Mouse pressed left at (780, 221)
Screenshot: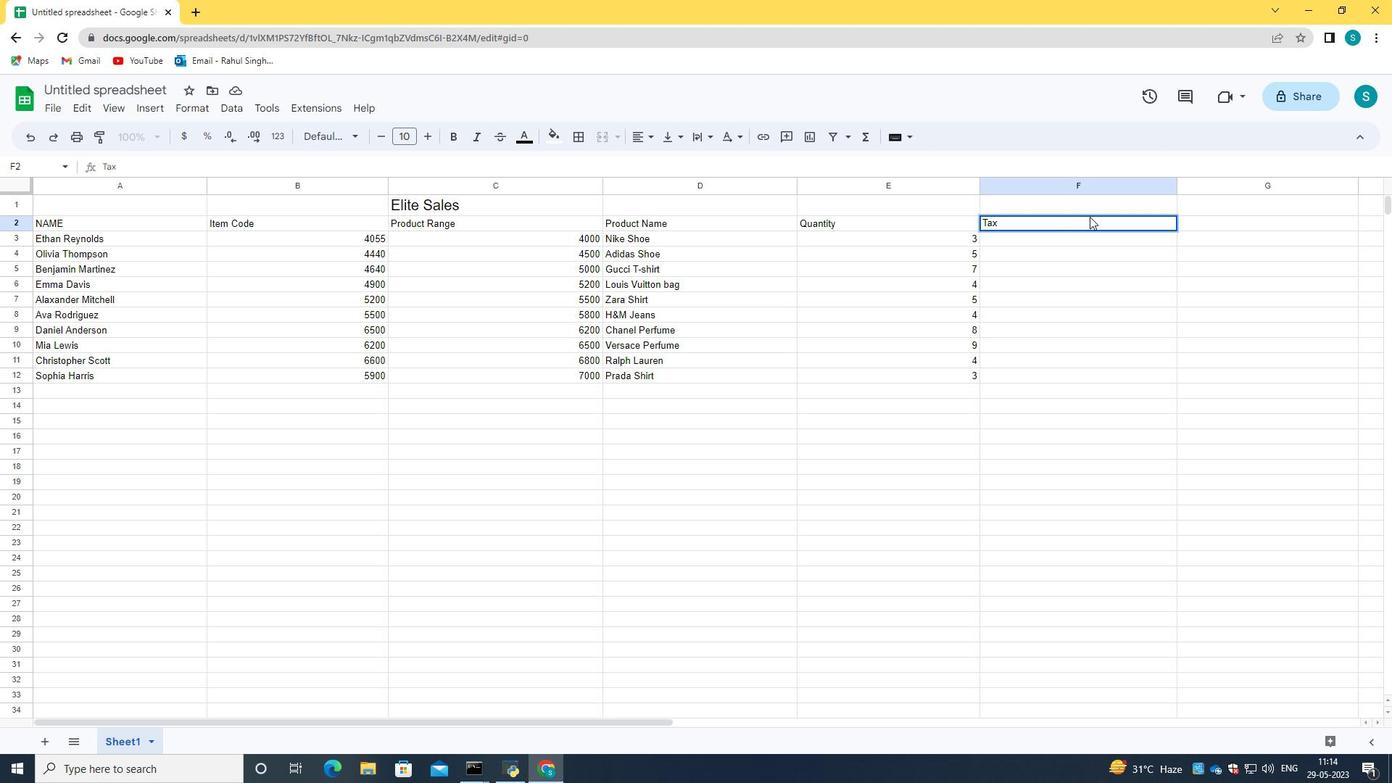 
Action: Mouse pressed left at (780, 221)
Screenshot: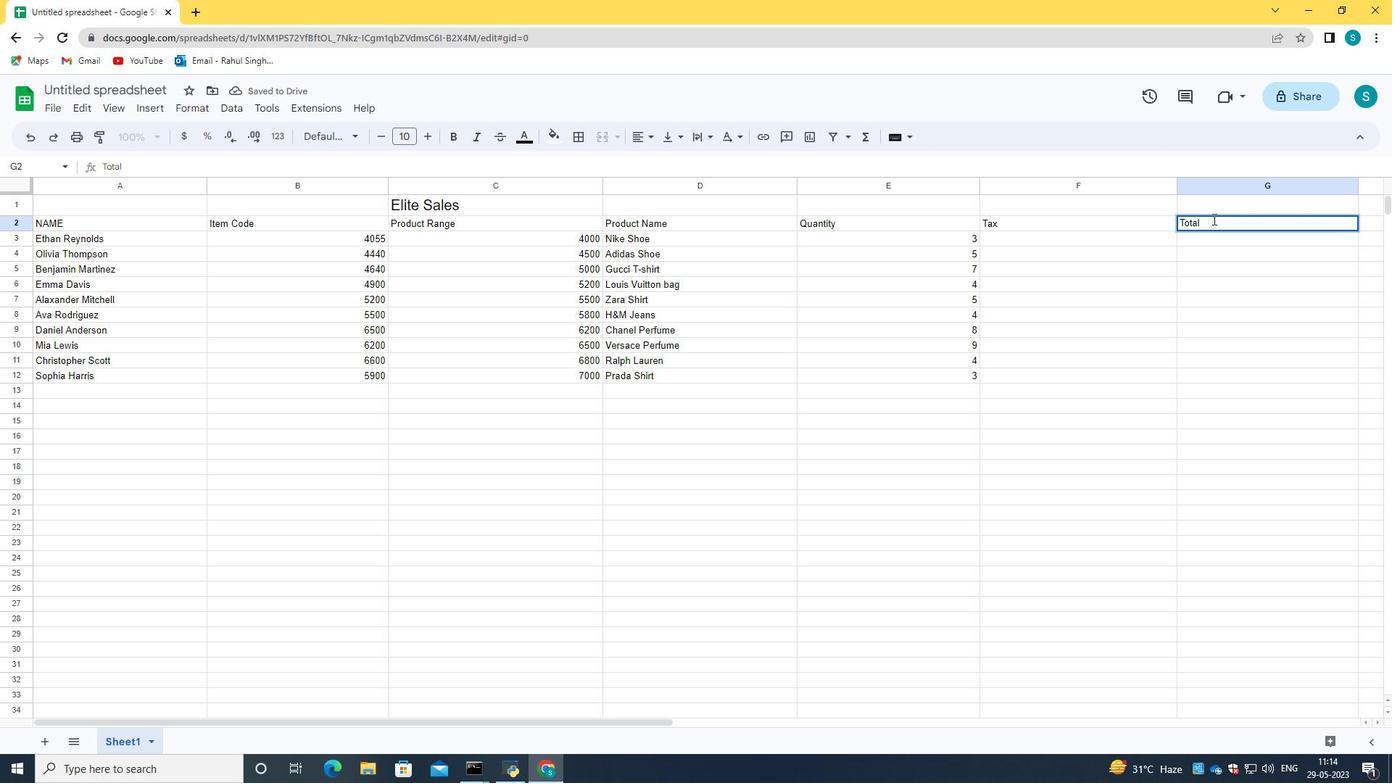 
Action: Mouse moved to (779, 221)
Screenshot: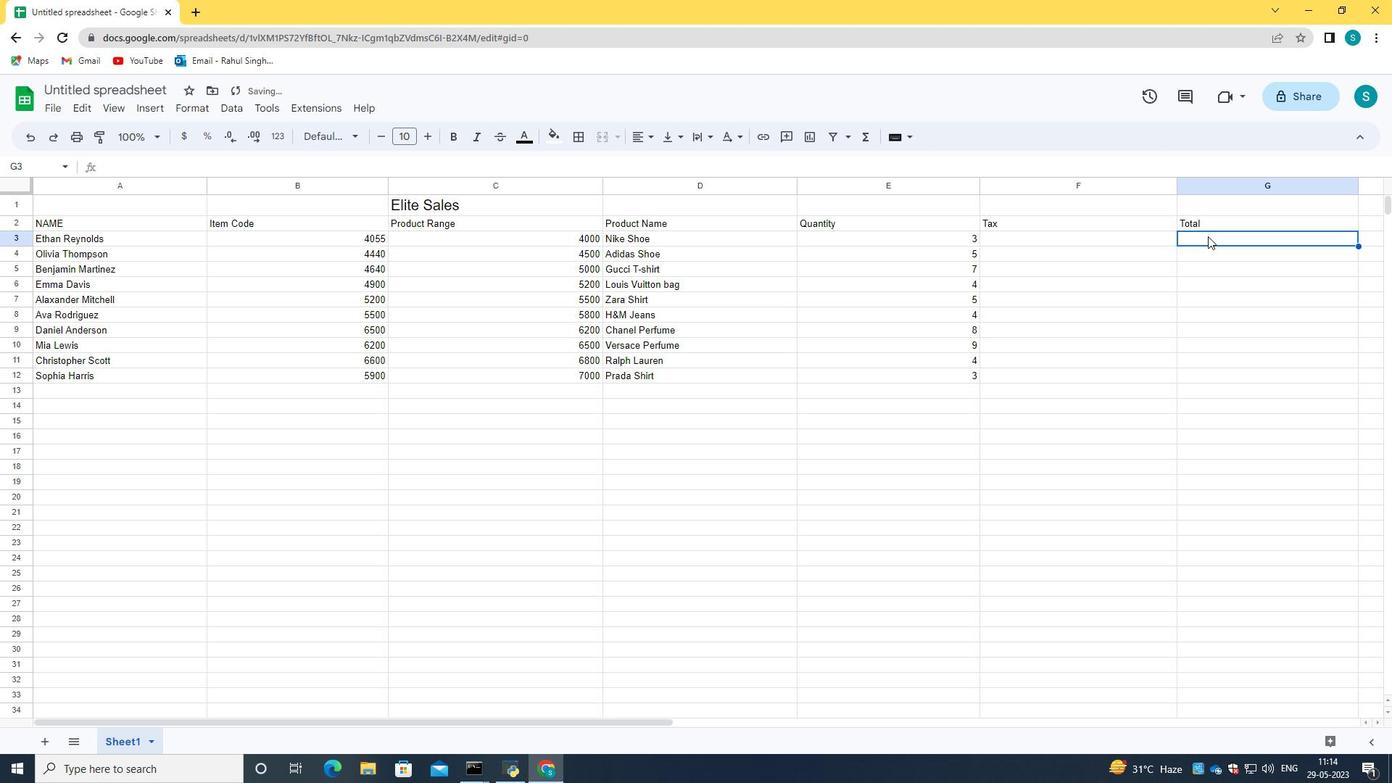 
Action: Mouse pressed left at (779, 221)
Screenshot: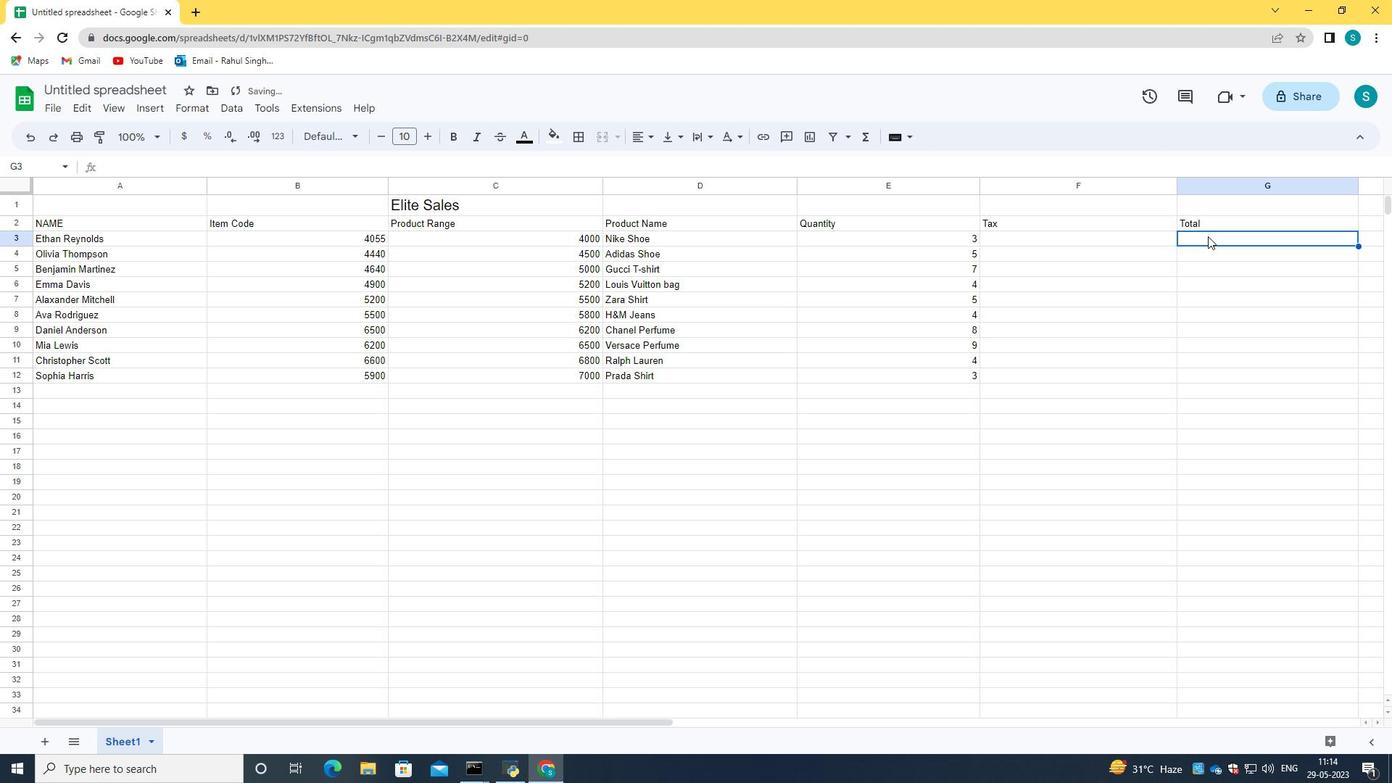 
Action: Mouse pressed left at (779, 221)
Screenshot: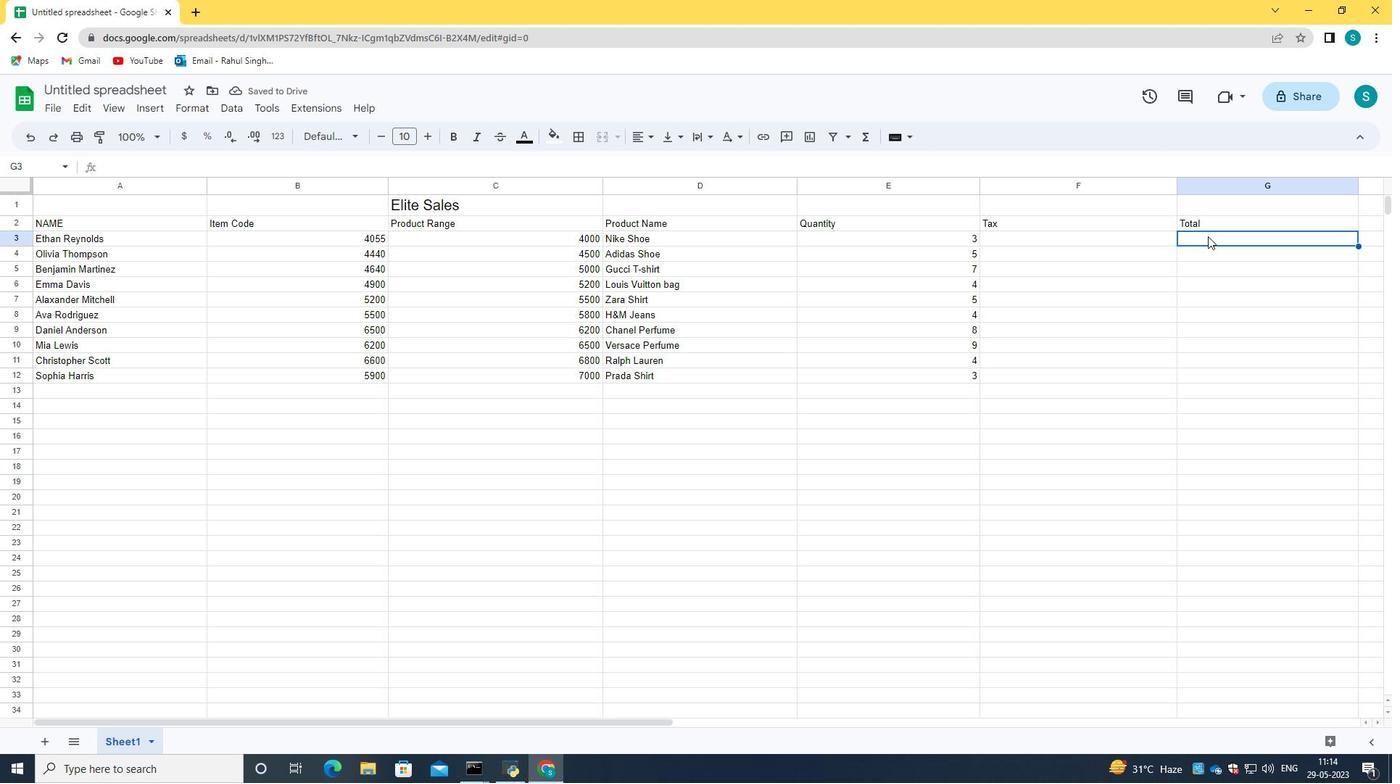 
Action: Mouse moved to (778, 225)
Screenshot: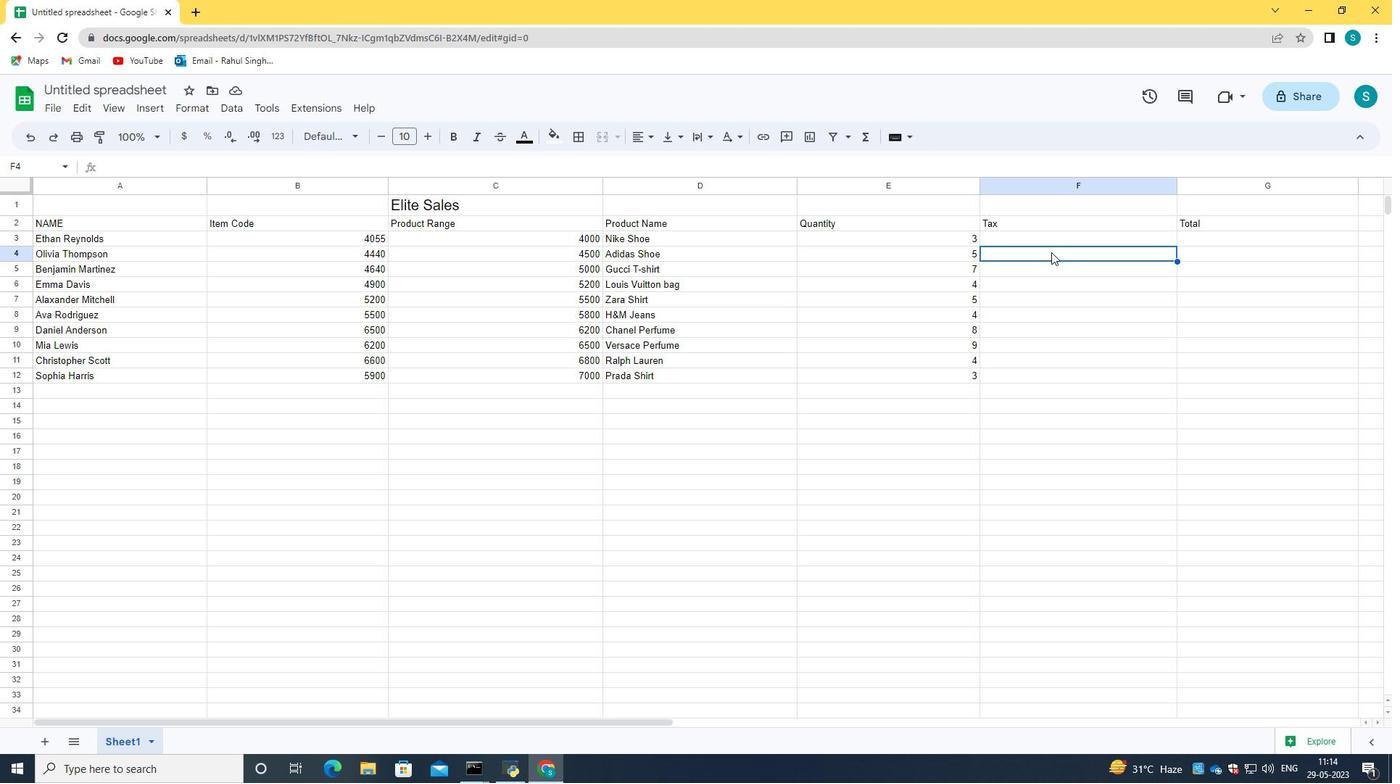 
Action: Mouse pressed left at (778, 225)
Screenshot: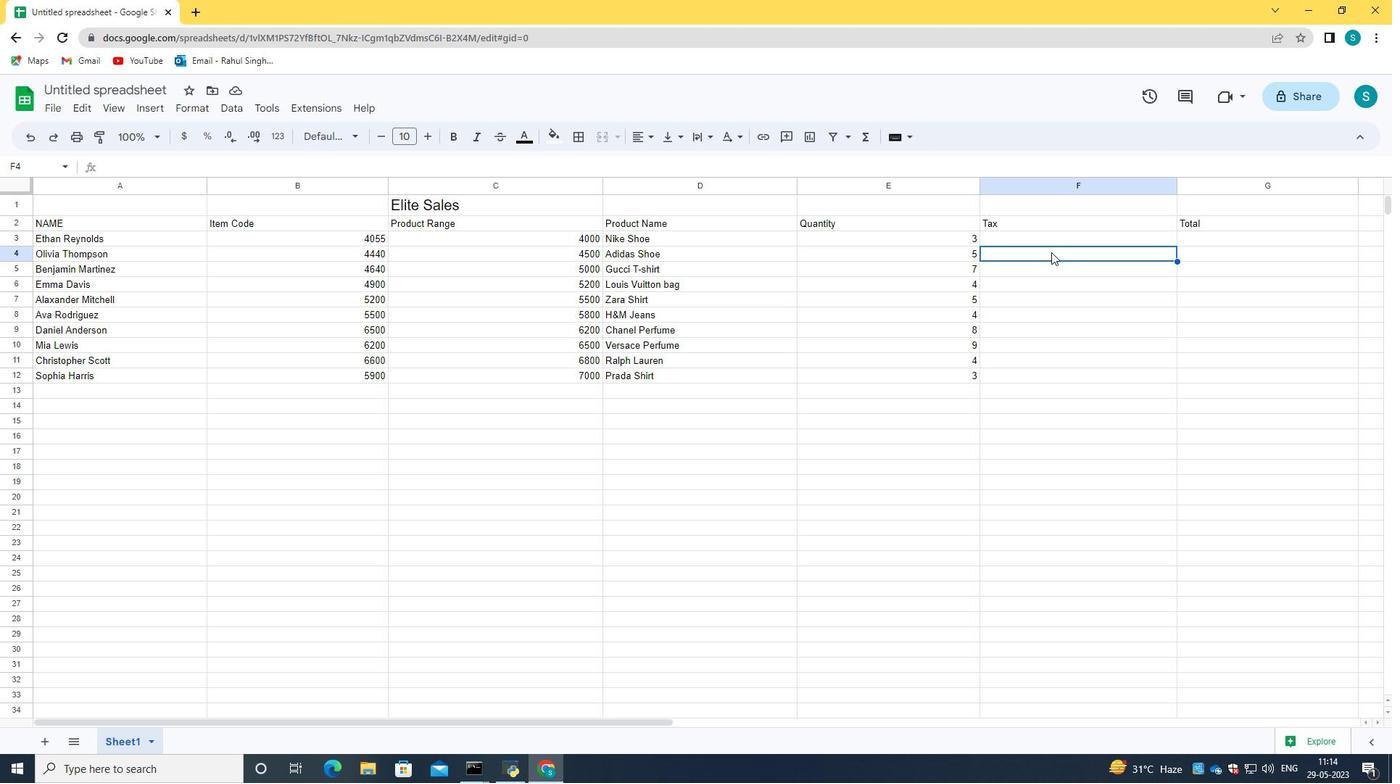 
Action: Mouse moved to (783, 224)
Screenshot: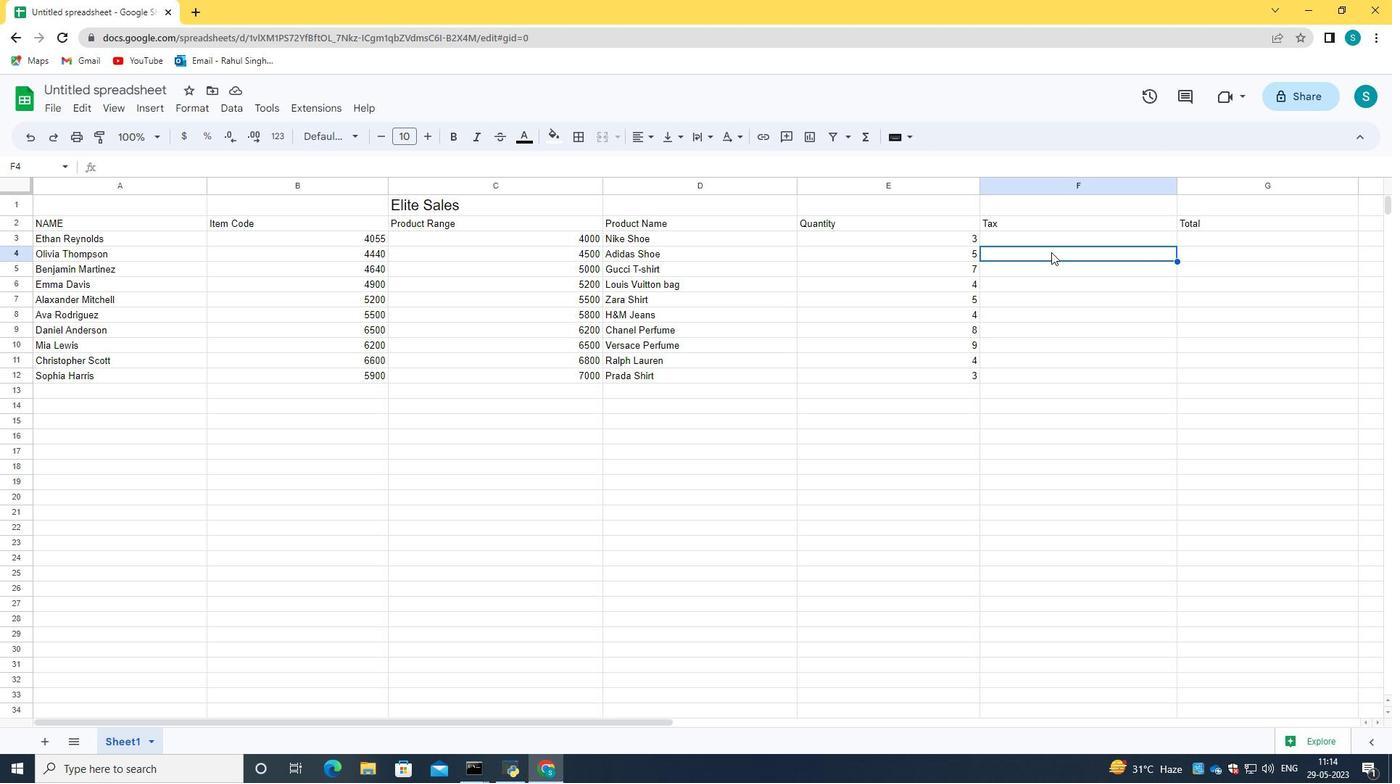 
Action: Mouse pressed left at (783, 224)
Screenshot: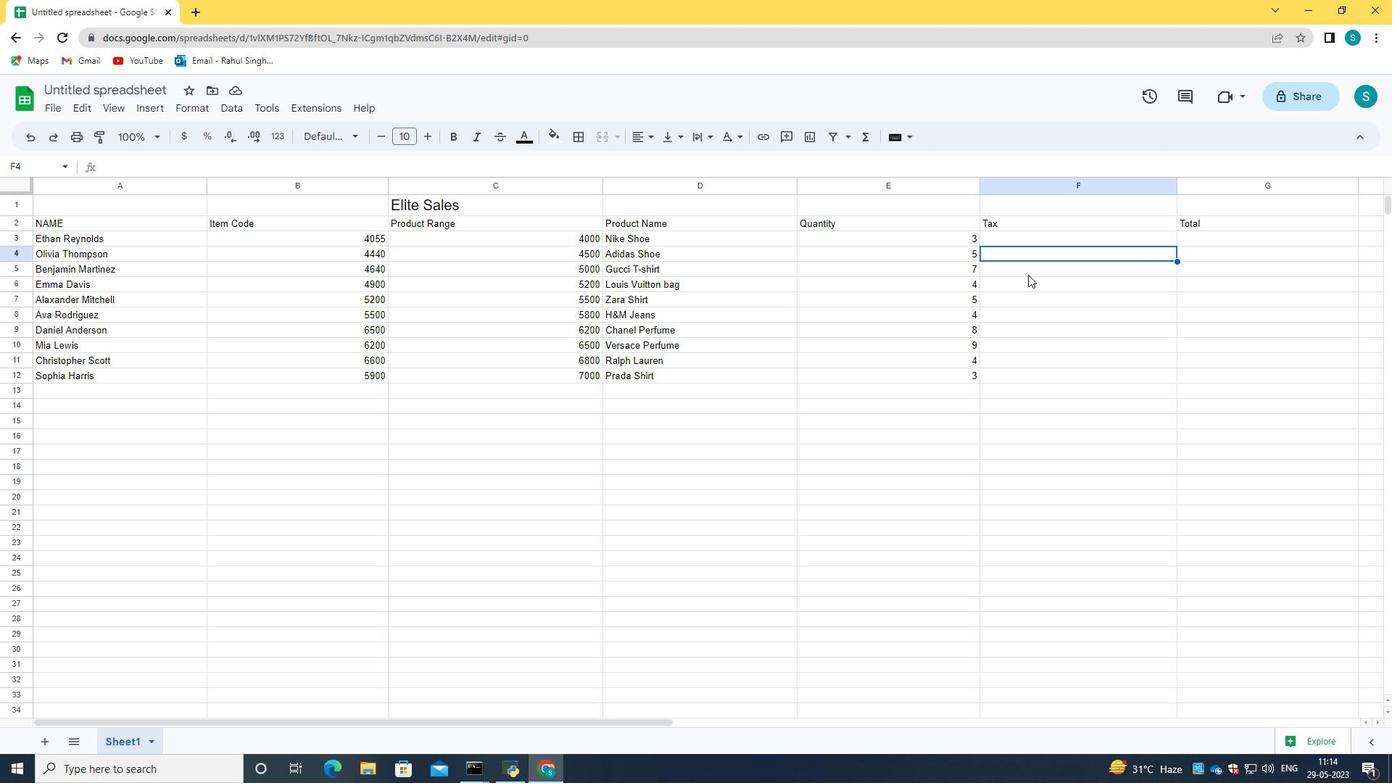 
Action: Mouse moved to (761, 221)
Screenshot: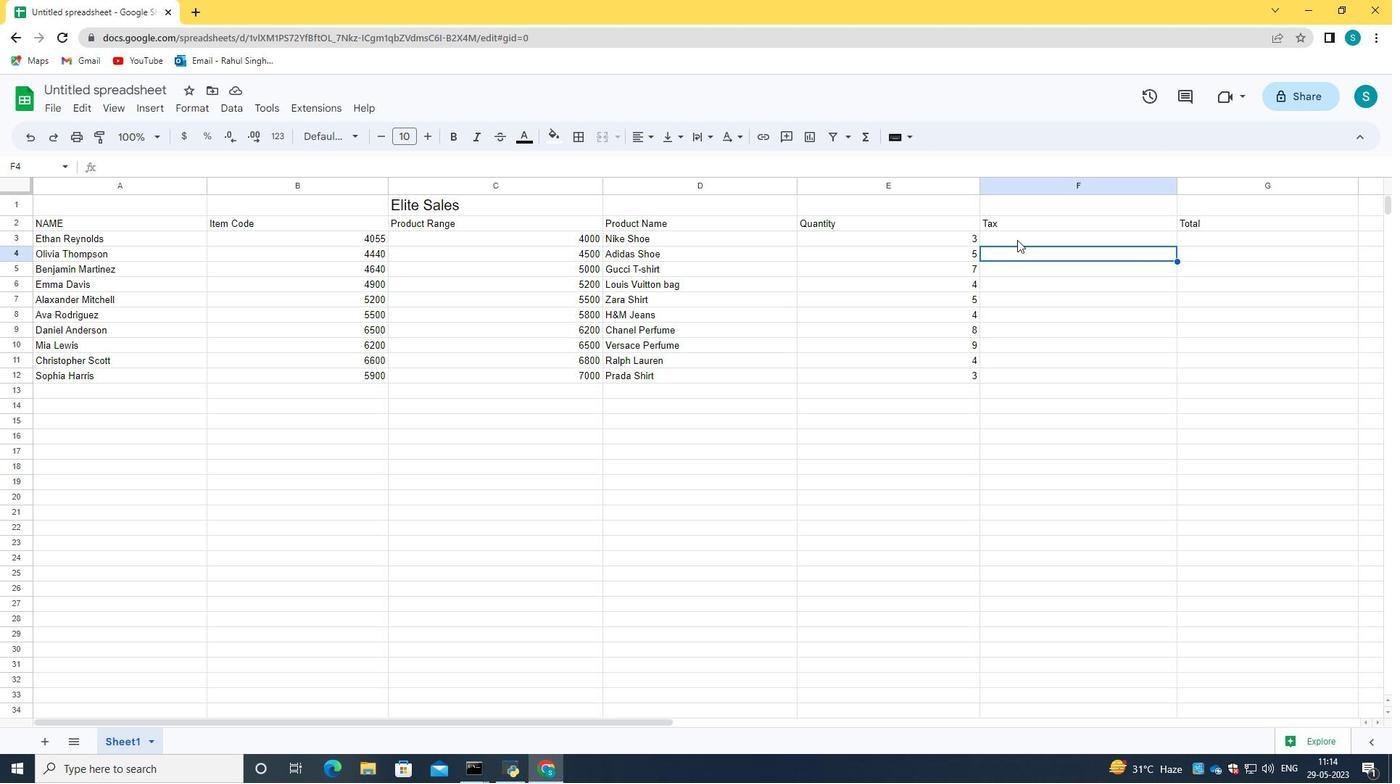 
Action: Mouse pressed left at (761, 221)
Screenshot: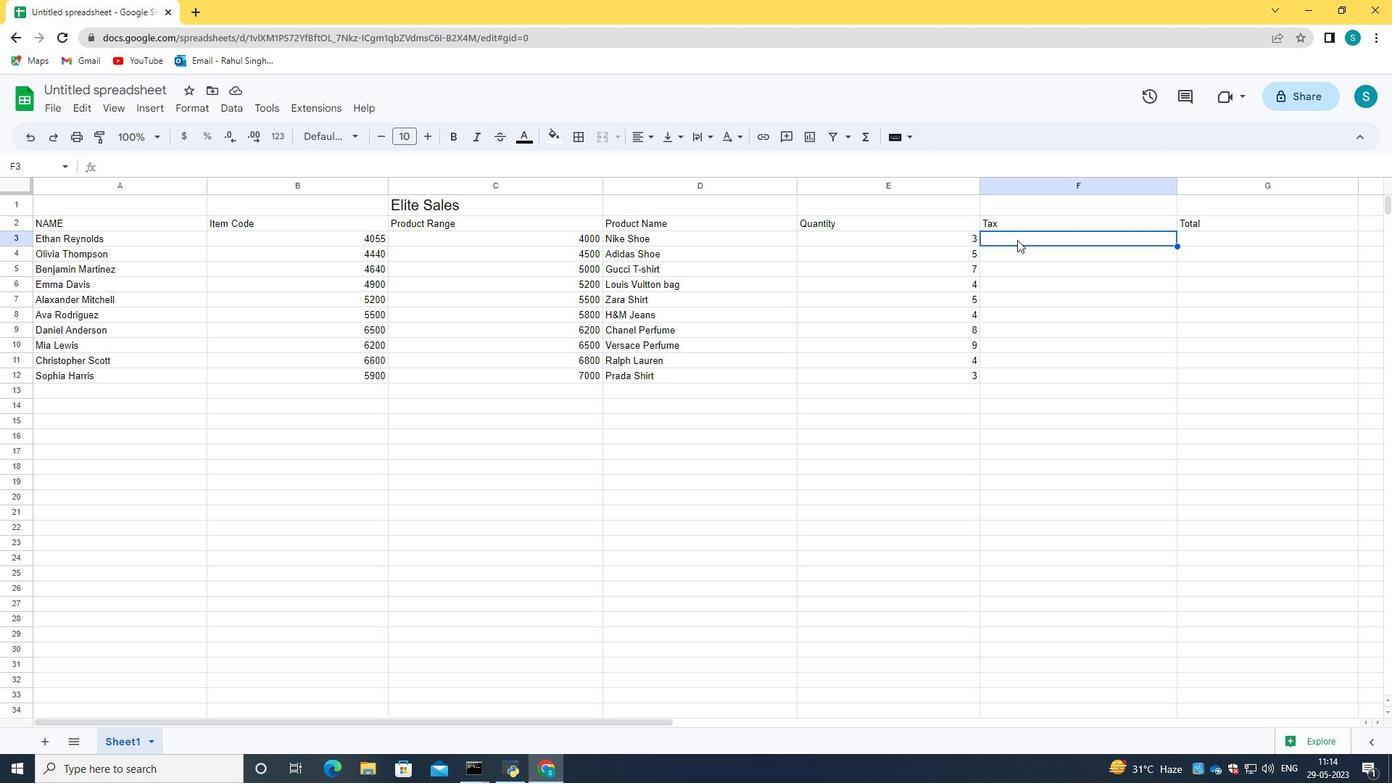 
Action: Mouse moved to (755, 221)
Screenshot: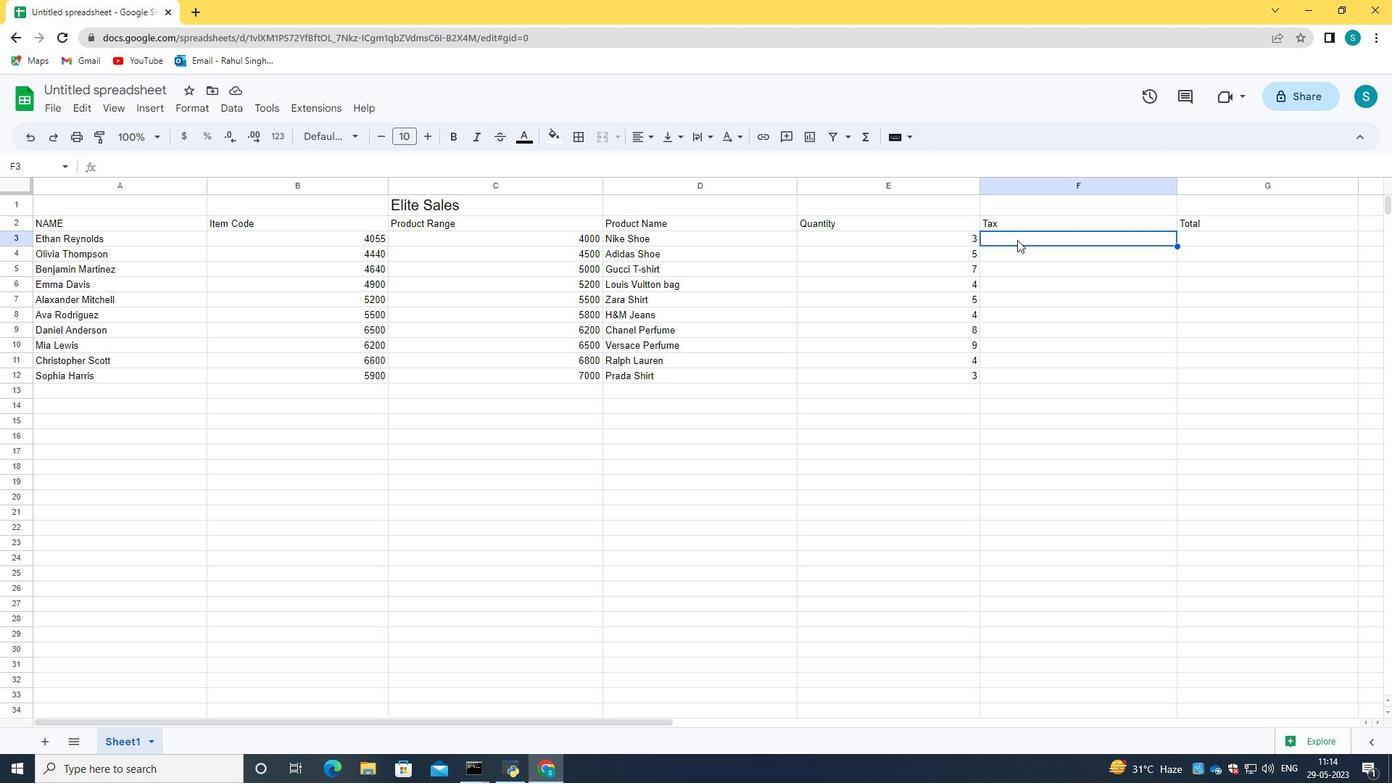 
Action: Key pressed <Key.shift>Tax
Screenshot: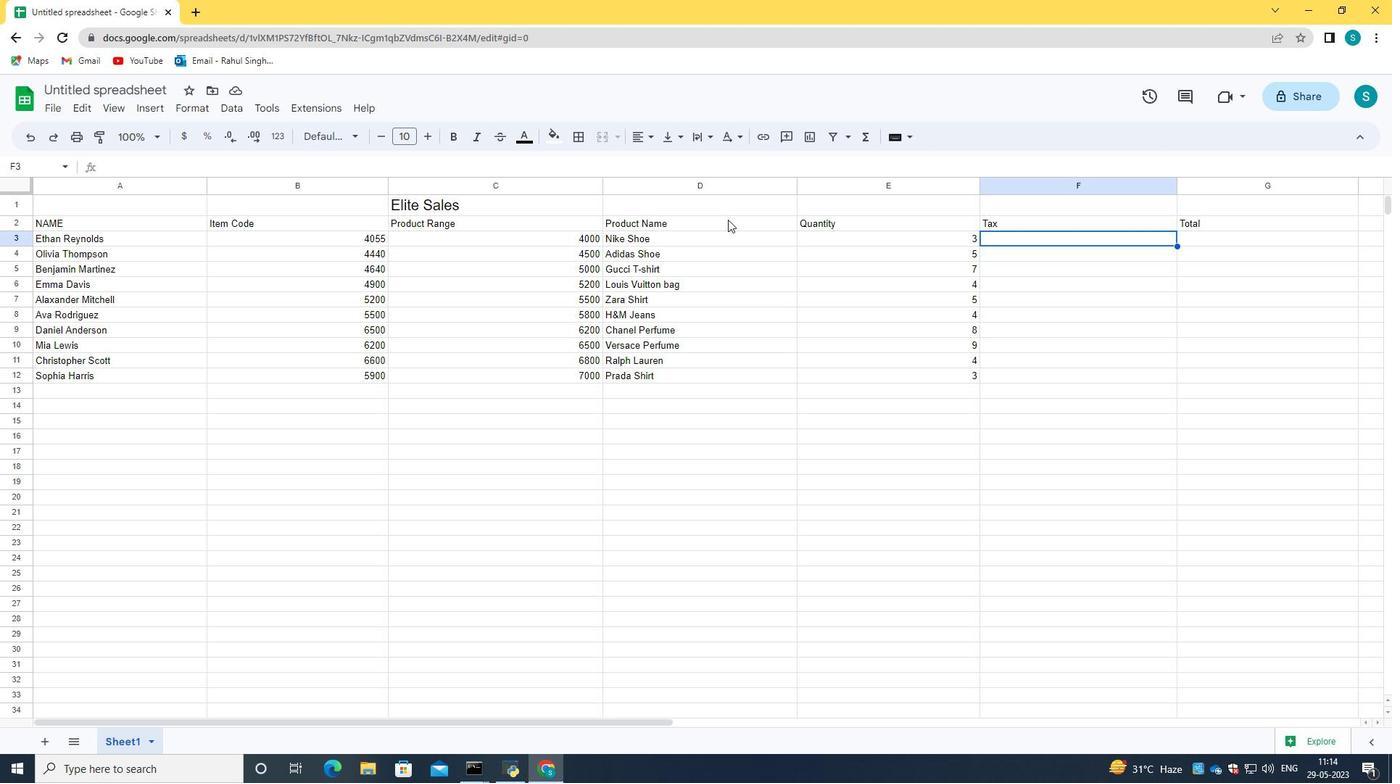 
Action: Mouse moved to (765, 222)
Screenshot: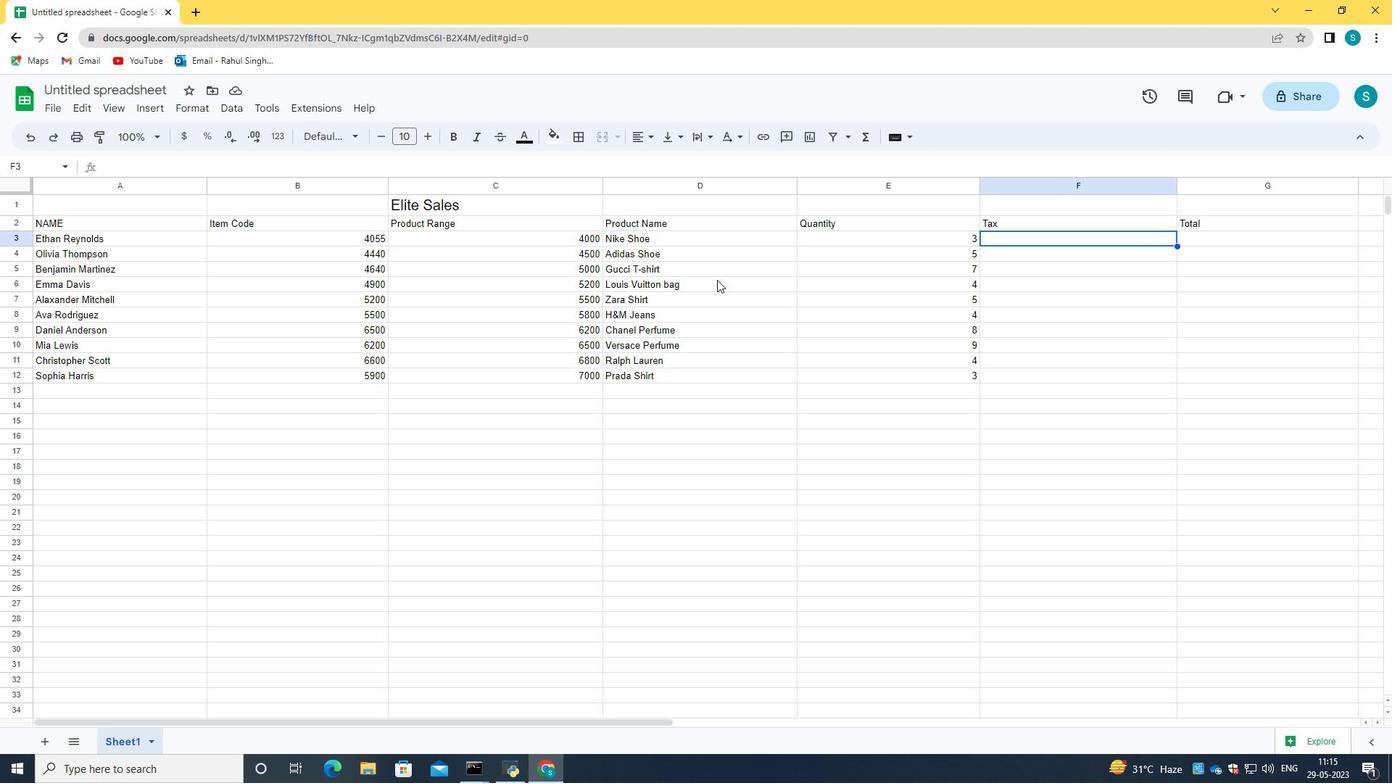 
Action: Mouse pressed left at (765, 222)
Screenshot: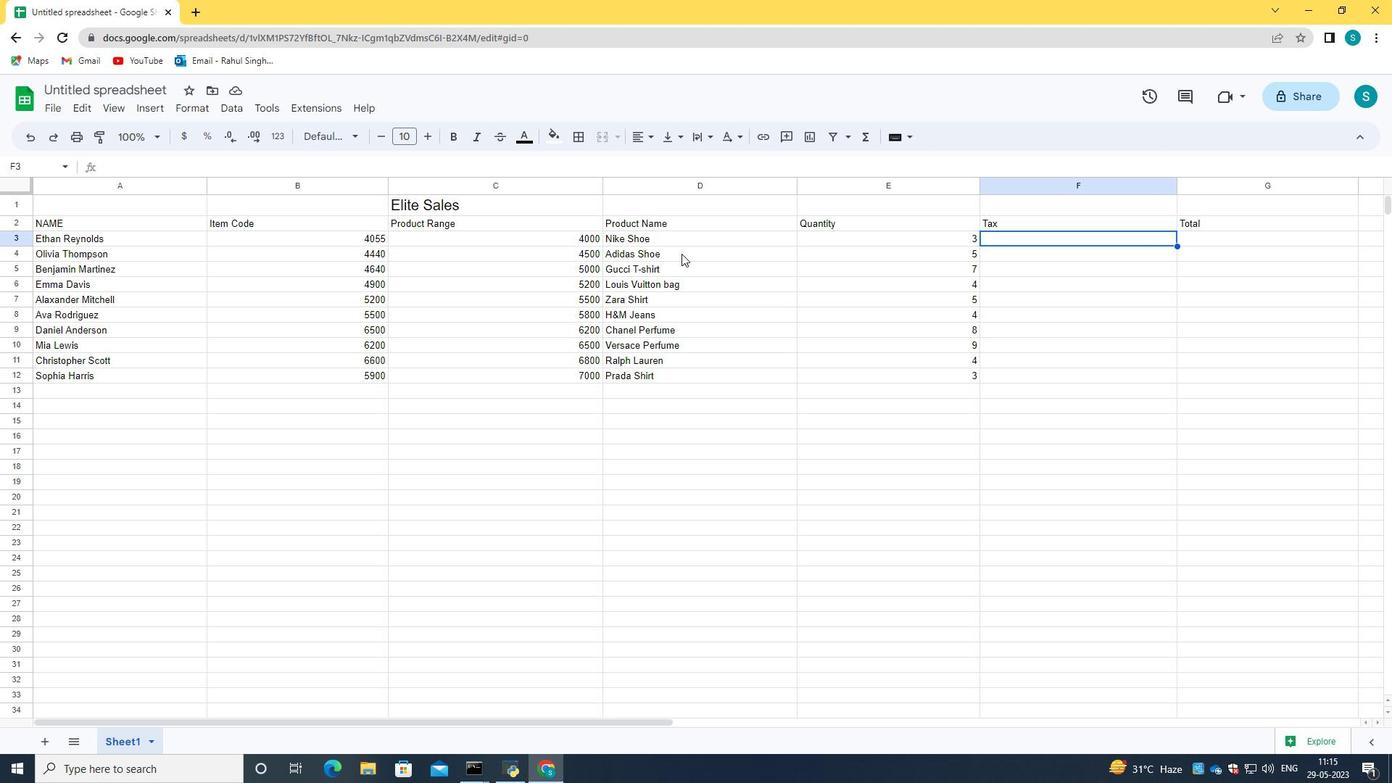 
Action: Key pressed <Key.backspace><Key.backspace><Key.backspace>
Screenshot: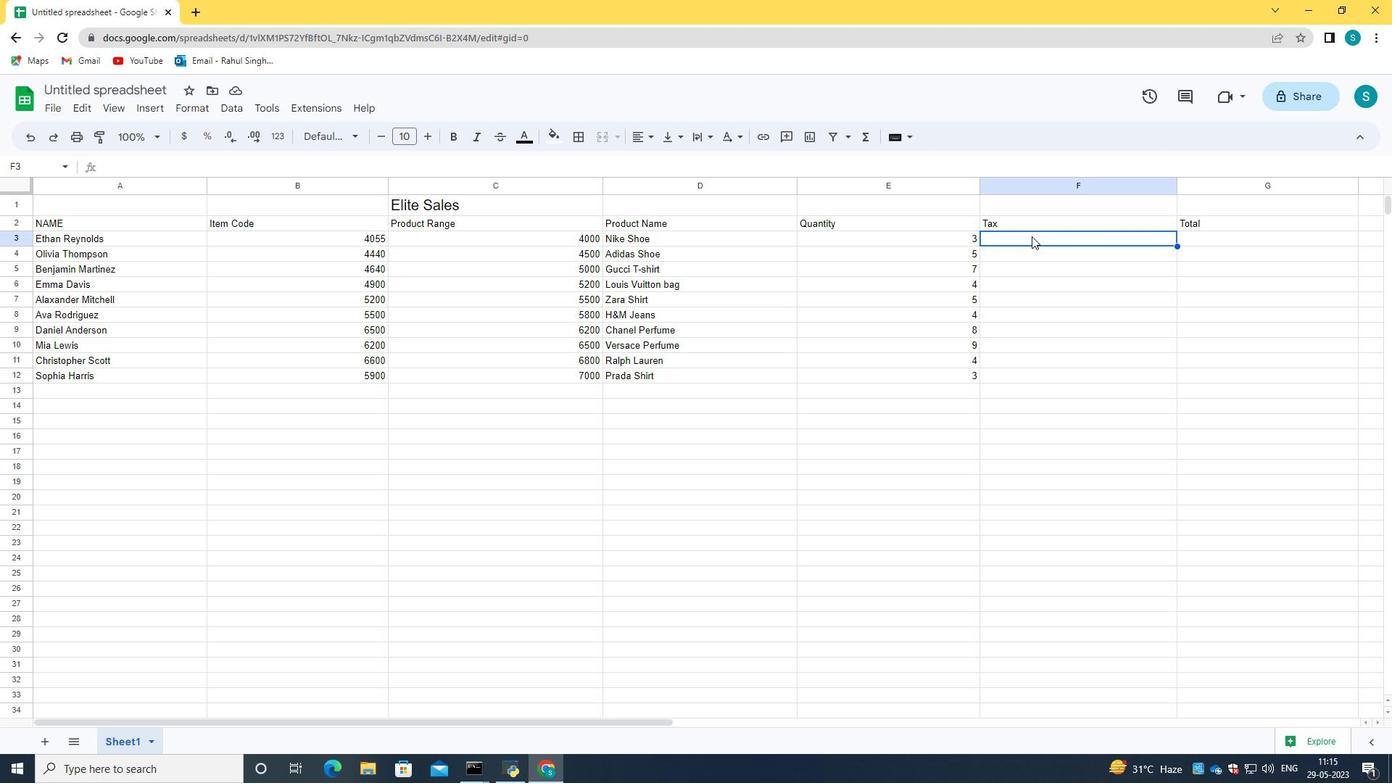 
Action: Mouse pressed left at (765, 222)
Screenshot: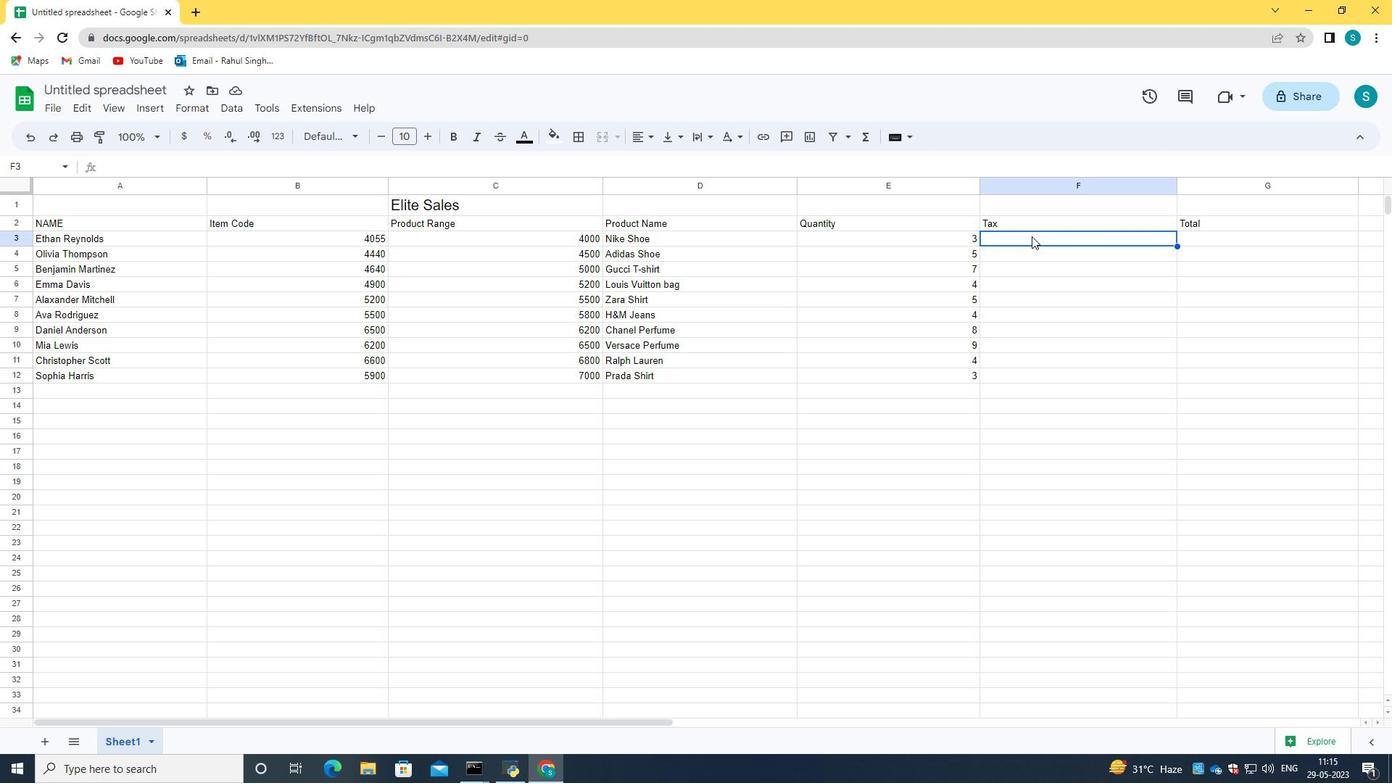 
Action: Mouse moved to (651, 217)
Screenshot: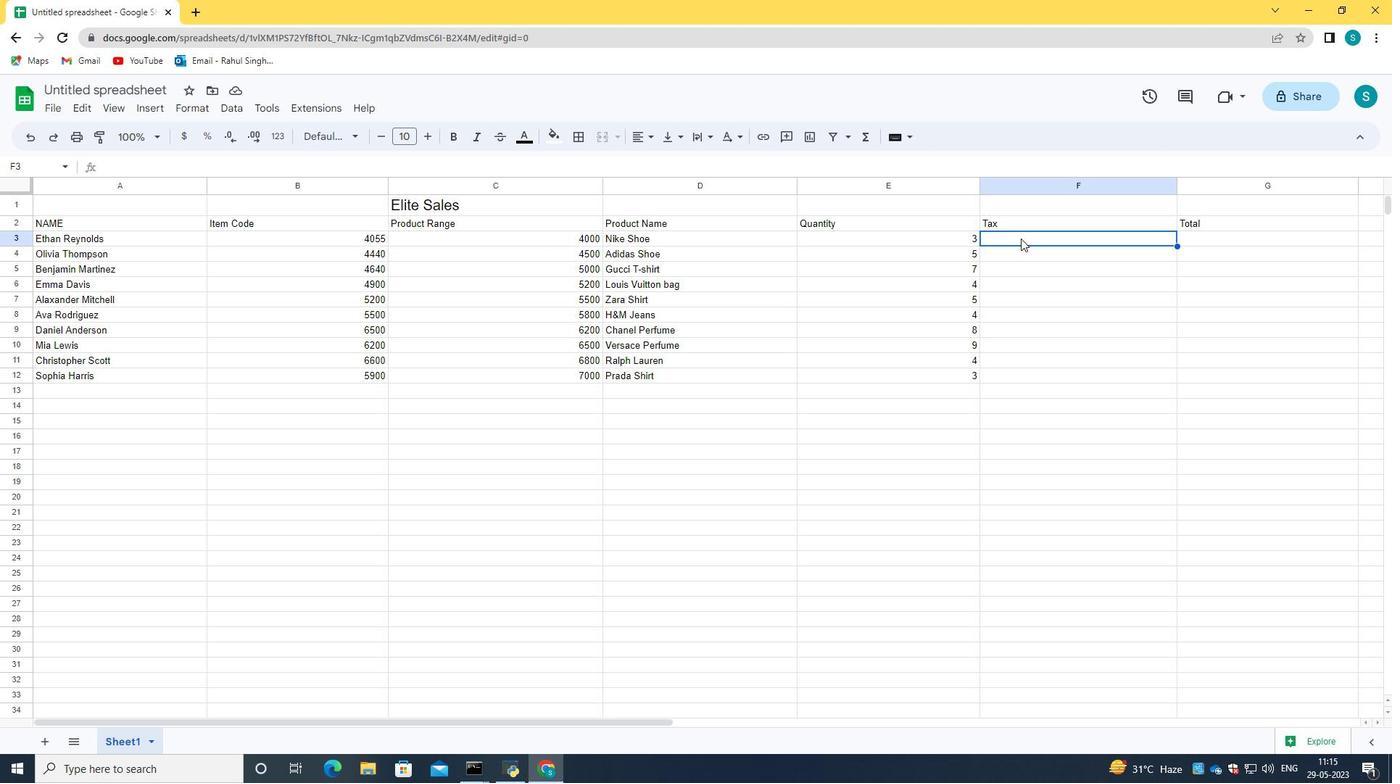 
Action: Mouse pressed left at (651, 217)
Screenshot: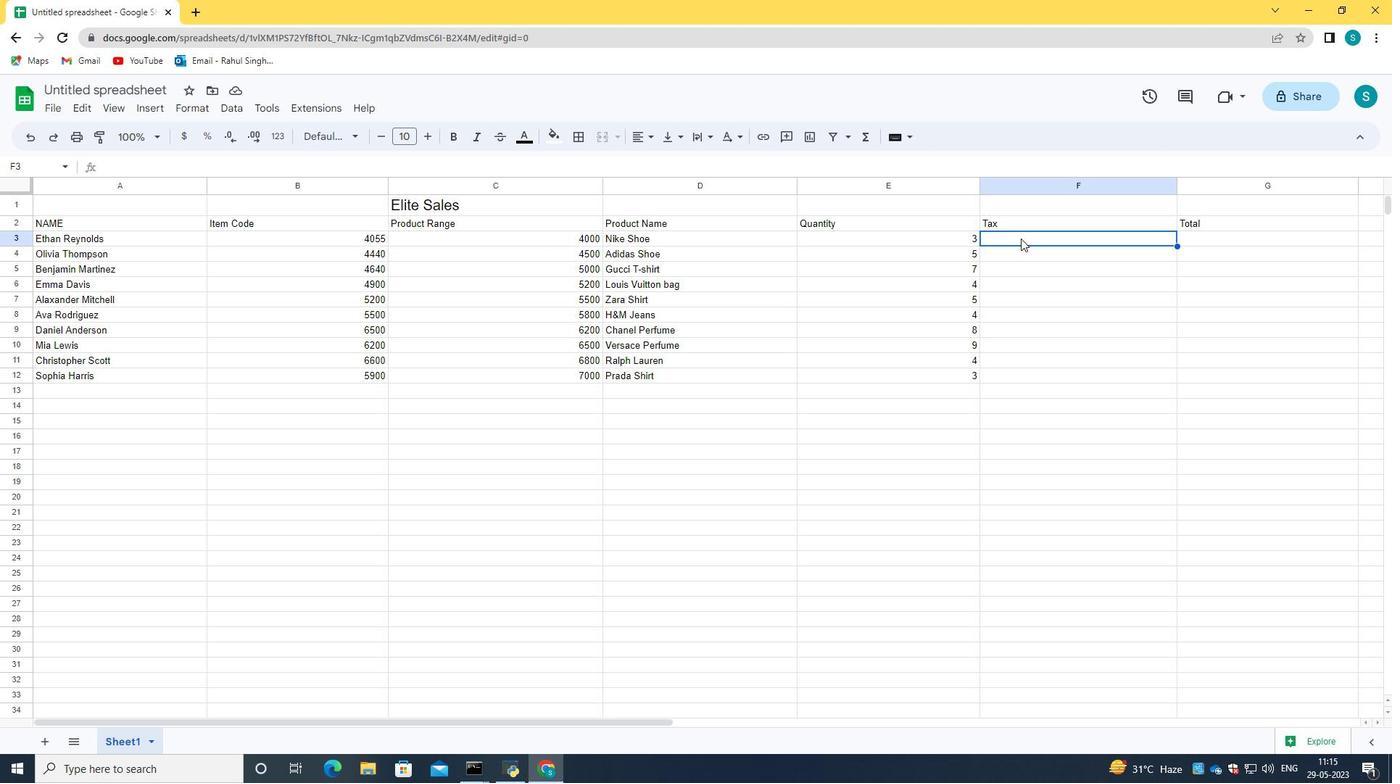 
Action: Mouse moved to (657, 221)
Screenshot: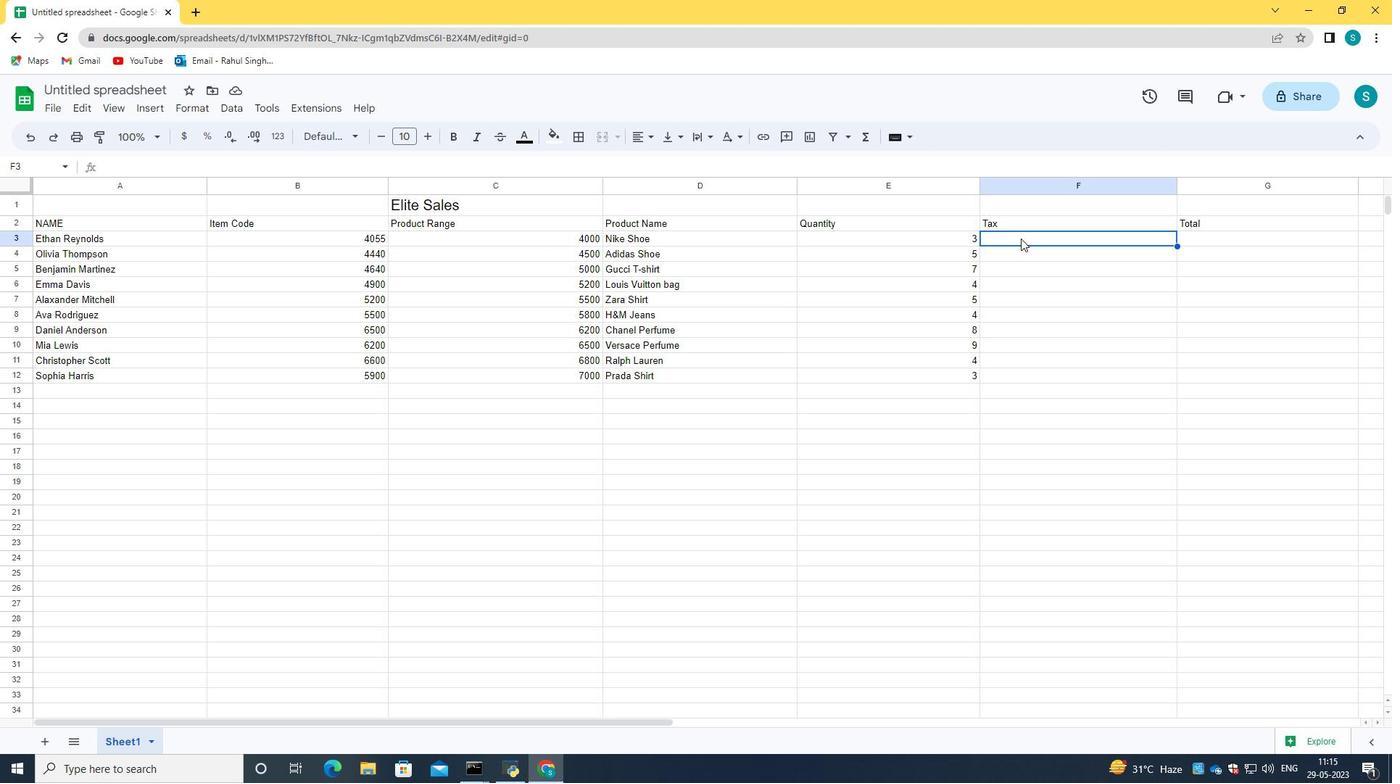 
Action: Mouse pressed left at (657, 221)
Screenshot: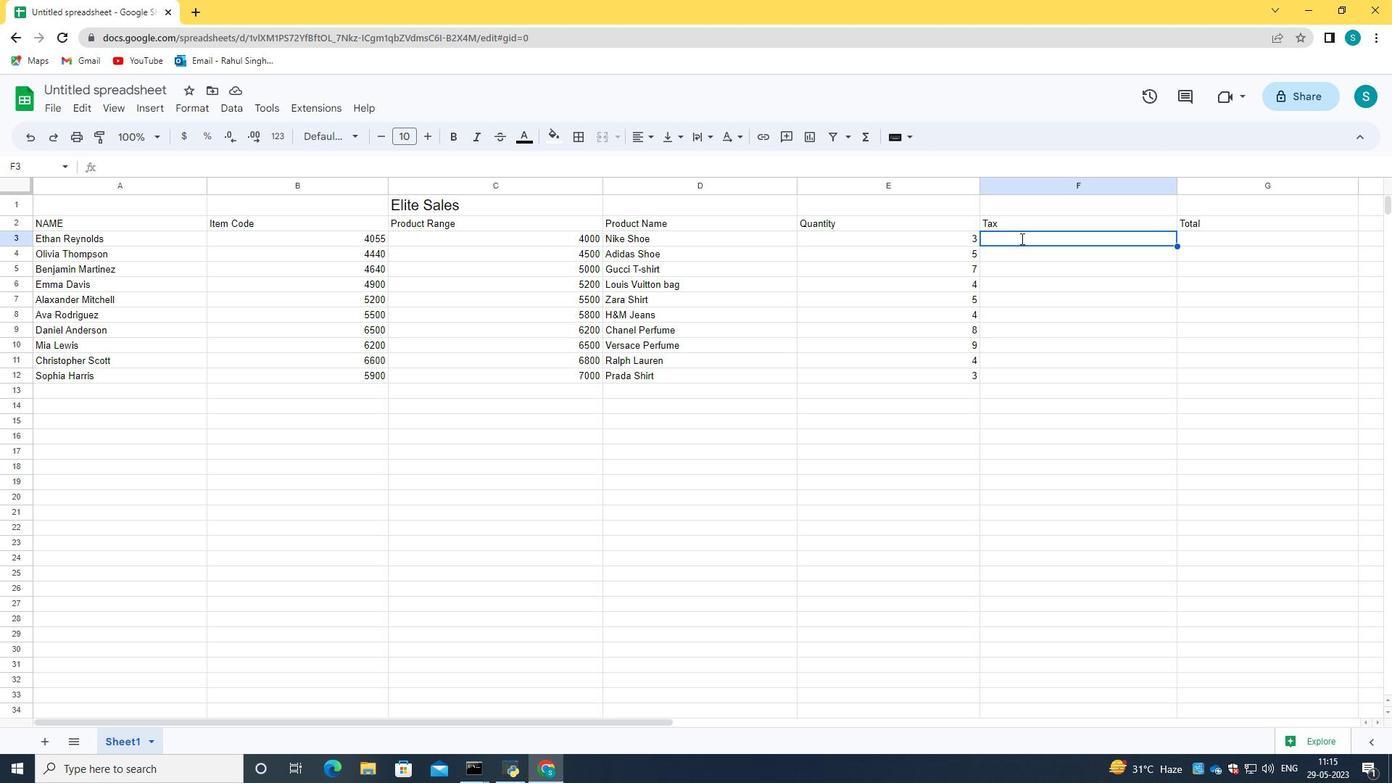 
Action: Mouse moved to (826, 220)
Screenshot: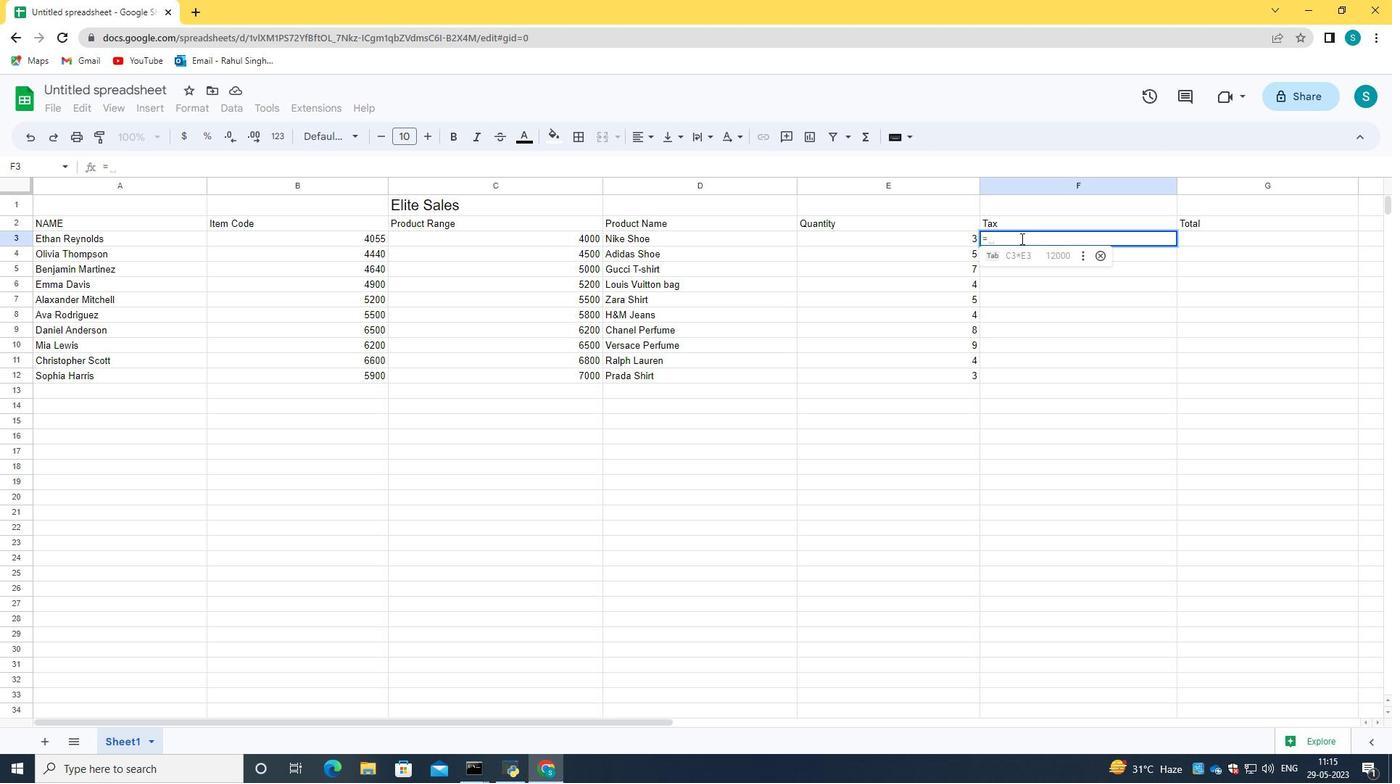 
Action: Mouse pressed left at (826, 220)
Screenshot: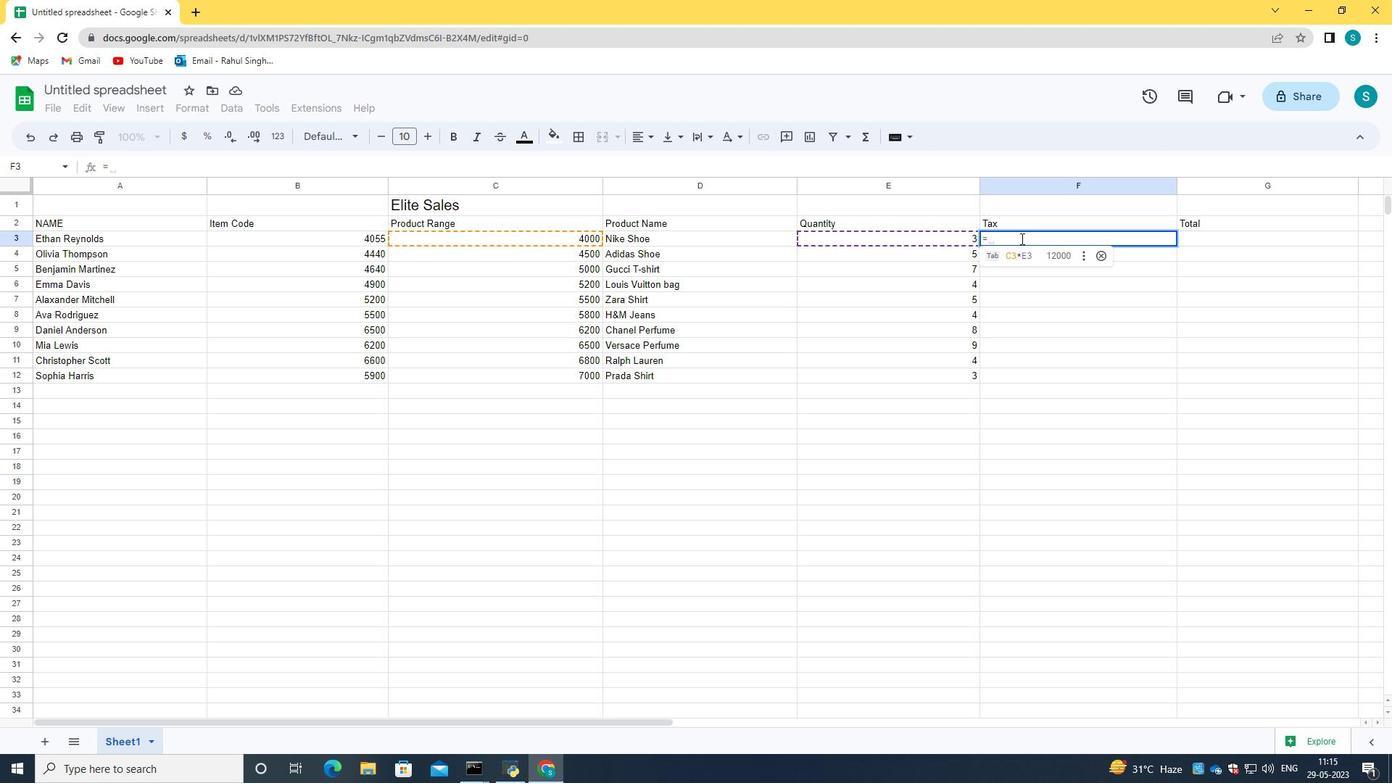 
Action: Mouse moved to (819, 223)
Screenshot: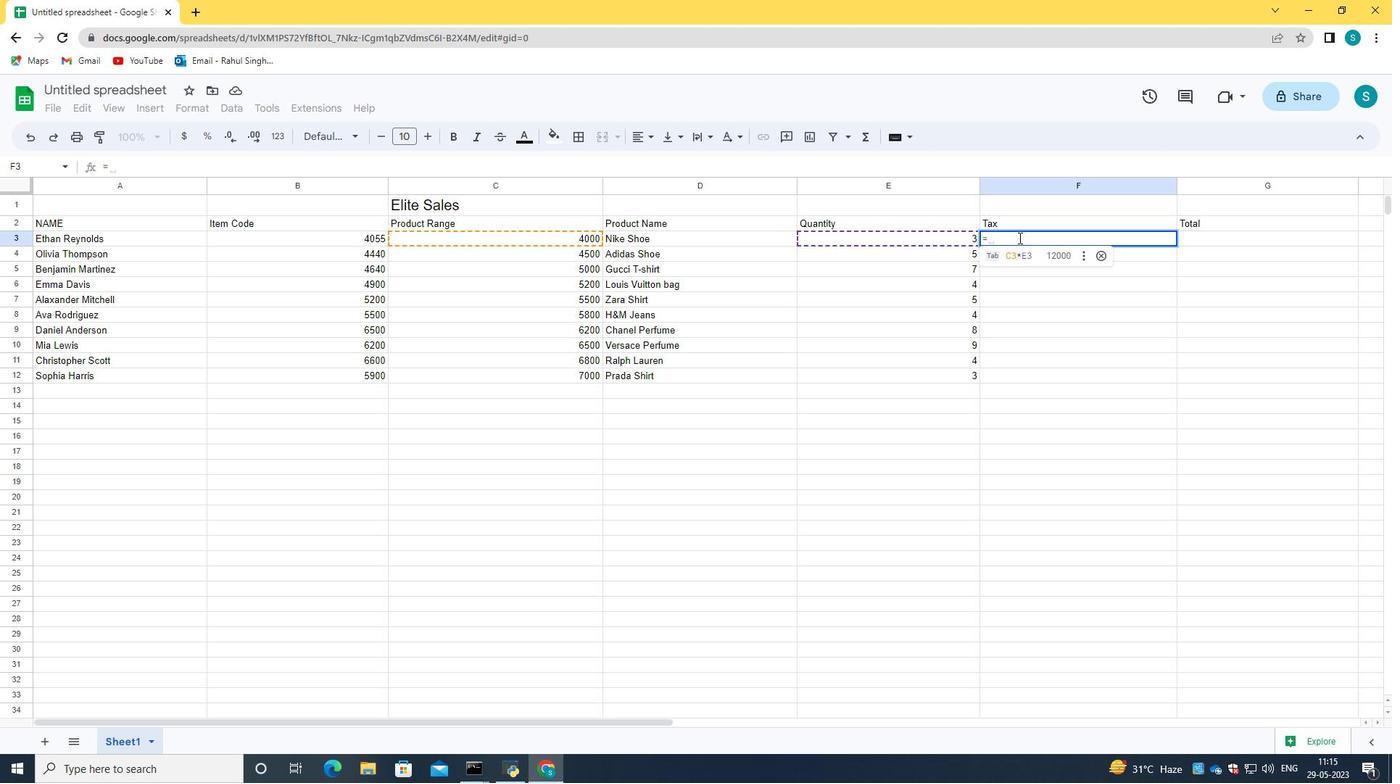 
Action: Mouse pressed left at (819, 223)
Screenshot: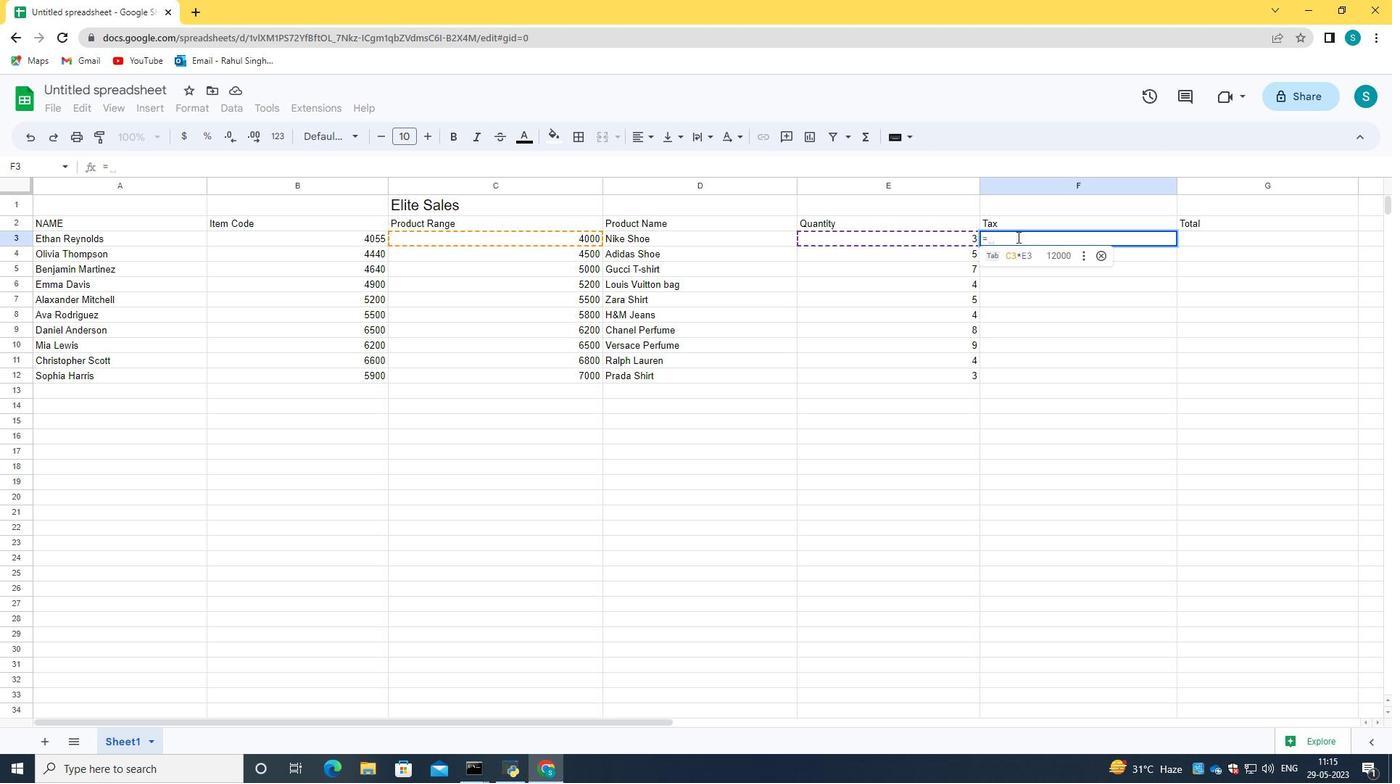 
Action: Mouse moved to (802, 224)
Screenshot: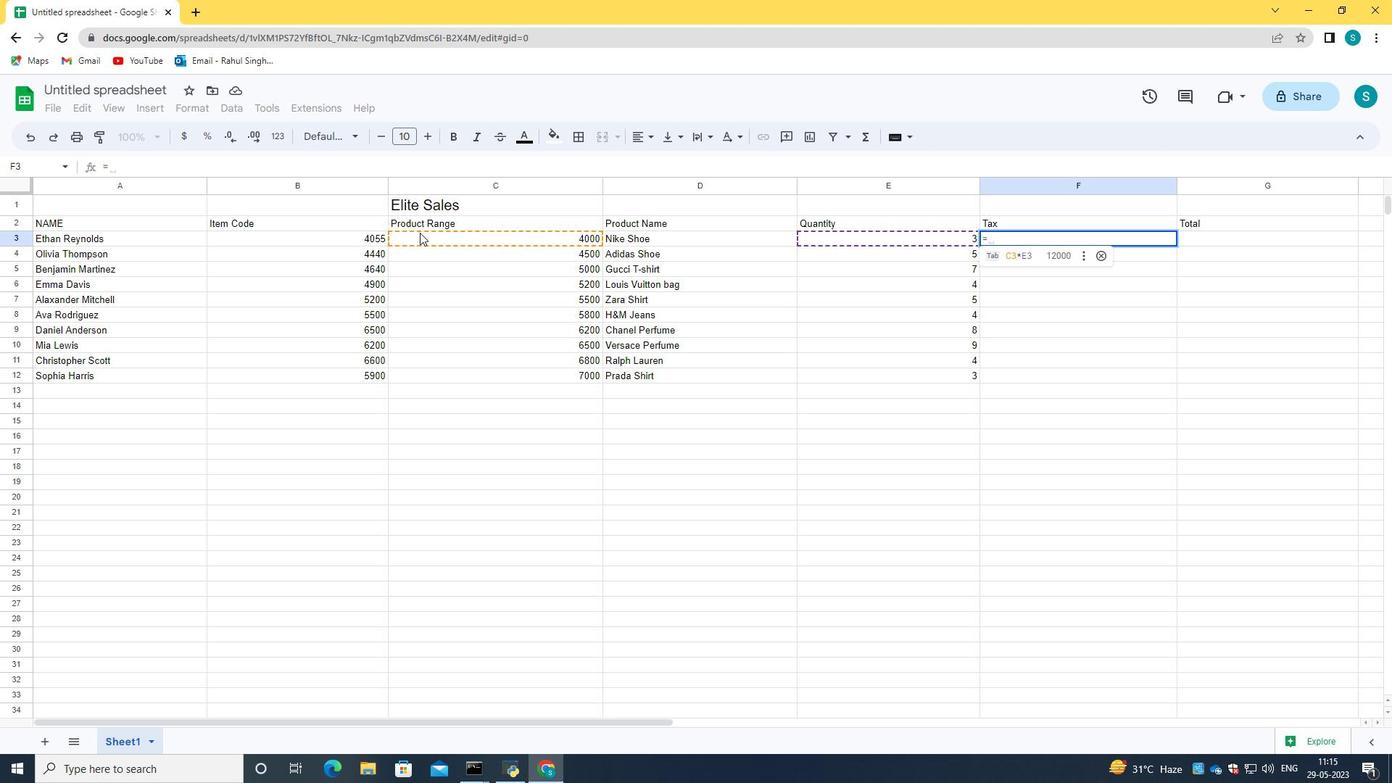 
Action: Mouse pressed left at (802, 224)
Screenshot: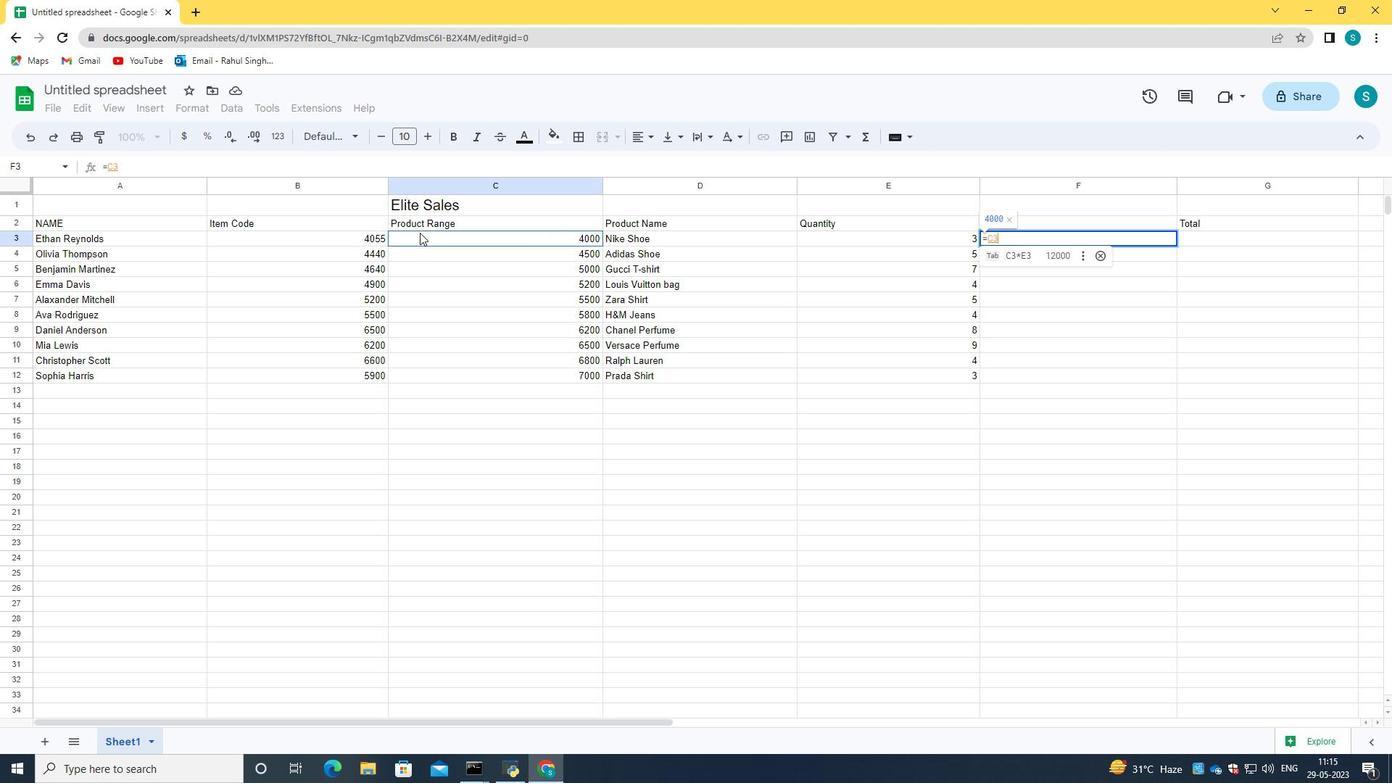 
Action: Mouse moved to (750, 216)
Screenshot: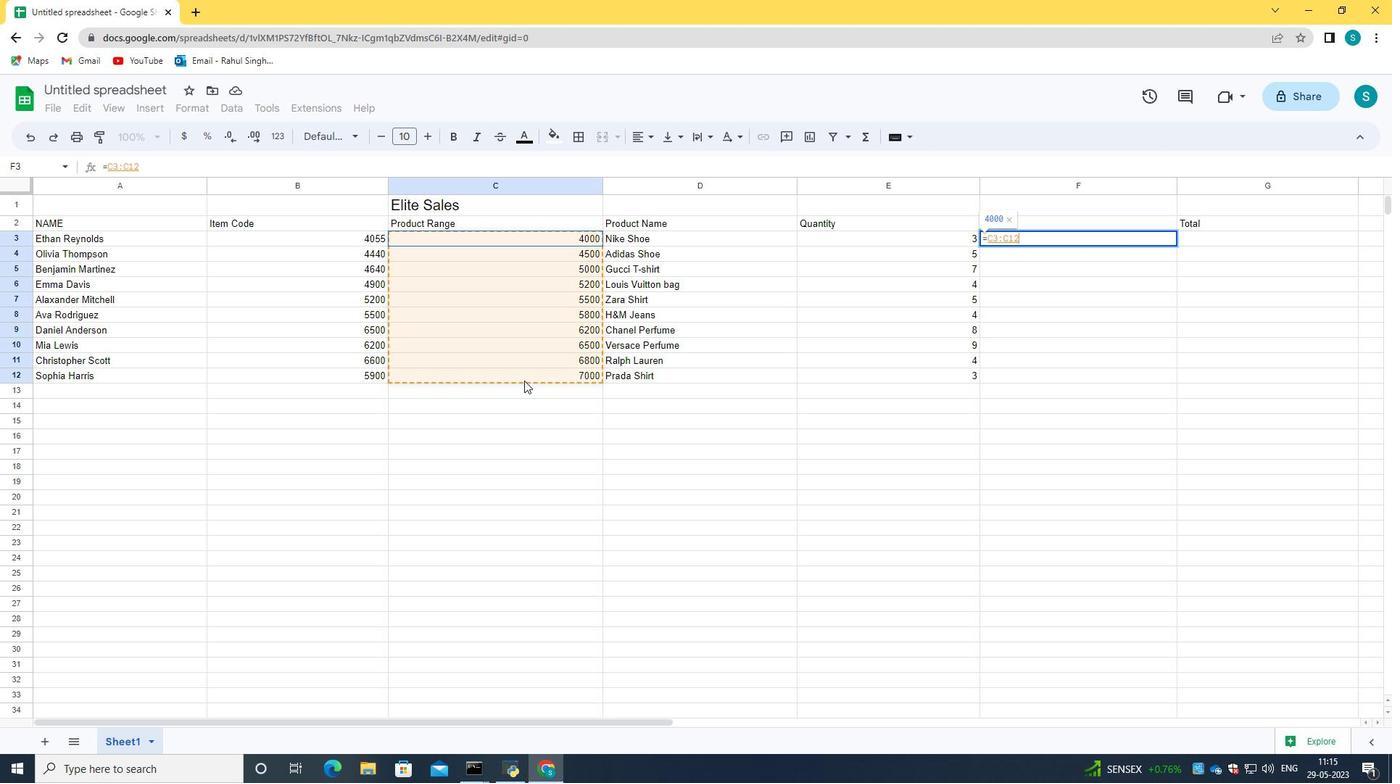 
Action: Mouse pressed left at (750, 216)
Screenshot: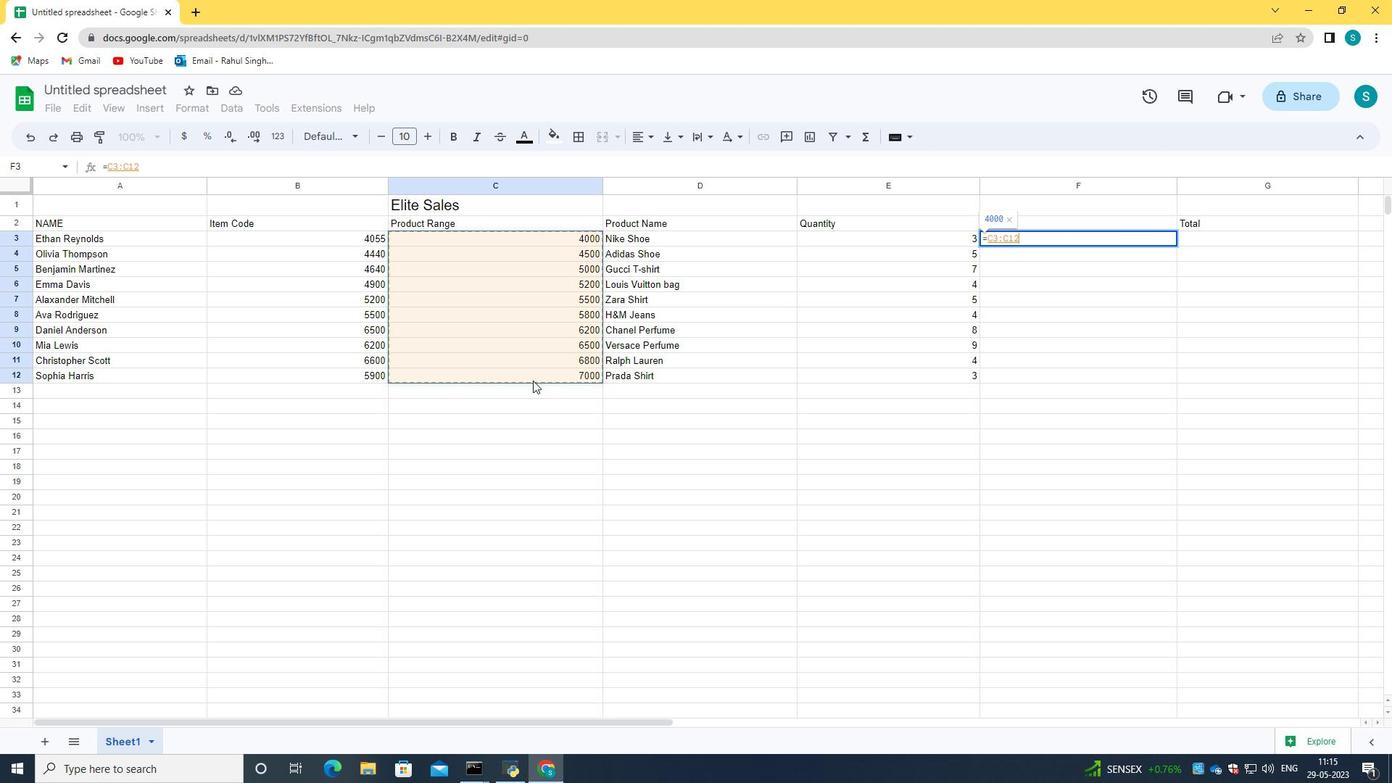 
Action: Mouse moved to (756, 219)
Screenshot: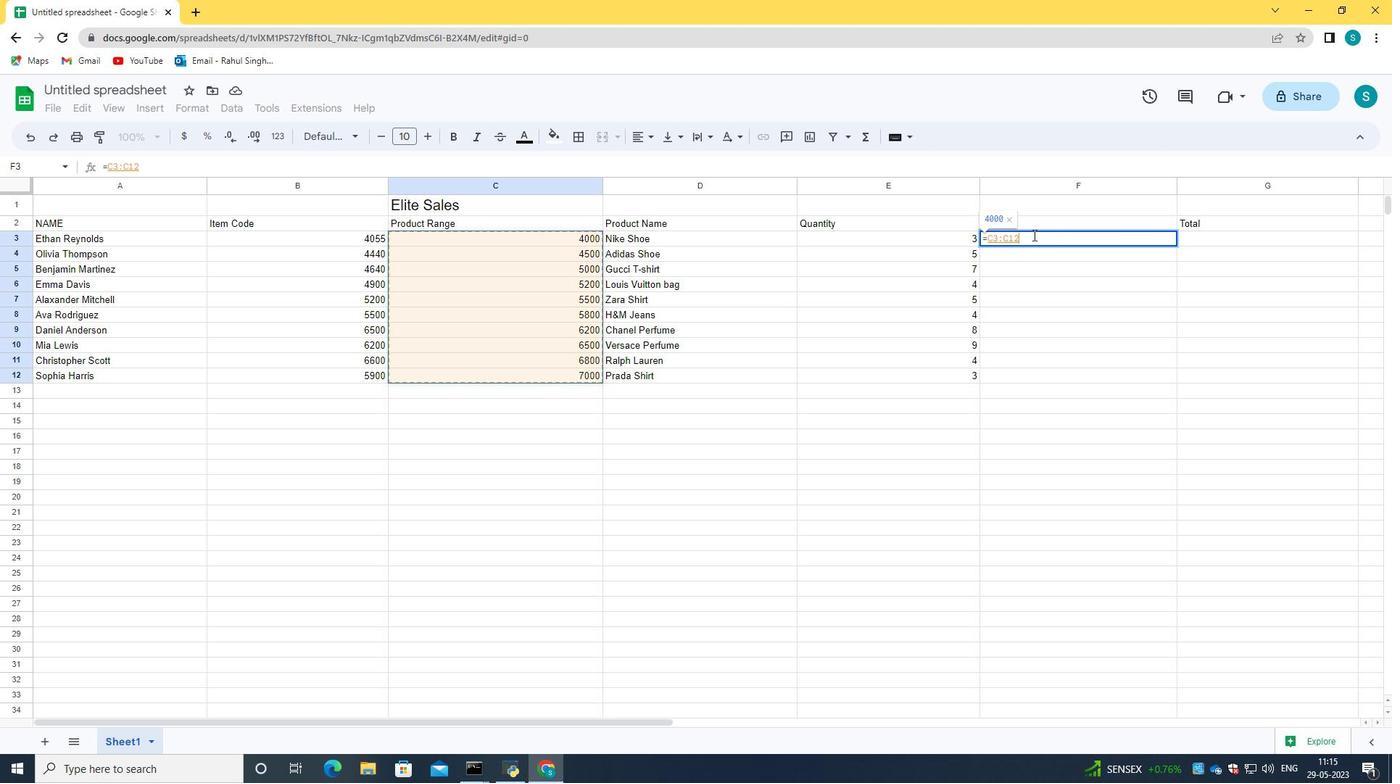 
Action: Mouse pressed left at (756, 219)
Screenshot: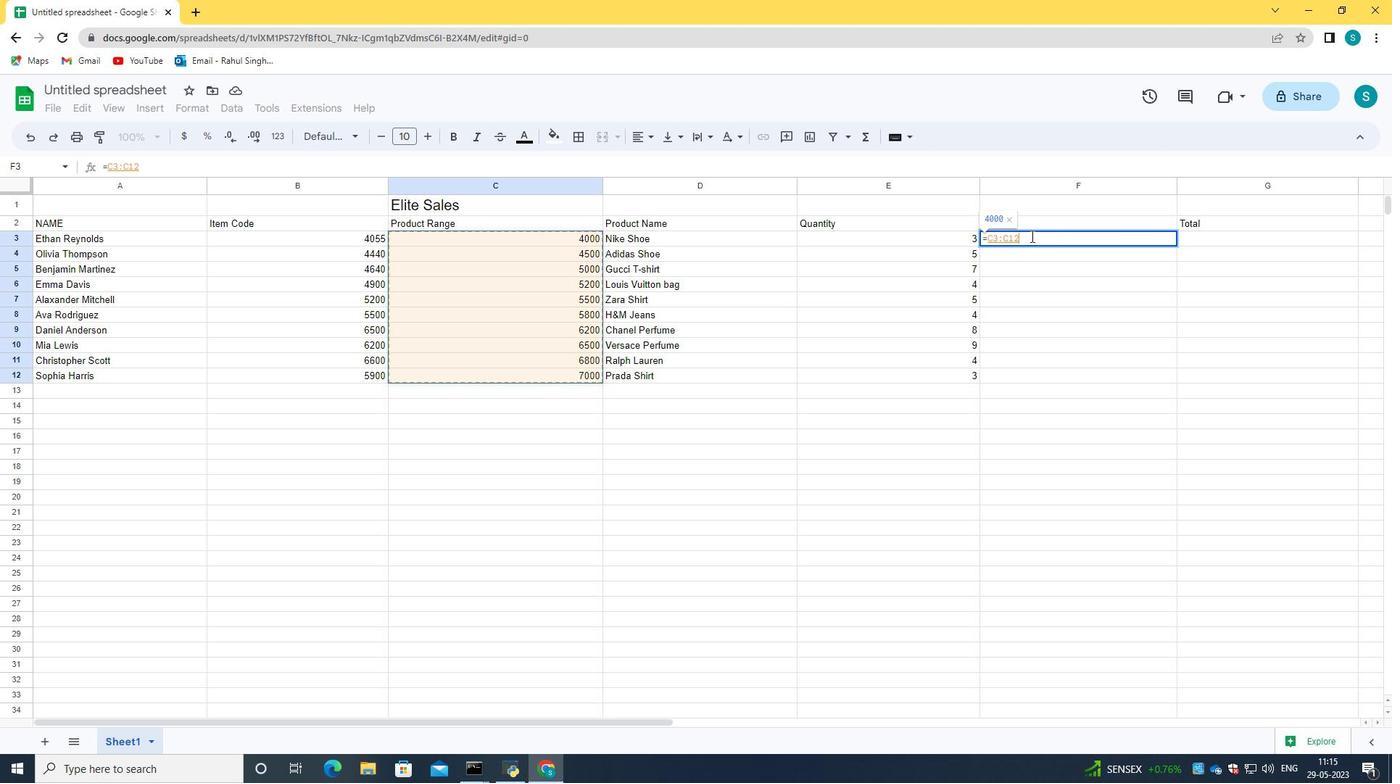 
Action: Mouse pressed left at (756, 219)
Screenshot: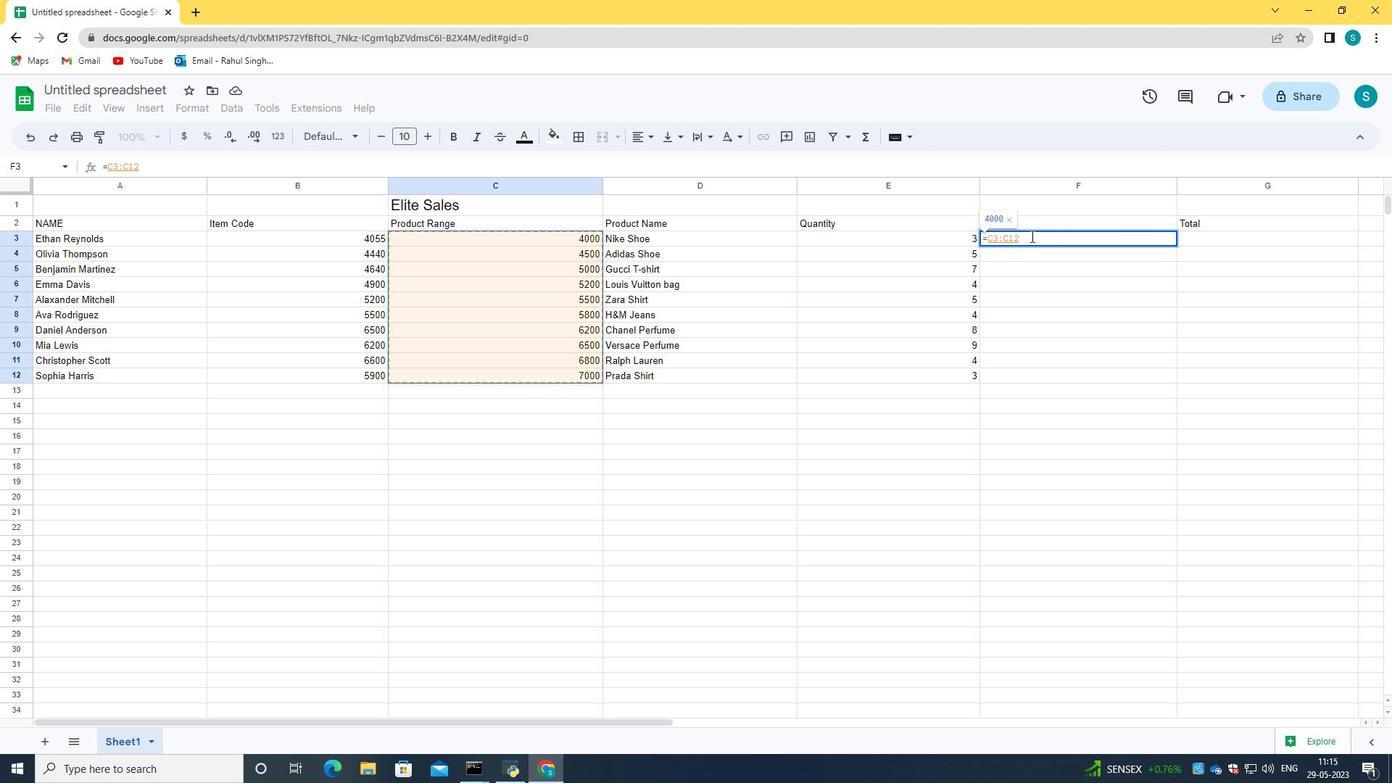 
Action: Mouse moved to (808, 219)
Screenshot: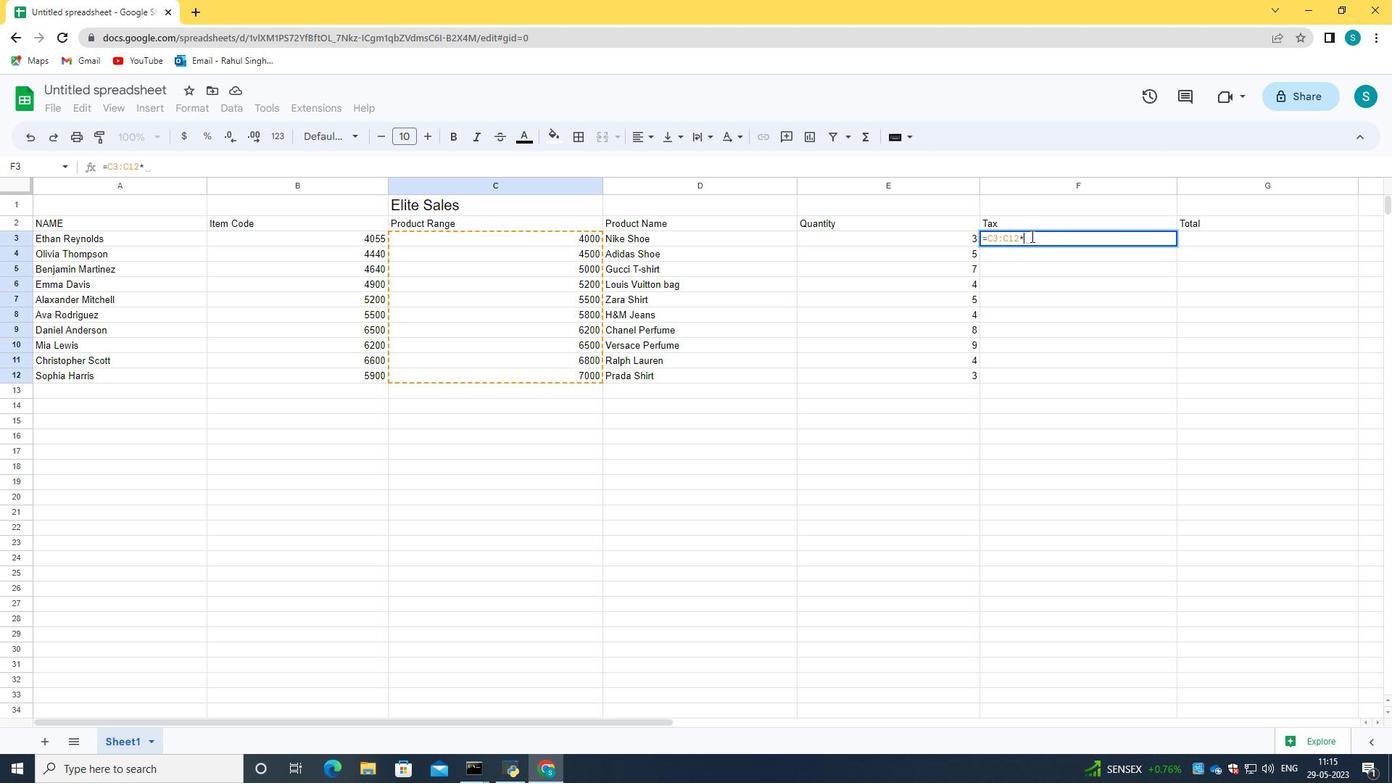 
Action: Mouse pressed left at (808, 219)
Screenshot: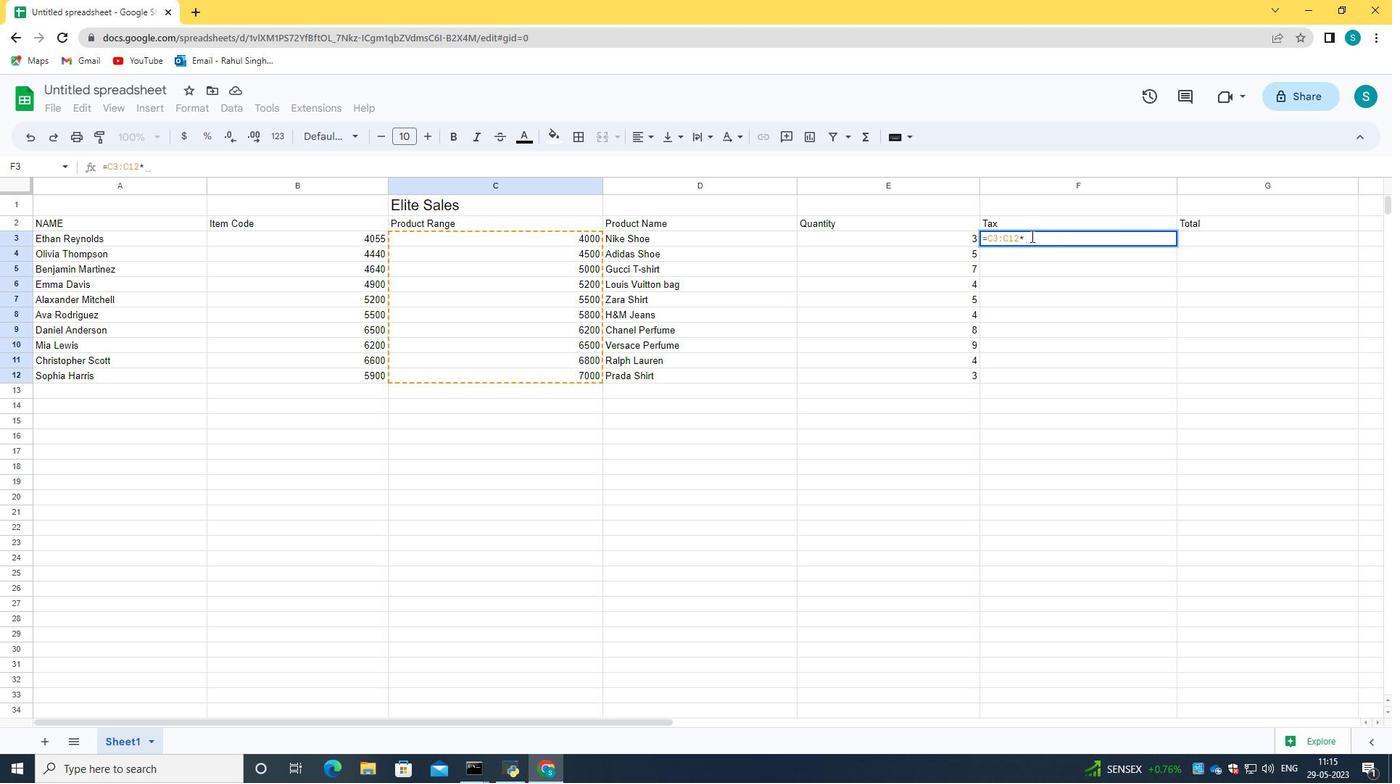 
Action: Mouse moved to (806, 218)
Screenshot: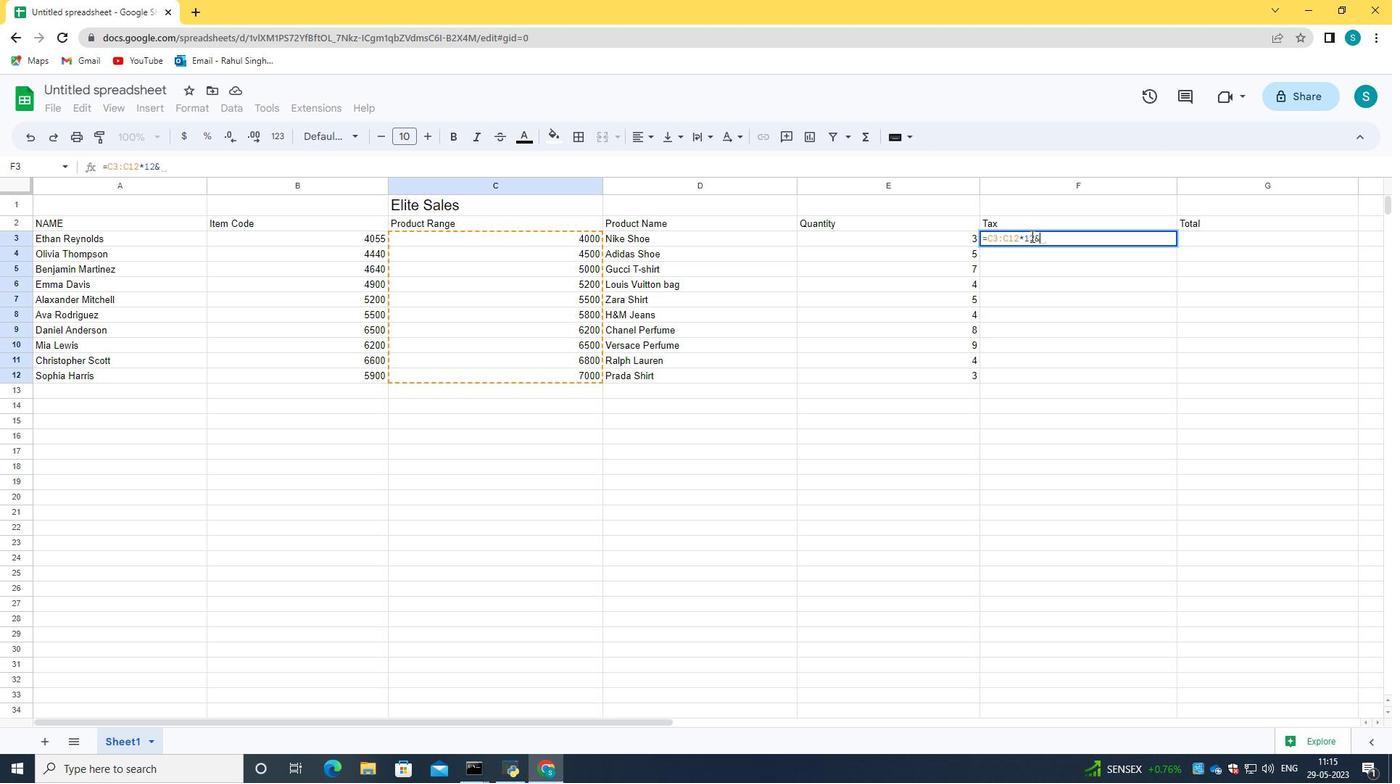 
Action: Mouse pressed left at (806, 218)
Screenshot: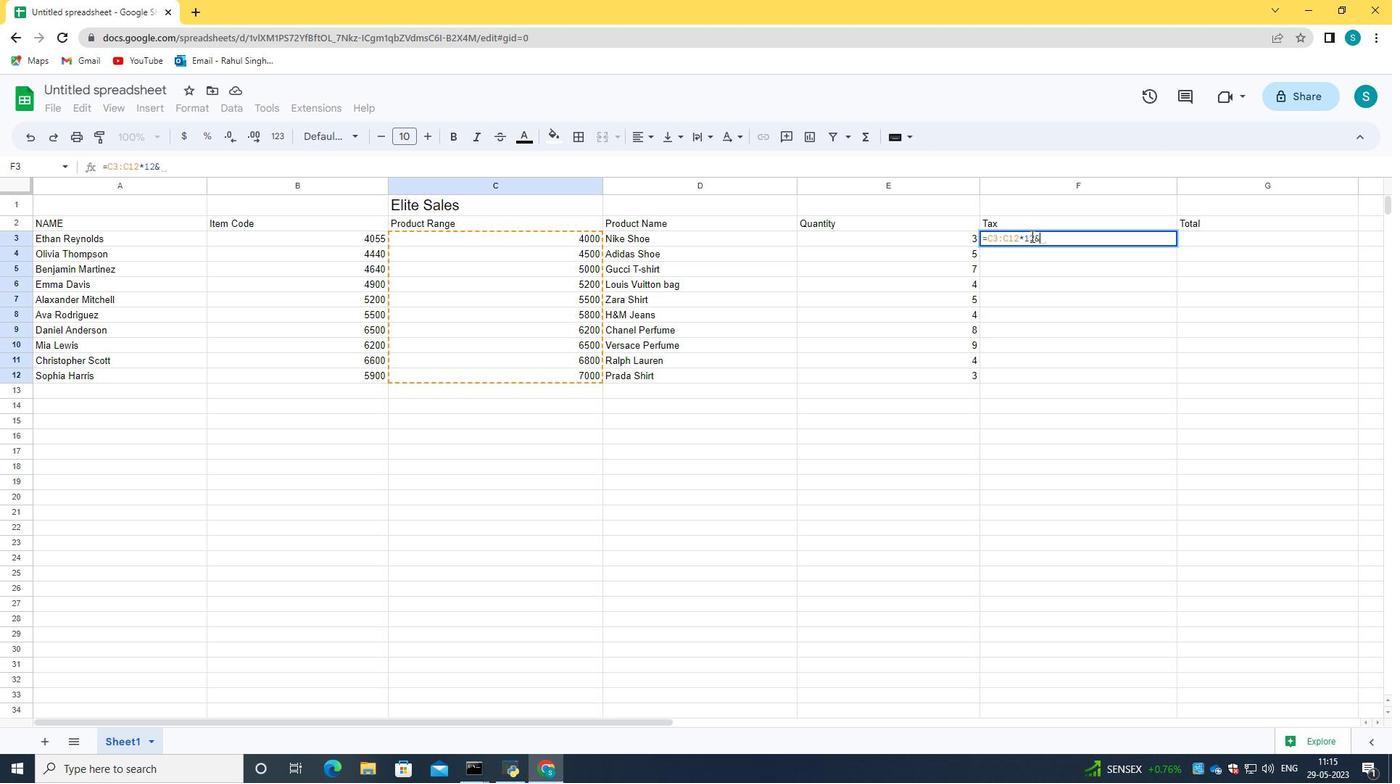 
Action: Mouse moved to (806, 218)
Screenshot: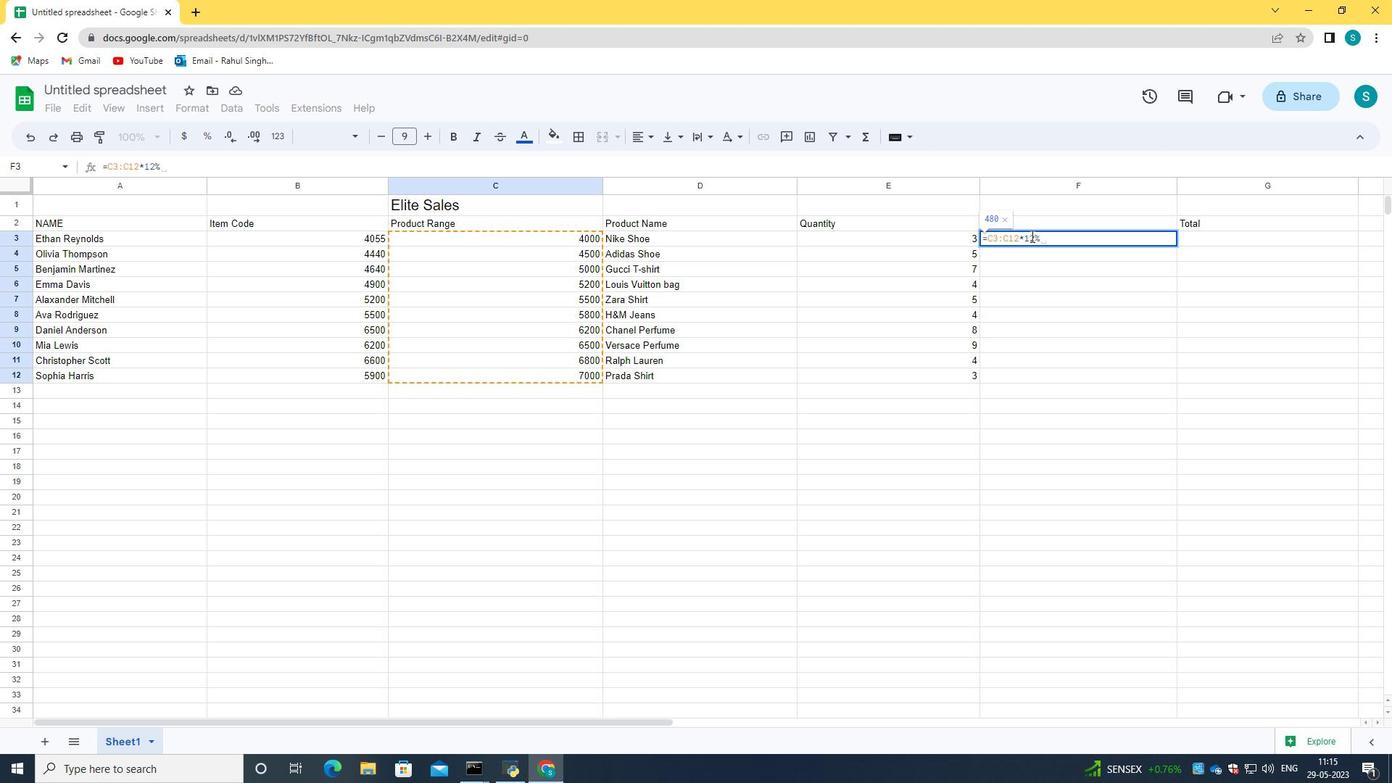 
Action: Mouse pressed left at (806, 218)
Screenshot: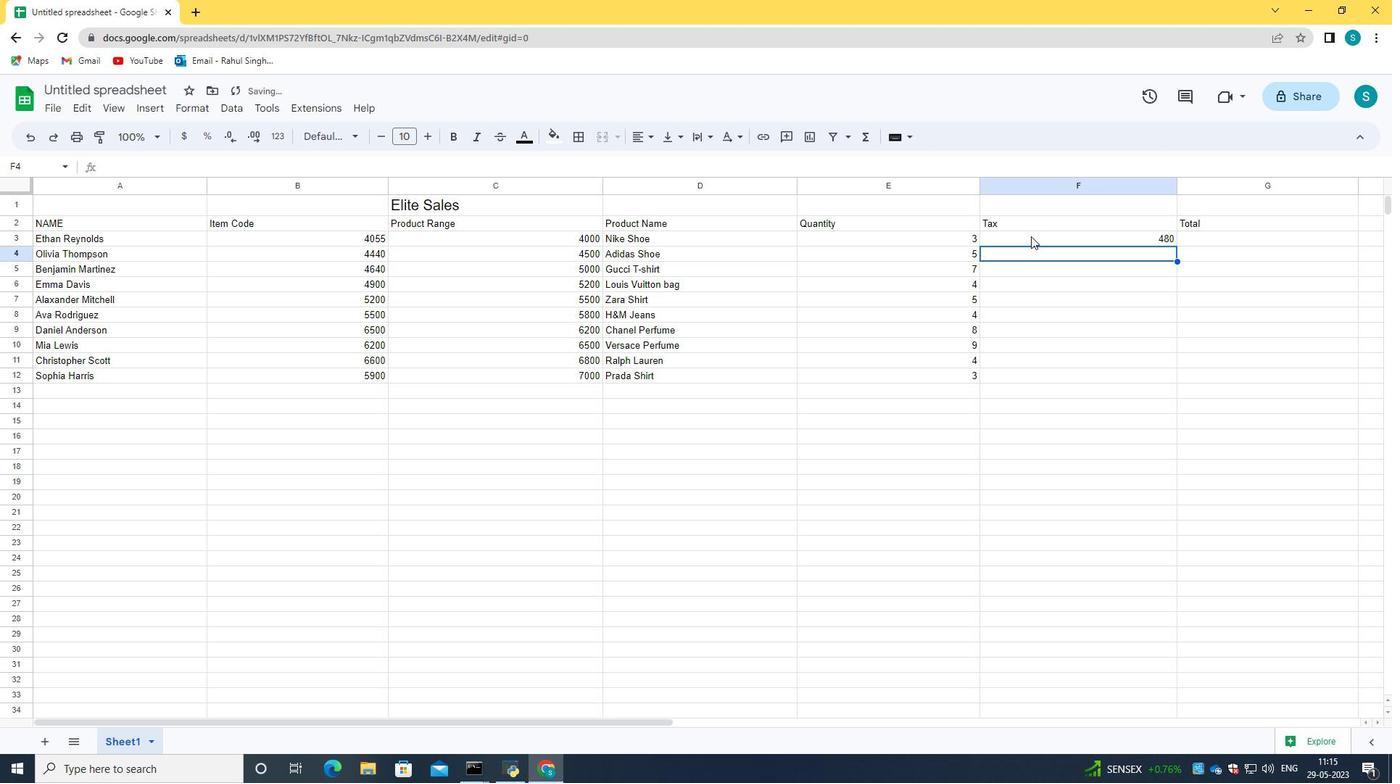 
Action: Mouse moved to (809, 216)
Screenshot: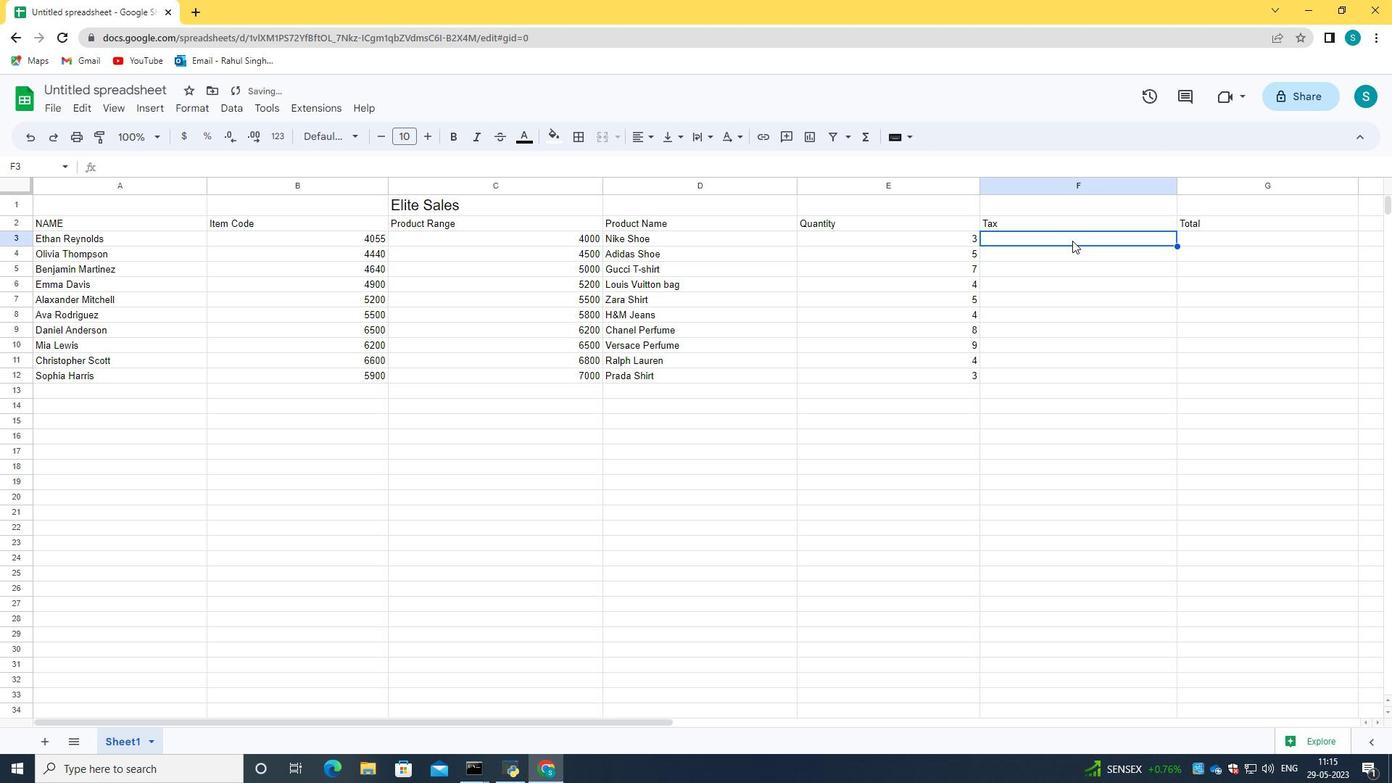 
Action: Mouse pressed left at (809, 216)
Screenshot: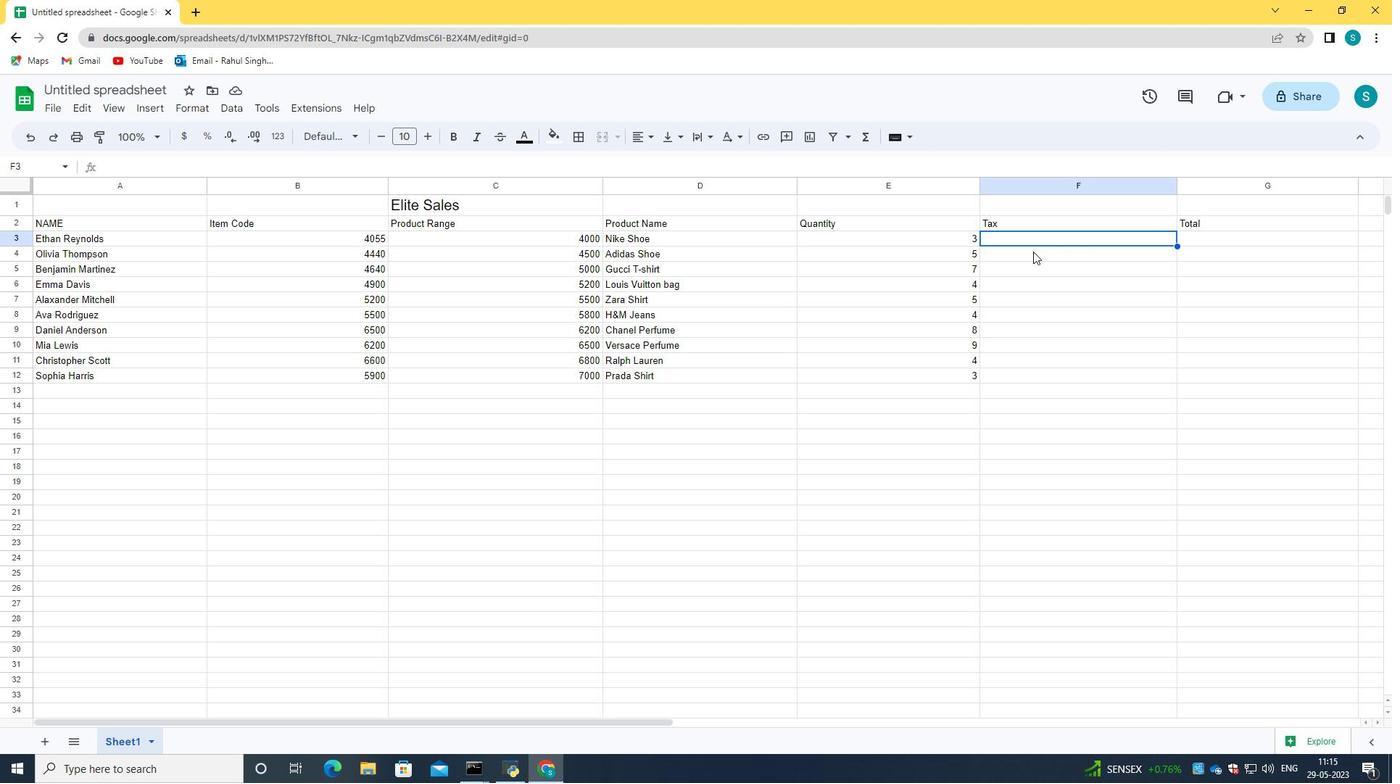 
Action: Mouse moved to (798, 220)
Screenshot: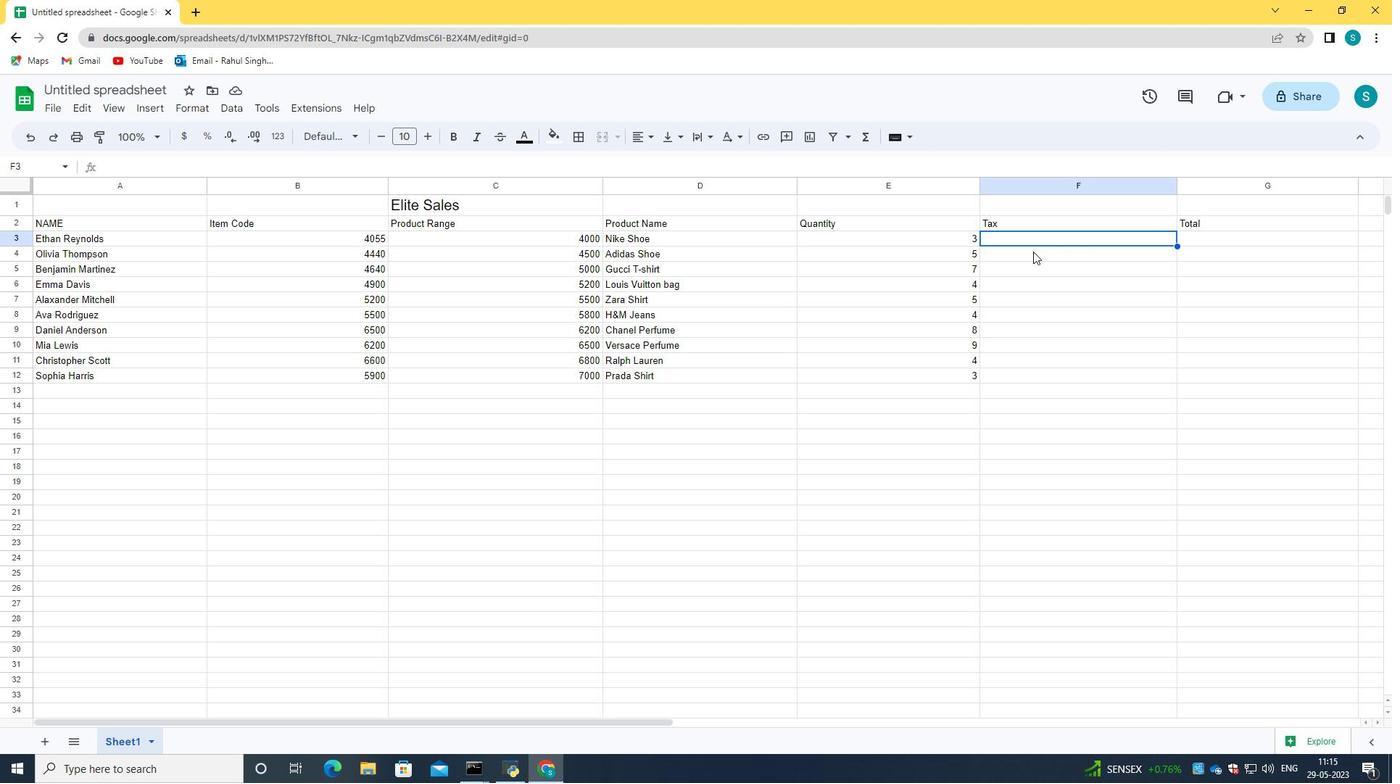 
Action: Mouse pressed left at (798, 220)
Screenshot: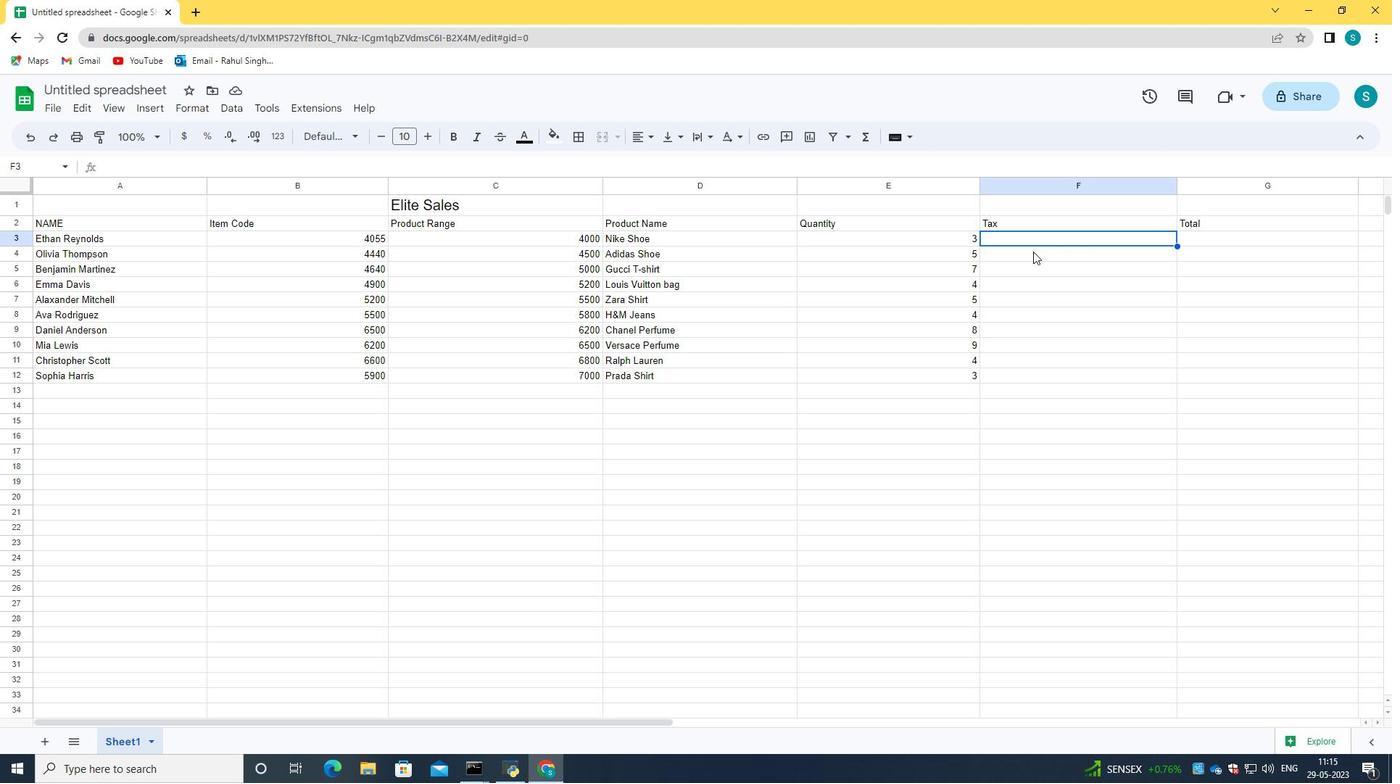 
Action: Key pressed <Key.shift>T<Key.shift>Ax
Screenshot: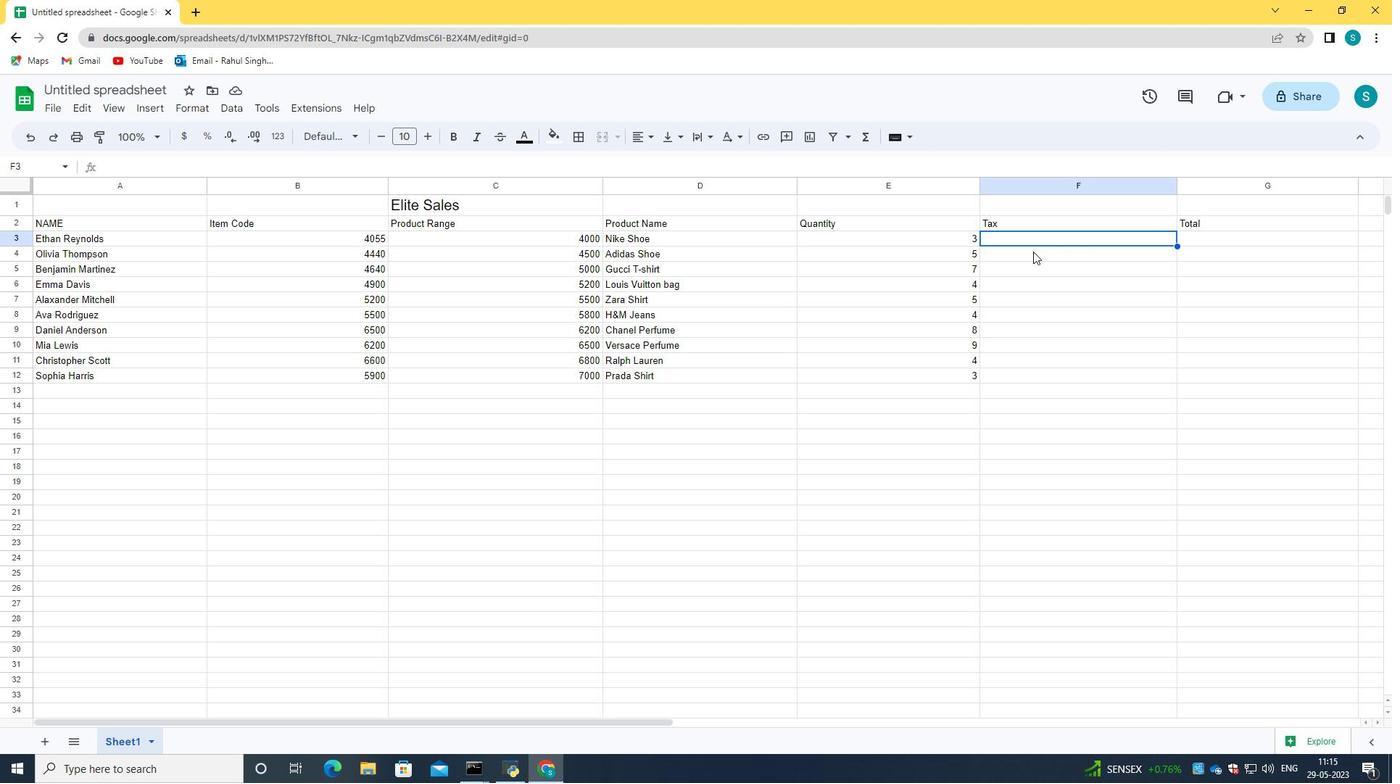 
Action: Mouse moved to (826, 222)
Screenshot: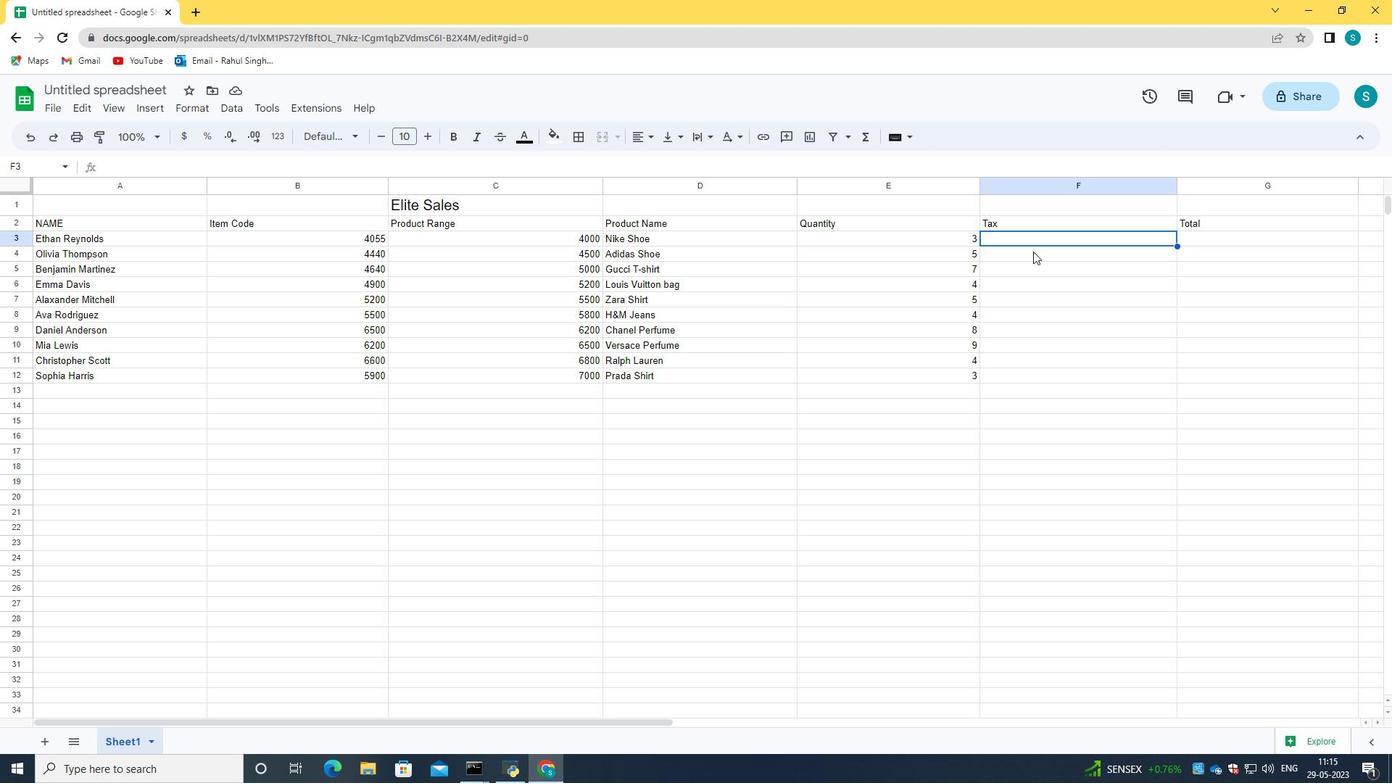 
Action: Key pressed <Key.backspace><Key.backspace>ax
Screenshot: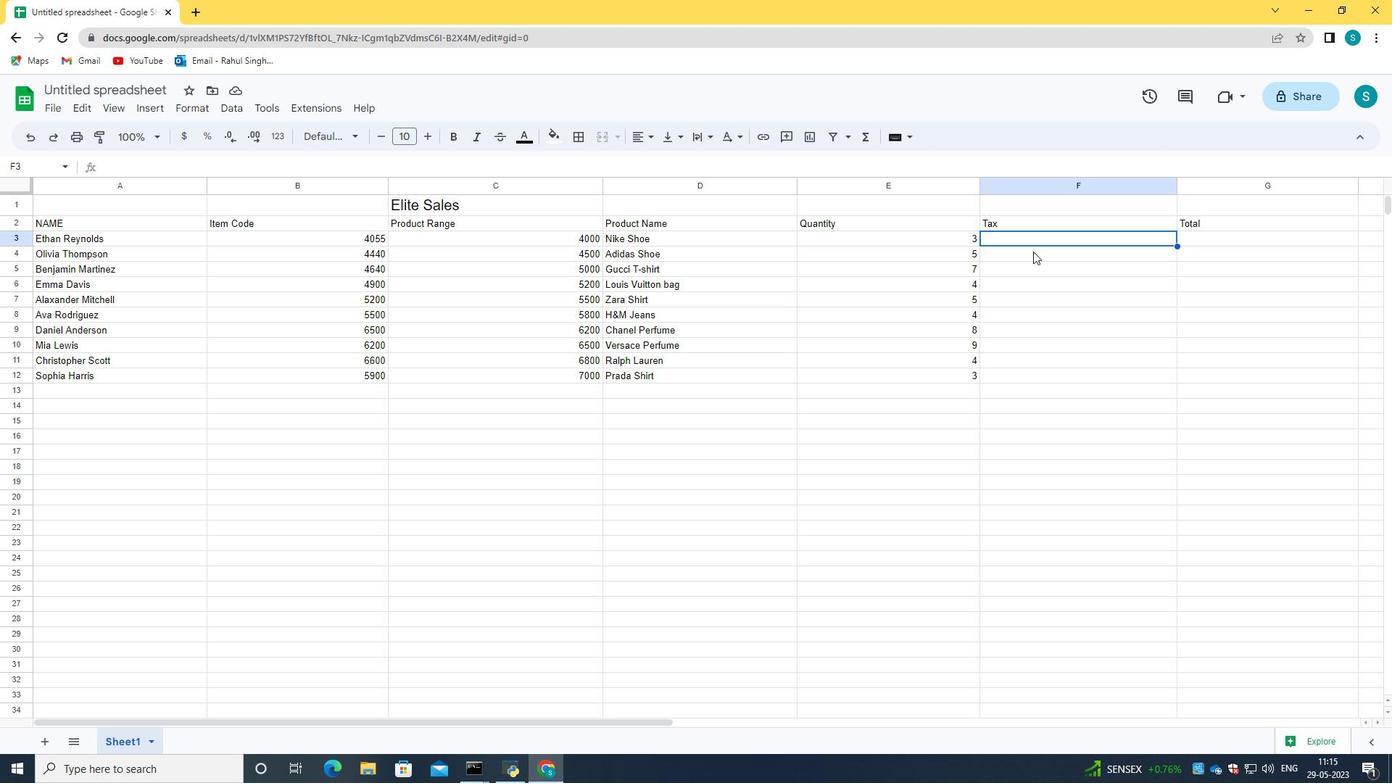 
Action: Mouse moved to (949, 221)
Screenshot: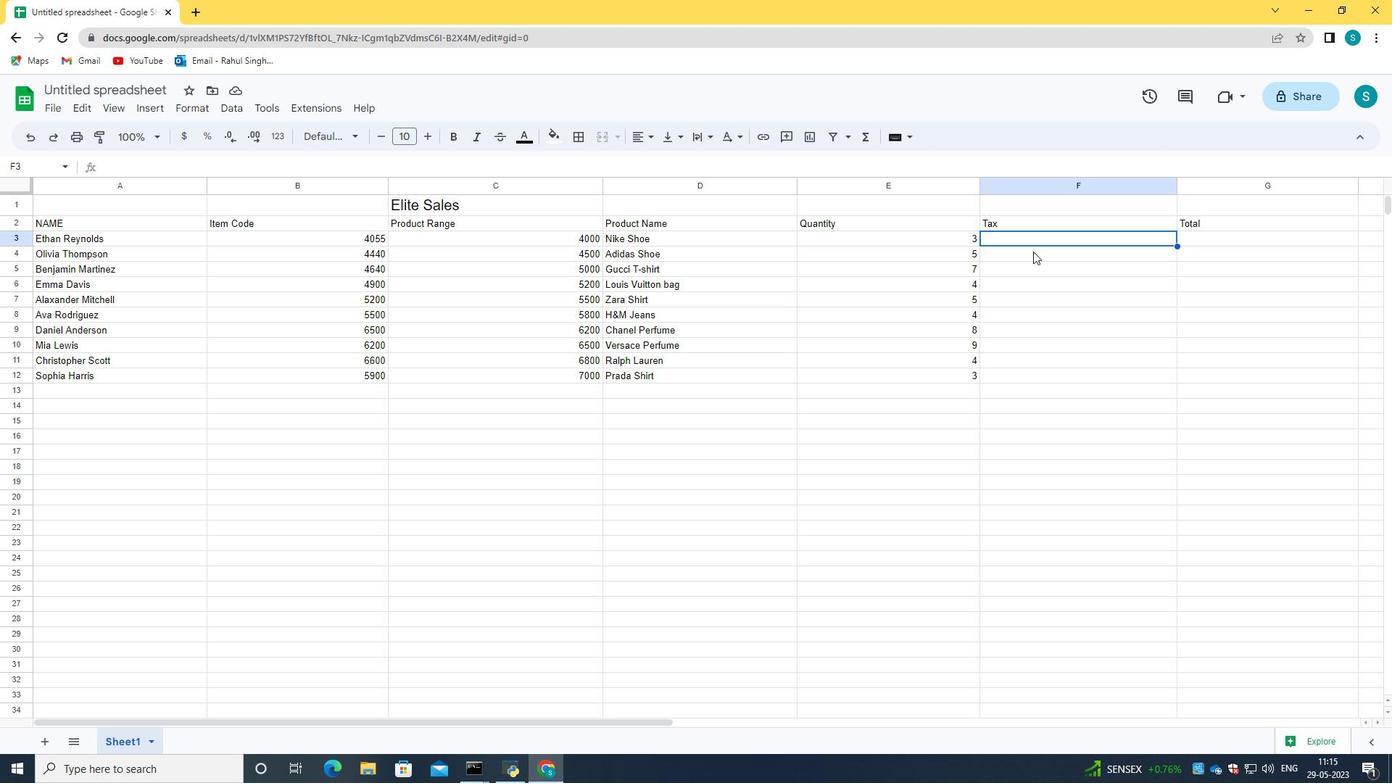 
Action: Mouse pressed left at (949, 221)
Screenshot: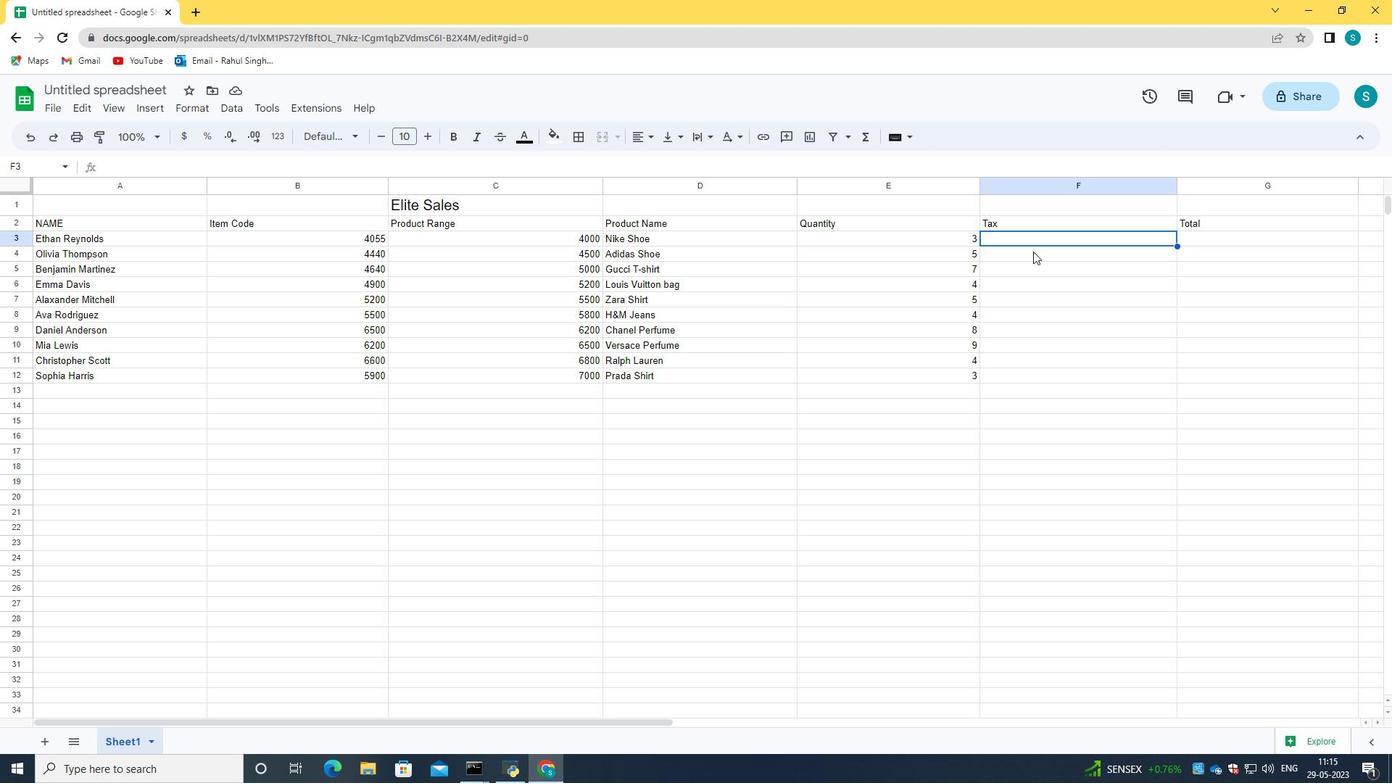 
Action: Key pressed <Key.caps_lock>T<Key.caps_lock>oatal<Key.backspace>l==<Key.backspace><Key.backspace><Key.backspace><Key.backspace><Key.backspace><Key.backspace>tel
Screenshot: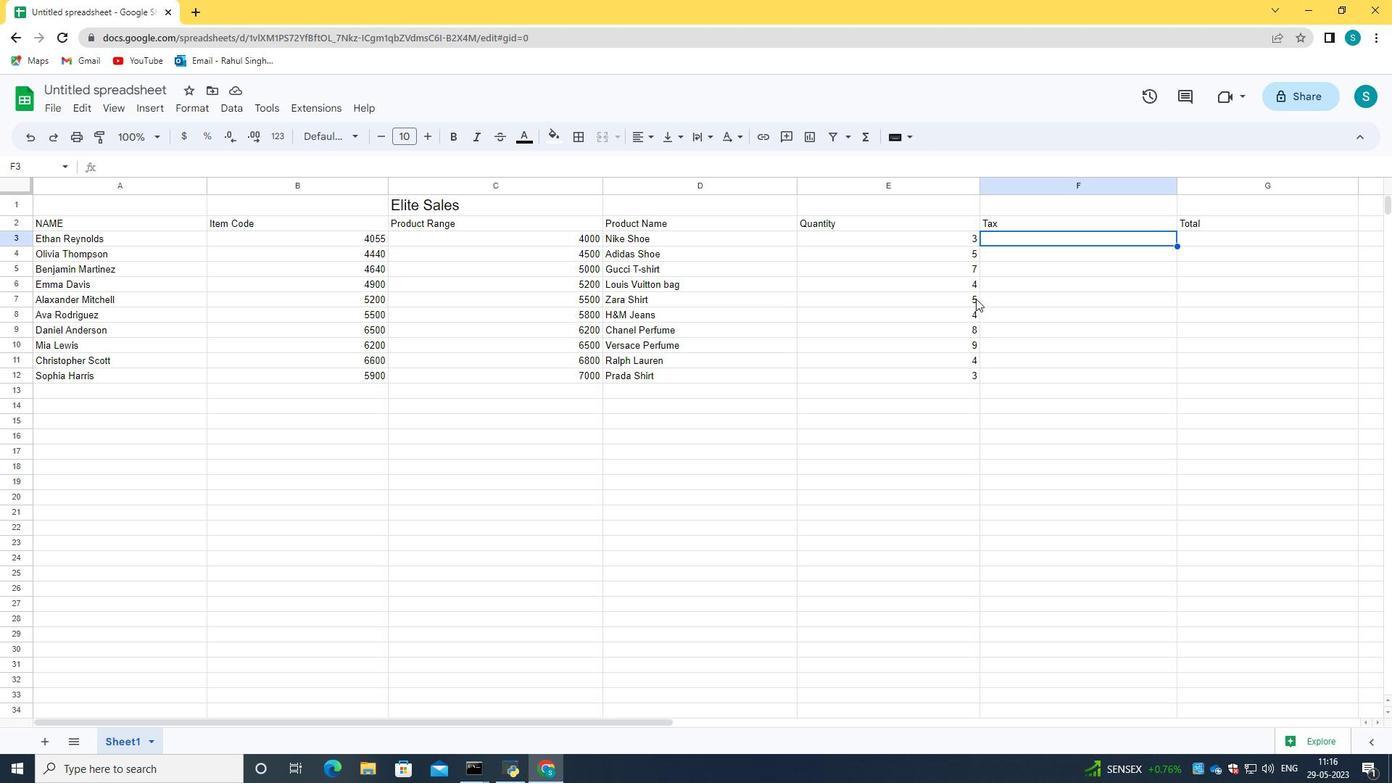 
Action: Mouse moved to (933, 236)
Screenshot: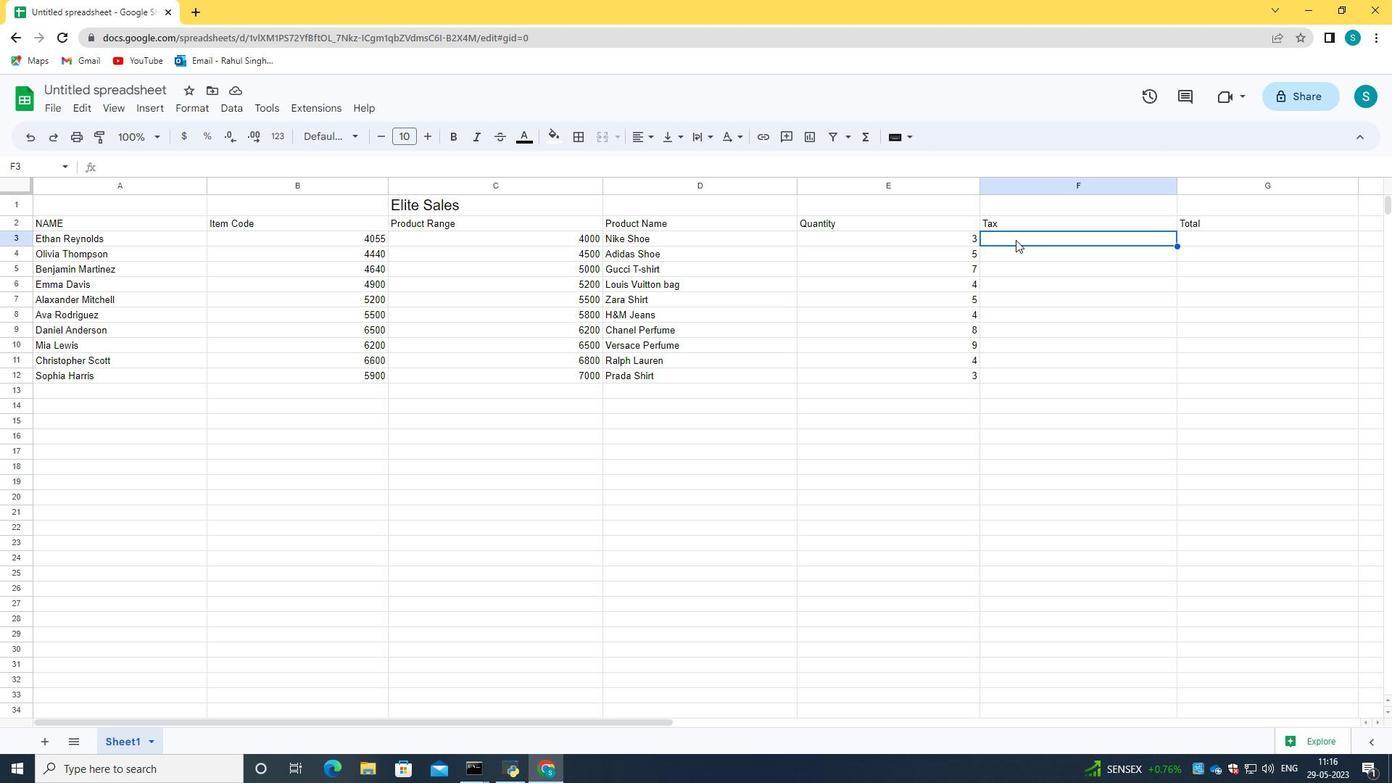 
Action: Mouse pressed left at (933, 236)
Screenshot: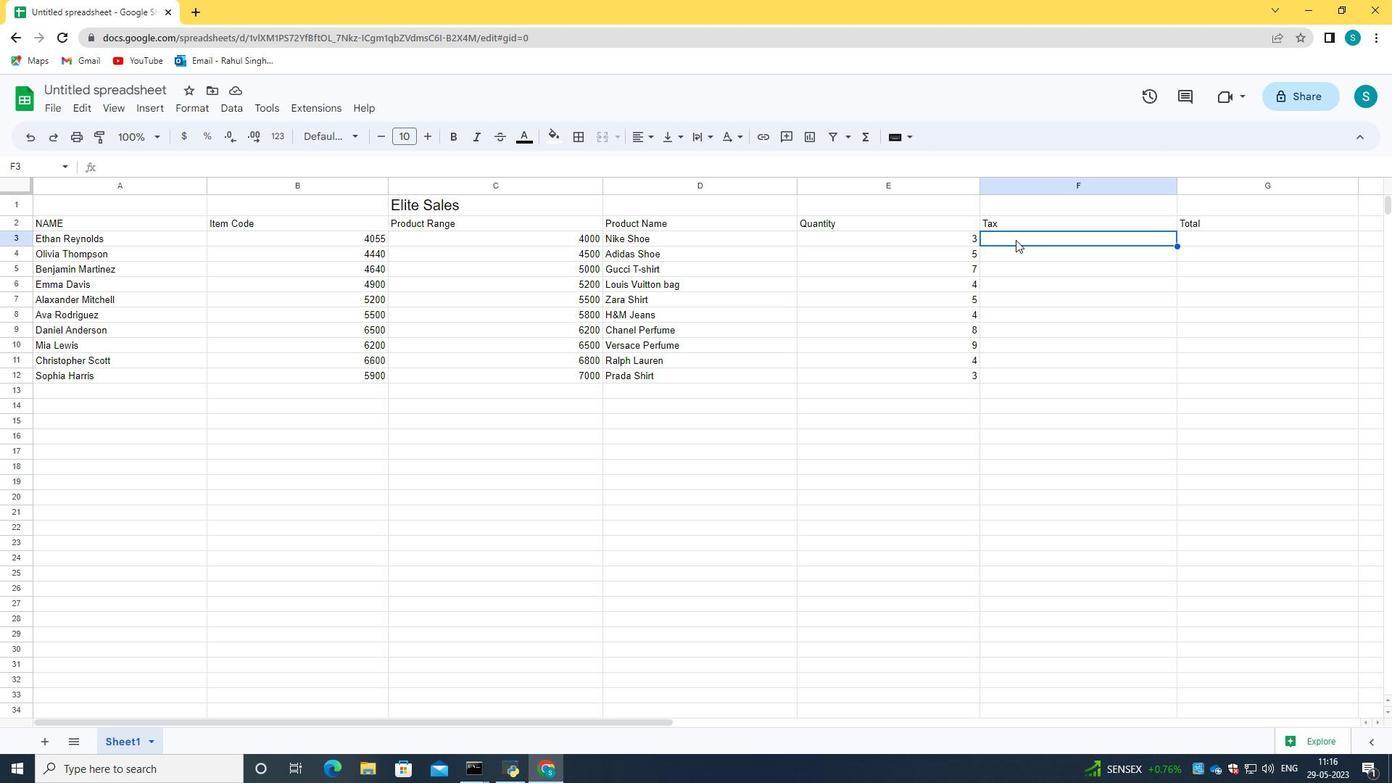 
Action: Mouse moved to (765, 236)
Screenshot: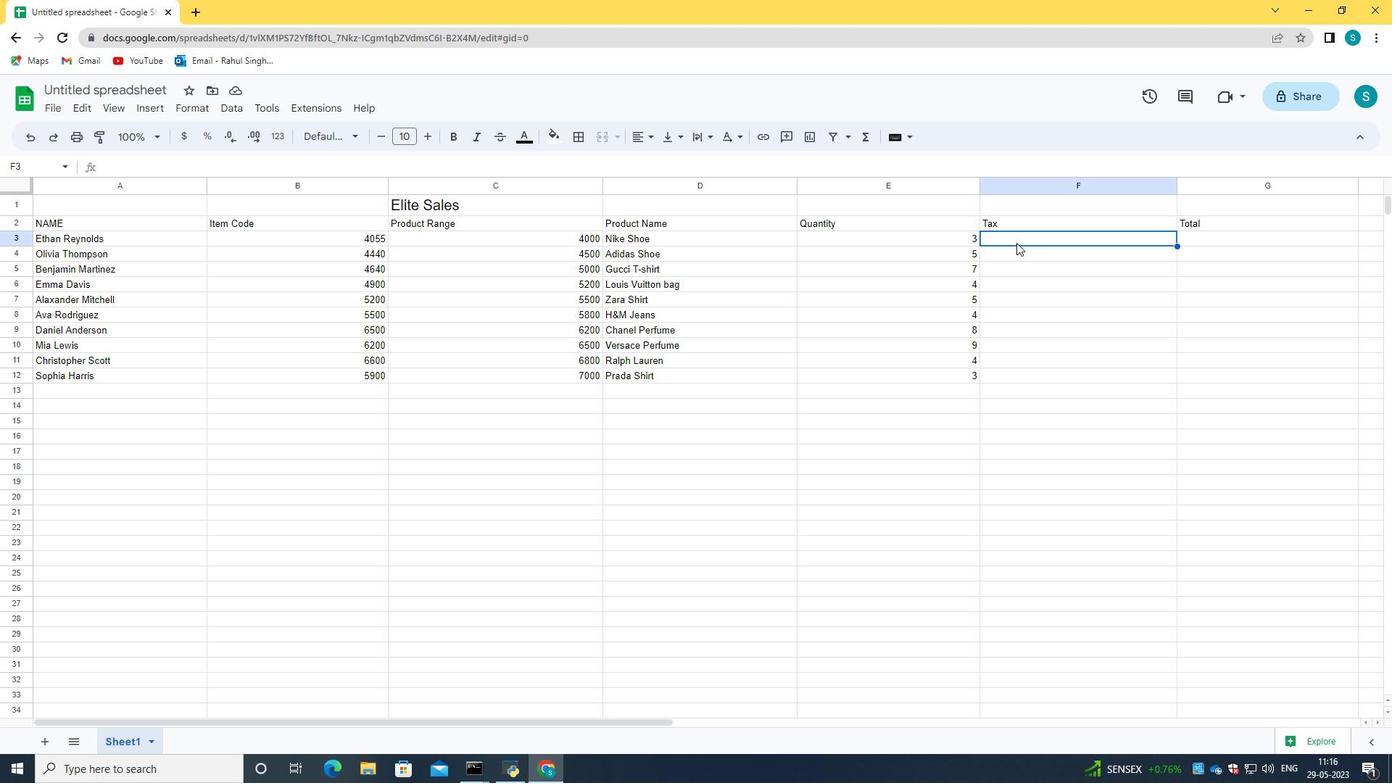 
Action: Mouse pressed left at (765, 236)
Screenshot: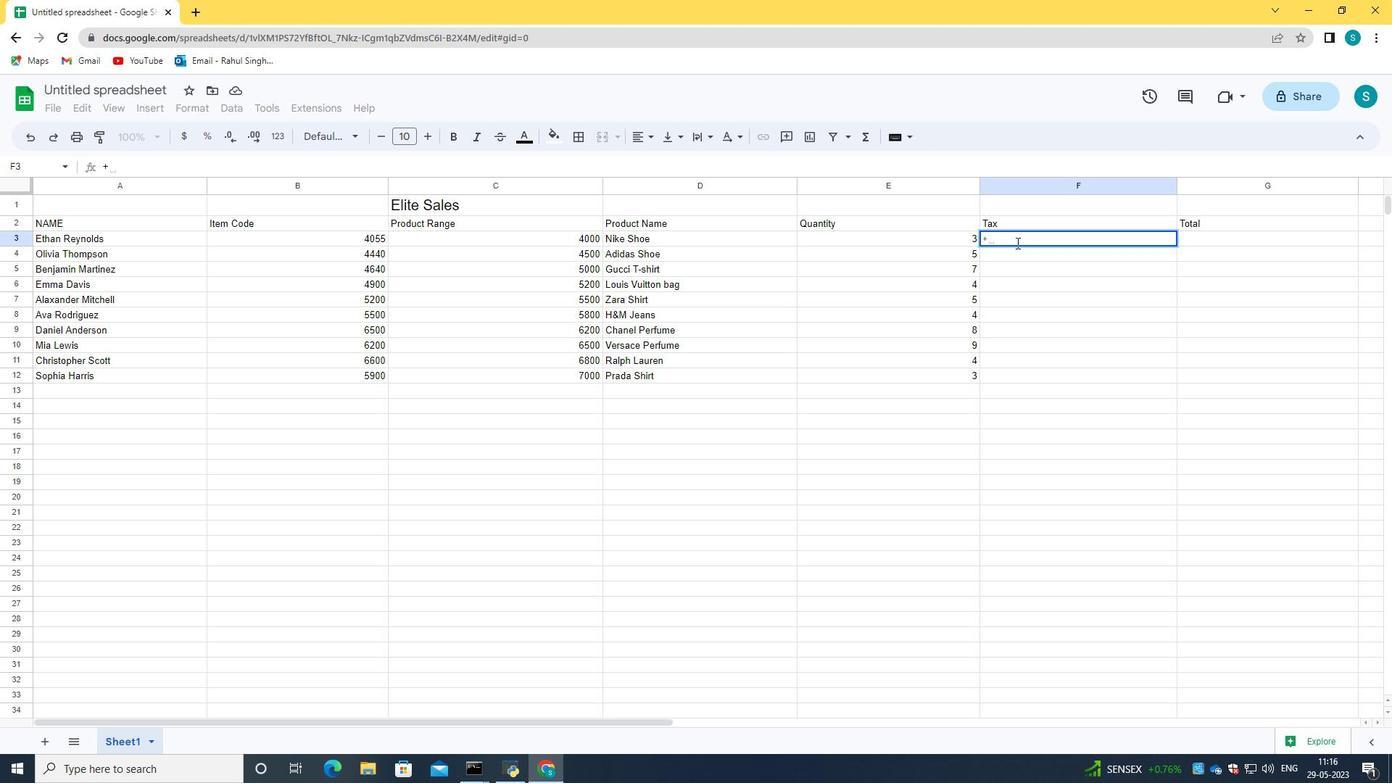 
Action: Mouse moved to (746, 221)
Screenshot: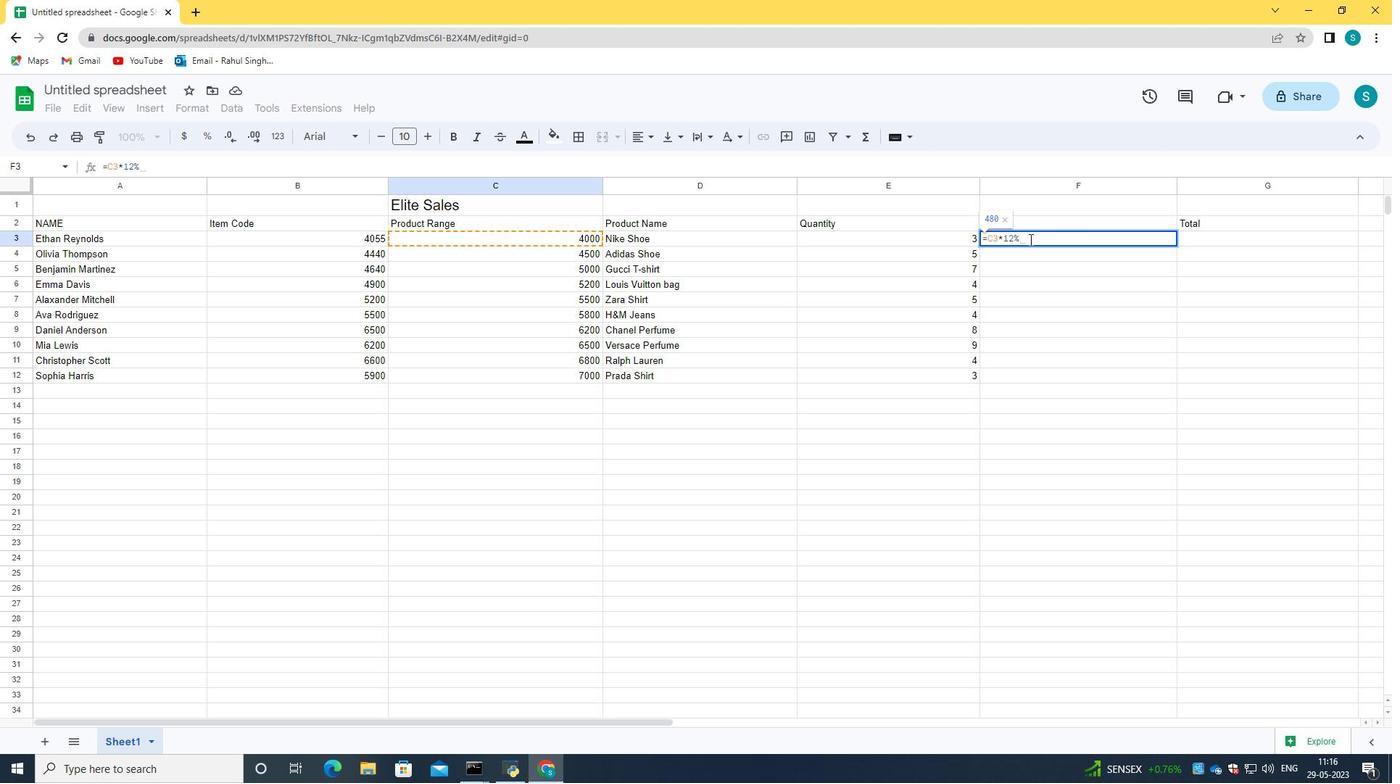 
Action: Mouse pressed left at (746, 221)
Screenshot: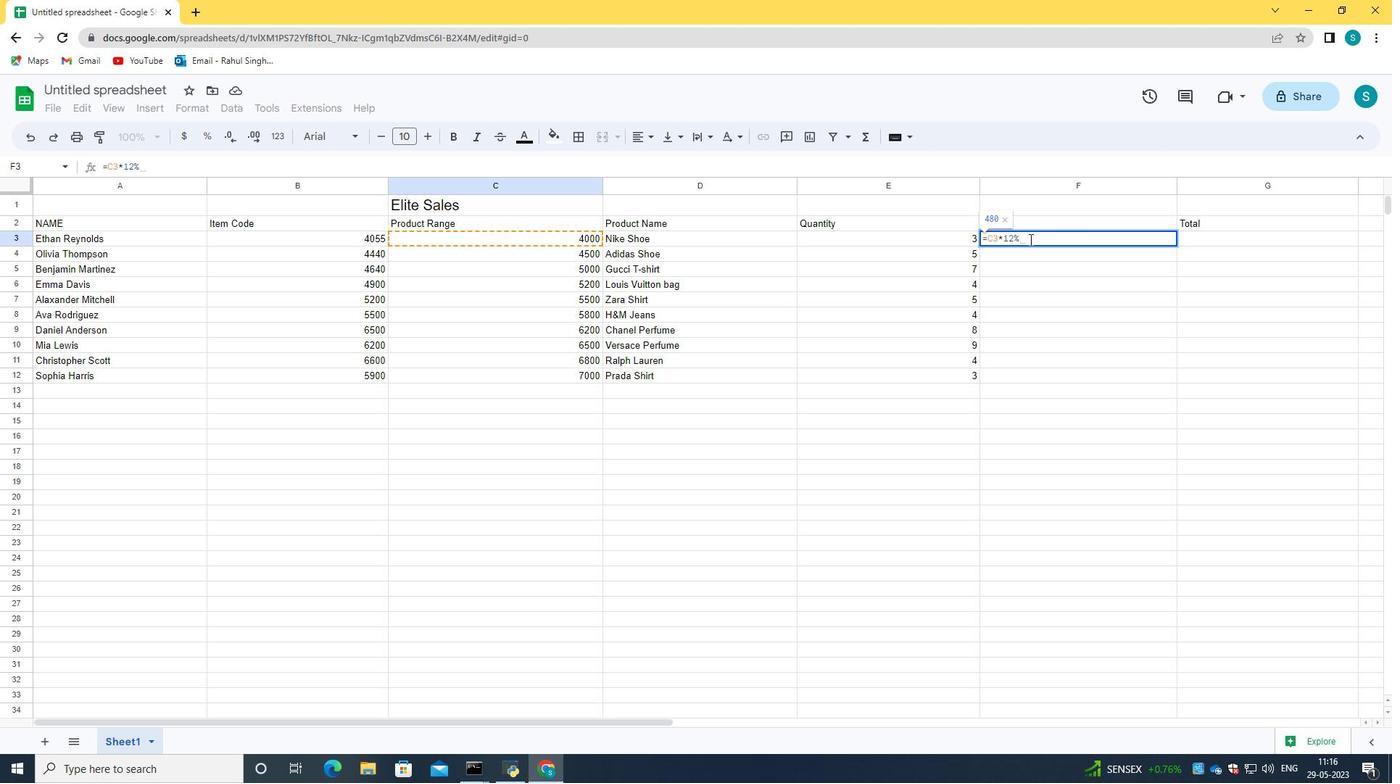 
Action: Mouse pressed left at (746, 221)
Screenshot: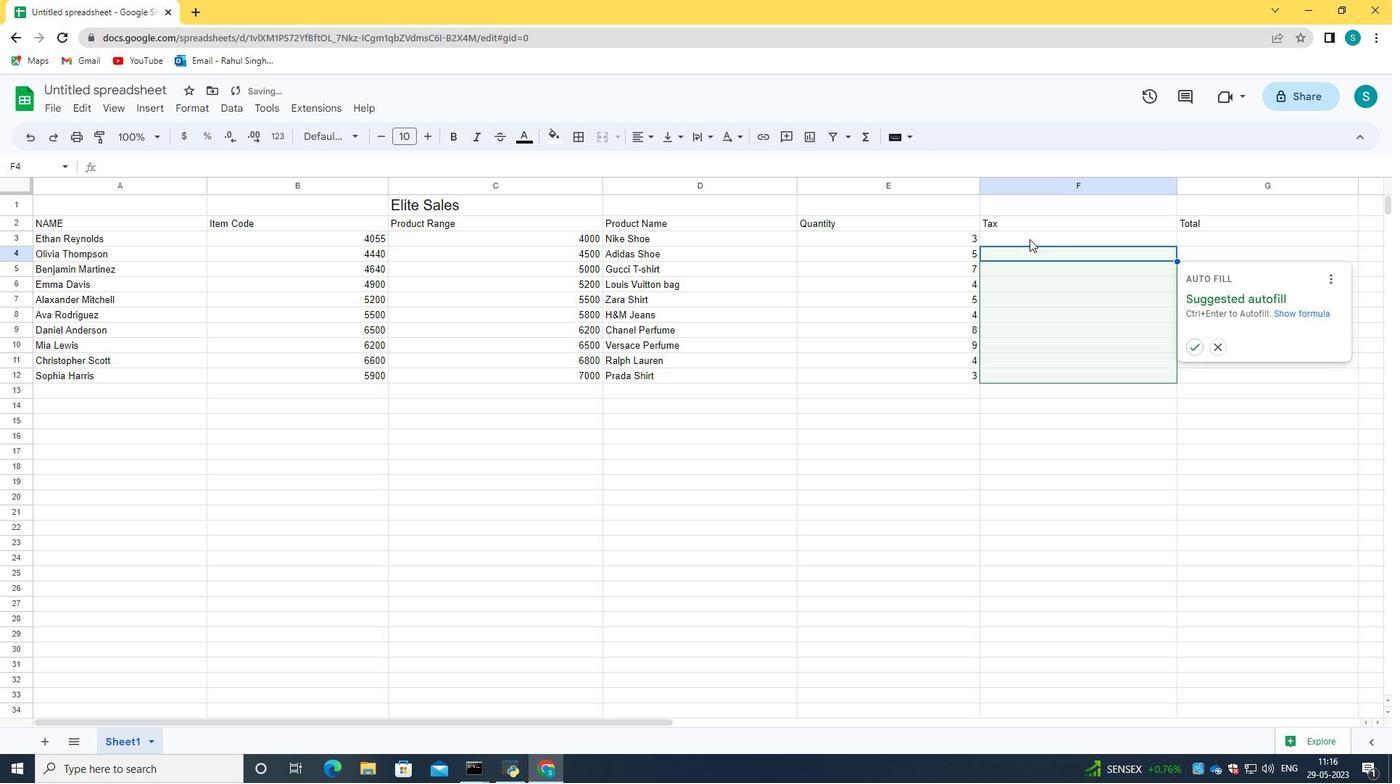 
Action: Mouse moved to (748, 221)
Screenshot: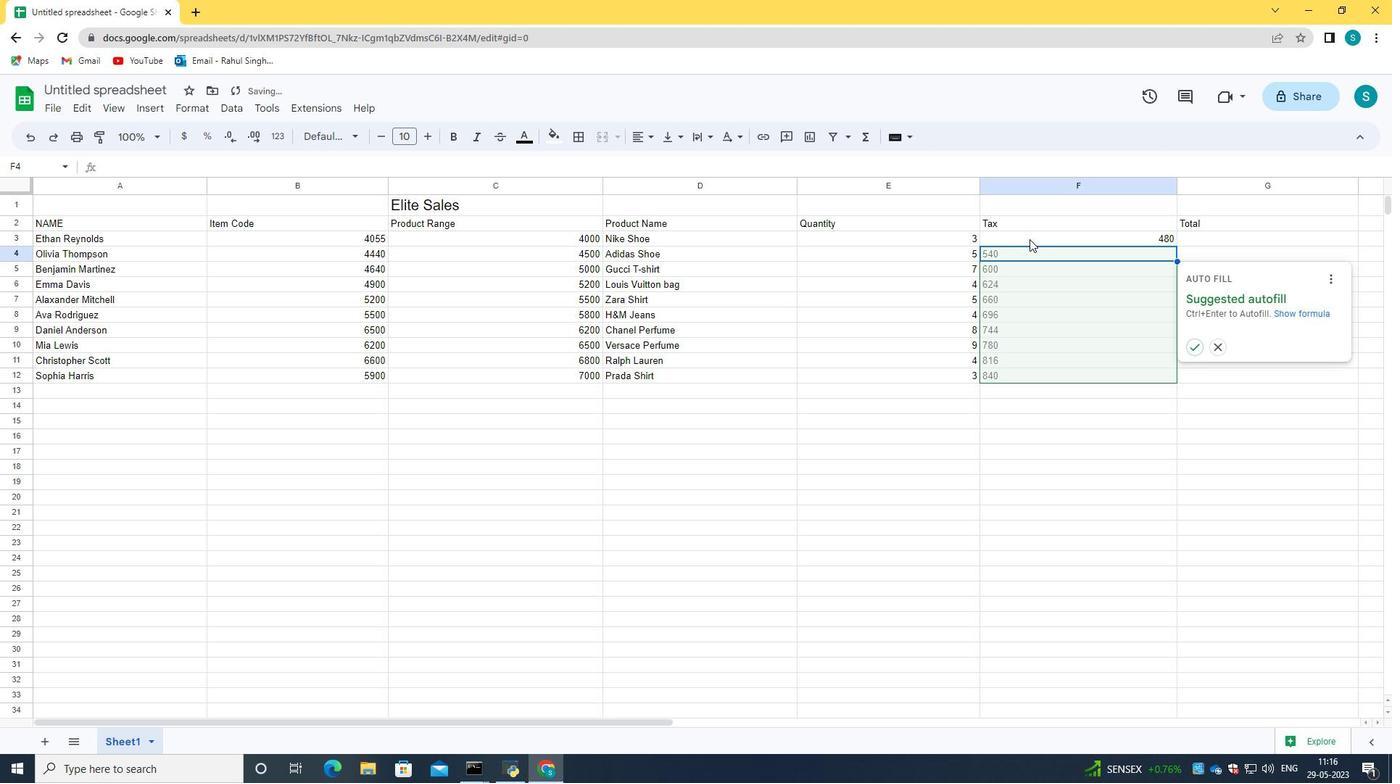 
Action: Mouse pressed left at (748, 221)
Screenshot: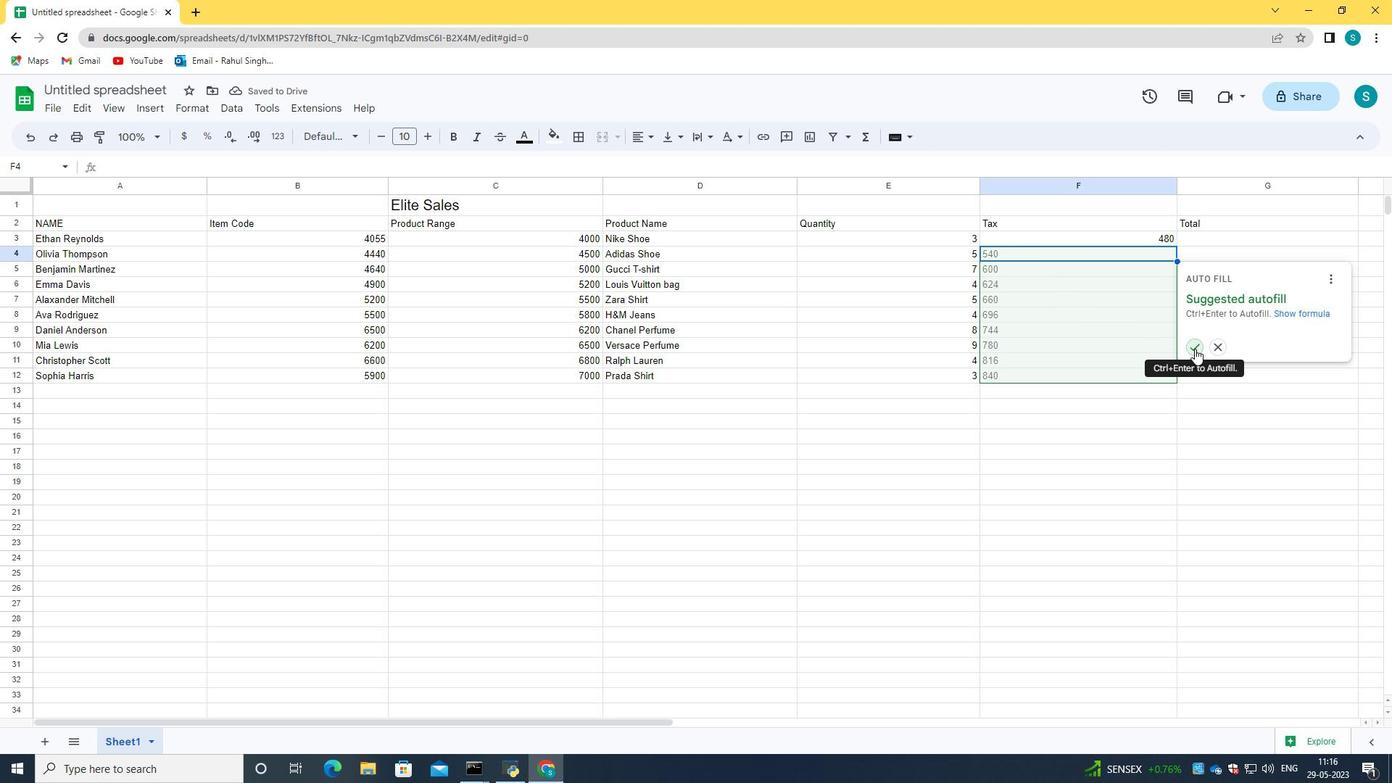 
Action: Mouse moved to (748, 224)
Screenshot: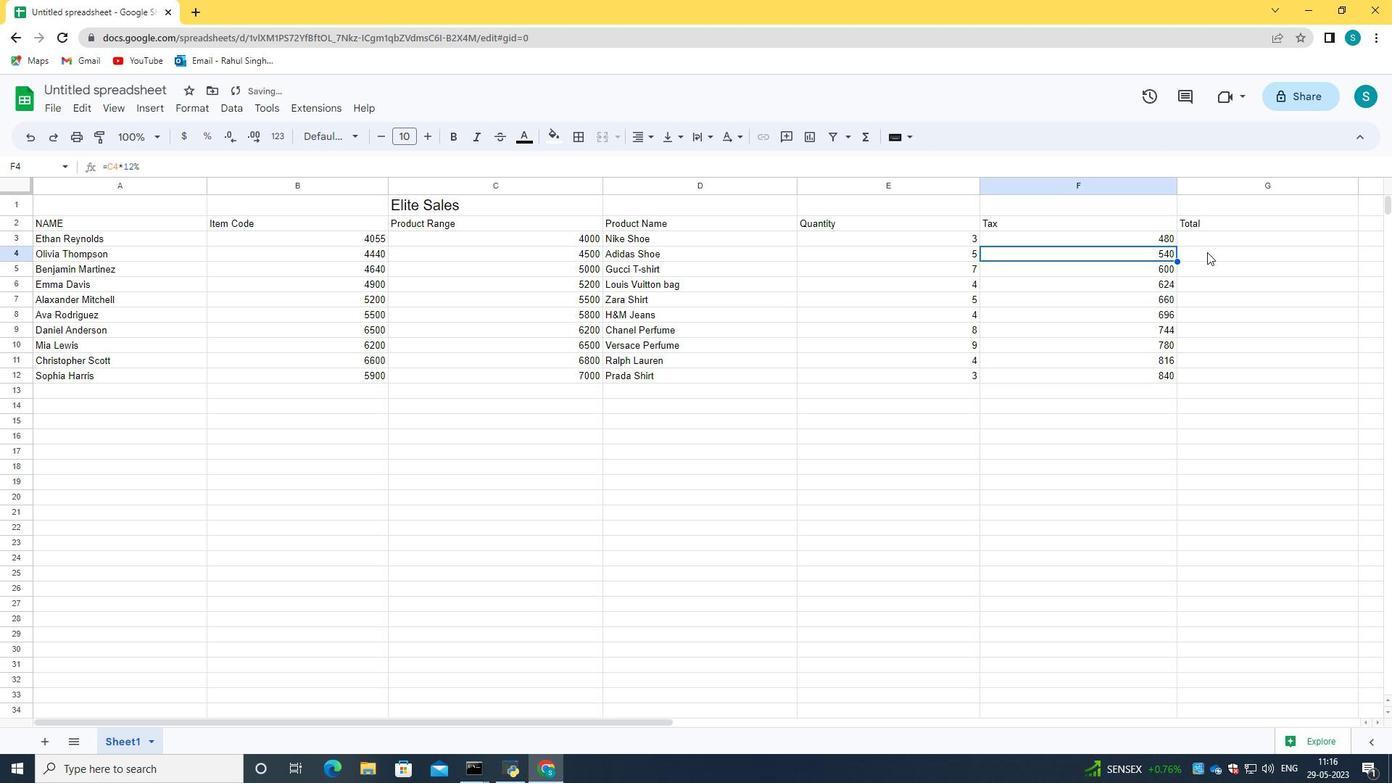
Action: Mouse pressed left at (748, 224)
Screenshot: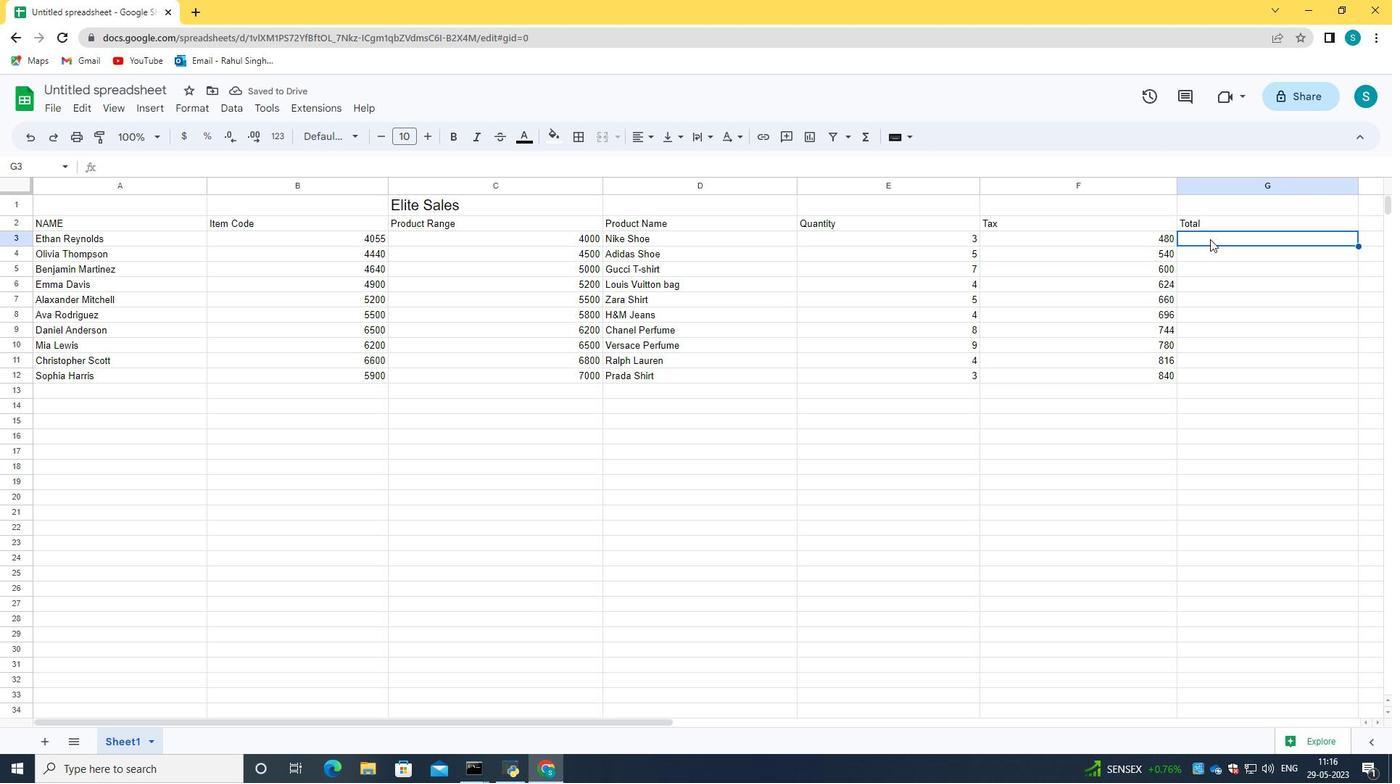
Action: Mouse moved to (751, 223)
Screenshot: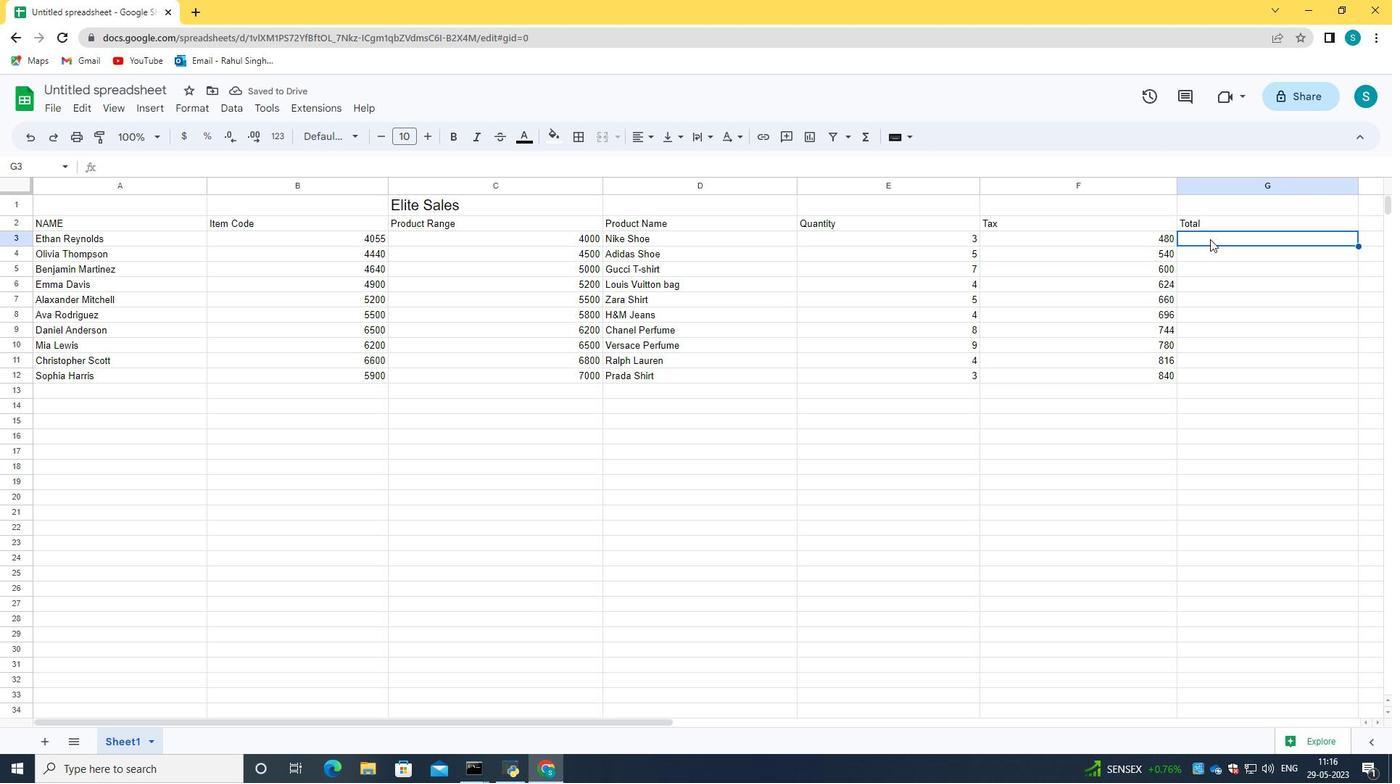 
Action: Mouse pressed left at (751, 223)
Screenshot: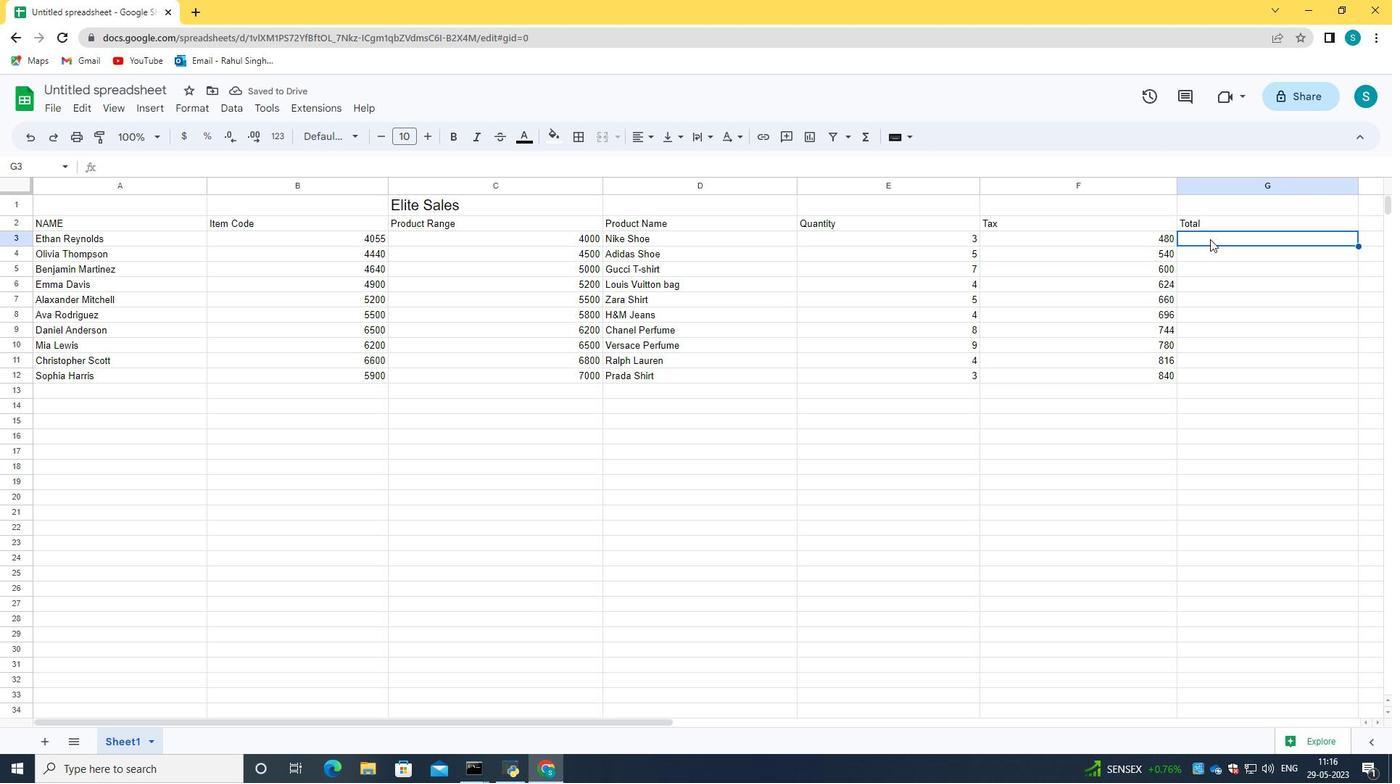 
Action: Mouse pressed left at (751, 223)
Screenshot: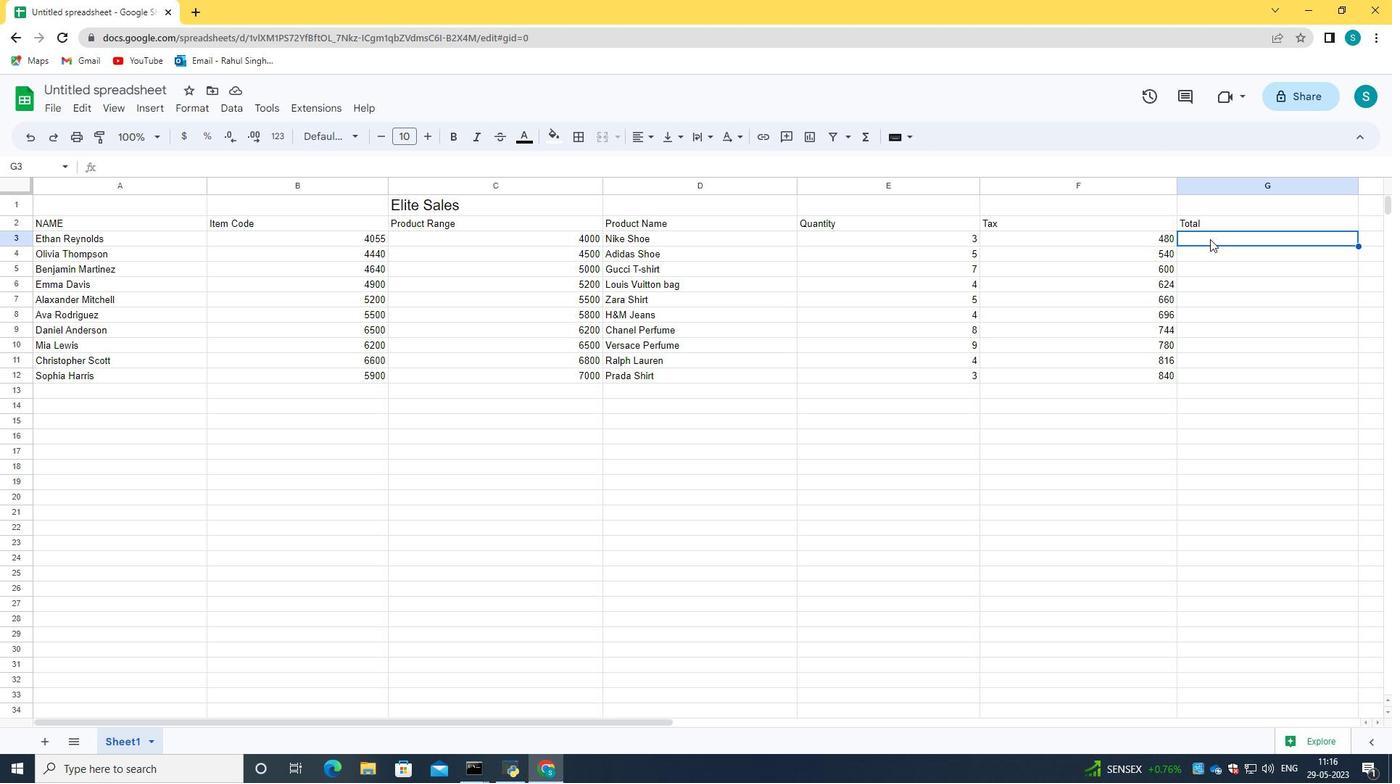 
Action: Key pressed <Key.backspace><Key.backspace>
Screenshot: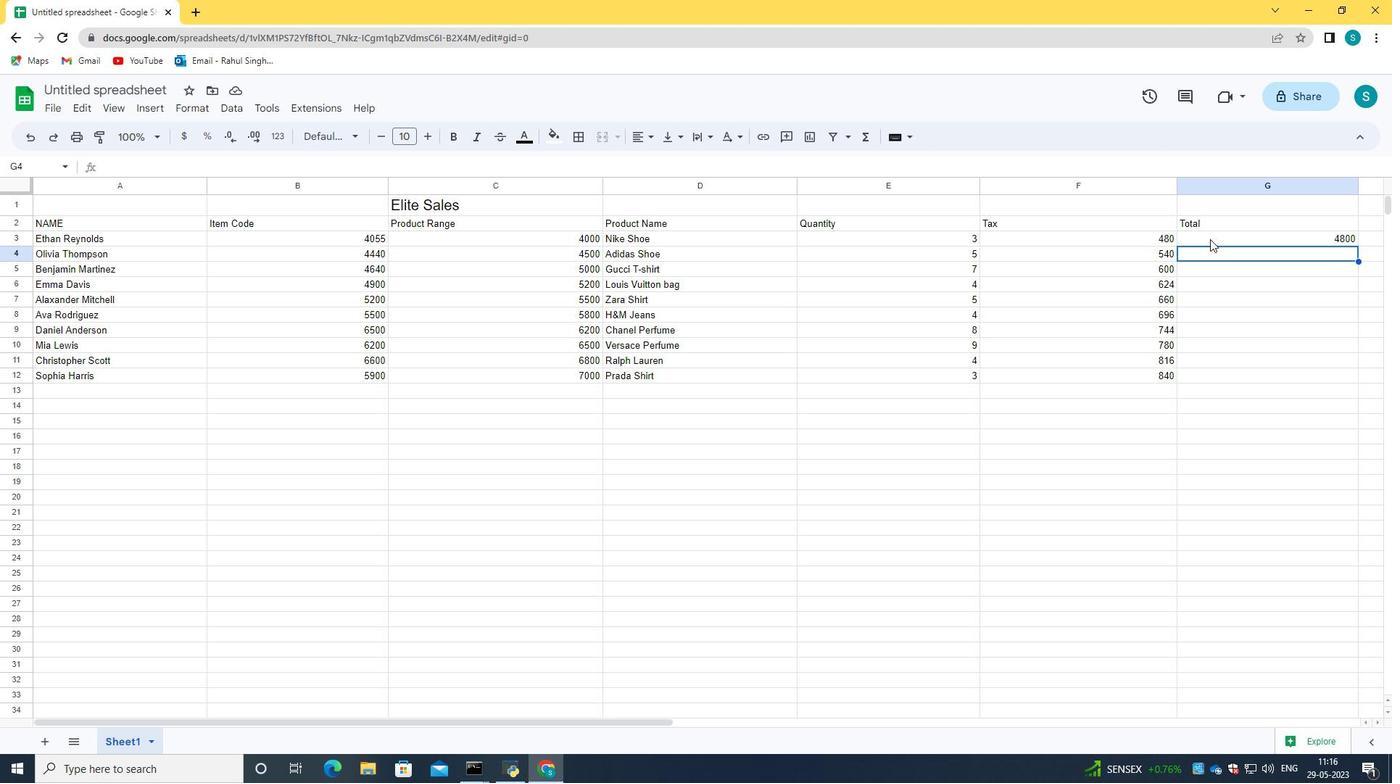 
Action: Mouse moved to (763, 221)
Screenshot: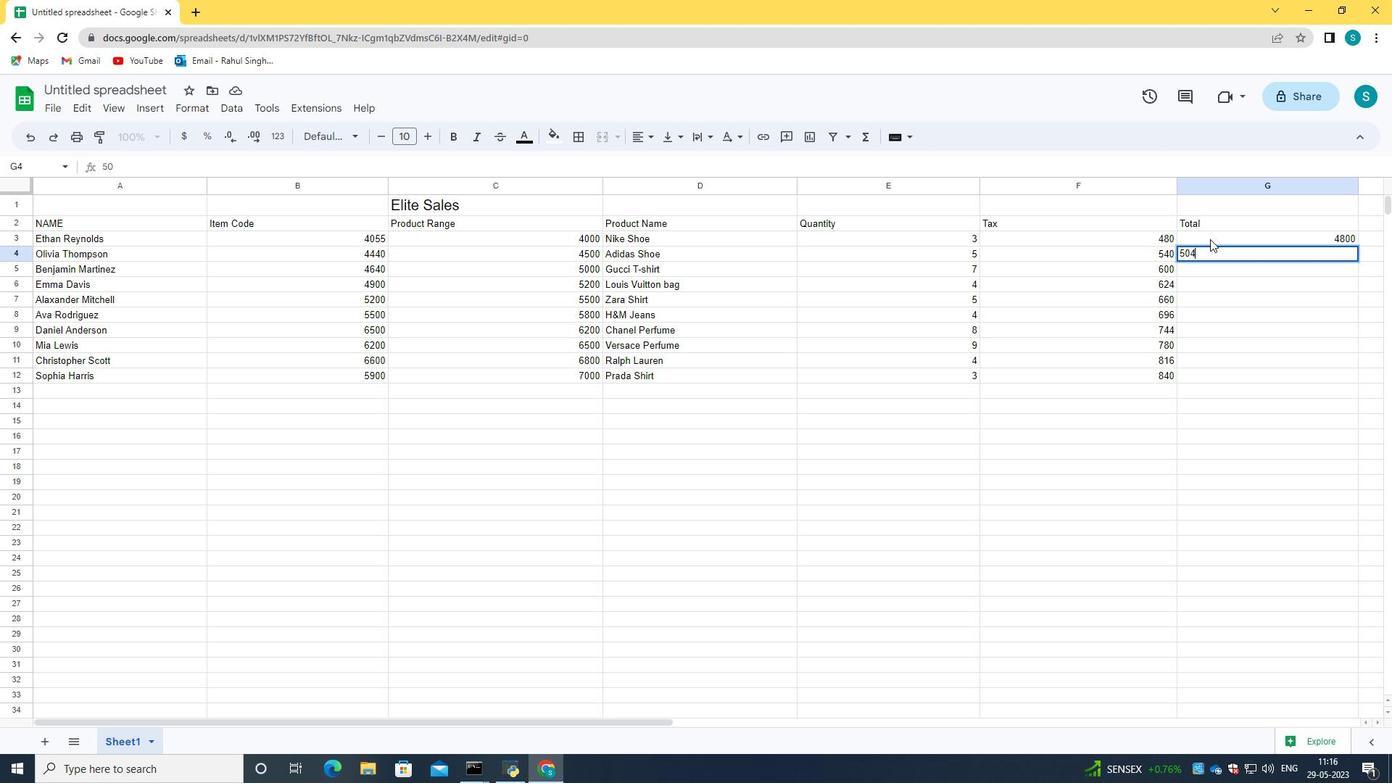 
Action: Mouse pressed left at (763, 221)
Screenshot: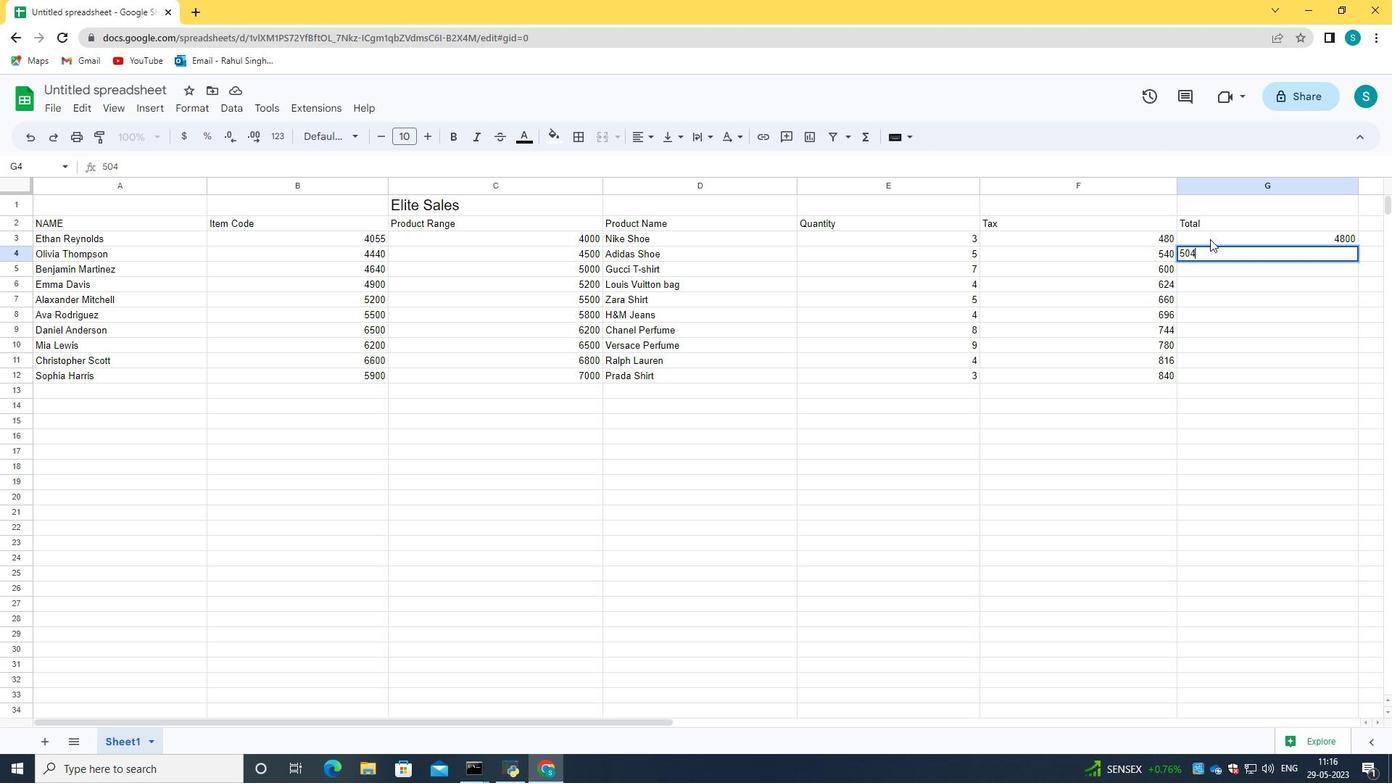 
Action: Key pressed <Key.shift>Ammount
Screenshot: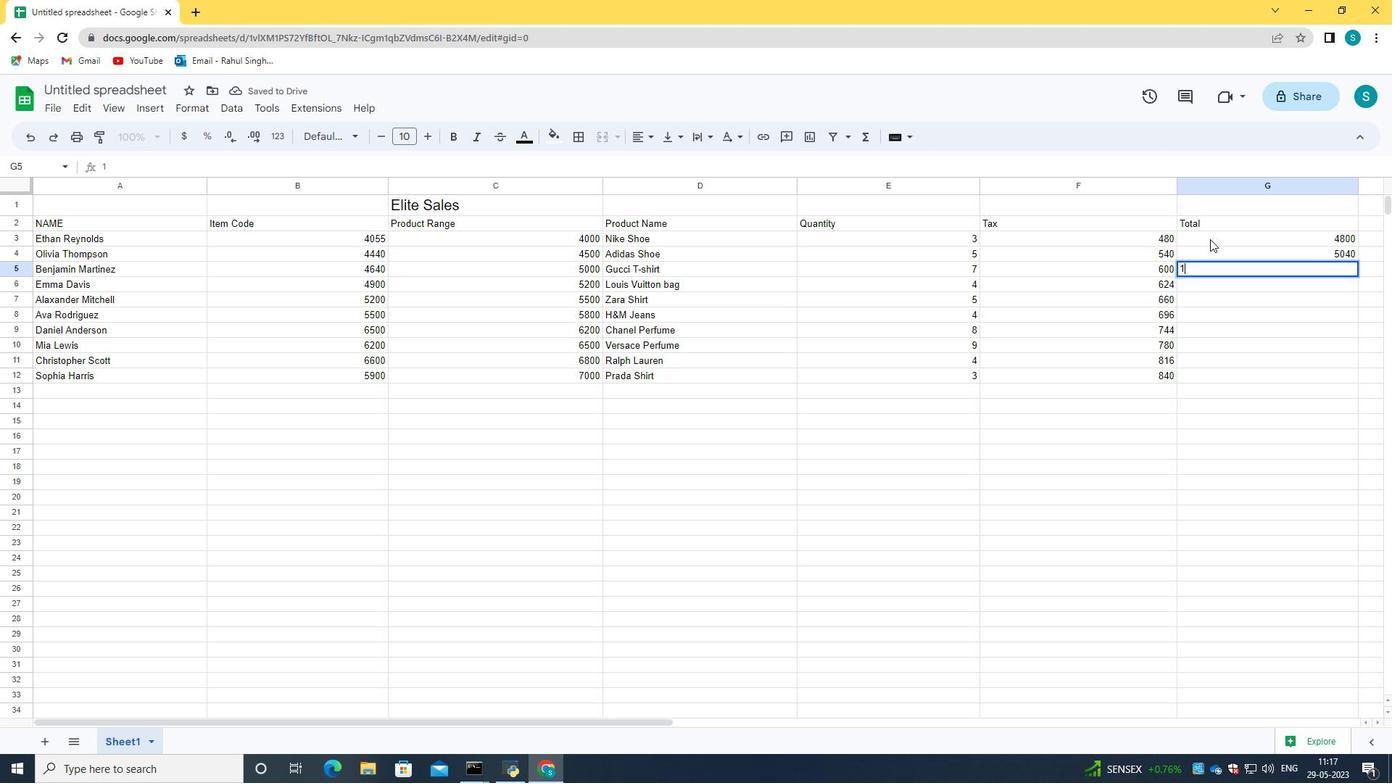 
Action: Mouse moved to (948, 216)
Screenshot: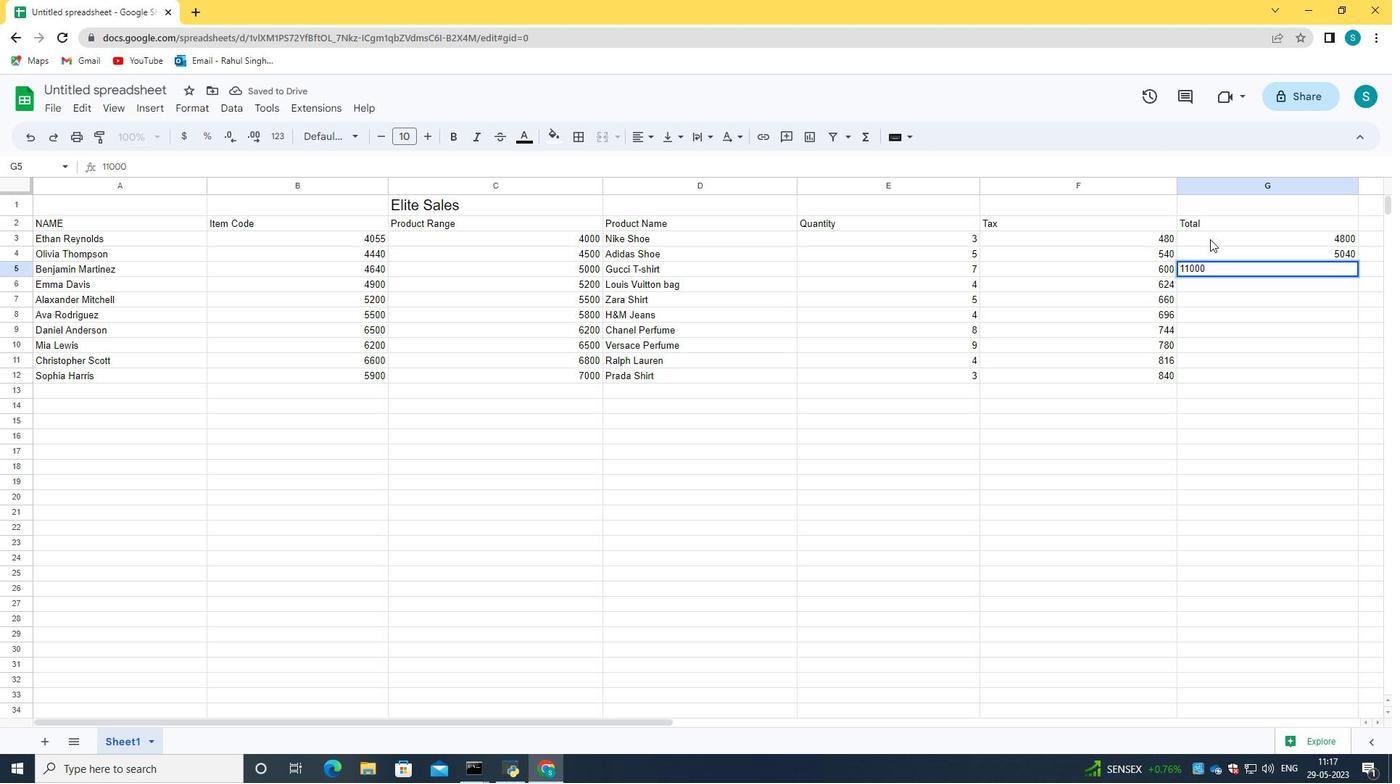 
Action: Mouse pressed left at (948, 216)
Screenshot: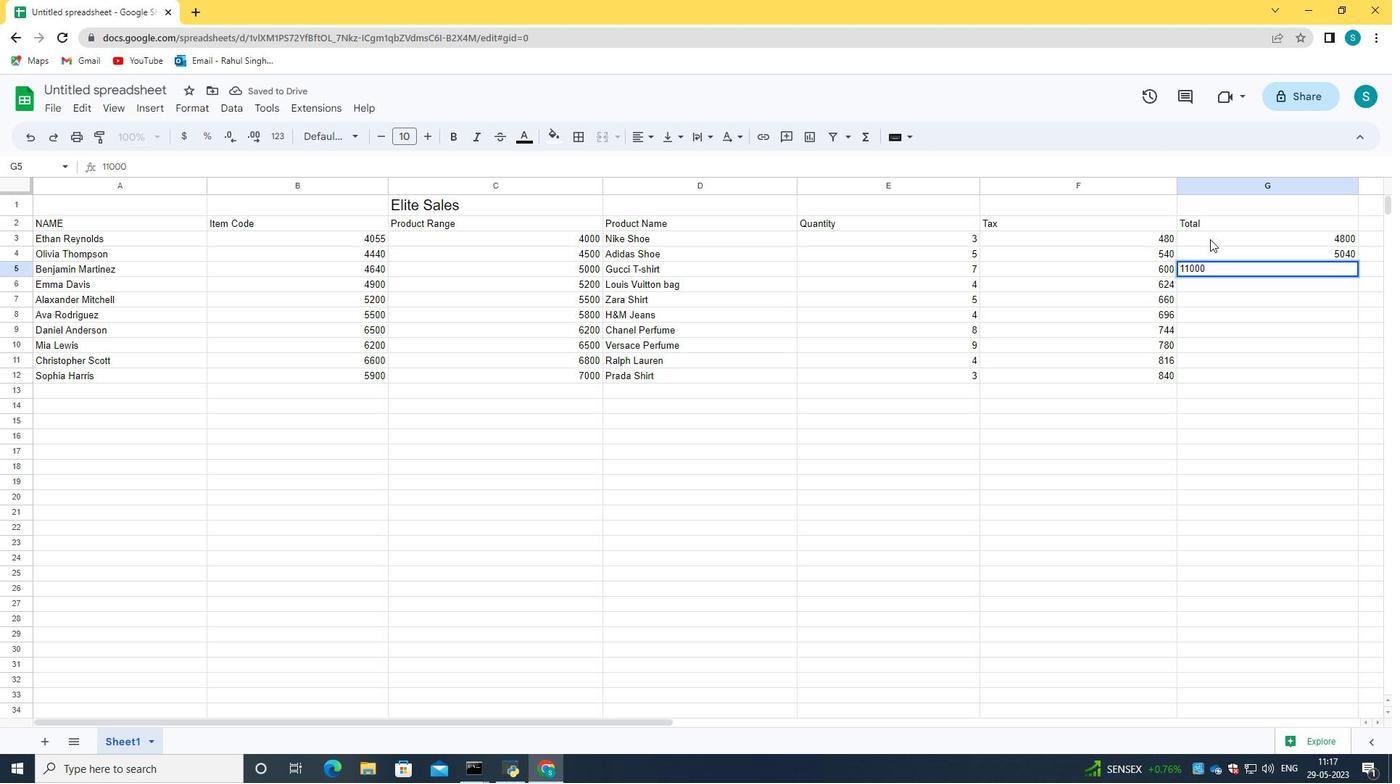 
Action: Mouse moved to (946, 221)
Screenshot: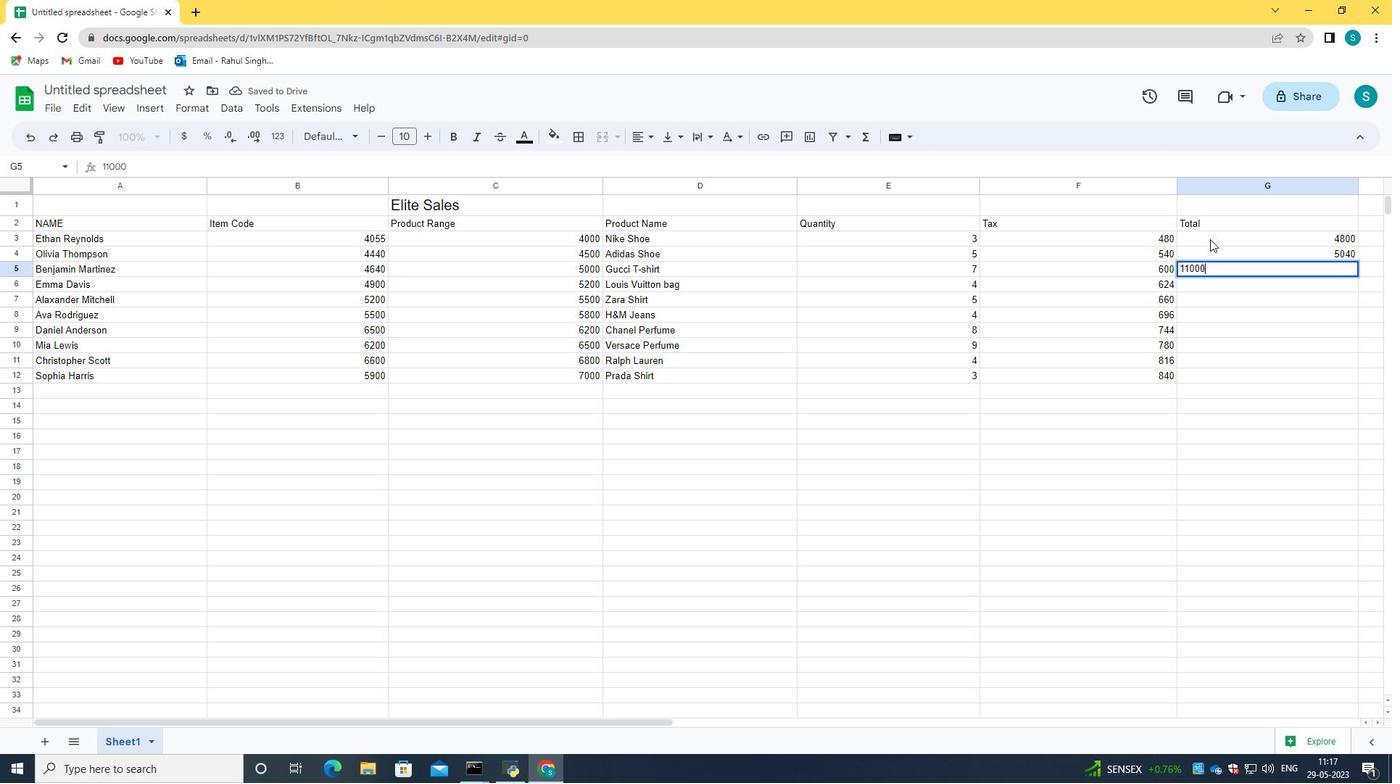 
Action: Key pressed <Key.backspace><Key.shift><Key.shift><Key.shift><Key.shift><Key.shift><Key.shift><Key.shift><Key.shift><Key.shift><Key.shift><Key.shift><Key.shift><Key.shift><Key.shift><Key.shift><Key.shift><Key.shift><Key.shift><Key.shift><Key.shift><Key.shift><Key.shift><Key.shift><Key.shift><Key.shift><Key.shift><Key.shift><Key.shift><Key.shift><Key.shift><Key.shift><Key.shift><Key.shift><Key.shift><Key.shift><Key.shift><Key.shift><Key.shift><Key.shift><Key.shift><Key.shift><Key.shift><Key.shift><Key.shift><Key.shift><Key.shift><Key.shift><Key.shift><Key.shift><Key.shift><Key.shift><Key.shift><Key.shift><Key.shift><Key.shift><Key.shift><Key.shift><Key.shift><Key.shift><Key.shift><Key.shift><Key.shift><Key.shift><Key.shift><Key.shift><Key.shift><Key.shift><Key.shift><Key.shift><Key.shift><Key.shift><Key.shift><Key.shift><Key.shift><Key.shift><Key.shift><Key.shift><Key.shift><Key.shift><Key.shift><Key.shift><Key.shift><Key.shift>
Screenshot: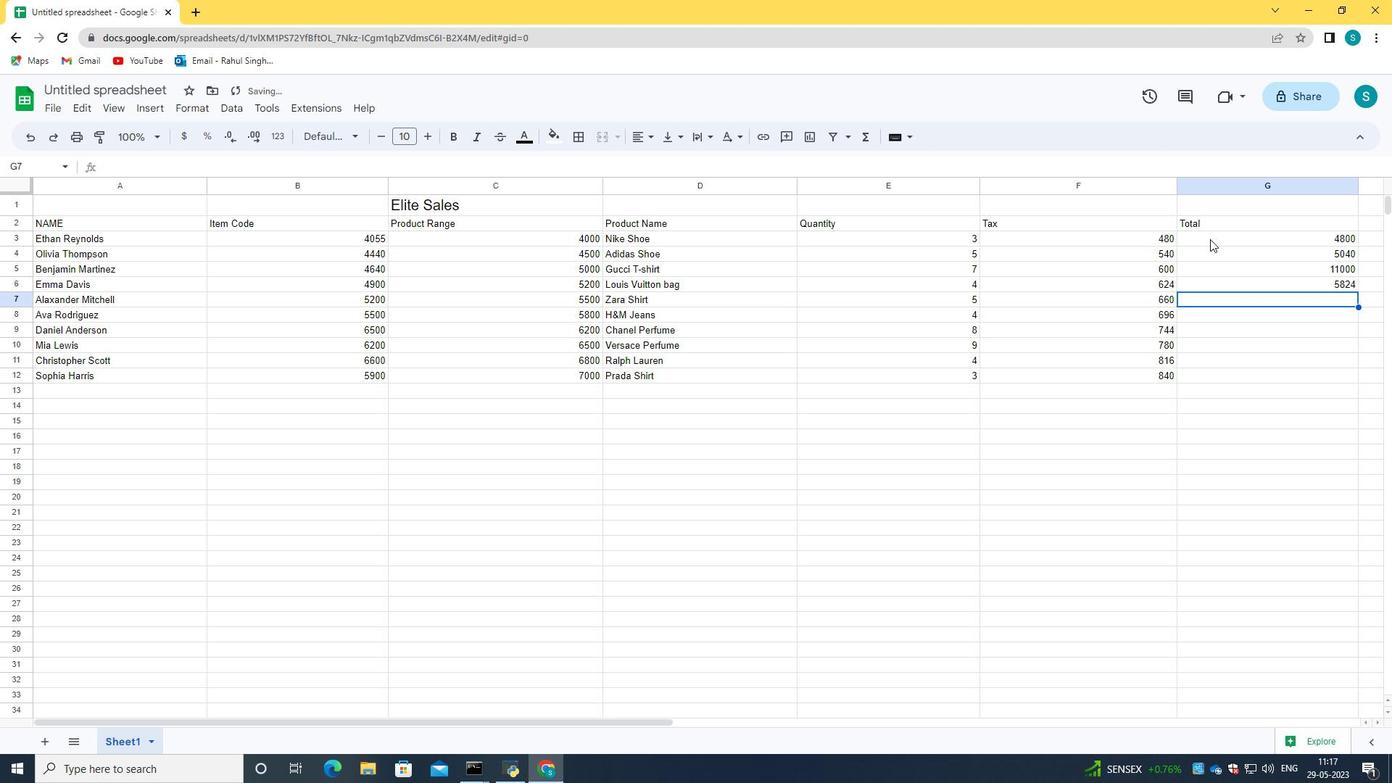 
Action: Mouse moved to (806, 217)
Screenshot: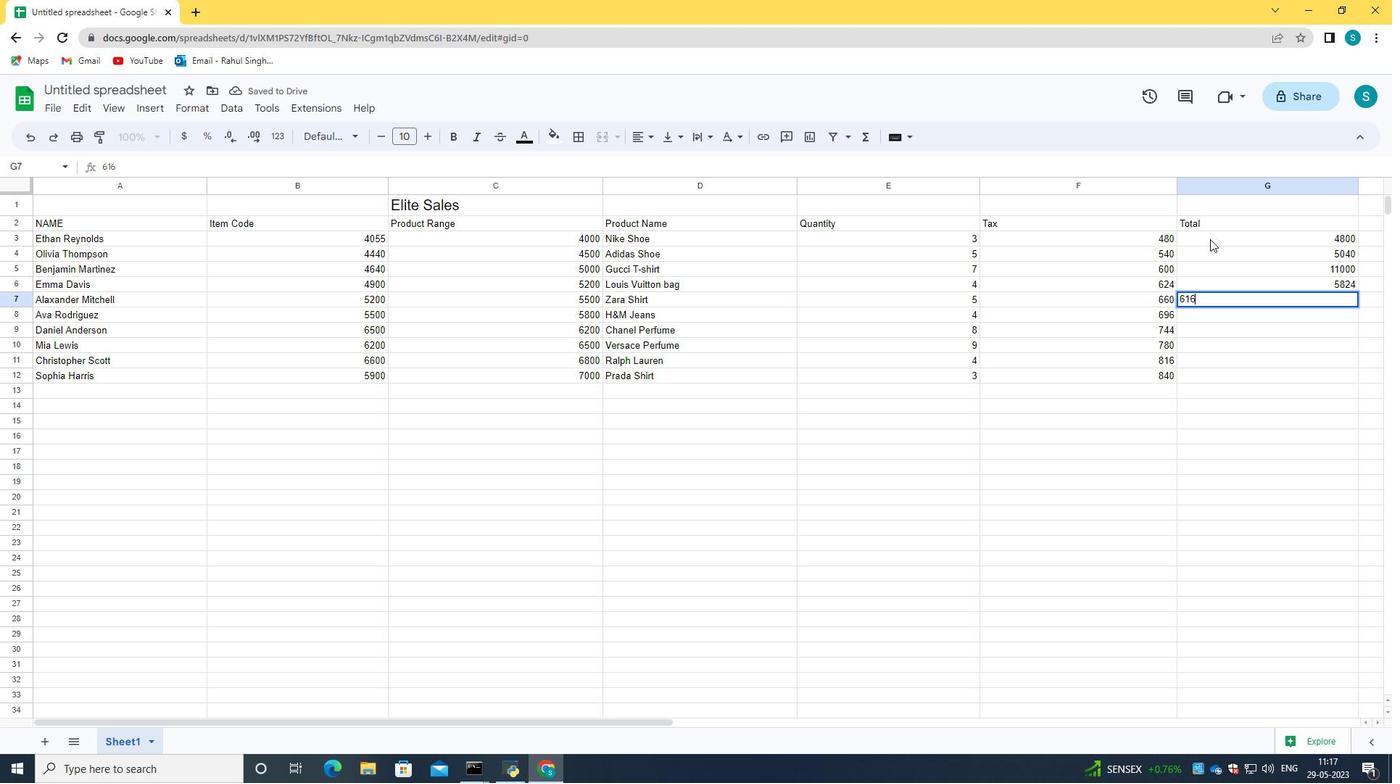 
Action: Mouse pressed left at (806, 217)
Screenshot: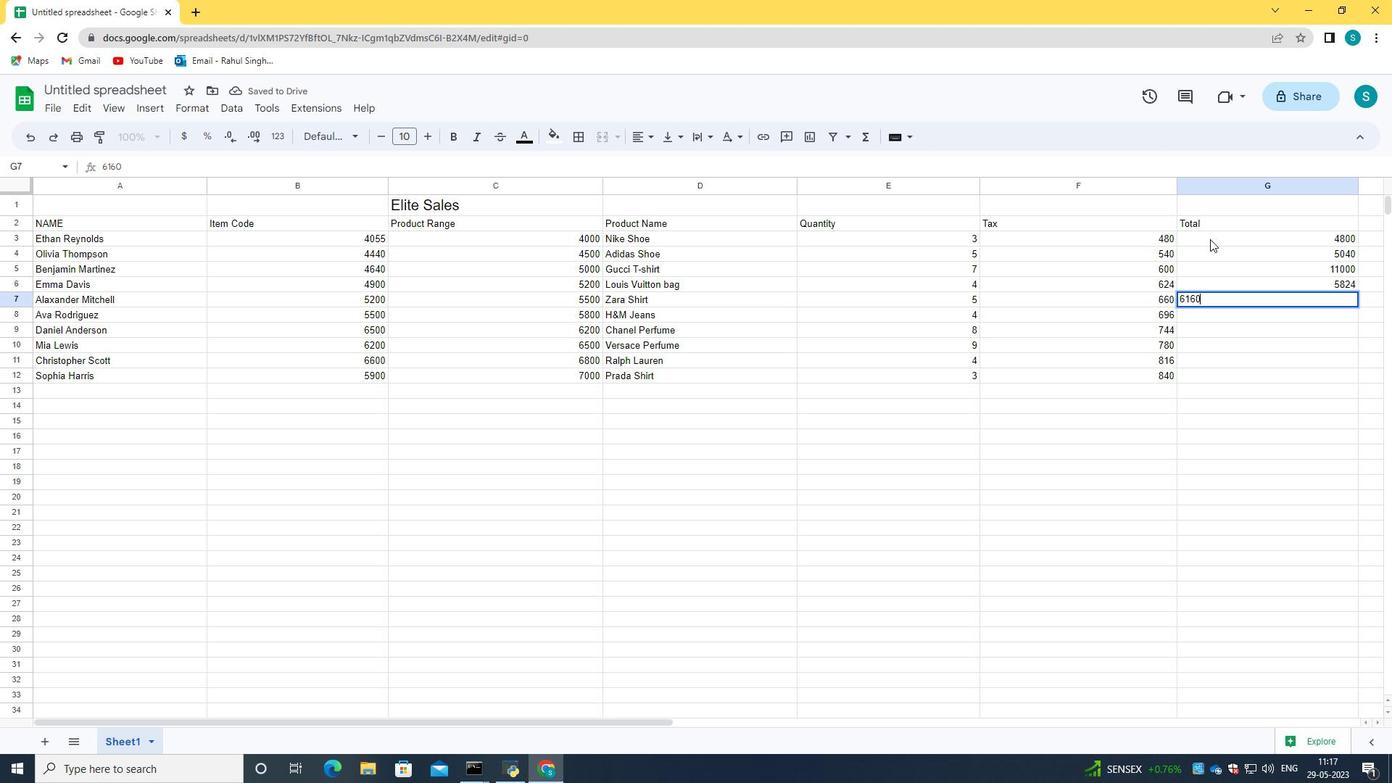 
Action: Mouse moved to (350, 219)
Screenshot: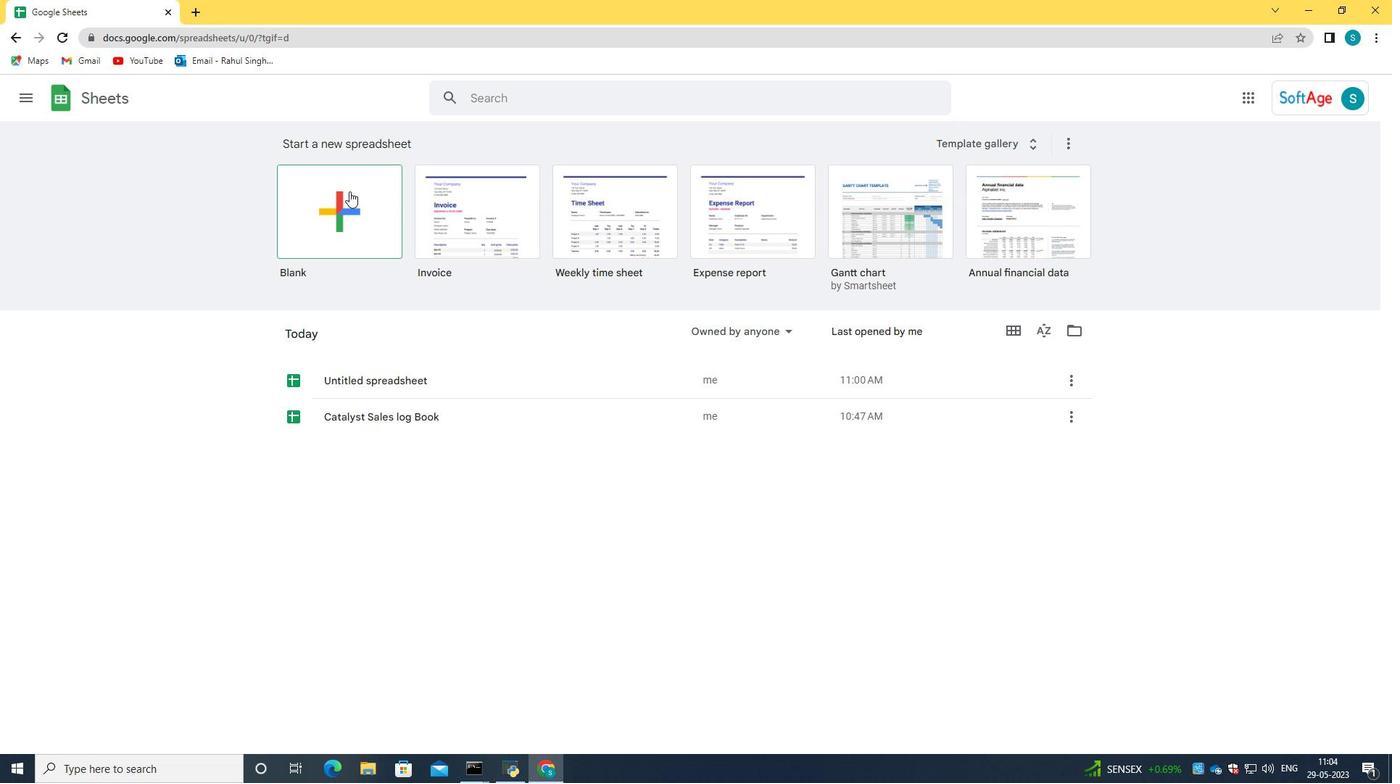 
Action: Mouse pressed left at (350, 219)
Screenshot: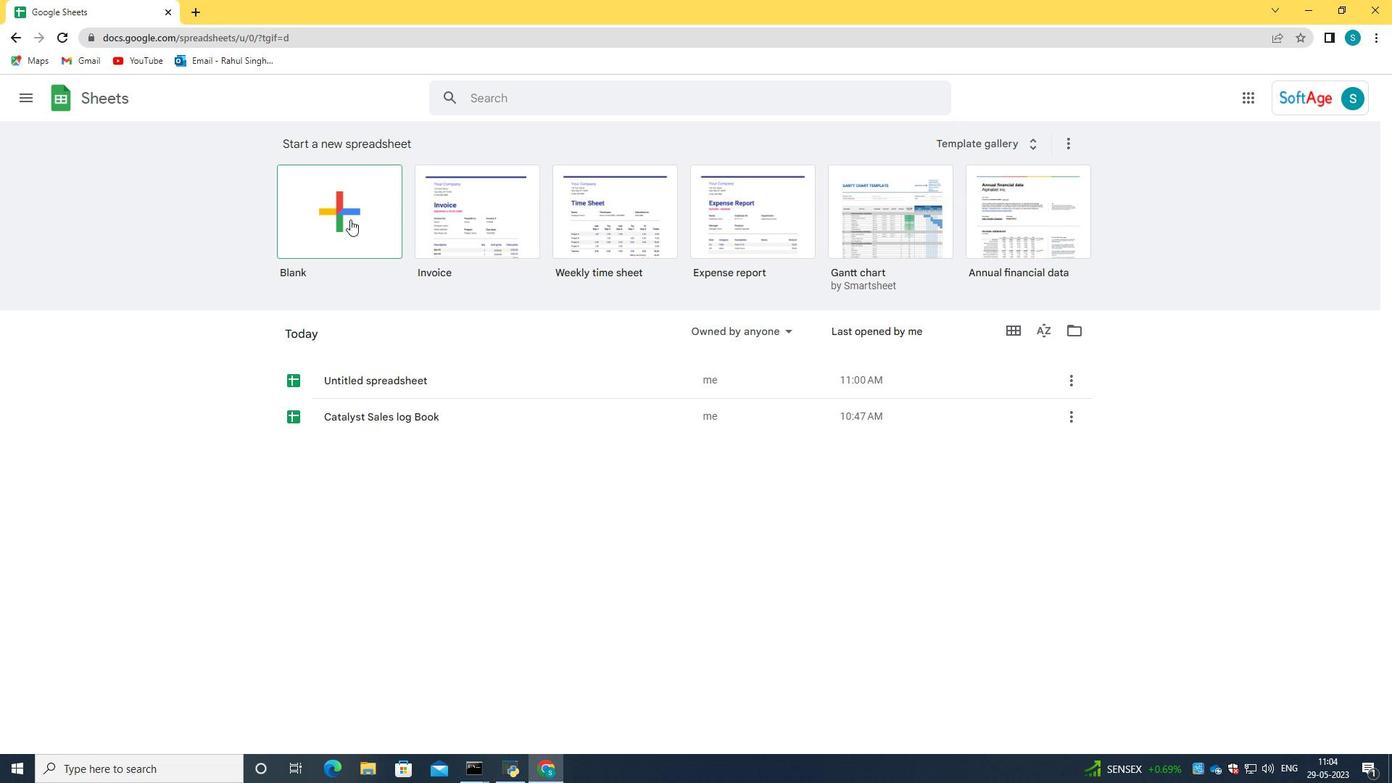 
Action: Mouse moved to (108, 187)
Screenshot: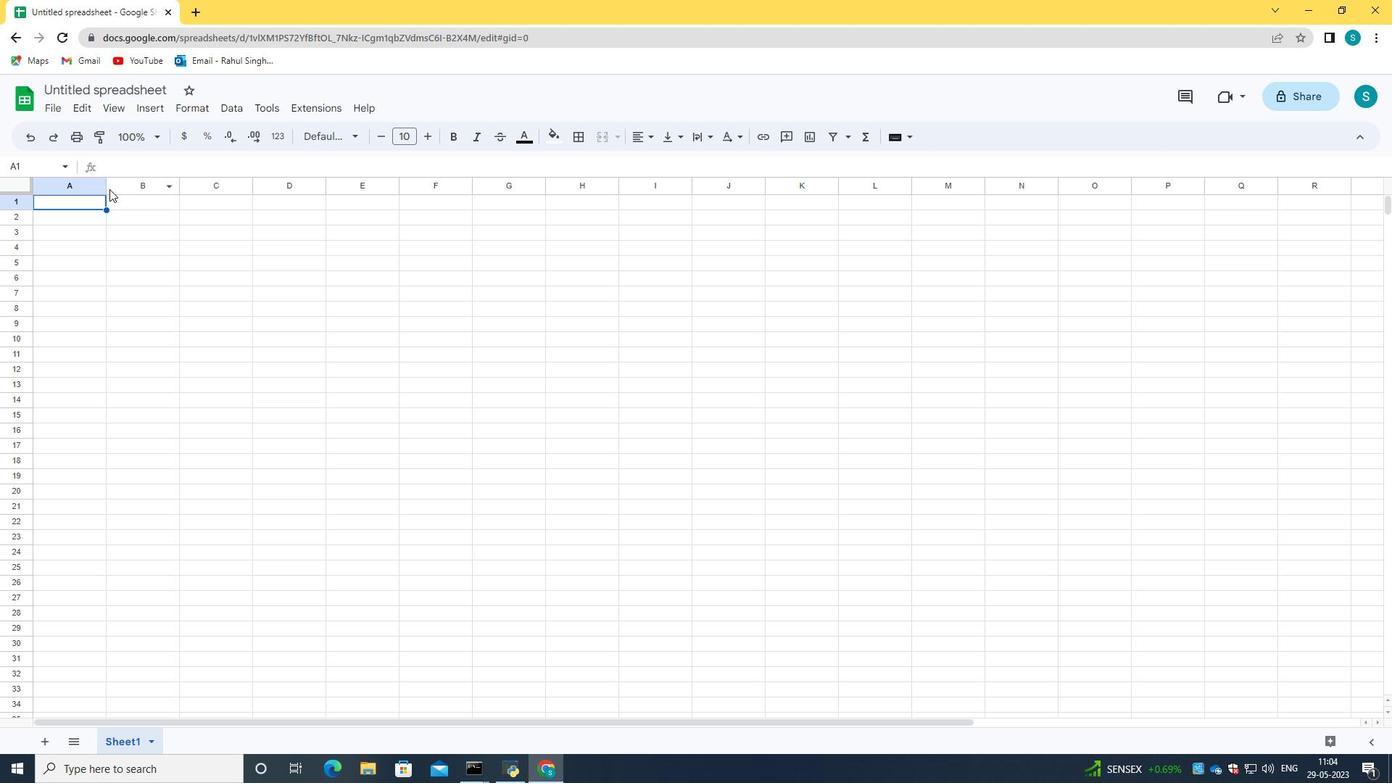 
Action: Mouse pressed left at (108, 187)
Screenshot: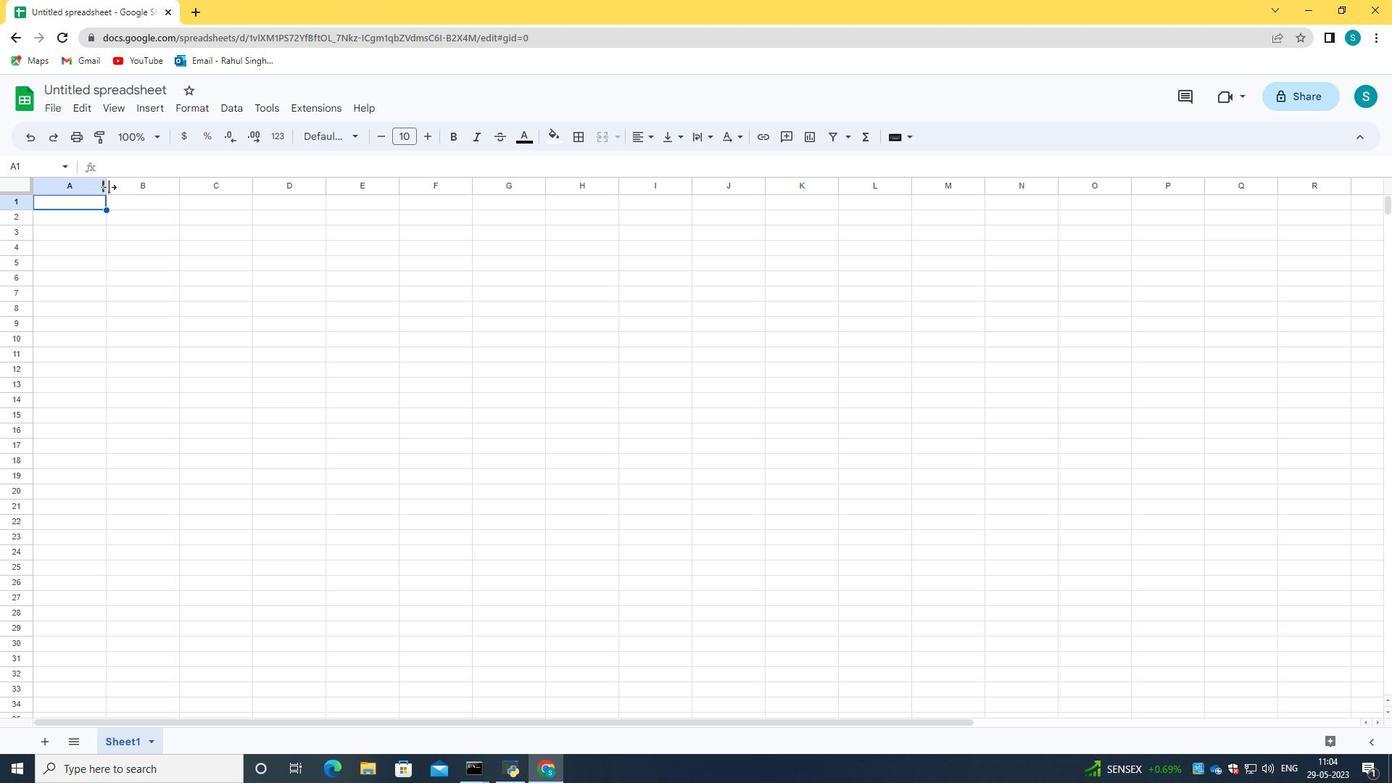 
Action: Mouse moved to (277, 186)
Screenshot: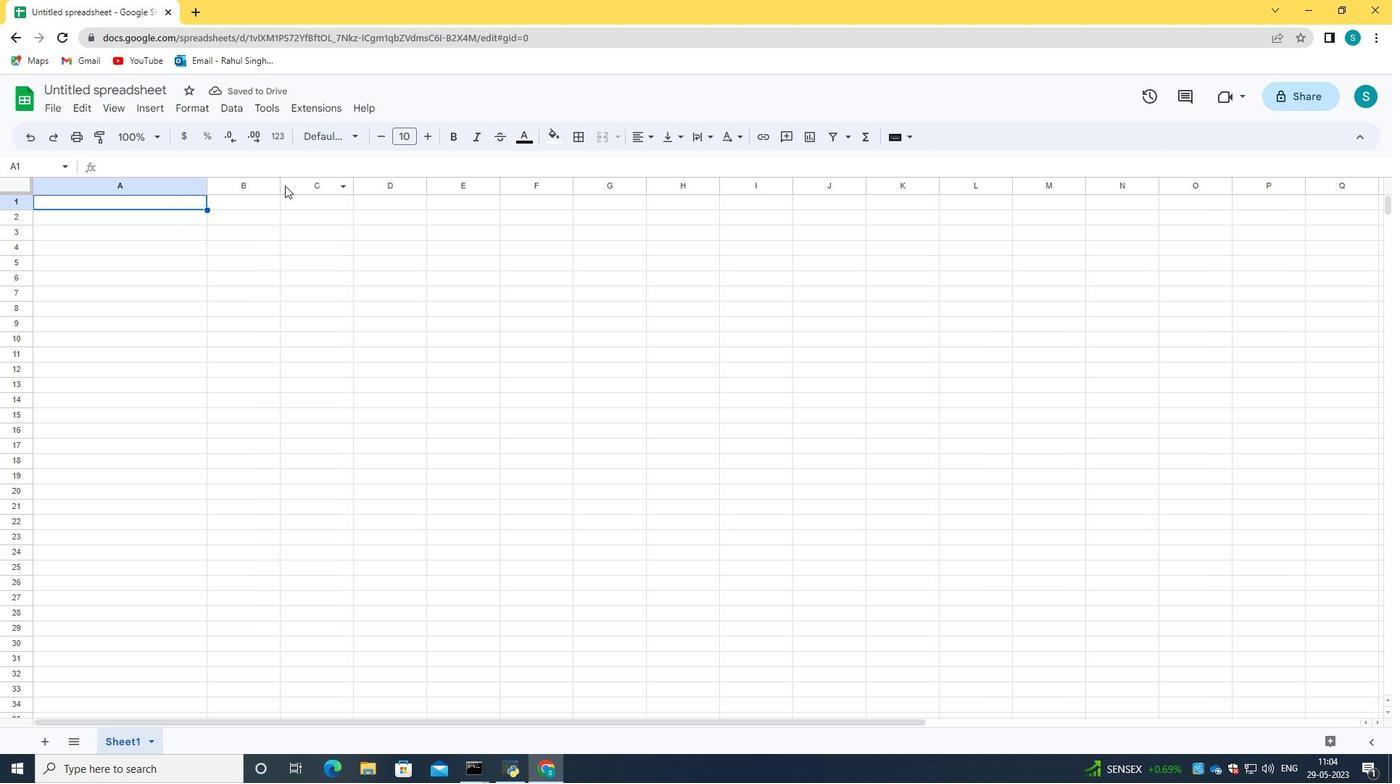 
Action: Mouse pressed left at (277, 186)
Screenshot: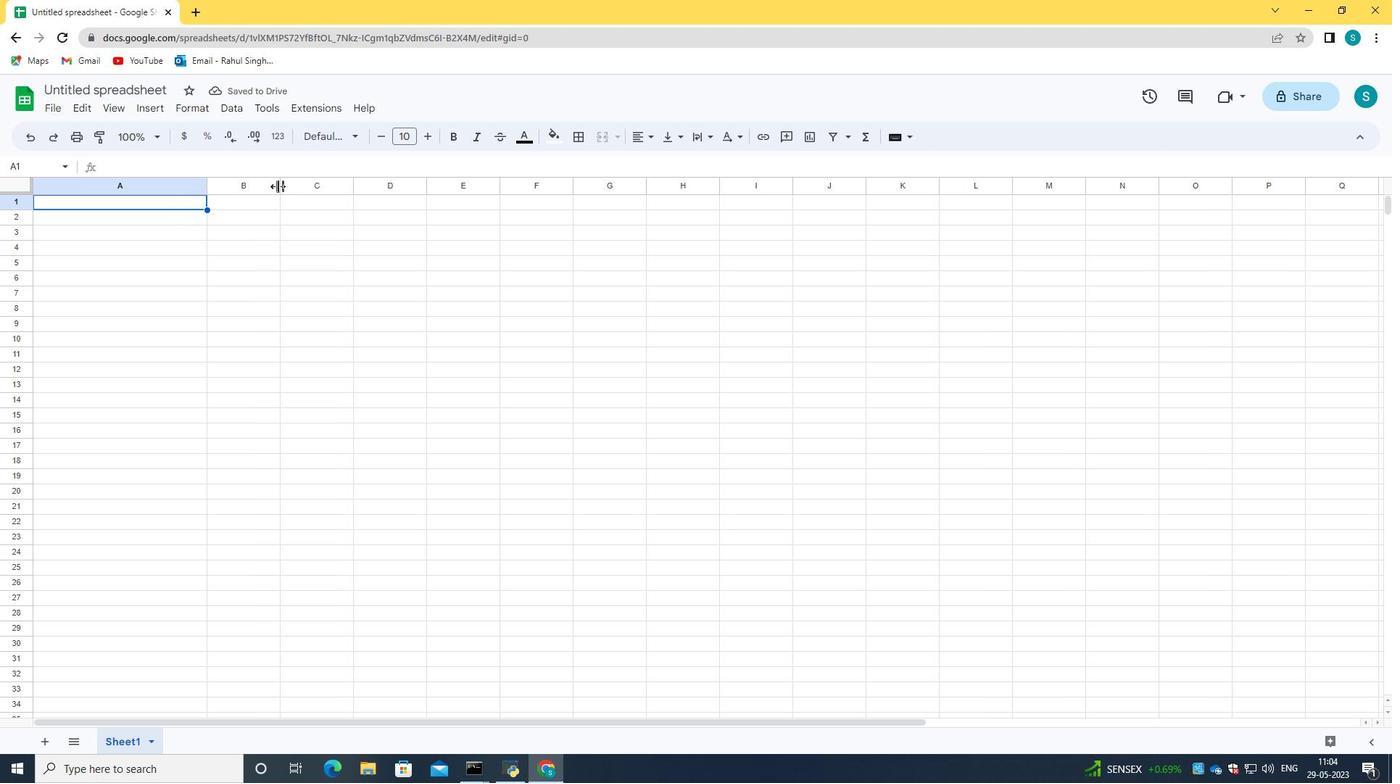 
Action: Mouse moved to (435, 188)
Screenshot: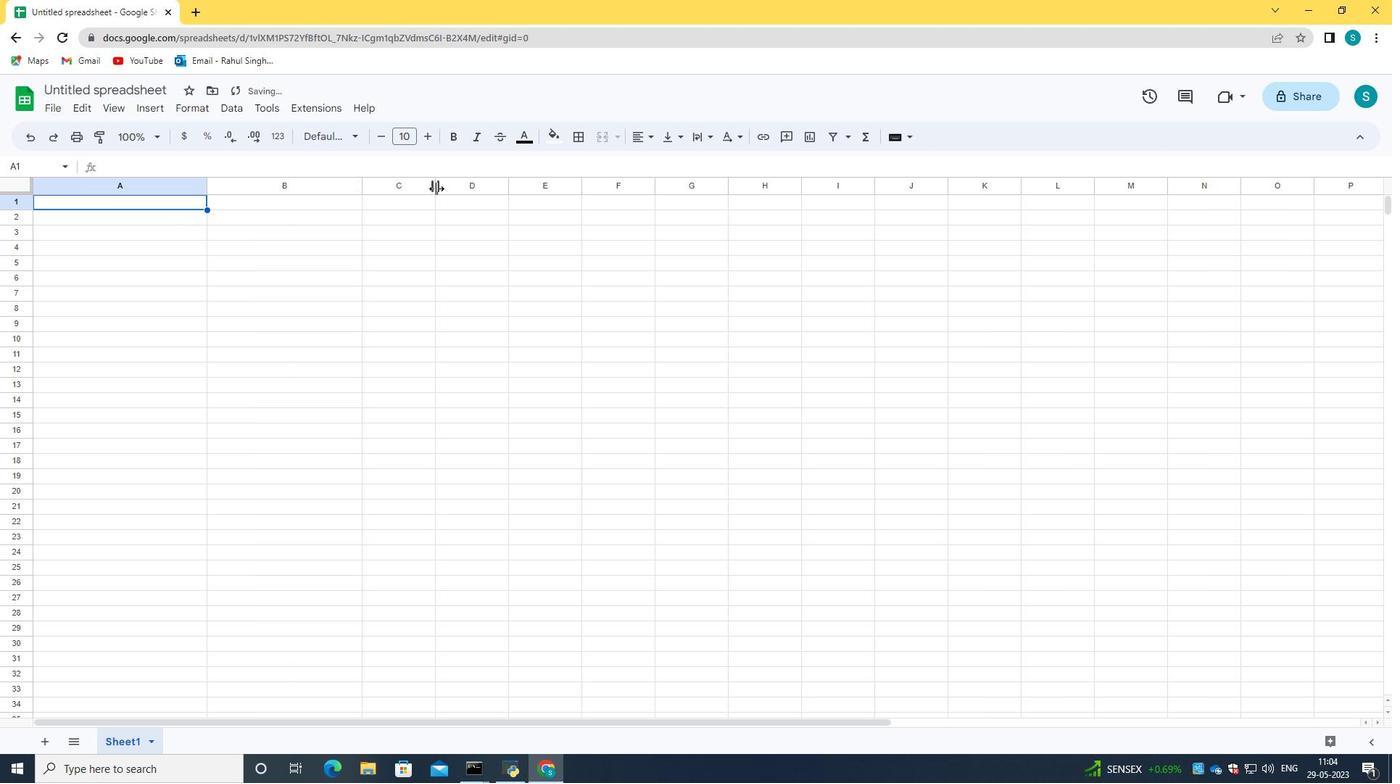 
Action: Mouse pressed left at (435, 188)
Screenshot: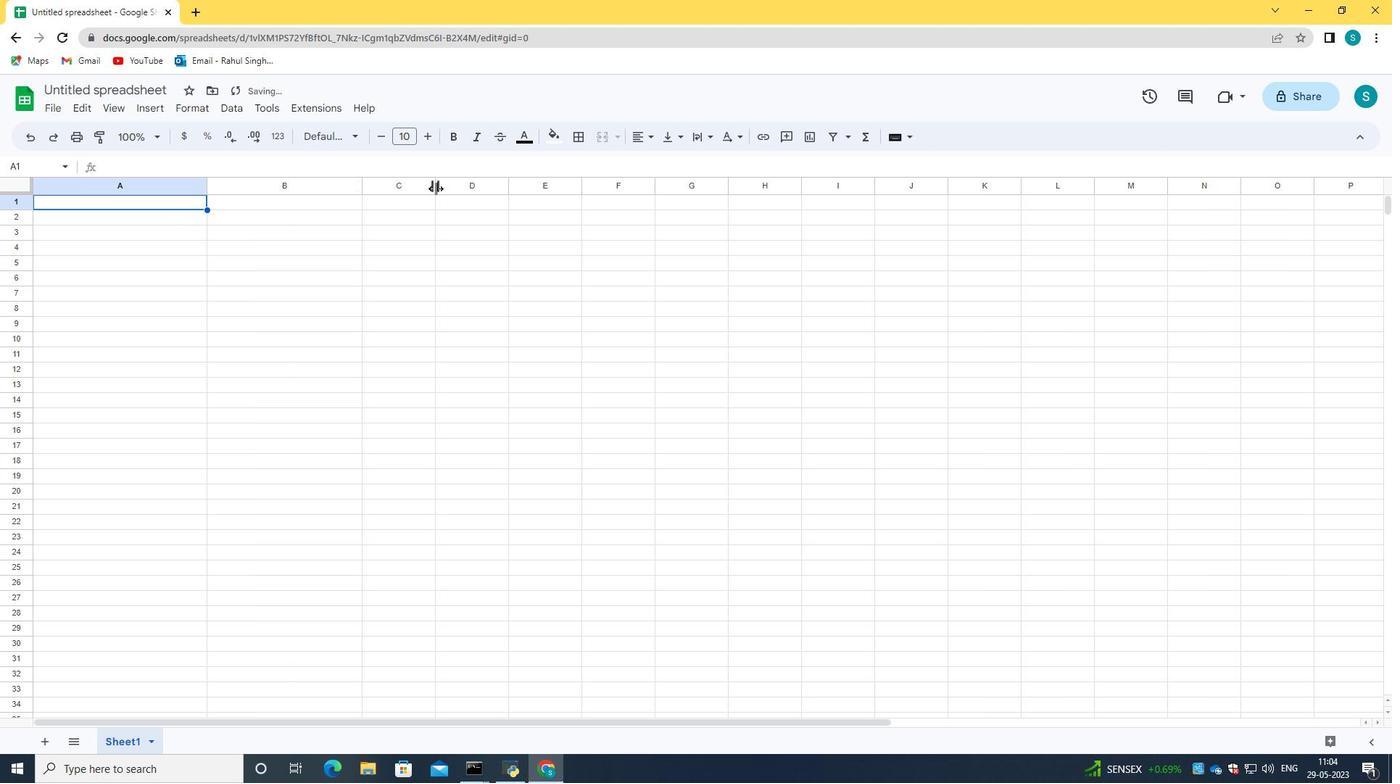 
Action: Mouse moved to (569, 180)
Screenshot: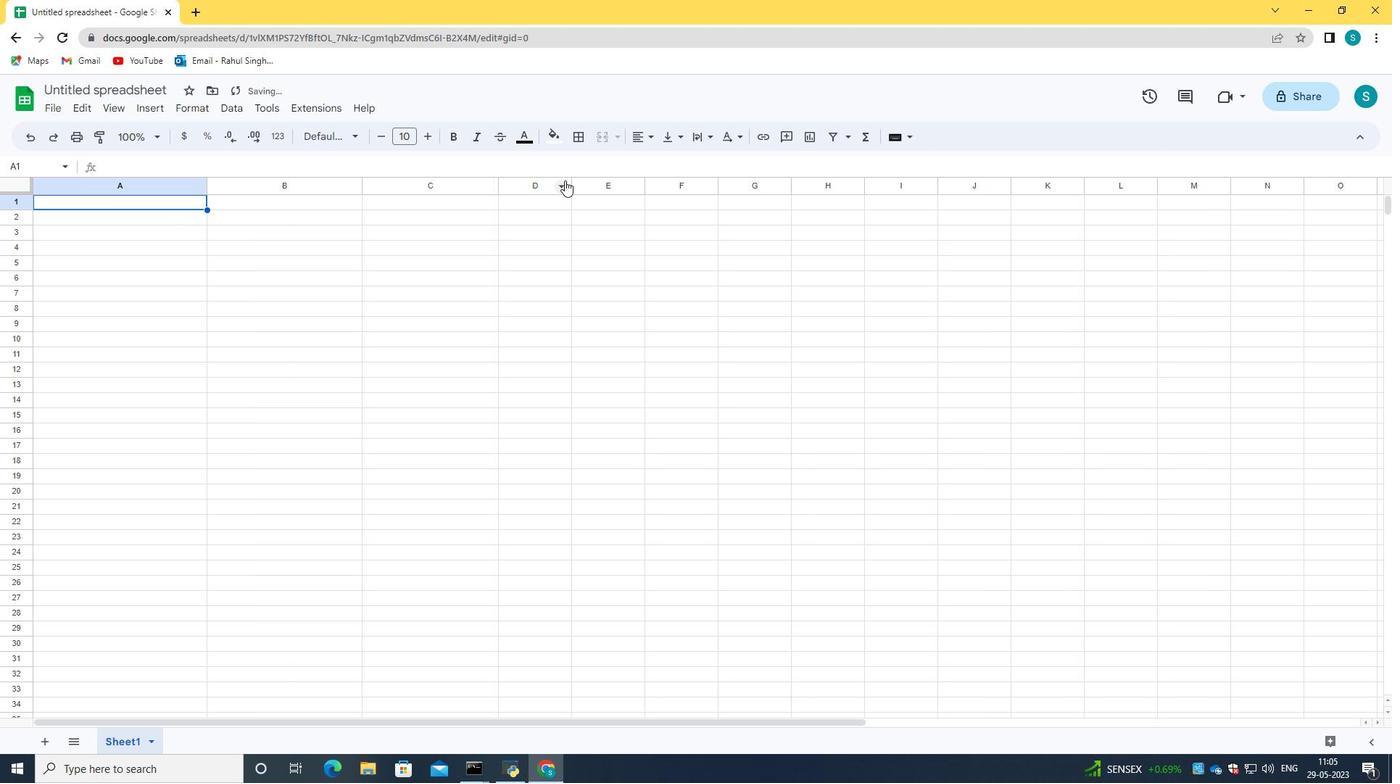 
Action: Mouse pressed left at (569, 180)
Screenshot: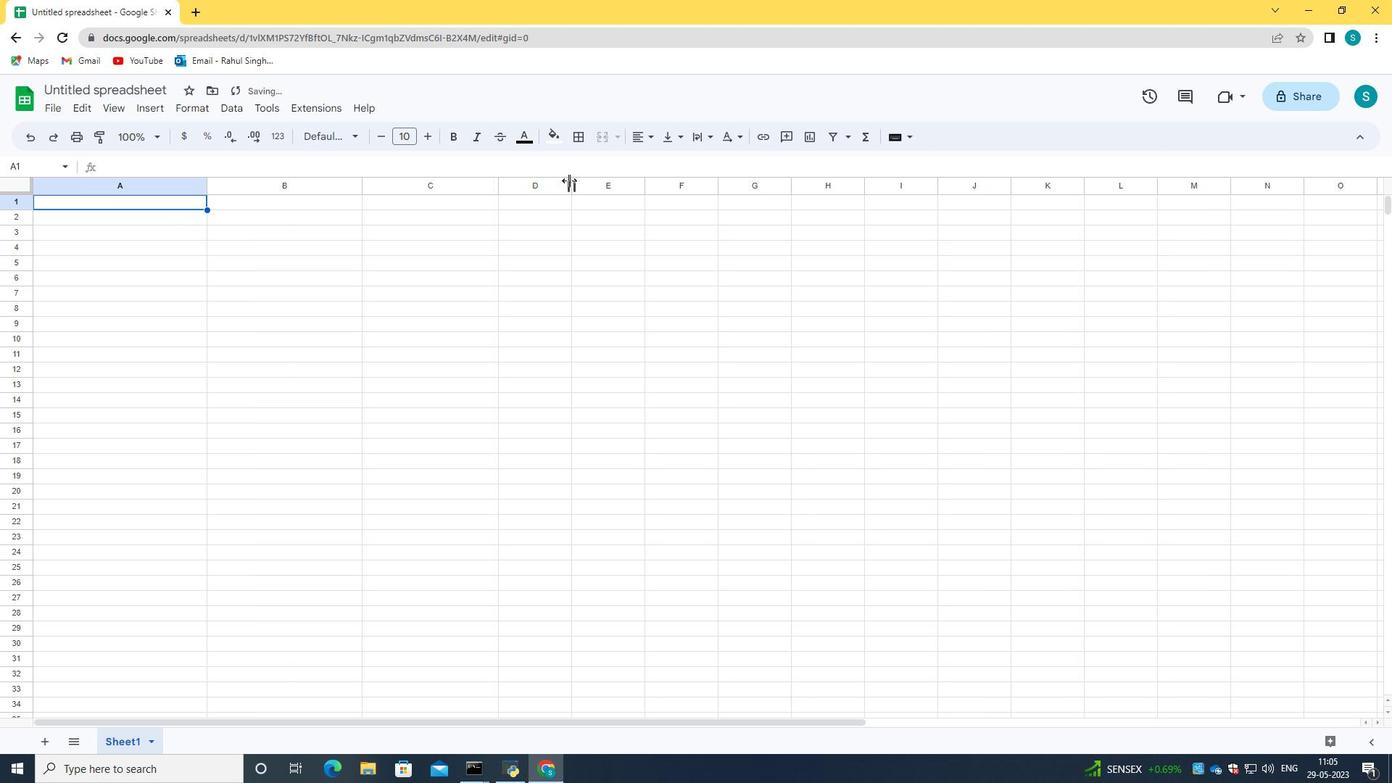 
Action: Mouse moved to (725, 183)
Screenshot: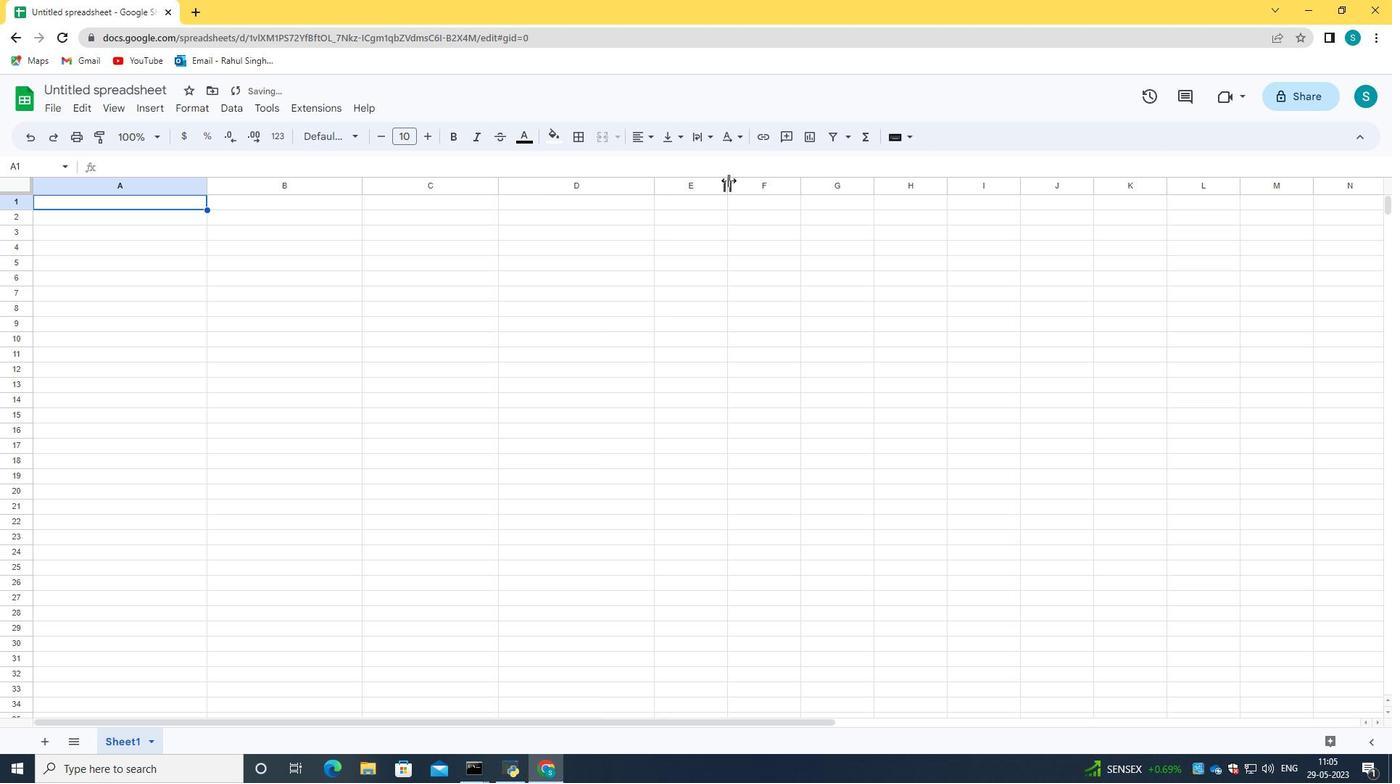 
Action: Mouse pressed left at (725, 183)
Screenshot: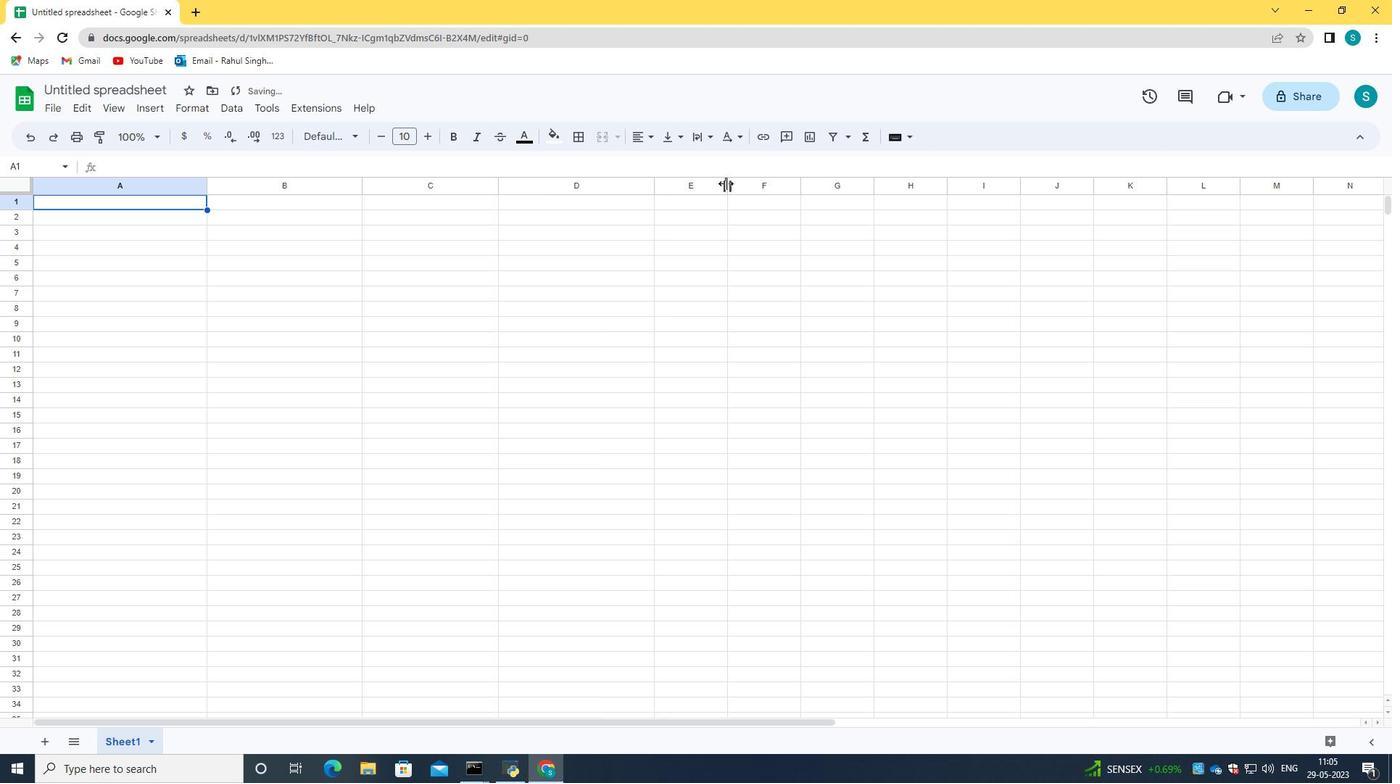
Action: Mouse moved to (867, 184)
Screenshot: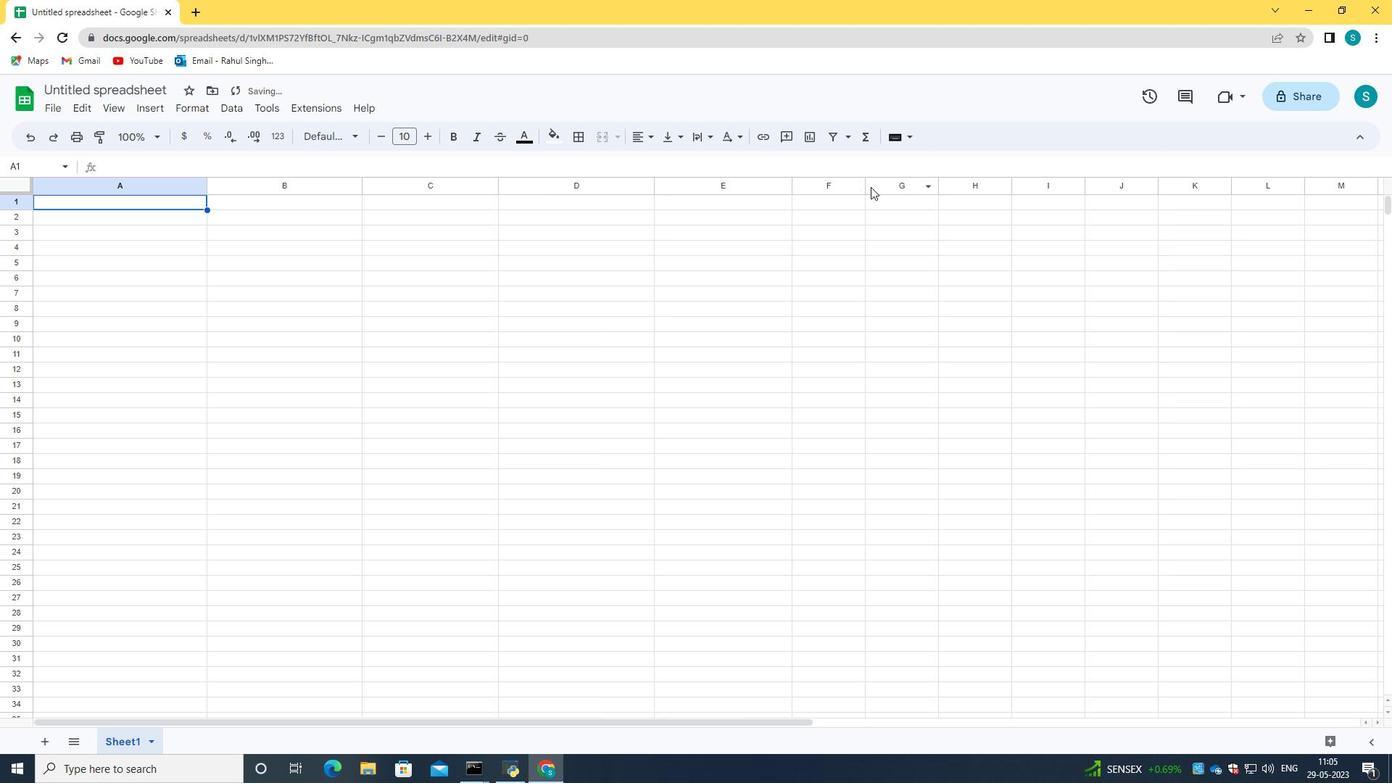 
Action: Mouse pressed left at (867, 184)
Screenshot: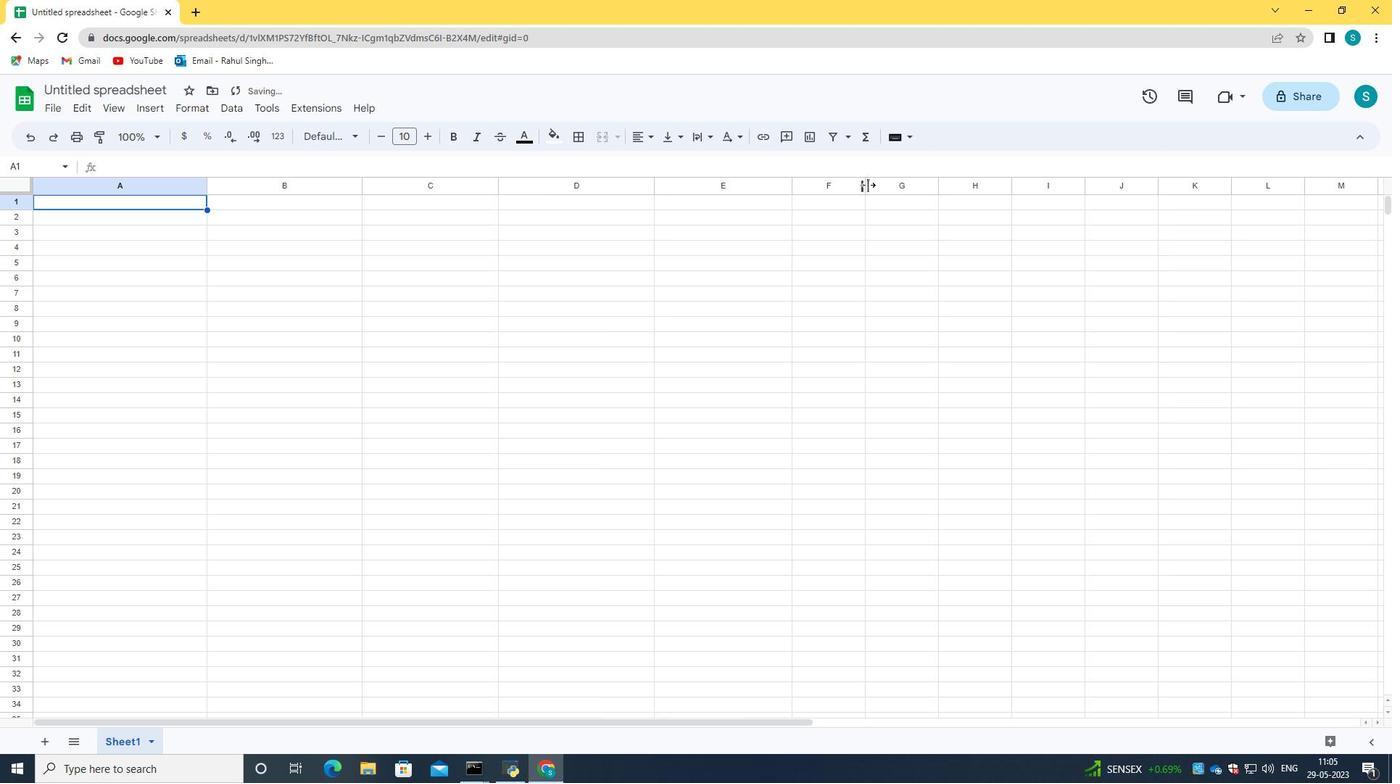 
Action: Mouse moved to (1034, 184)
Screenshot: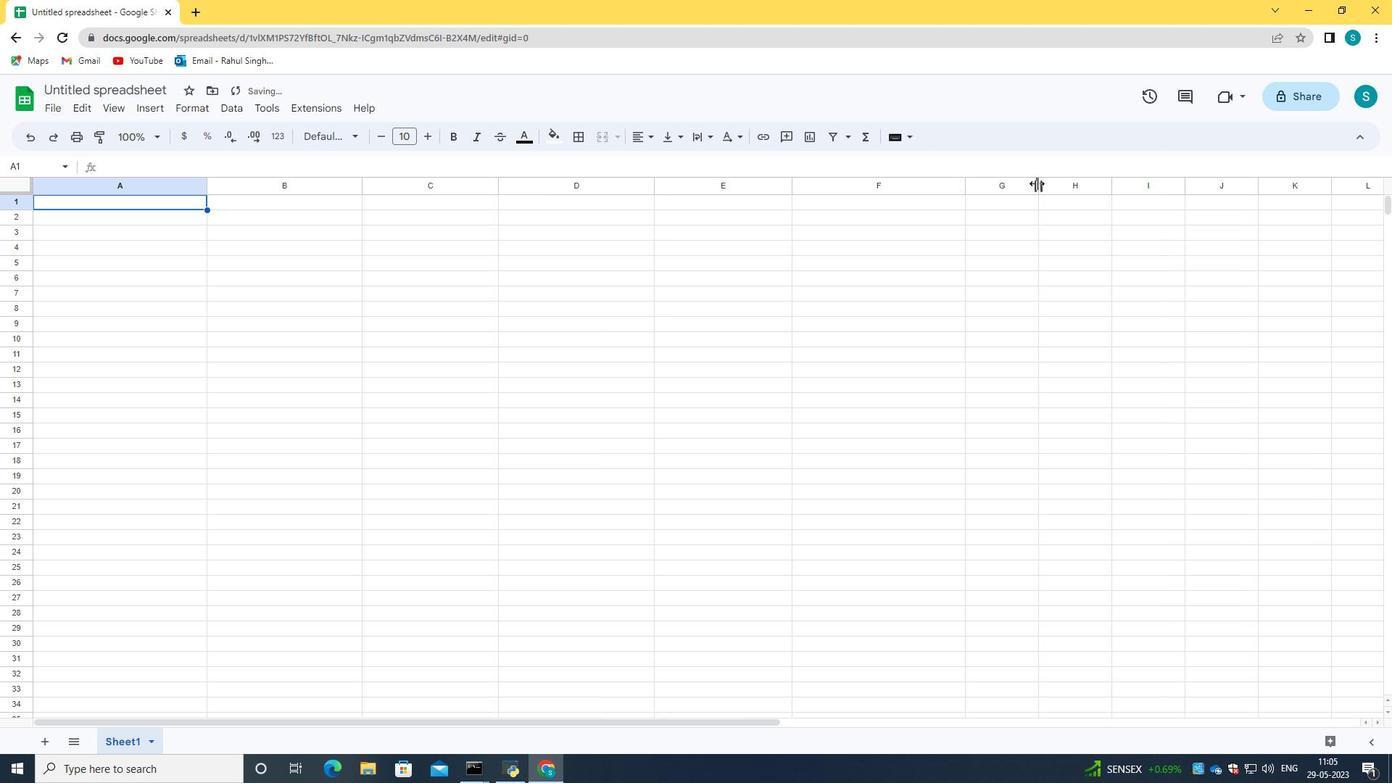 
Action: Mouse pressed left at (1034, 184)
Screenshot: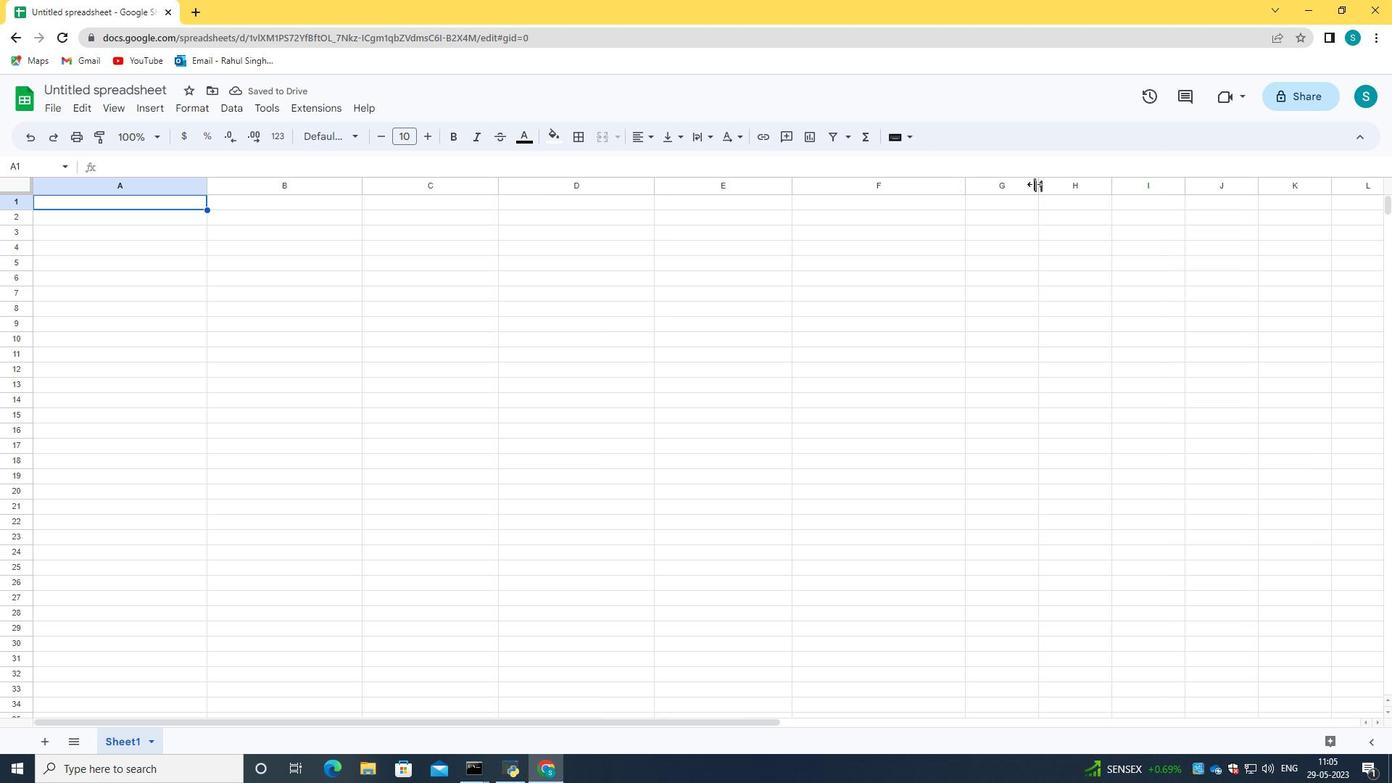 
Action: Mouse moved to (1220, 185)
Screenshot: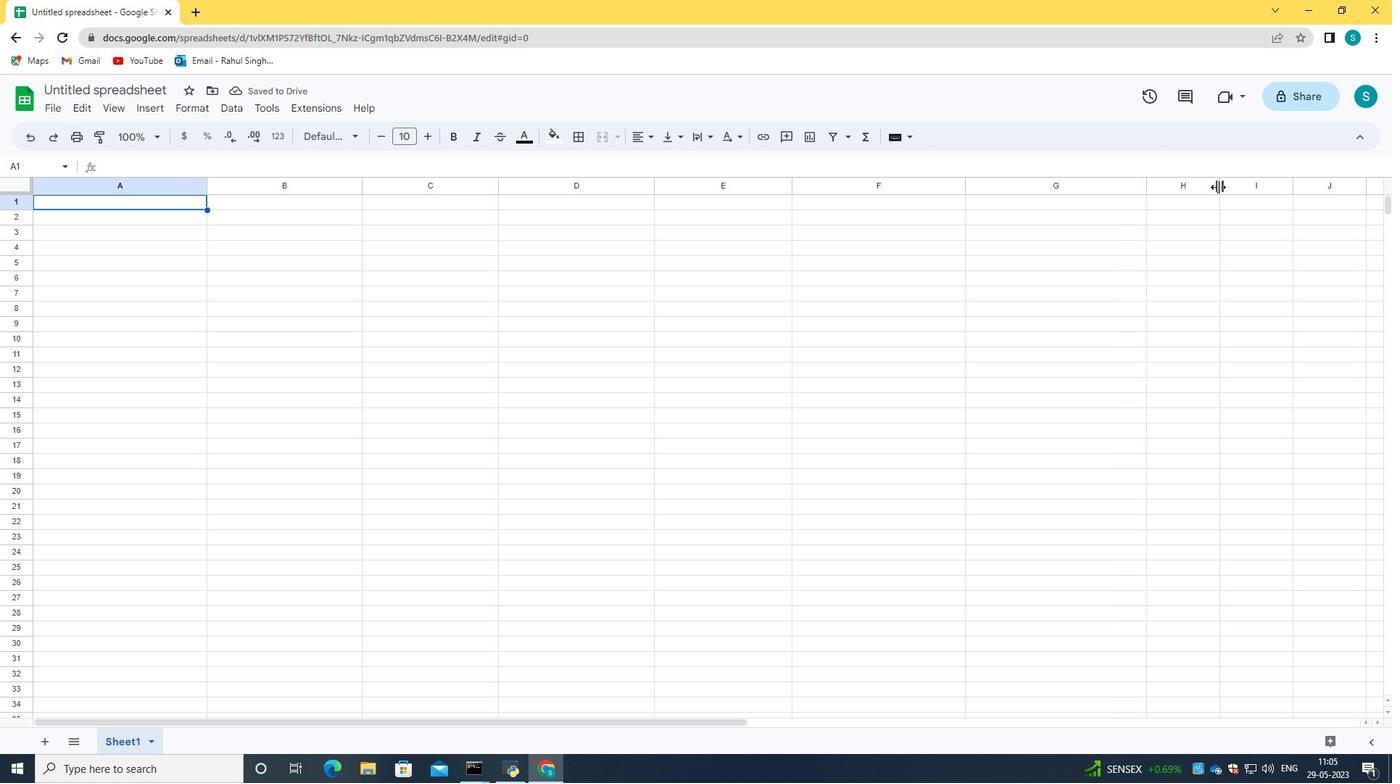 
Action: Mouse pressed left at (1220, 185)
Screenshot: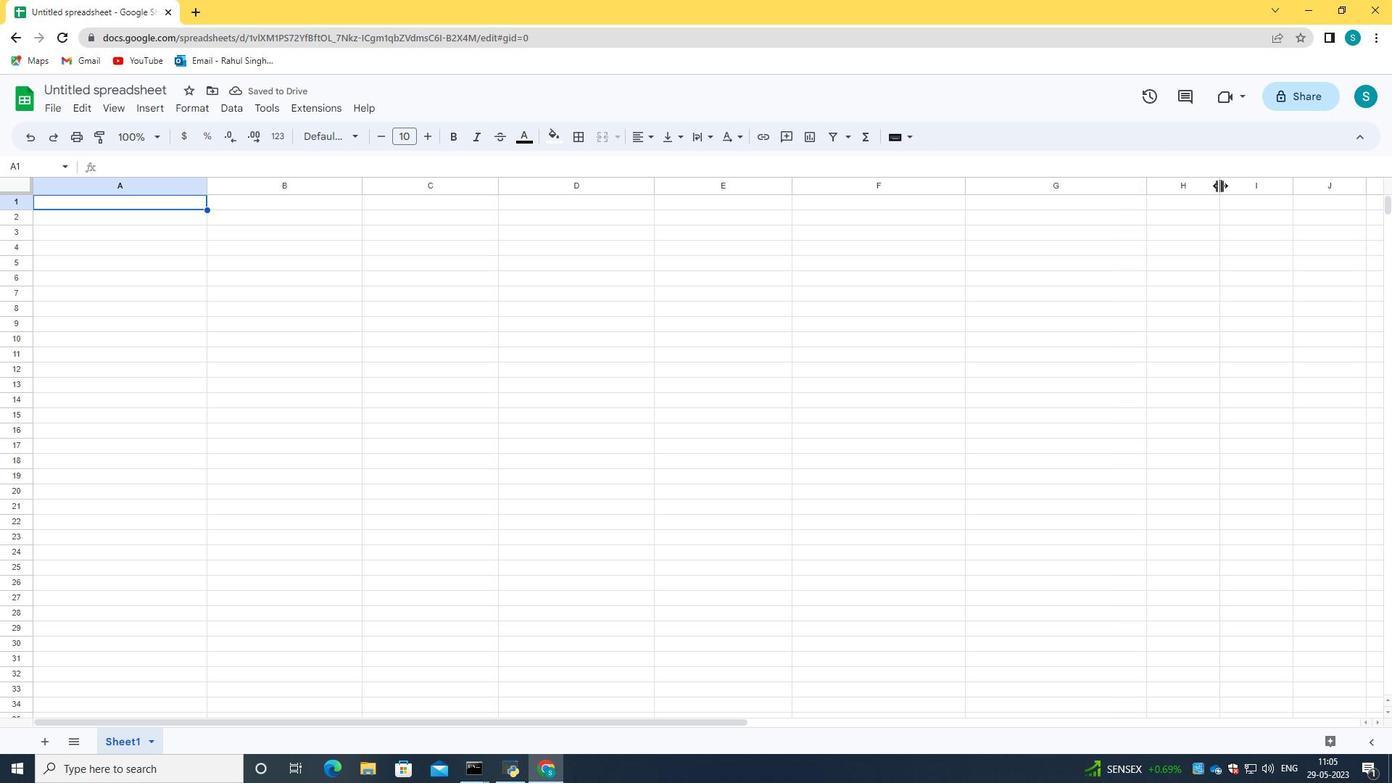
Action: Mouse moved to (428, 197)
Screenshot: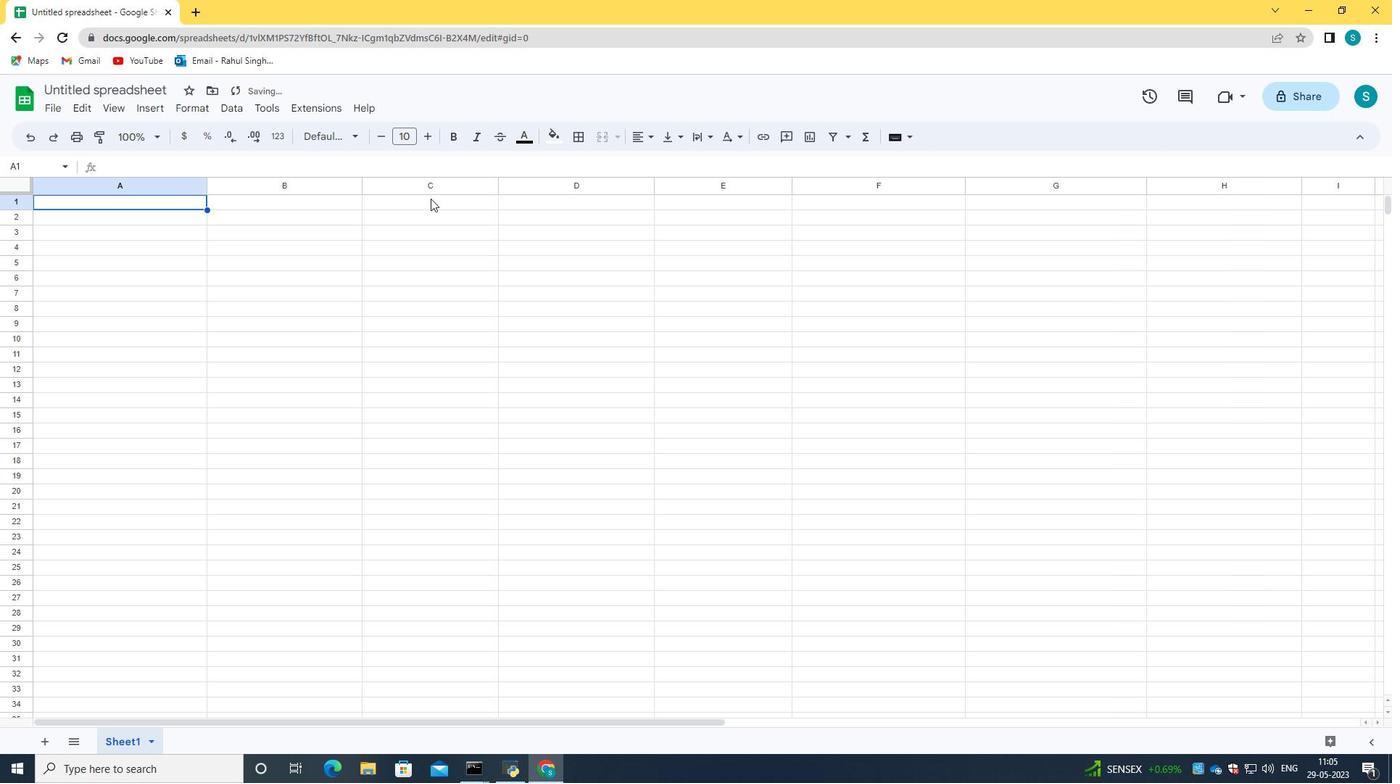 
Action: Mouse pressed left at (428, 197)
Screenshot: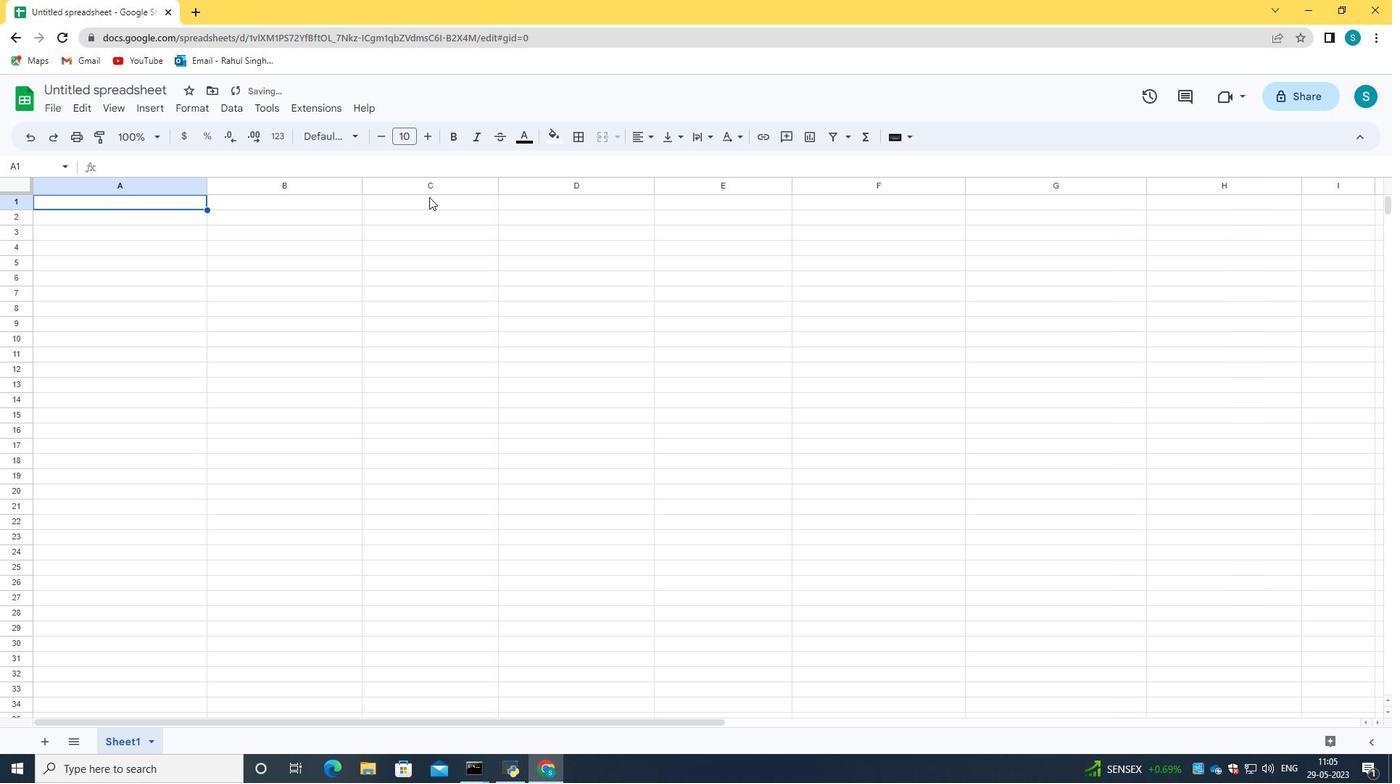 
Action: Mouse moved to (495, 185)
Screenshot: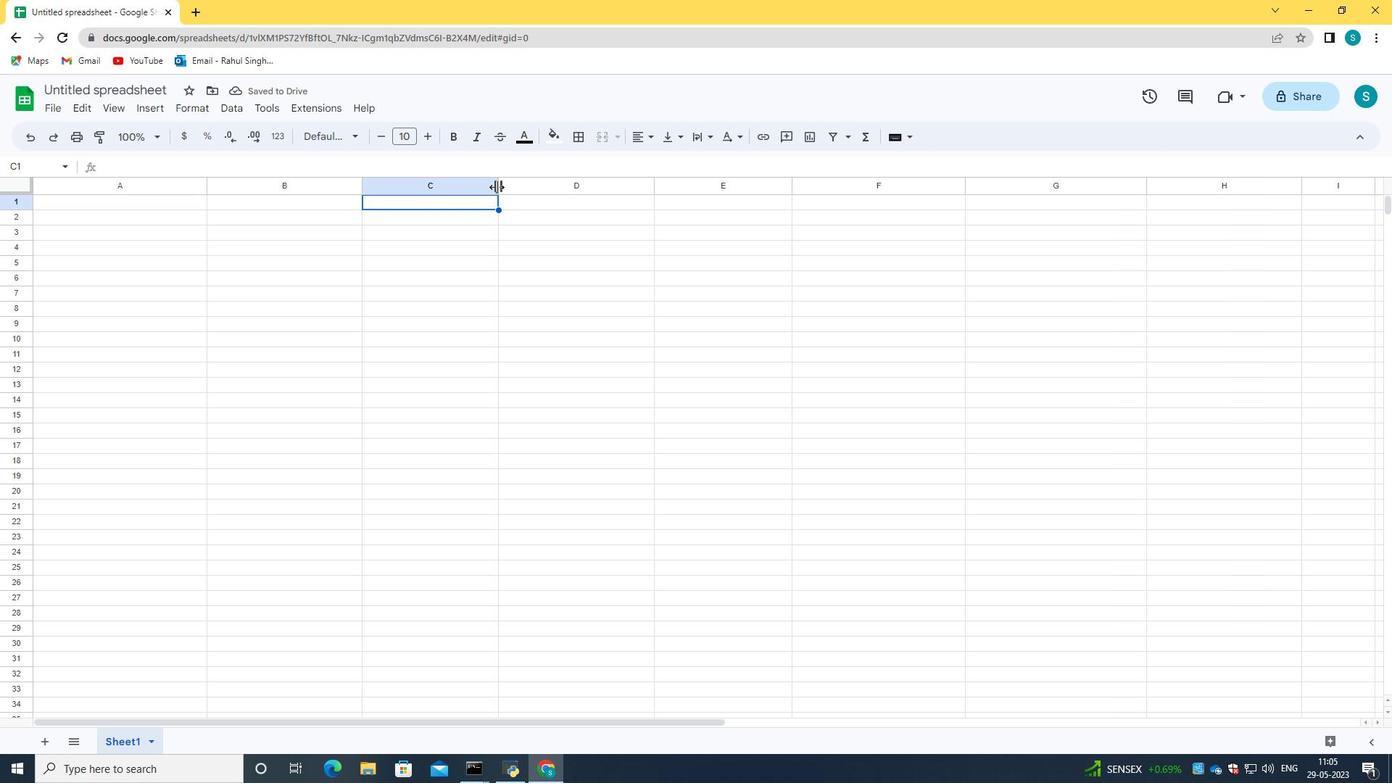 
Action: Mouse pressed left at (495, 185)
Screenshot: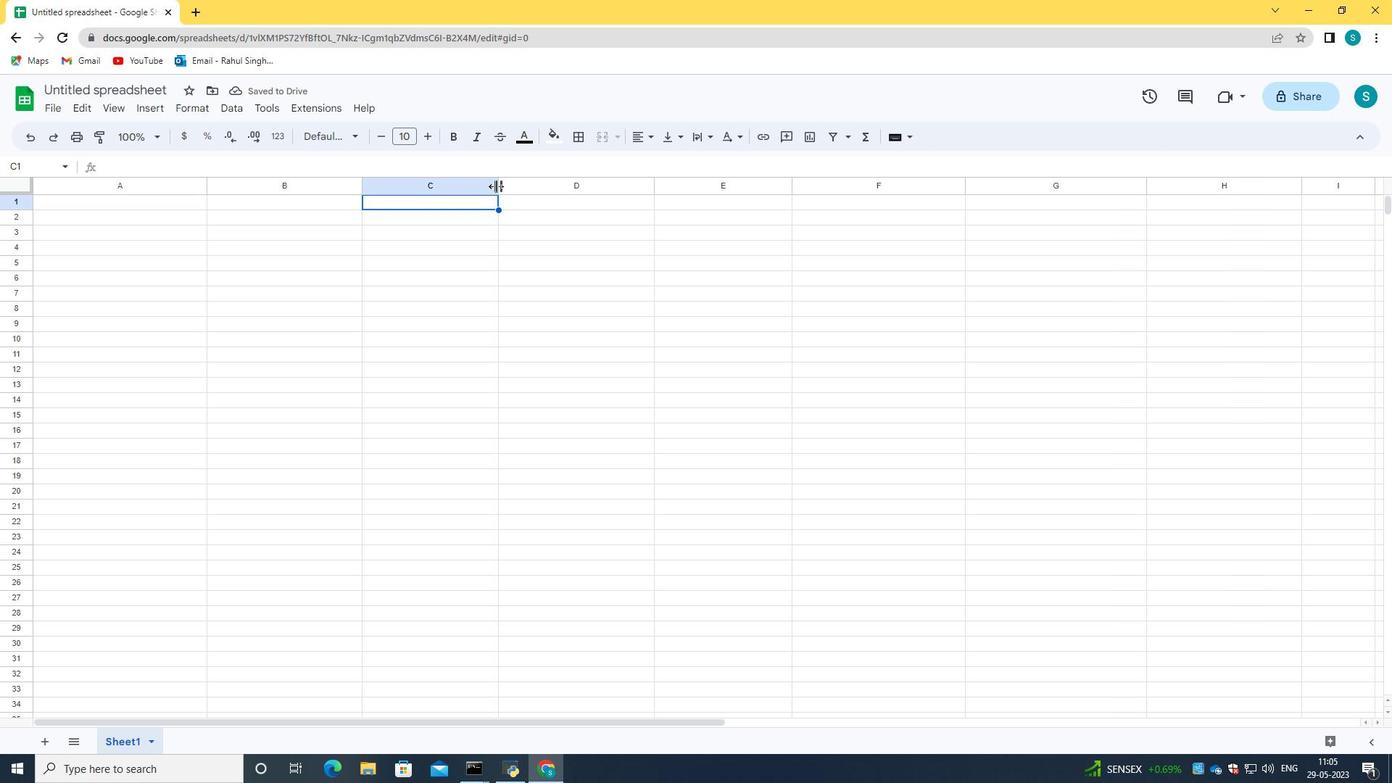 
Action: Mouse moved to (363, 184)
Screenshot: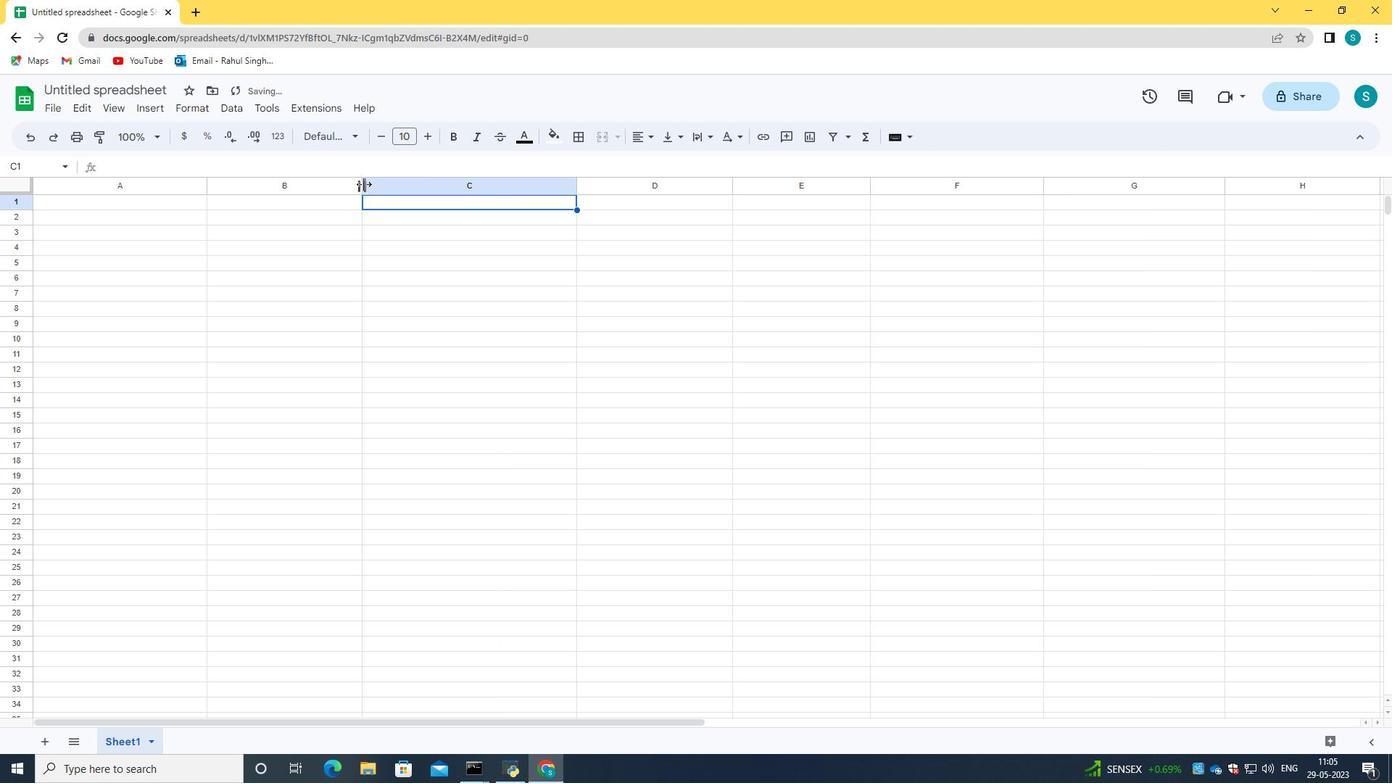 
Action: Mouse pressed left at (363, 184)
Screenshot: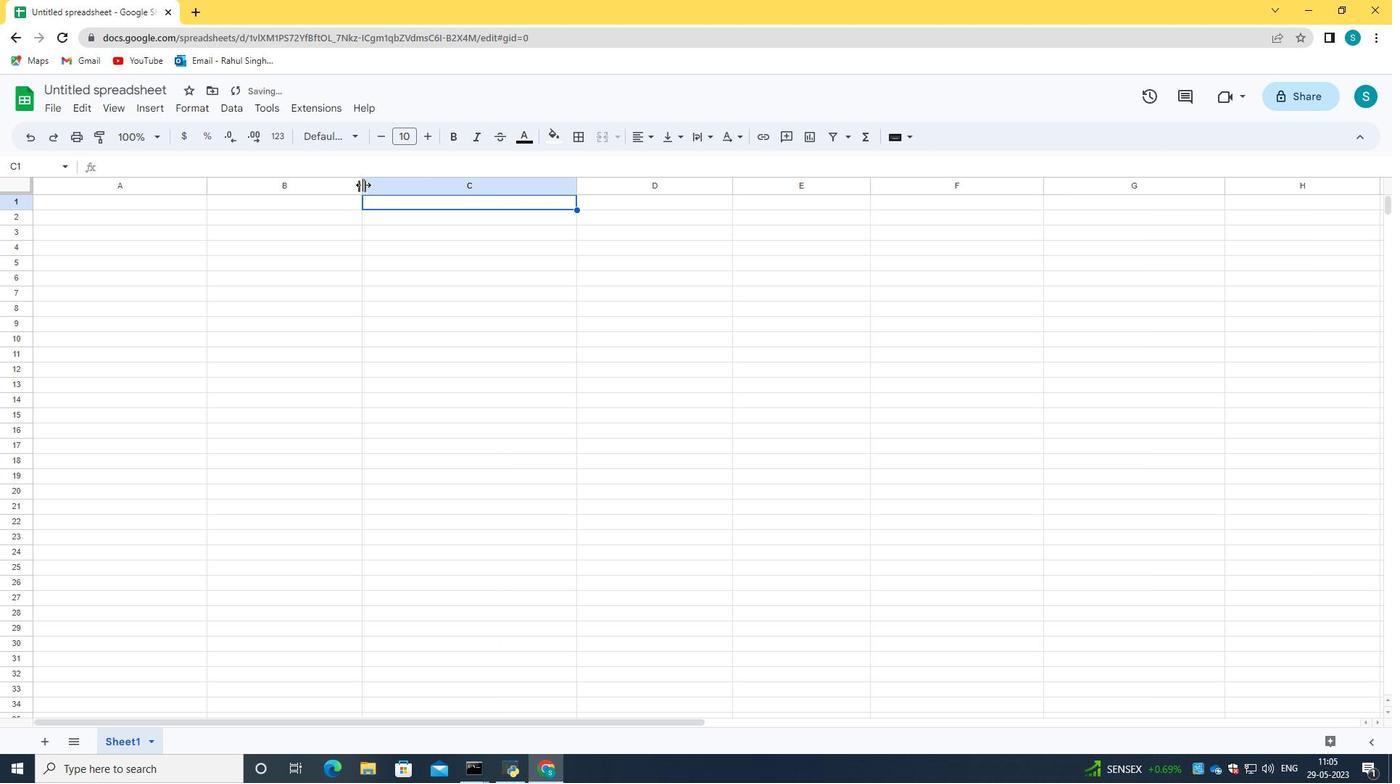 
Action: Mouse moved to (758, 183)
Screenshot: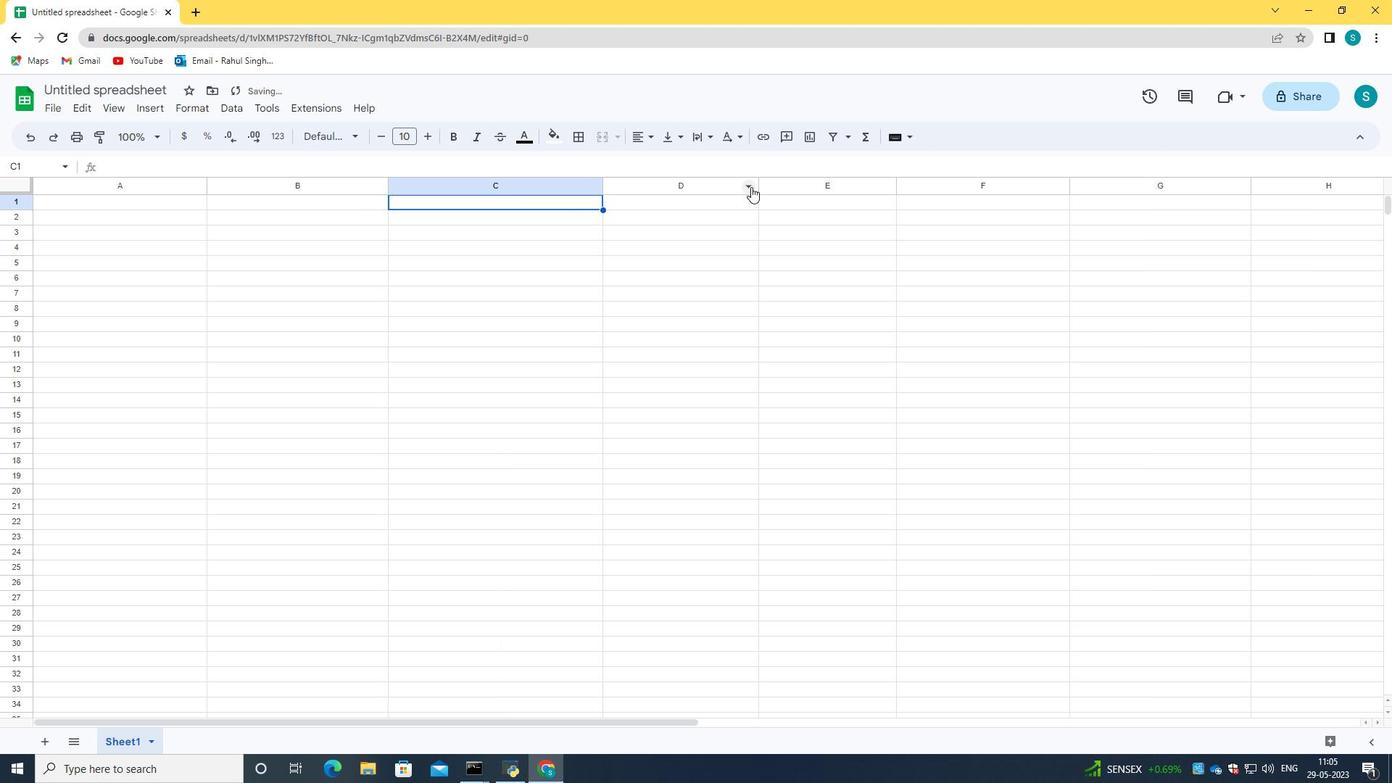 
Action: Mouse pressed left at (758, 183)
Screenshot: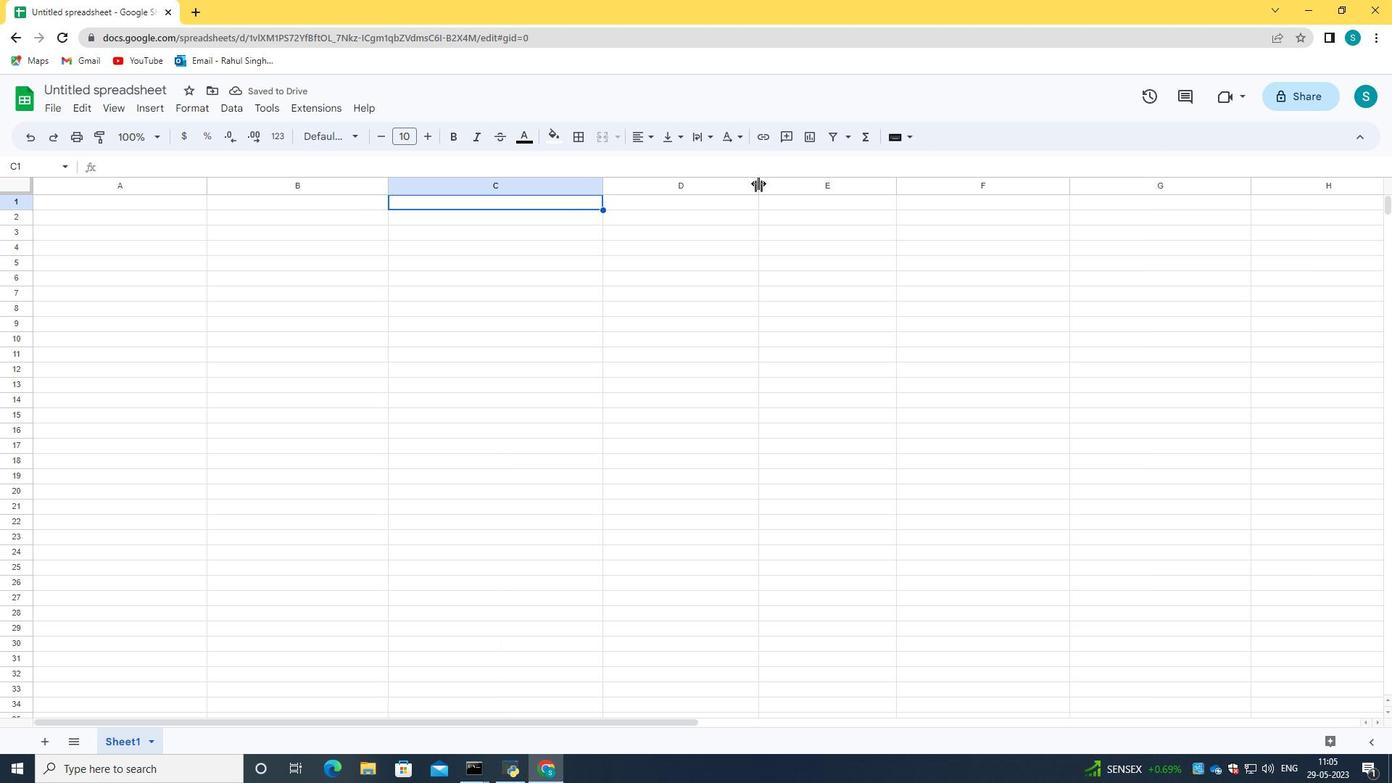 
Action: Mouse moved to (935, 183)
Screenshot: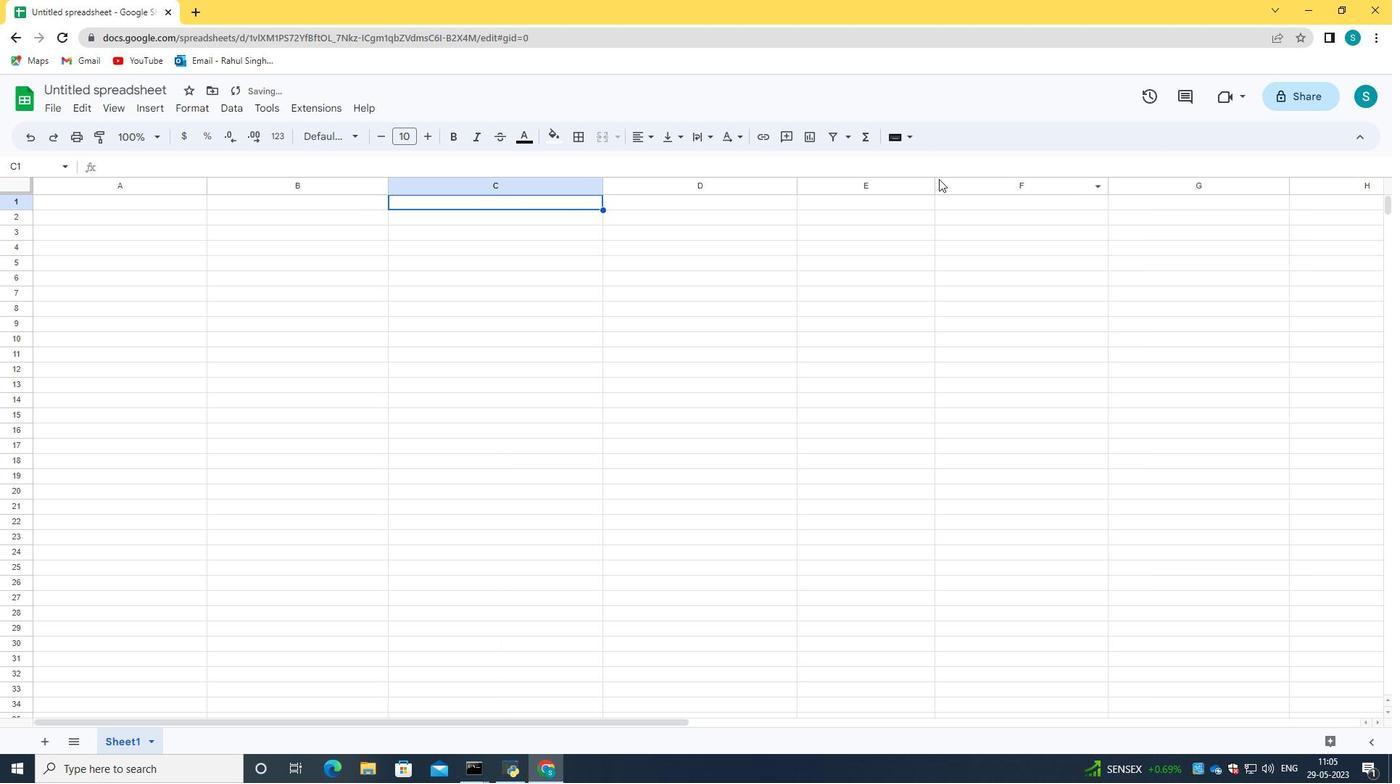 
Action: Mouse pressed left at (935, 183)
Screenshot: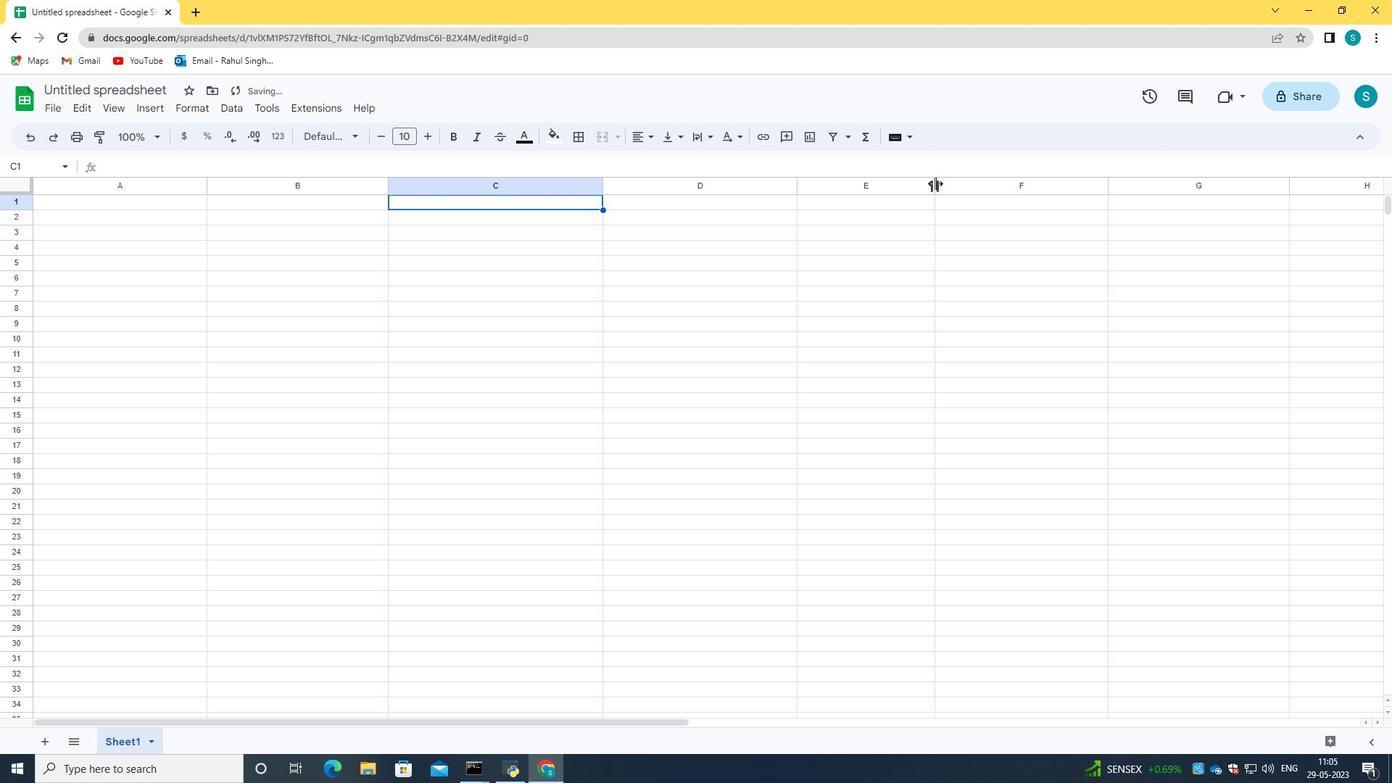
Action: Mouse moved to (1151, 187)
Screenshot: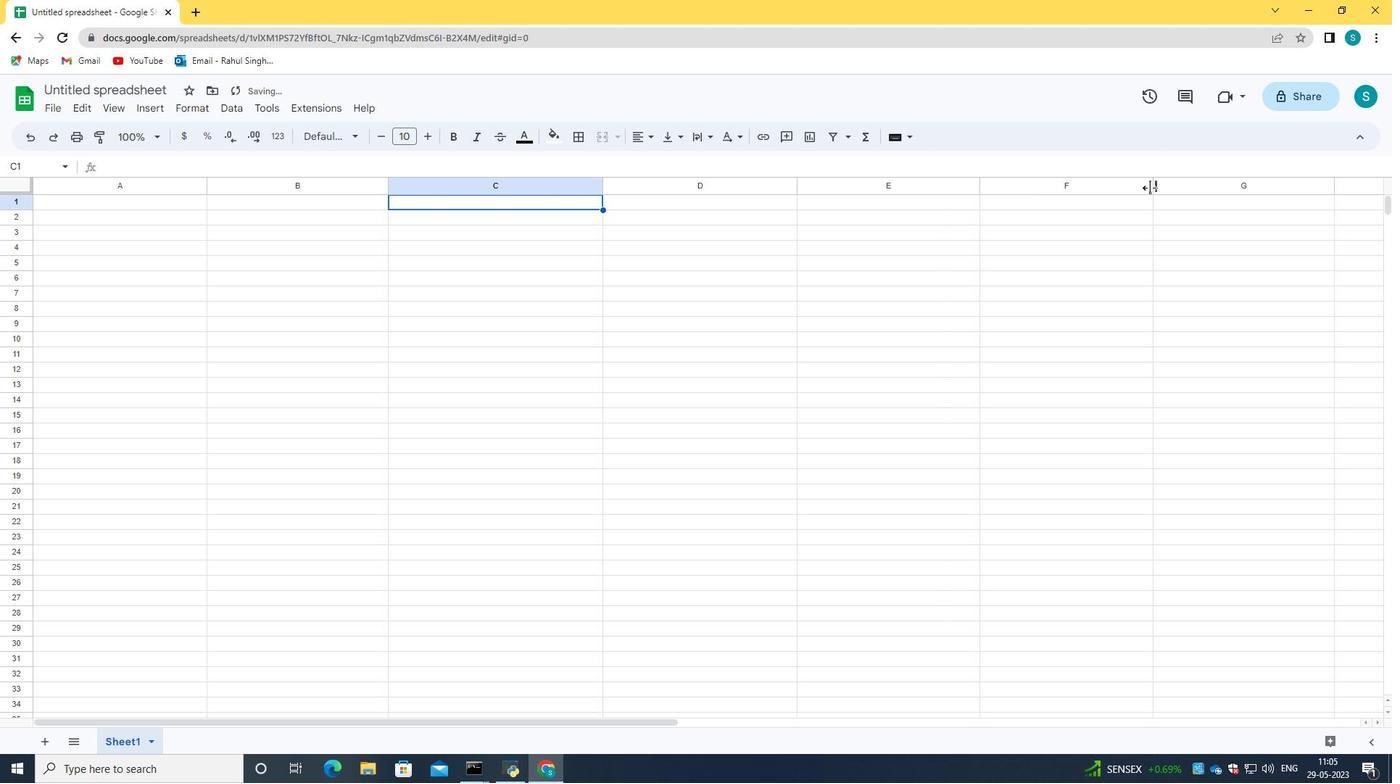 
Action: Mouse pressed left at (1151, 187)
Screenshot: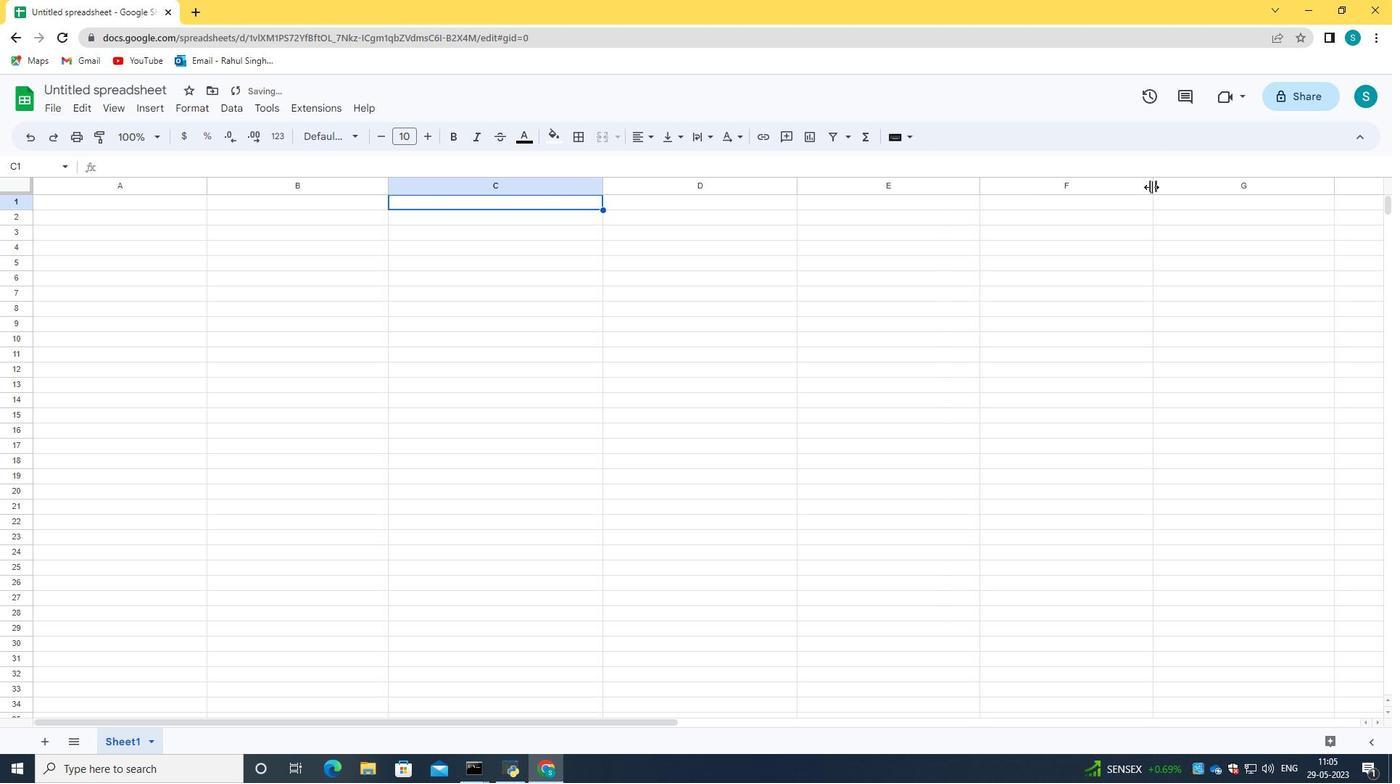
Action: Mouse moved to (556, 203)
Screenshot: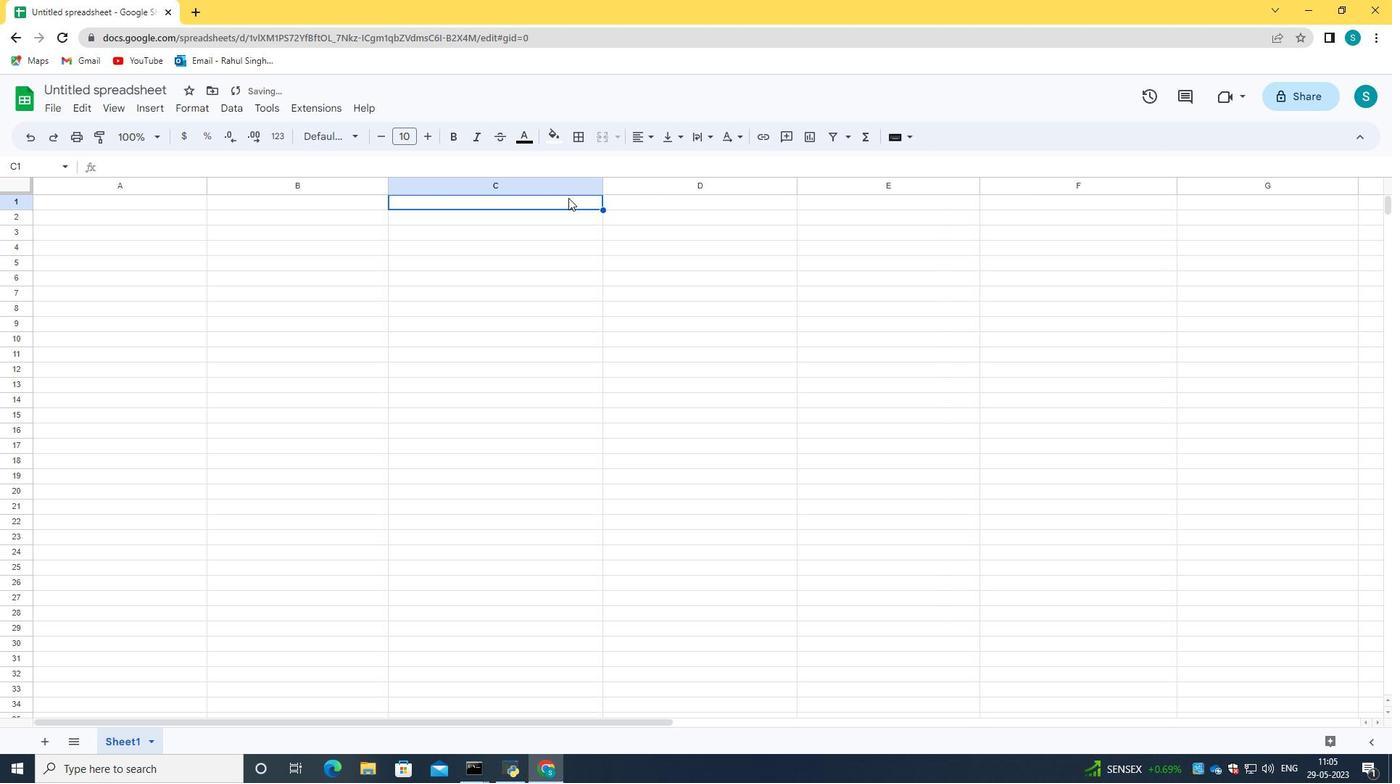
Action: Mouse pressed left at (556, 203)
Screenshot: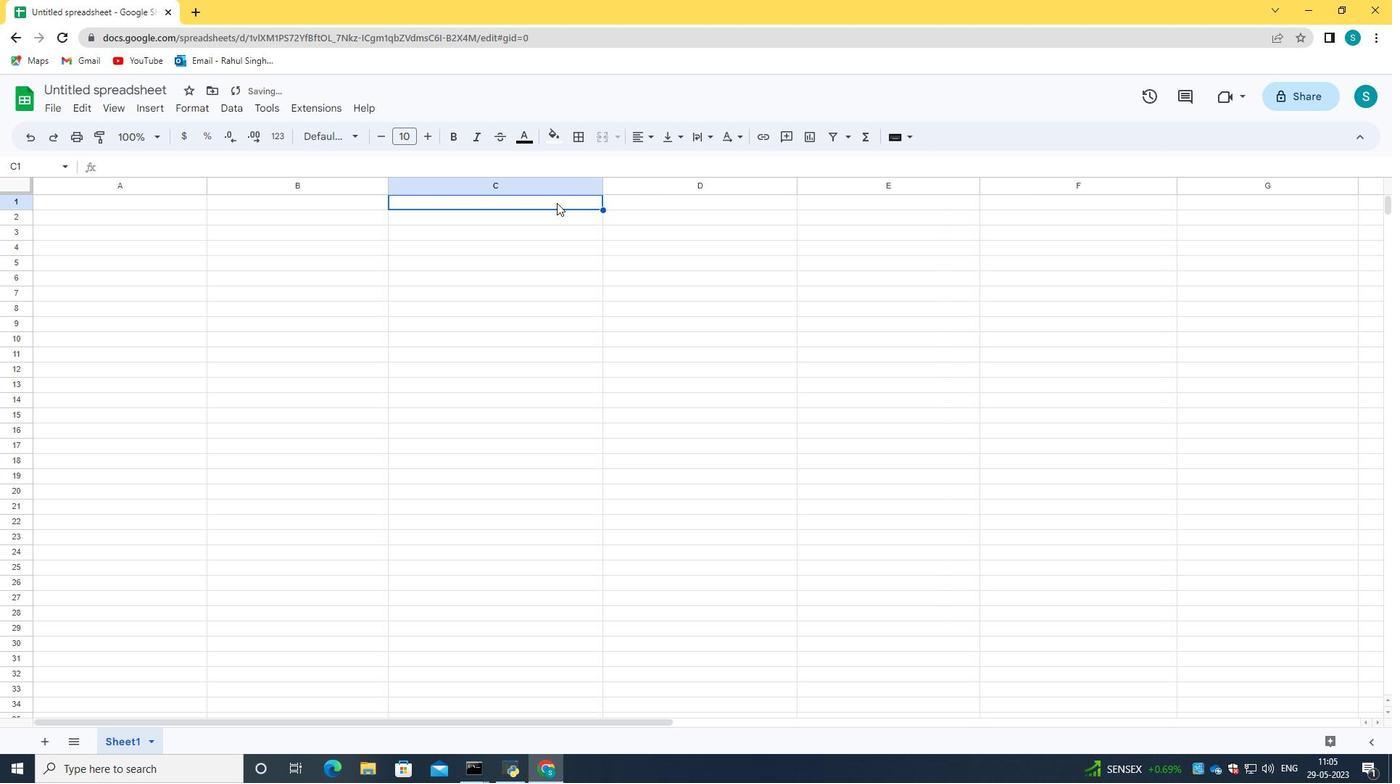 
Action: Mouse moved to (517, 198)
Screenshot: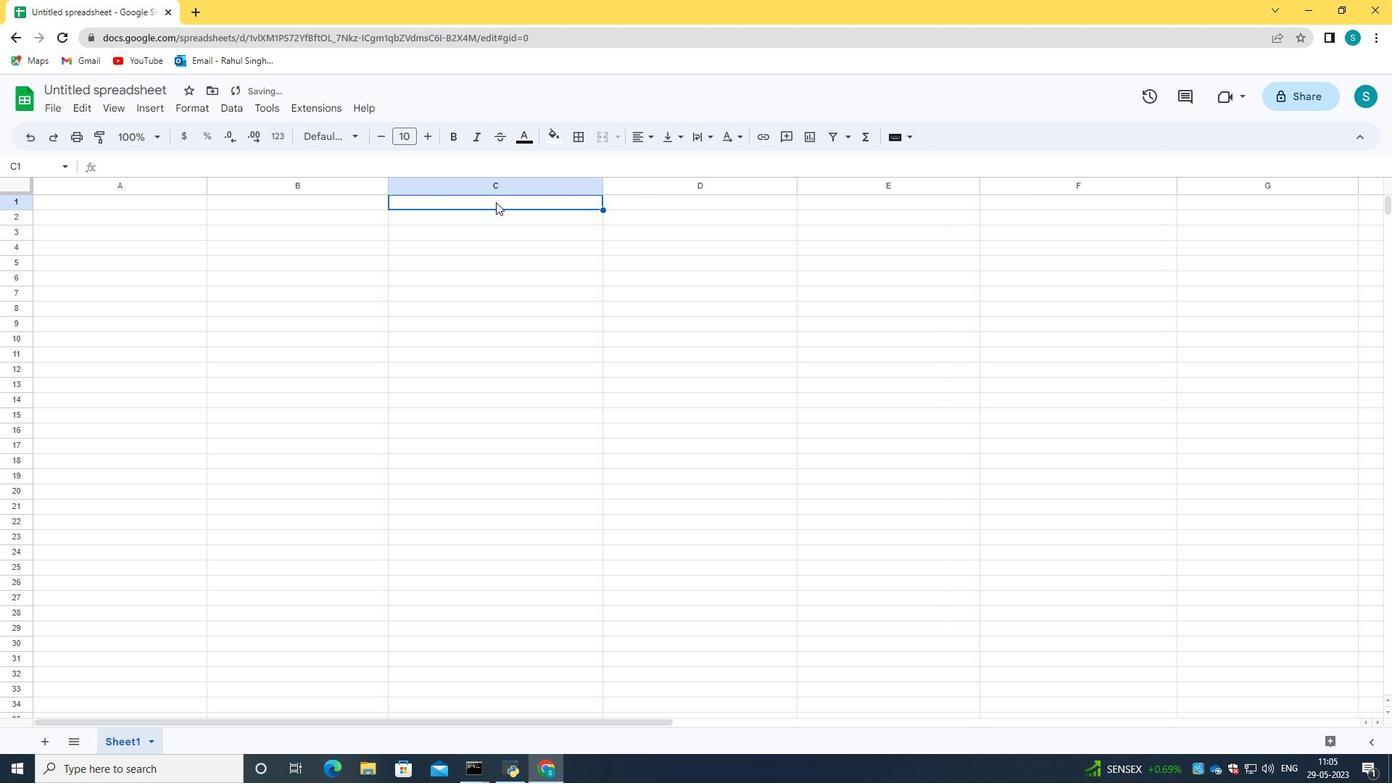 
Action: Mouse pressed left at (517, 198)
Screenshot: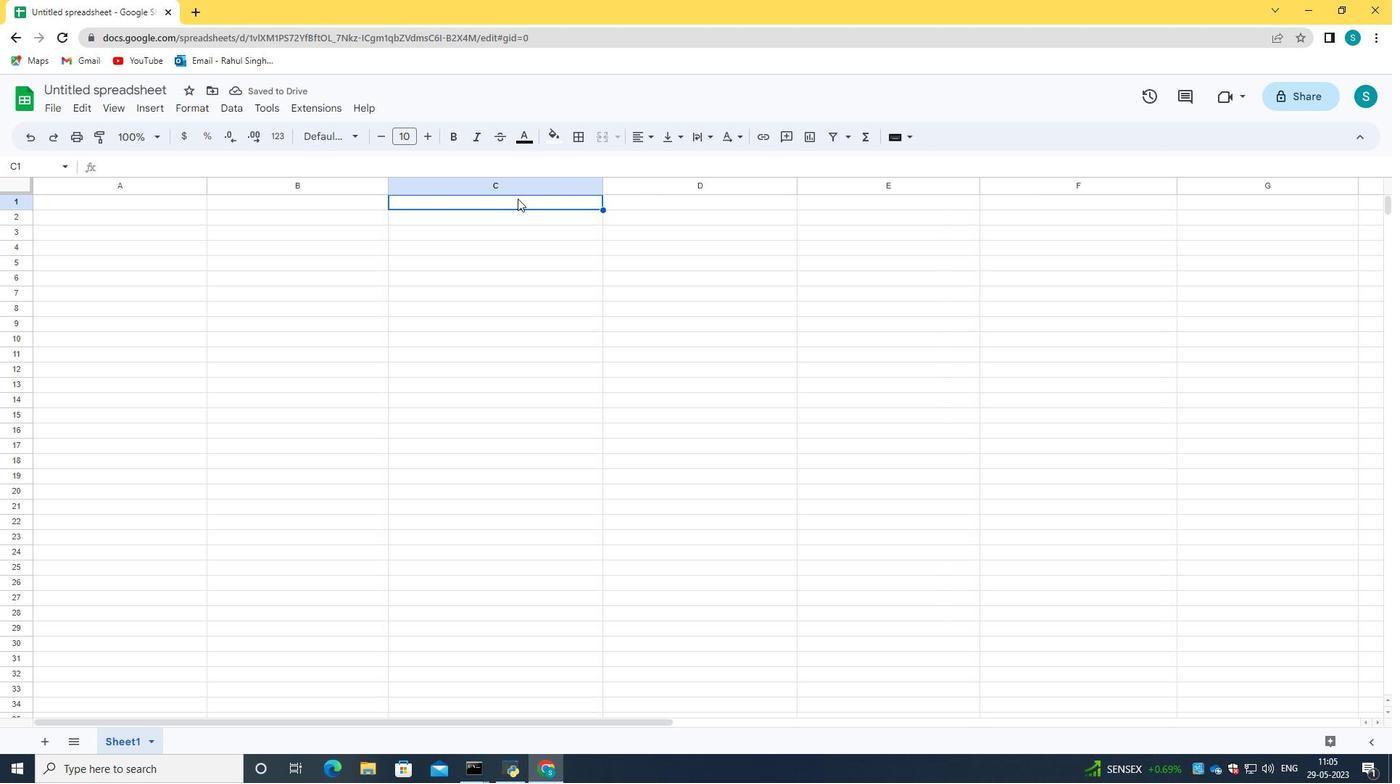 
Action: Mouse moved to (446, 203)
Screenshot: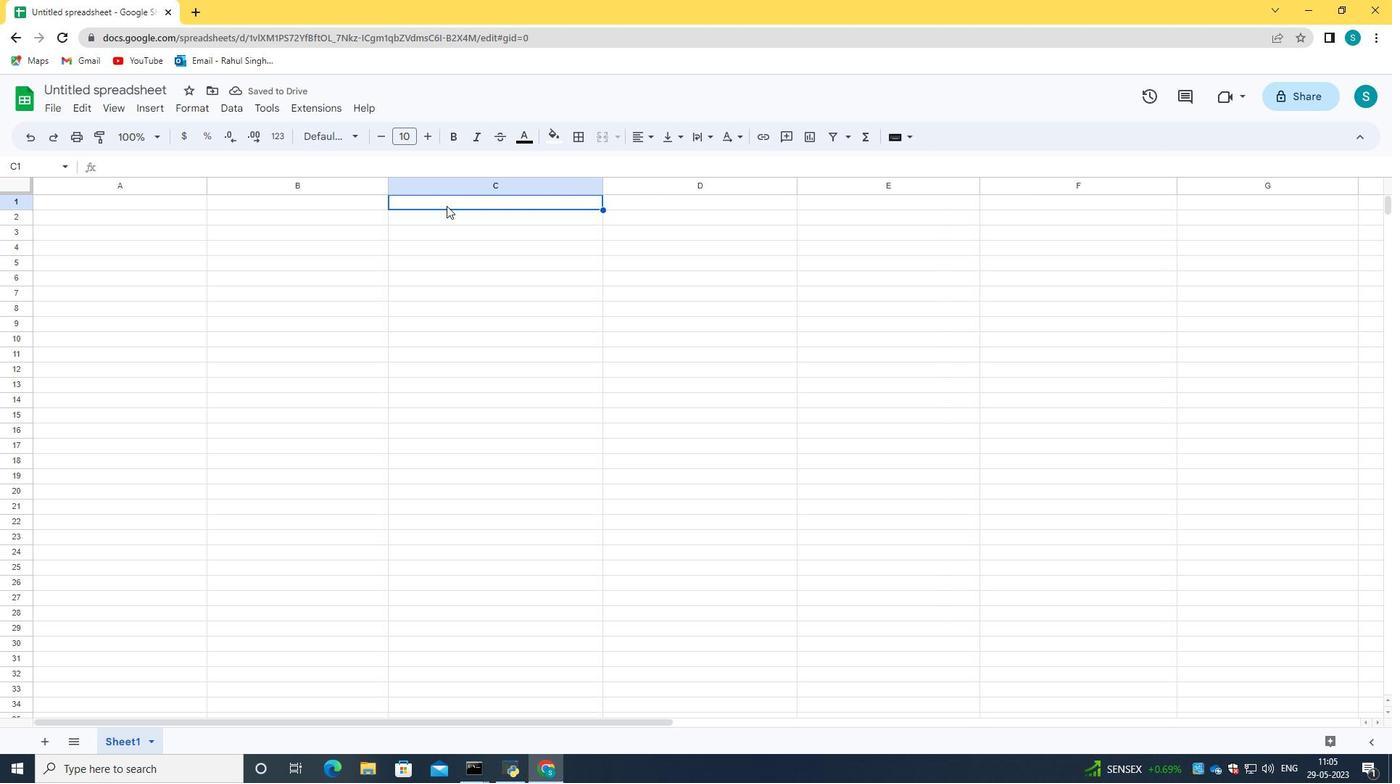 
Action: Key pressed <Key.caps_lock>E<Key.caps_lock>lite<Key.space><Key.caps_lock>S<Key.caps_lock>ales
Screenshot: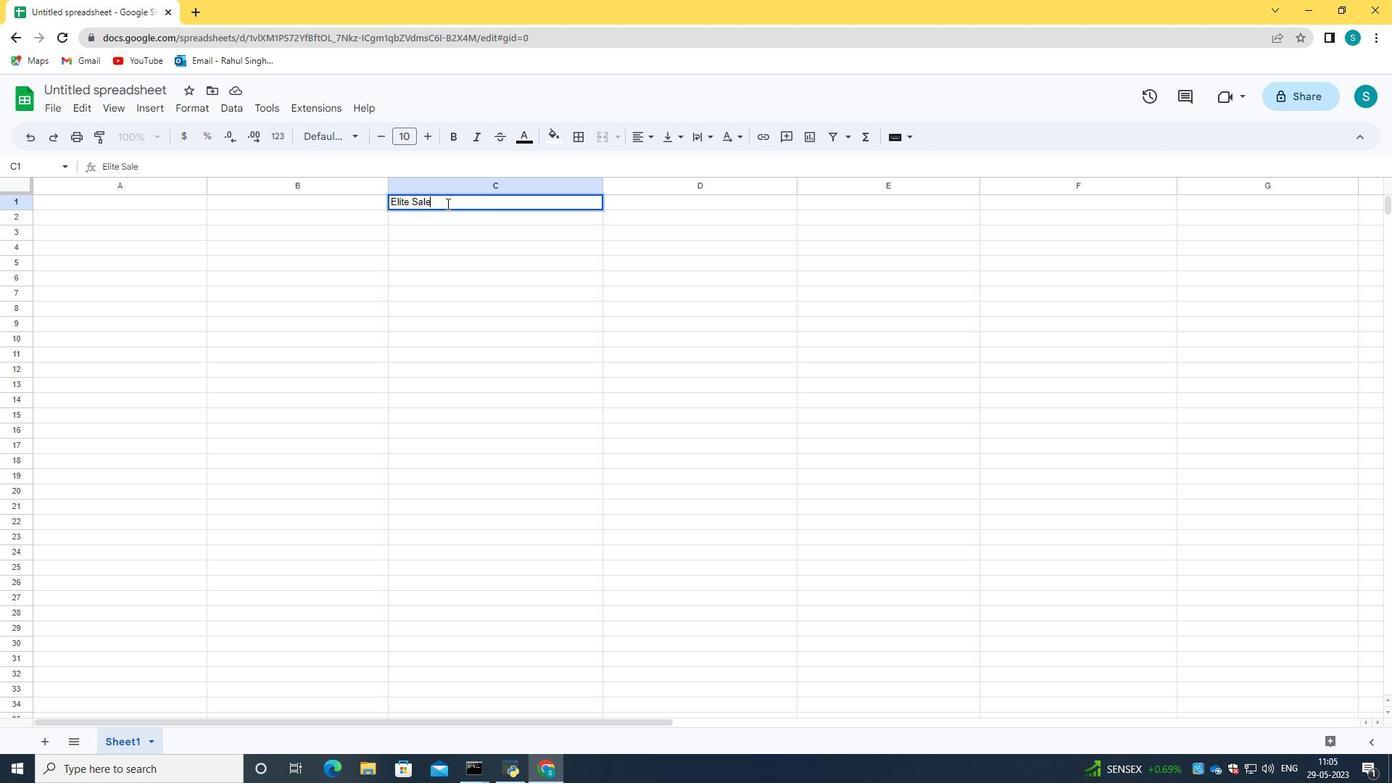 
Action: Mouse pressed left at (446, 203)
Screenshot: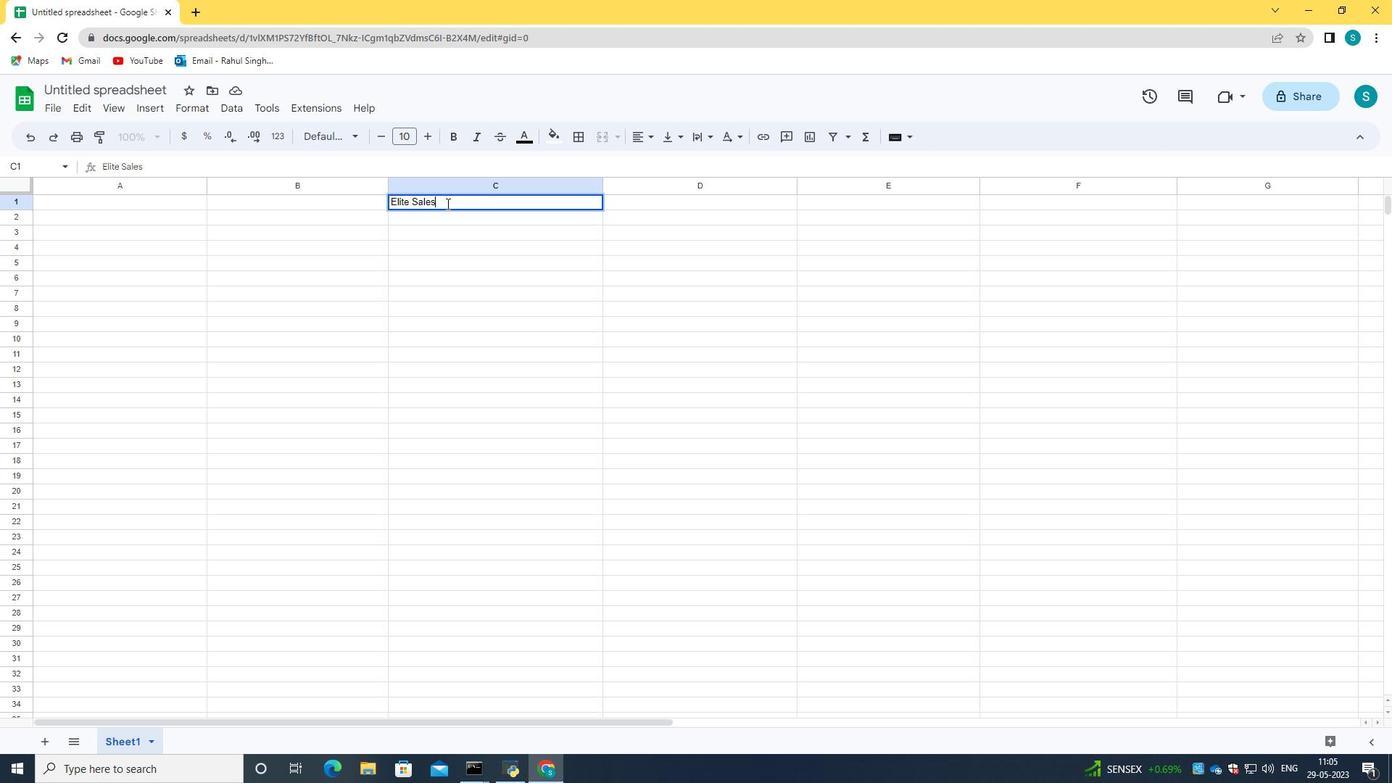 
Action: Mouse moved to (422, 136)
Screenshot: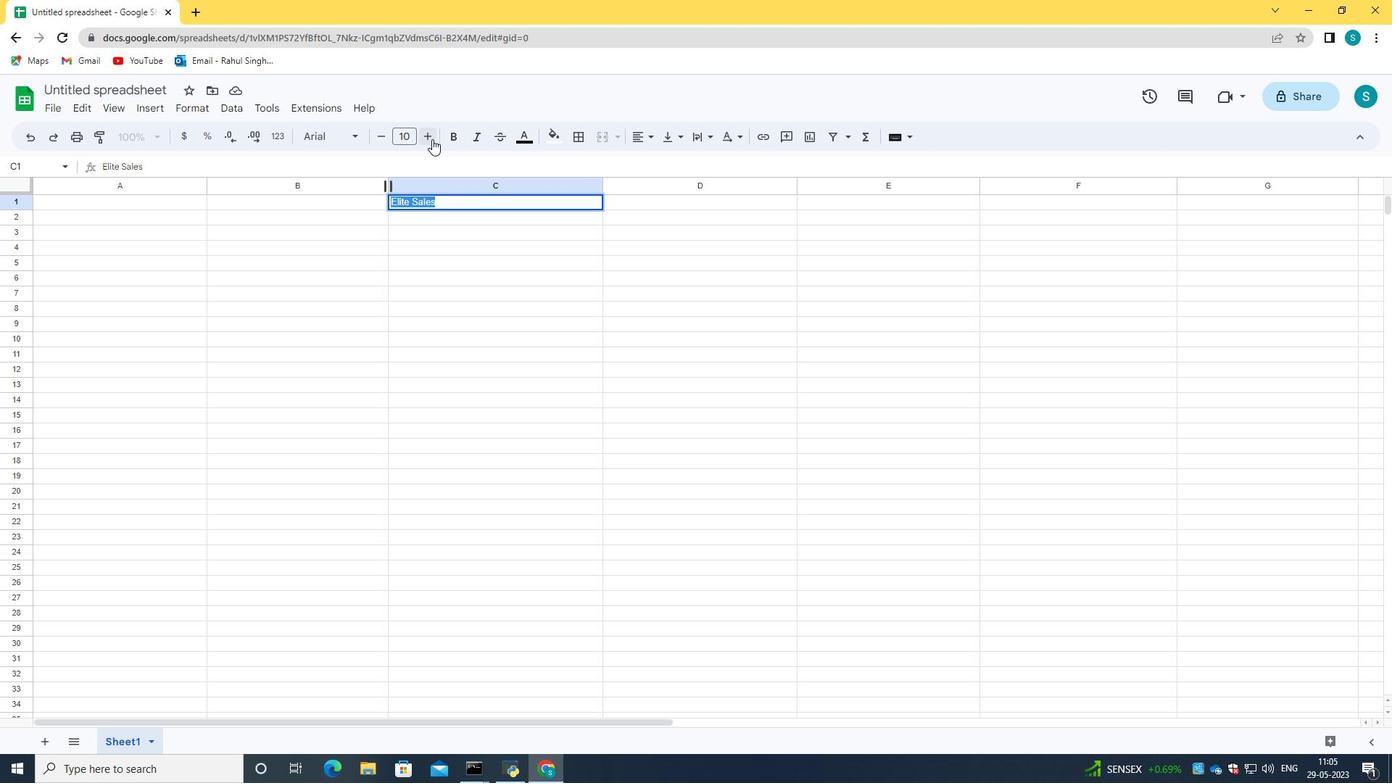 
Action: Mouse pressed left at (422, 136)
Screenshot: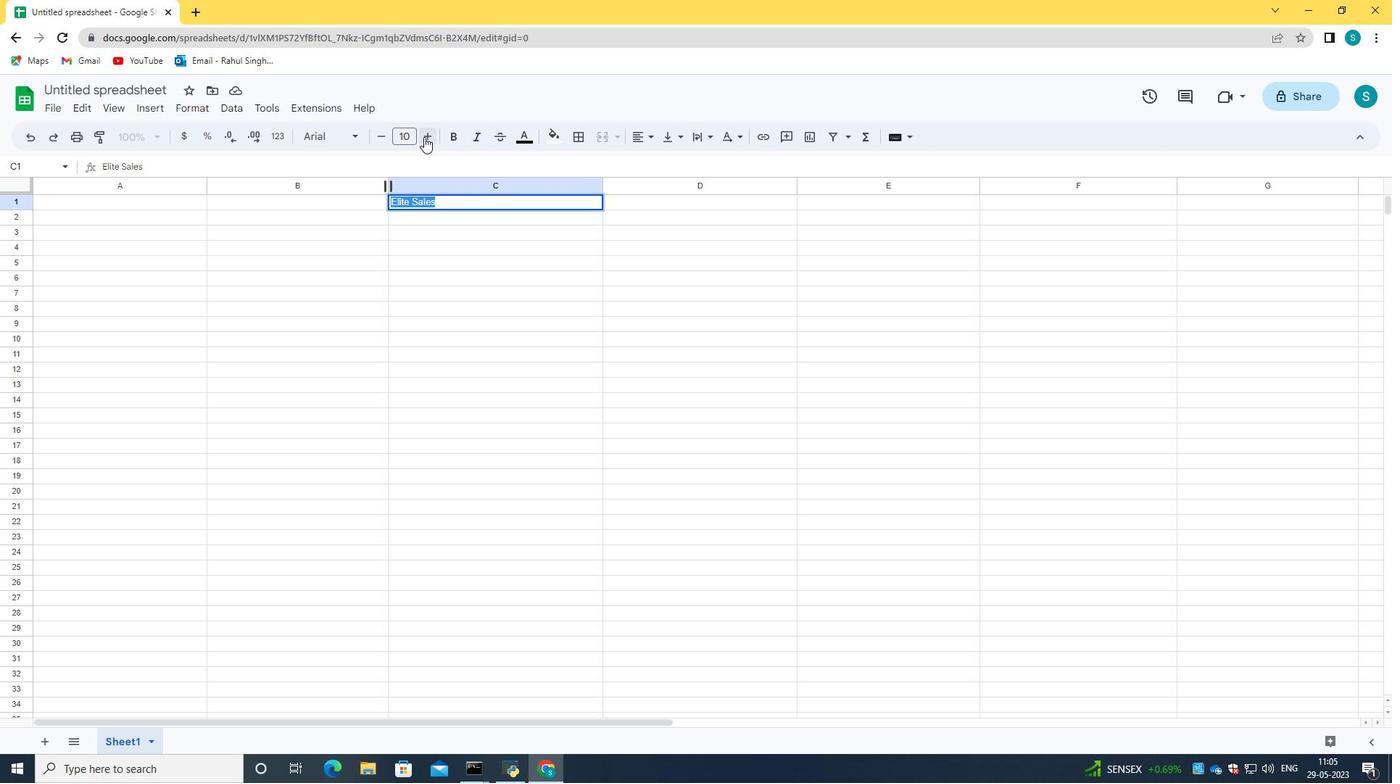 
Action: Mouse pressed left at (422, 136)
Screenshot: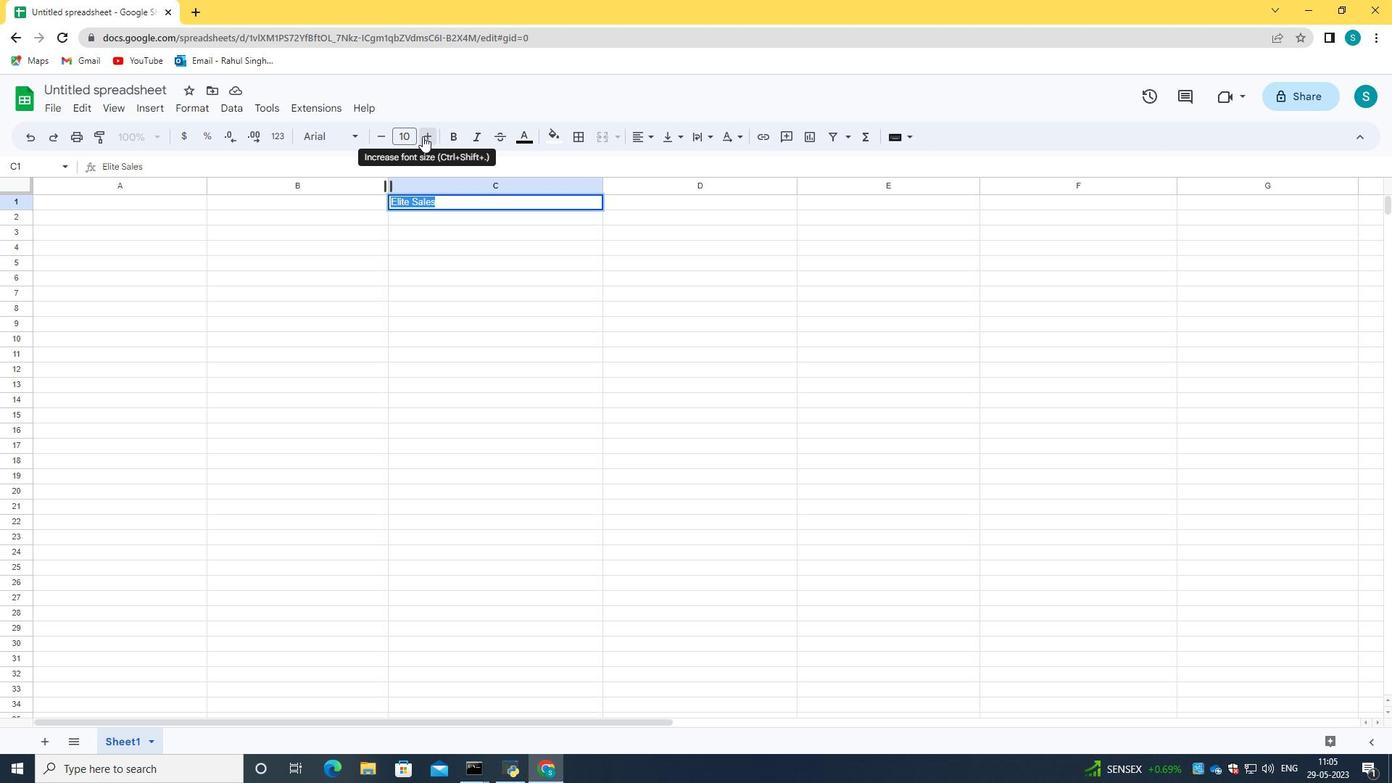 
Action: Mouse pressed left at (422, 136)
Screenshot: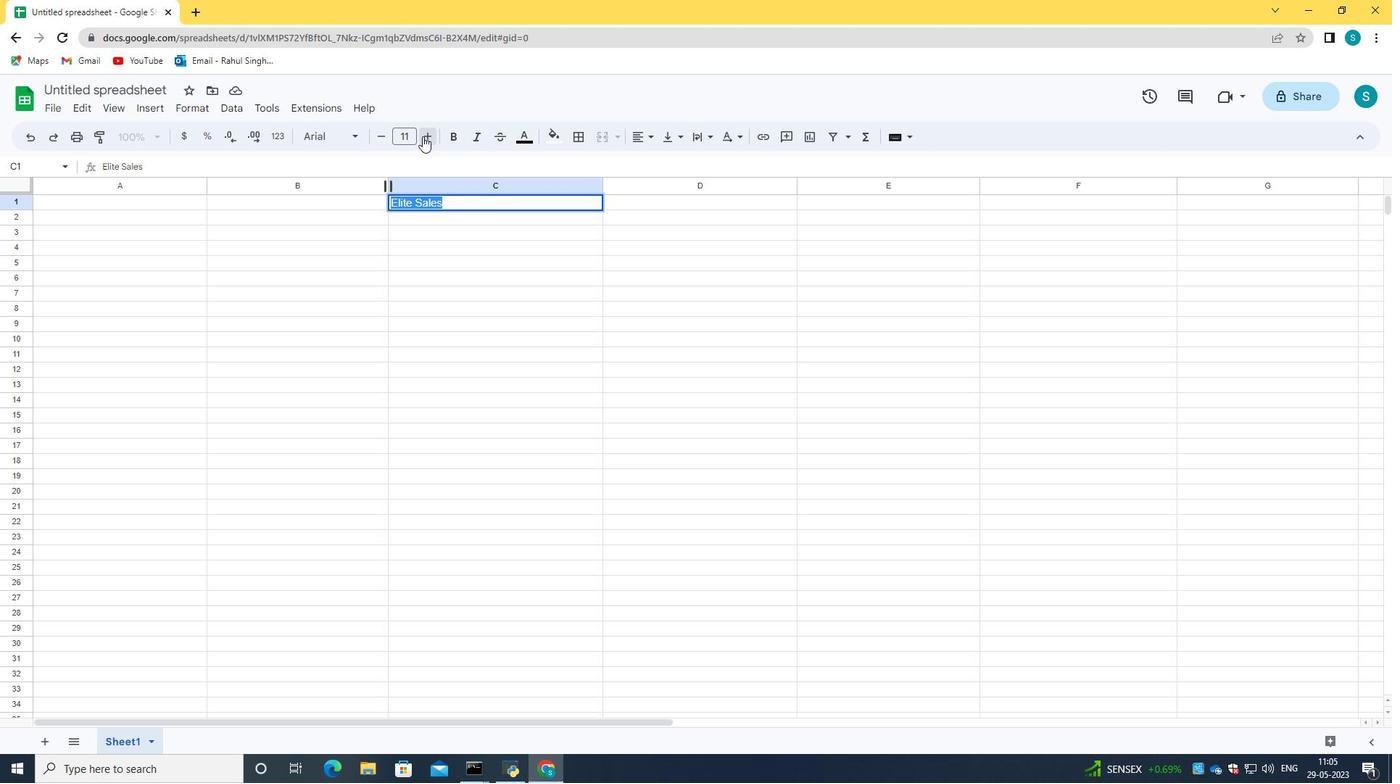 
Action: Mouse pressed left at (422, 136)
Screenshot: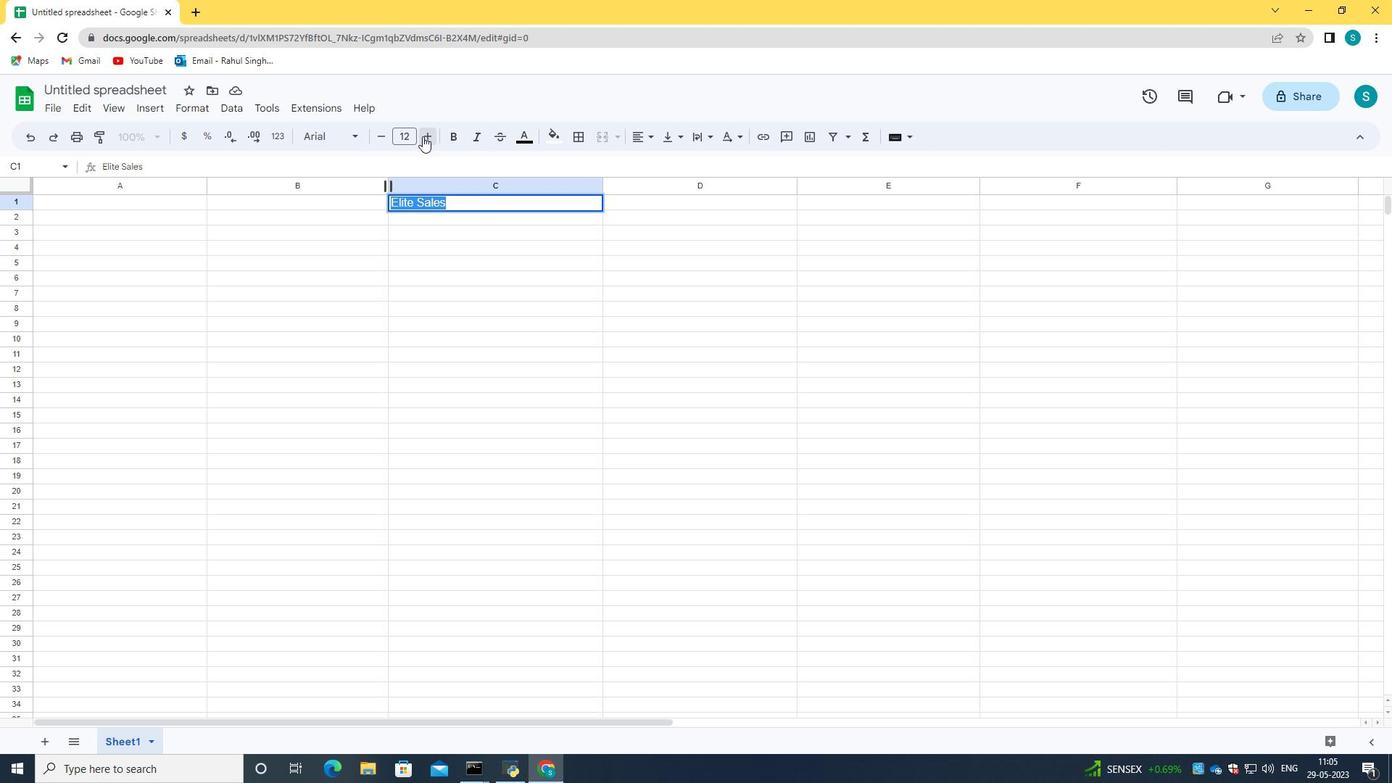 
Action: Mouse pressed left at (422, 136)
Screenshot: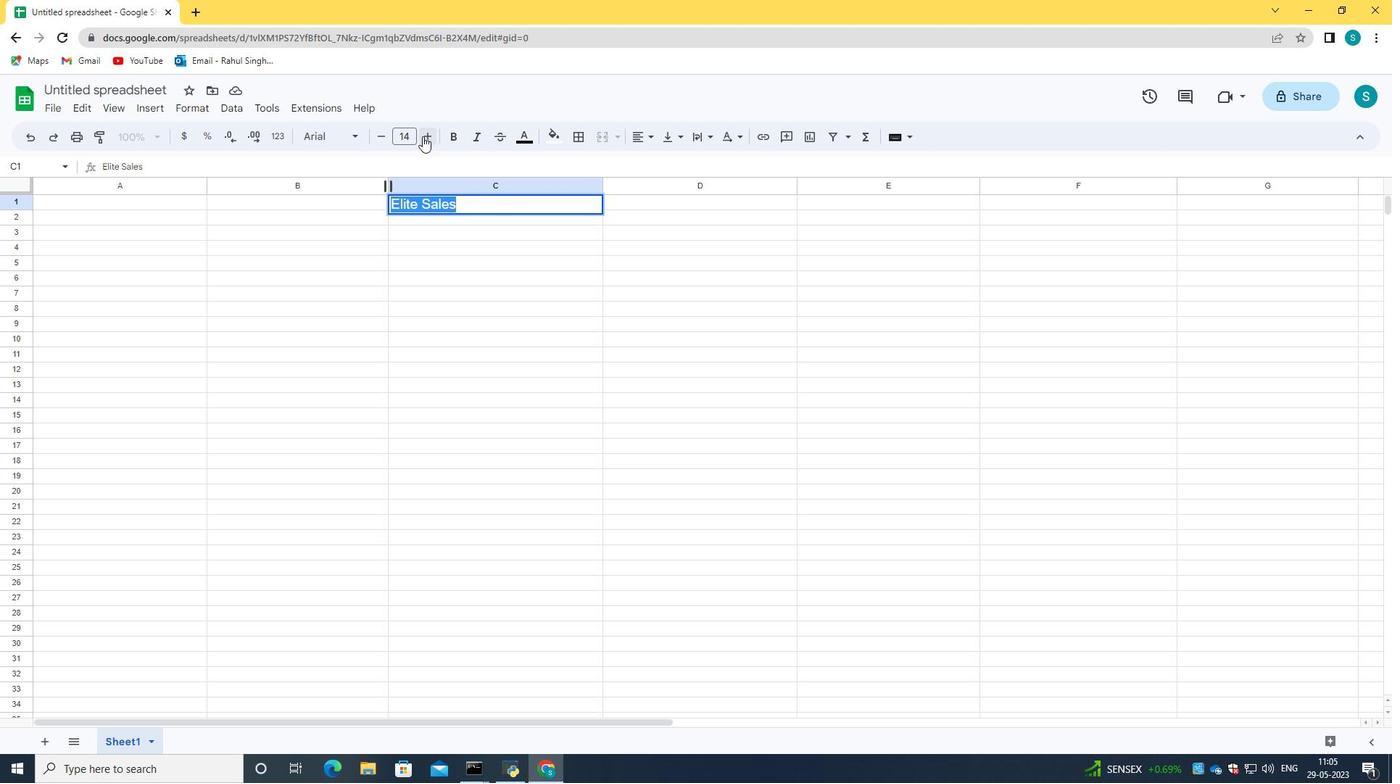 
Action: Mouse moved to (319, 218)
Screenshot: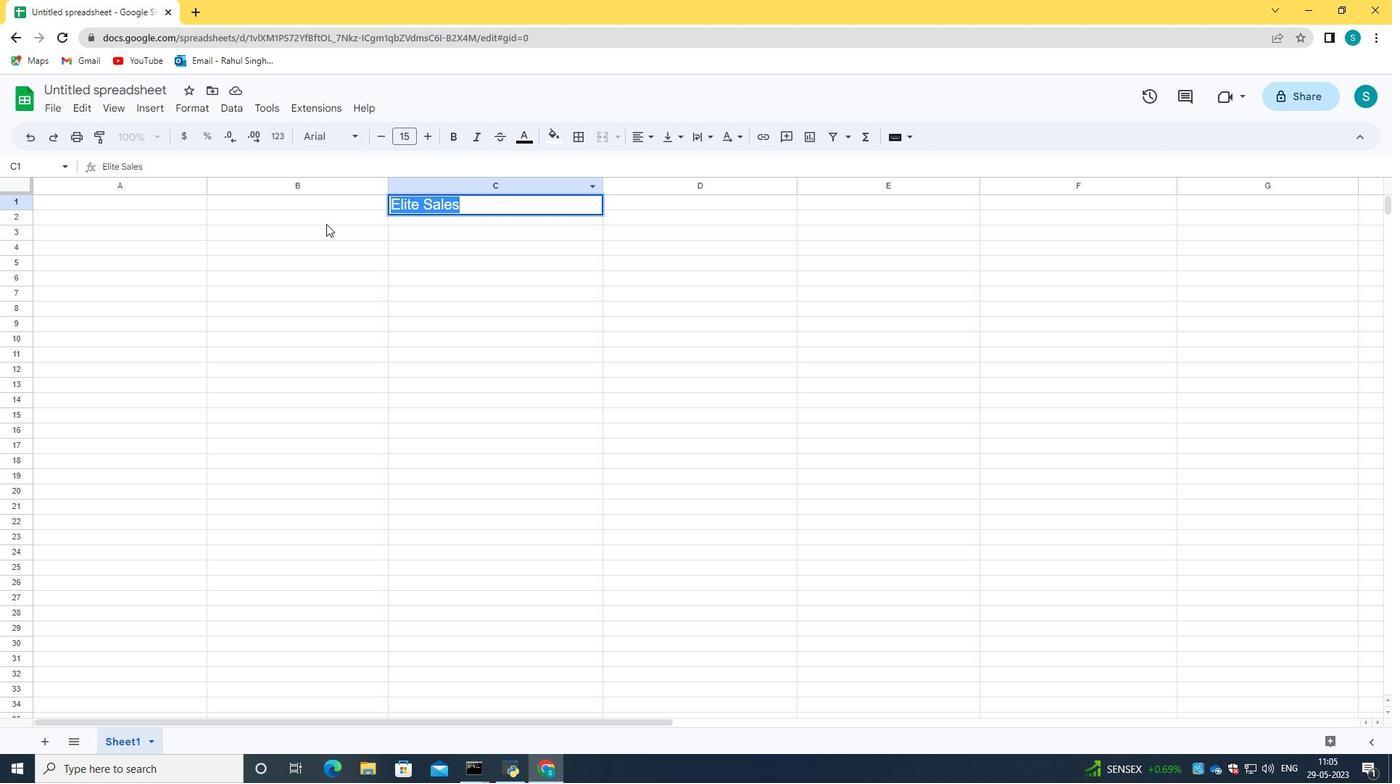 
Action: Mouse pressed left at (319, 218)
Screenshot: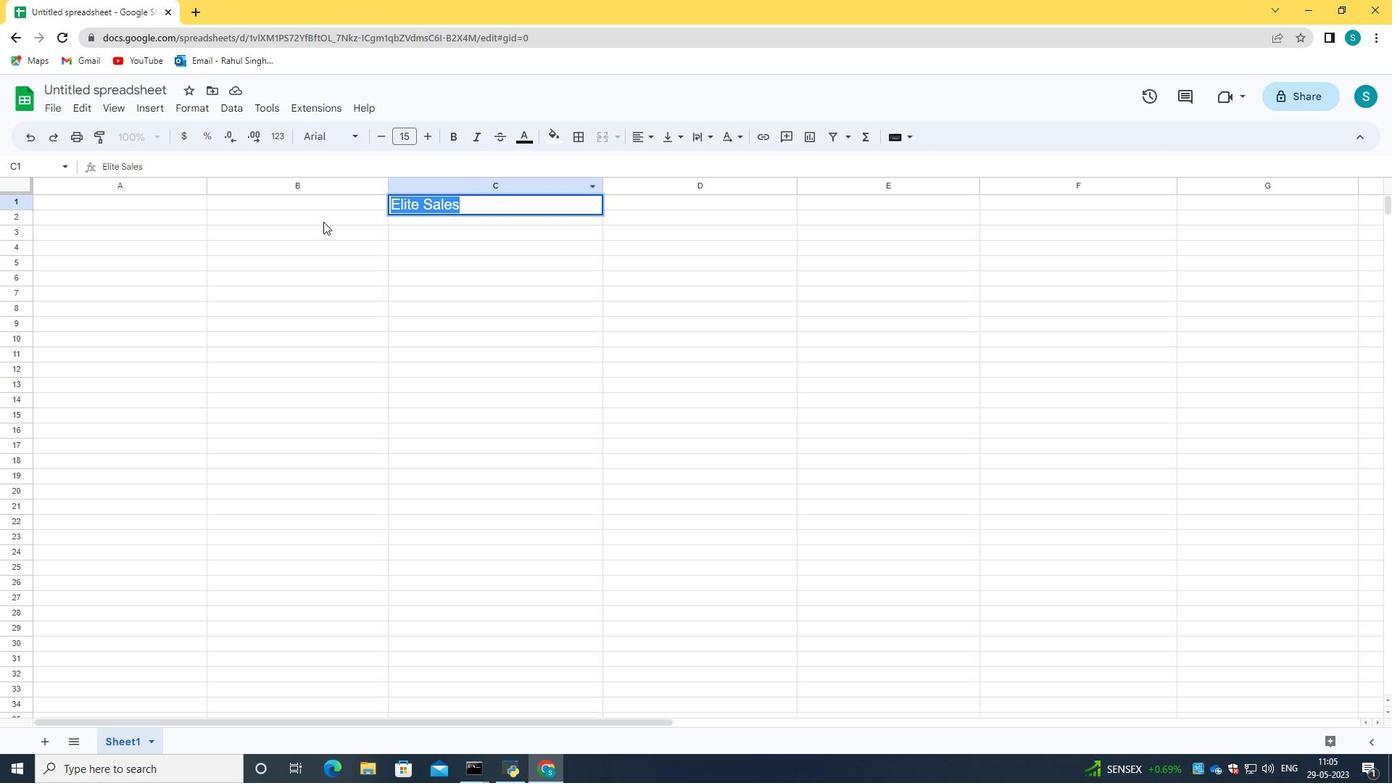 
Action: Mouse moved to (104, 223)
Screenshot: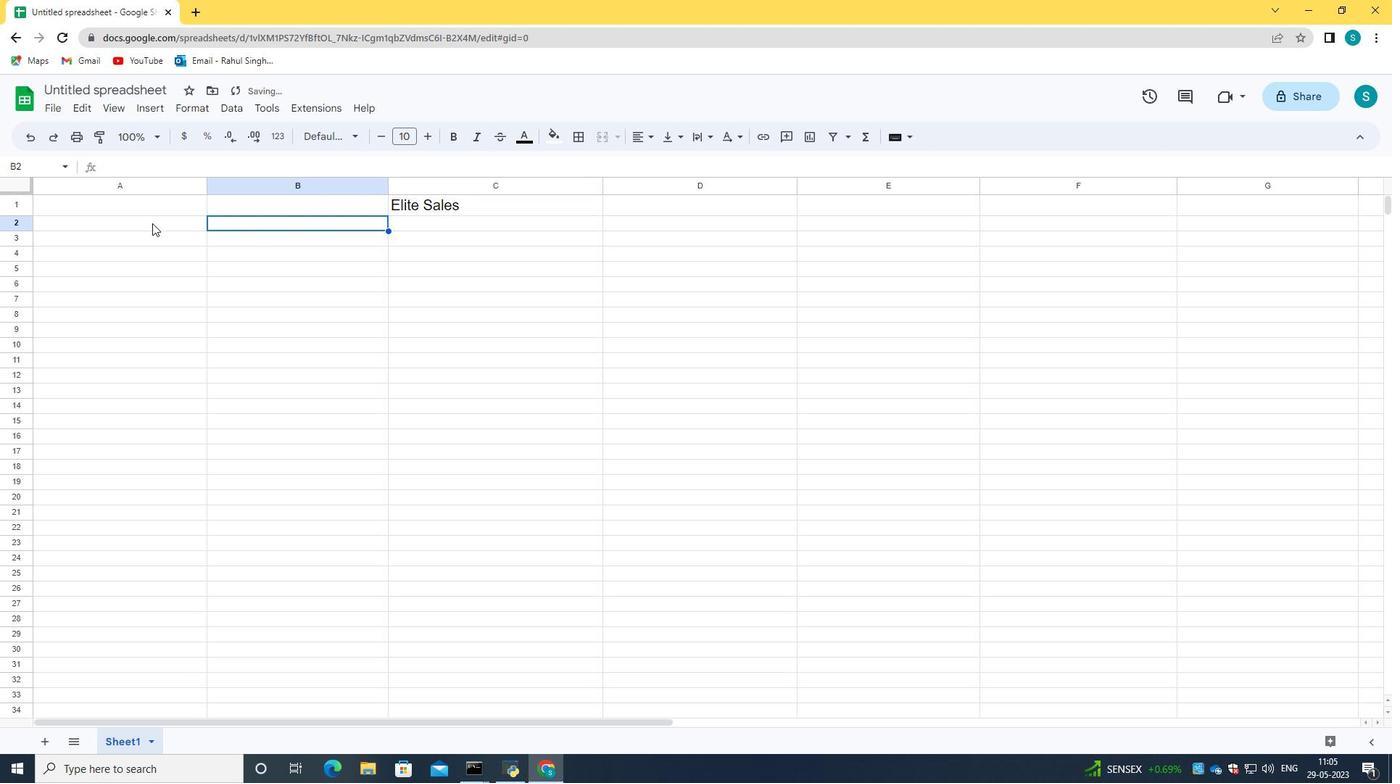 
Action: Mouse pressed left at (104, 223)
Screenshot: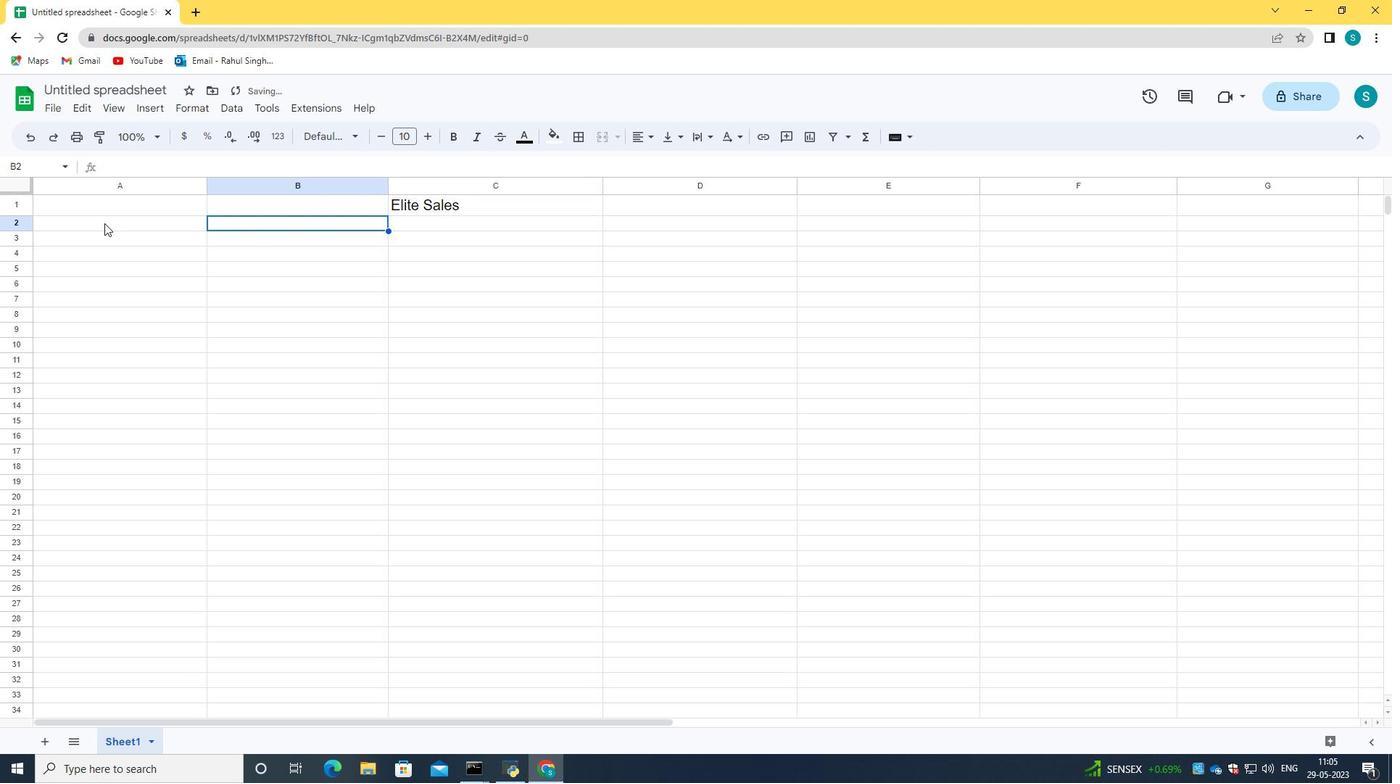 
Action: Key pressed <Key.caps_lock>N<Key.caps_lock><Key.caps_lock>AME<Key.backspace><Key.backspace><Key.backspace>AME
Screenshot: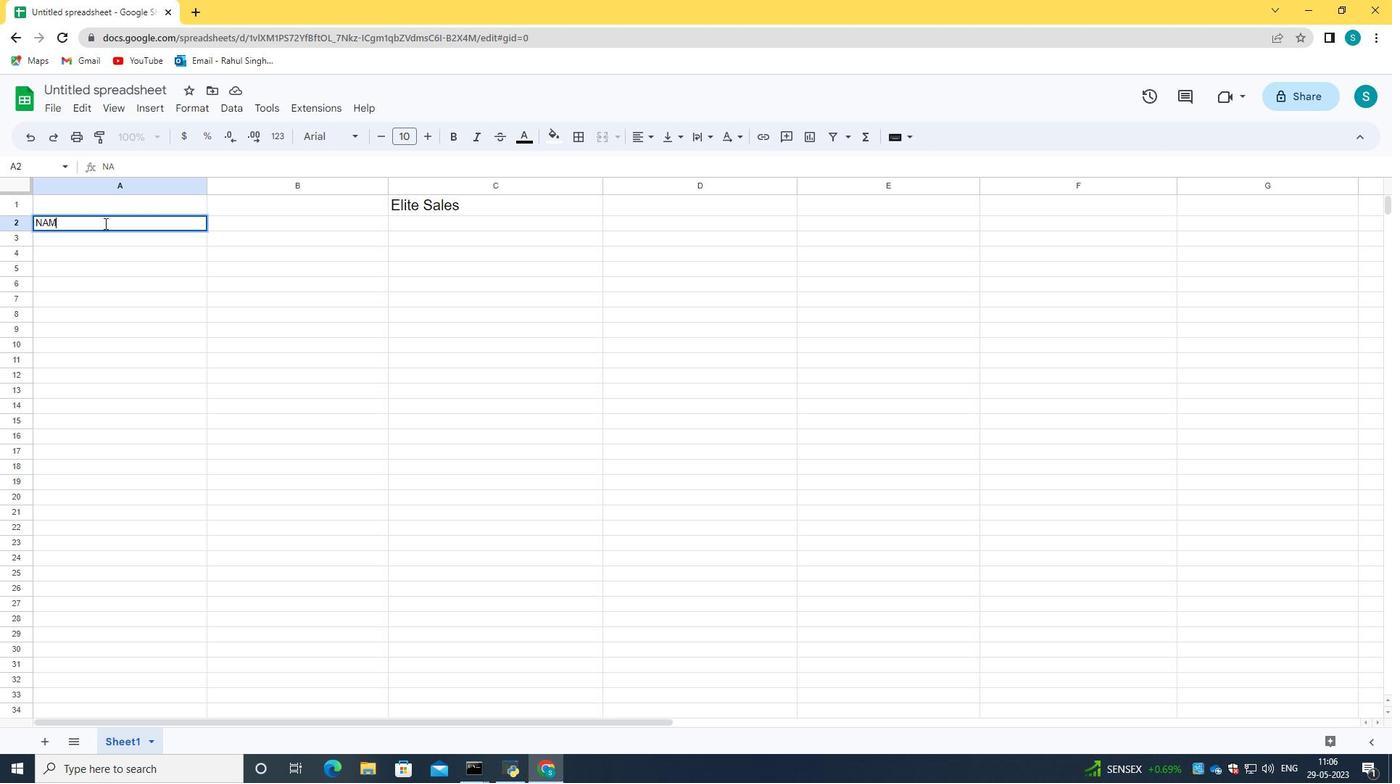 
Action: Mouse moved to (87, 237)
Screenshot: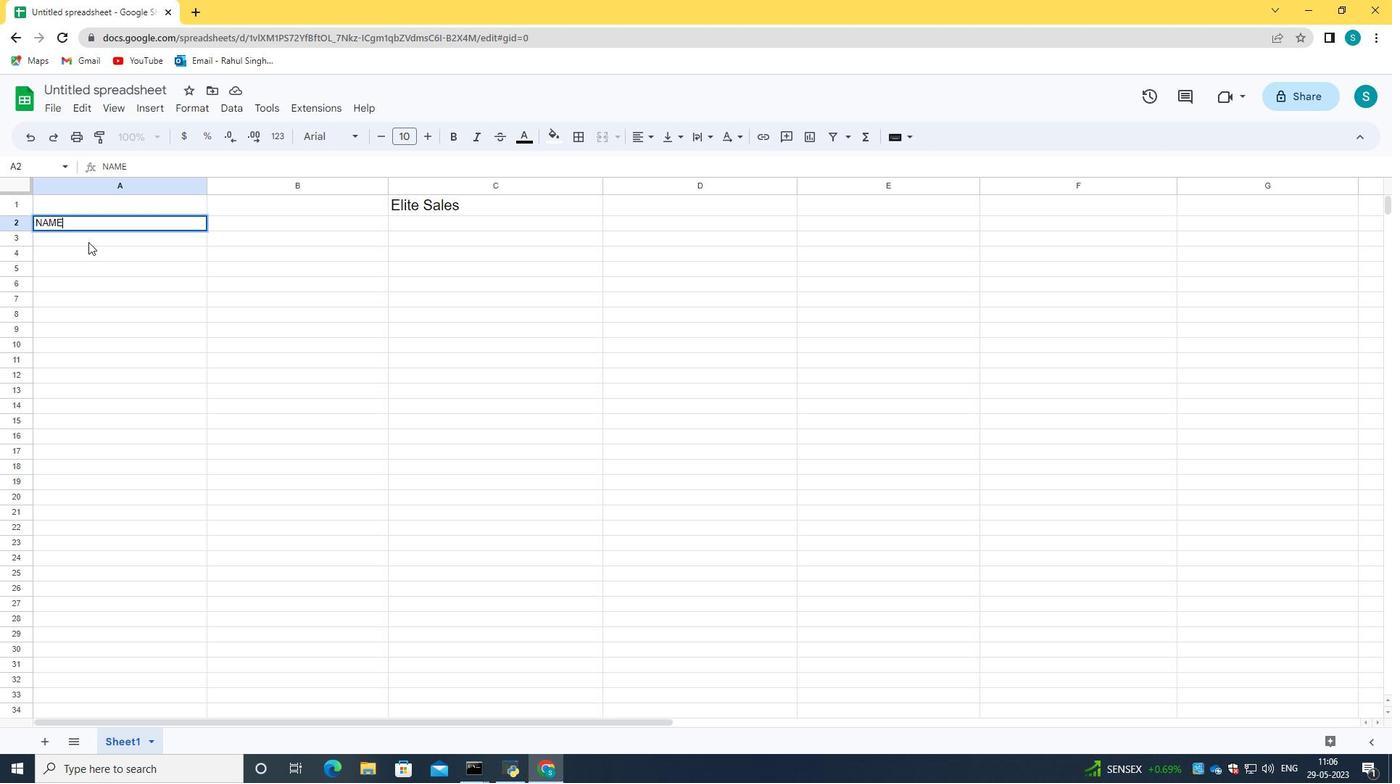 
Action: Mouse pressed left at (87, 237)
Screenshot: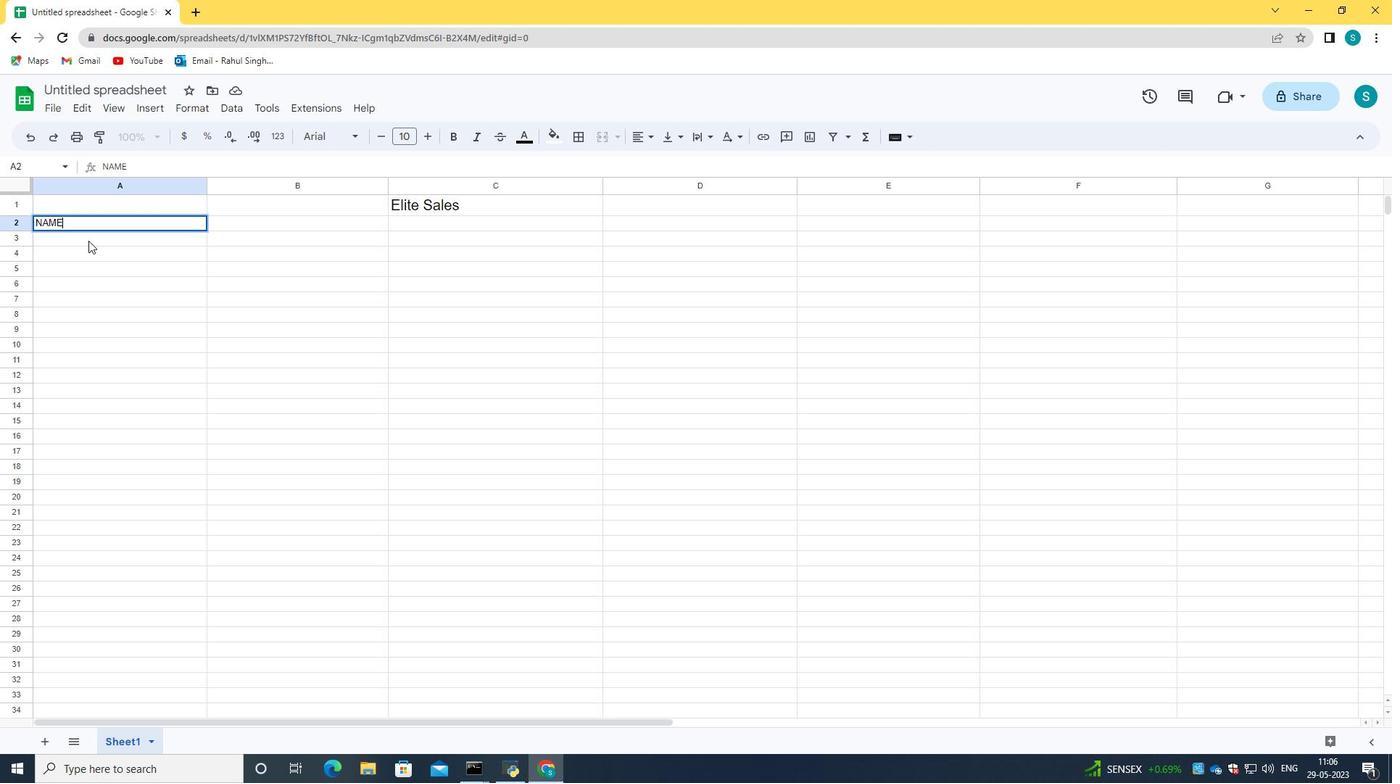 
Action: Mouse moved to (87, 237)
Screenshot: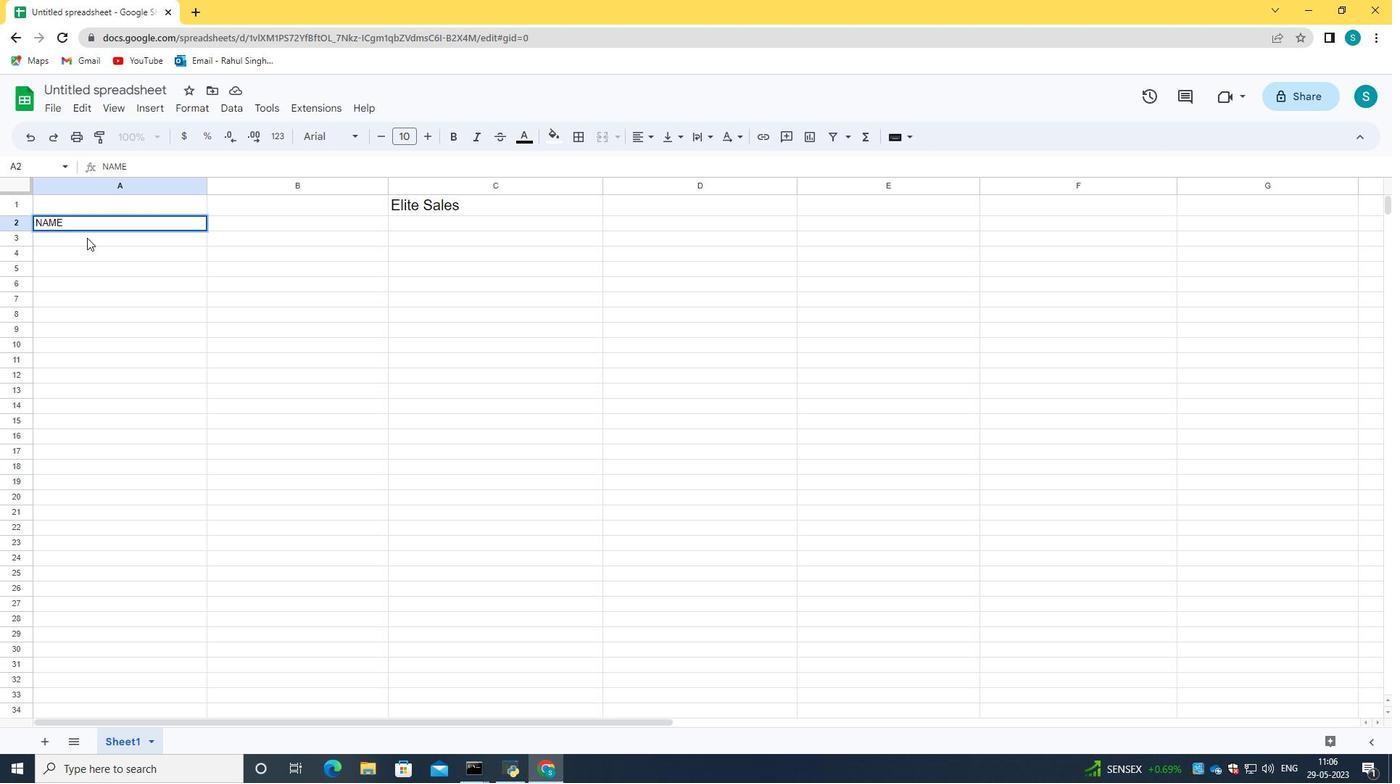 
Action: Key pressed <Key.caps_lock>e<Key.caps_lock>T<Key.backspace><Key.backspace>E<Key.caps_lock>than<Key.space><Key.caps_lock>R<Key.caps_lock>eynolds<Key.enter><Key.caps_lock>O<Key.caps_lock>livia<Key.space><Key.caps_lock>T<Key.caps_lock>hompson<Key.enter><Key.caps_lock>B<Key.caps_lock>enjamin<Key.space>m<Key.caps_lock><Key.backspace>M<Key.caps_lock>artinex<Key.backspace>z<Key.enter><Key.caps_lock>E<Key.caps_lock>mma<Key.space><Key.caps_lock>D<Key.caps_lock>avis<Key.enter><Key.caps_lock>A<Key.caps_lock>laxander<Key.space><Key.caps_lock>MI<Key.backspace><Key.caps_lock>itchell<Key.enter><Key.caps_lock>A<Key.caps_lock>va<Key.space><Key.caps_lock>R<Key.caps_lock>odriguez<Key.enter><Key.caps_lock>D<Key.caps_lock>aniel<Key.space><Key.caps_lock>A<Key.caps_lock>nderson<Key.enter><Key.caps_lock>MIA<Key.space><Key.caps_lock>l<Key.caps_lock>EWIS<Key.enter><Key.caps_lock>c<Key.caps_lock>HIR<Key.backspace><Key.backspace>RISTOPHER<Key.space><Key.caps_lock>s<Key.caps_lock>COTT<Key.enter><Key.caps_lock><Key.caps_lock>S<Key.caps_lock><Key.backspace>s<Key.caps_lock>OPHIA<Key.space><Key.caps_lock>h<Key.caps_lock>ARRIS
Screenshot: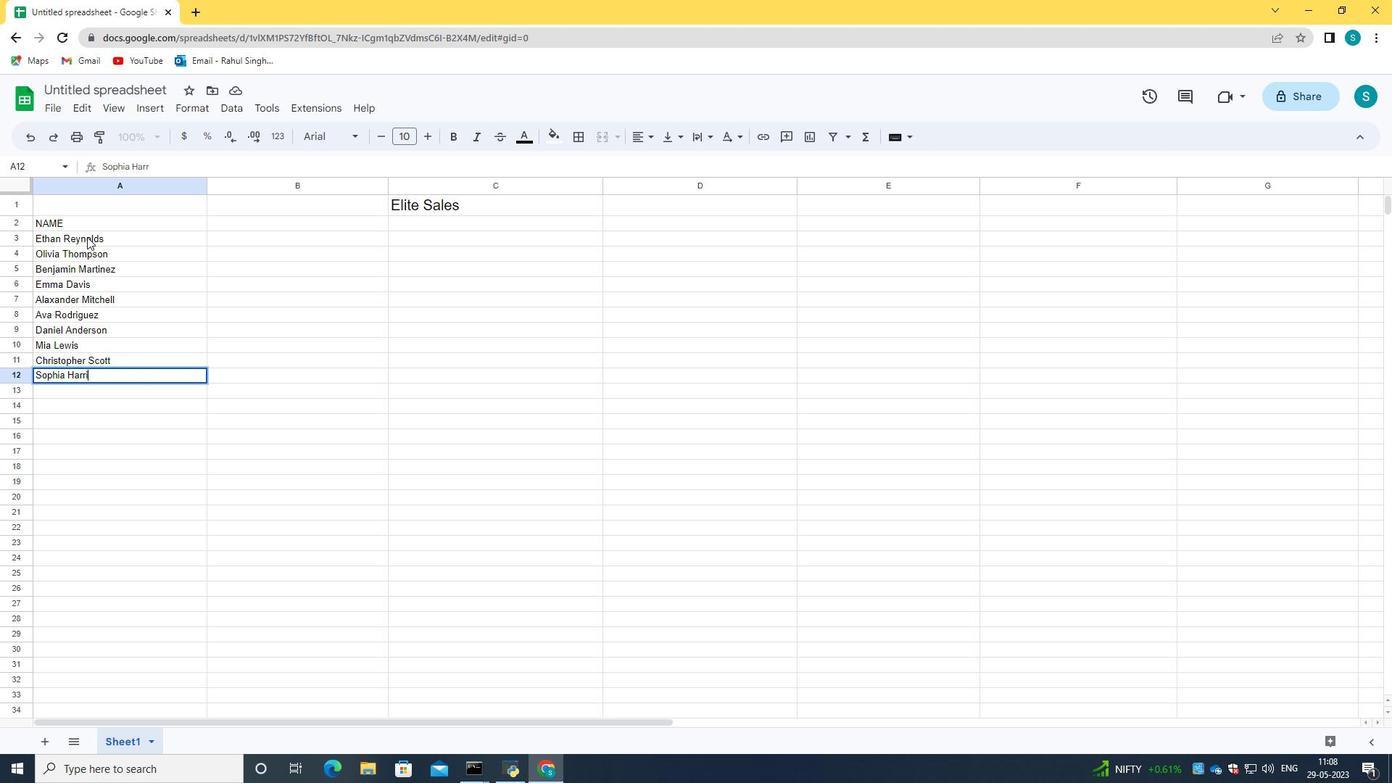 
Action: Mouse moved to (265, 223)
Screenshot: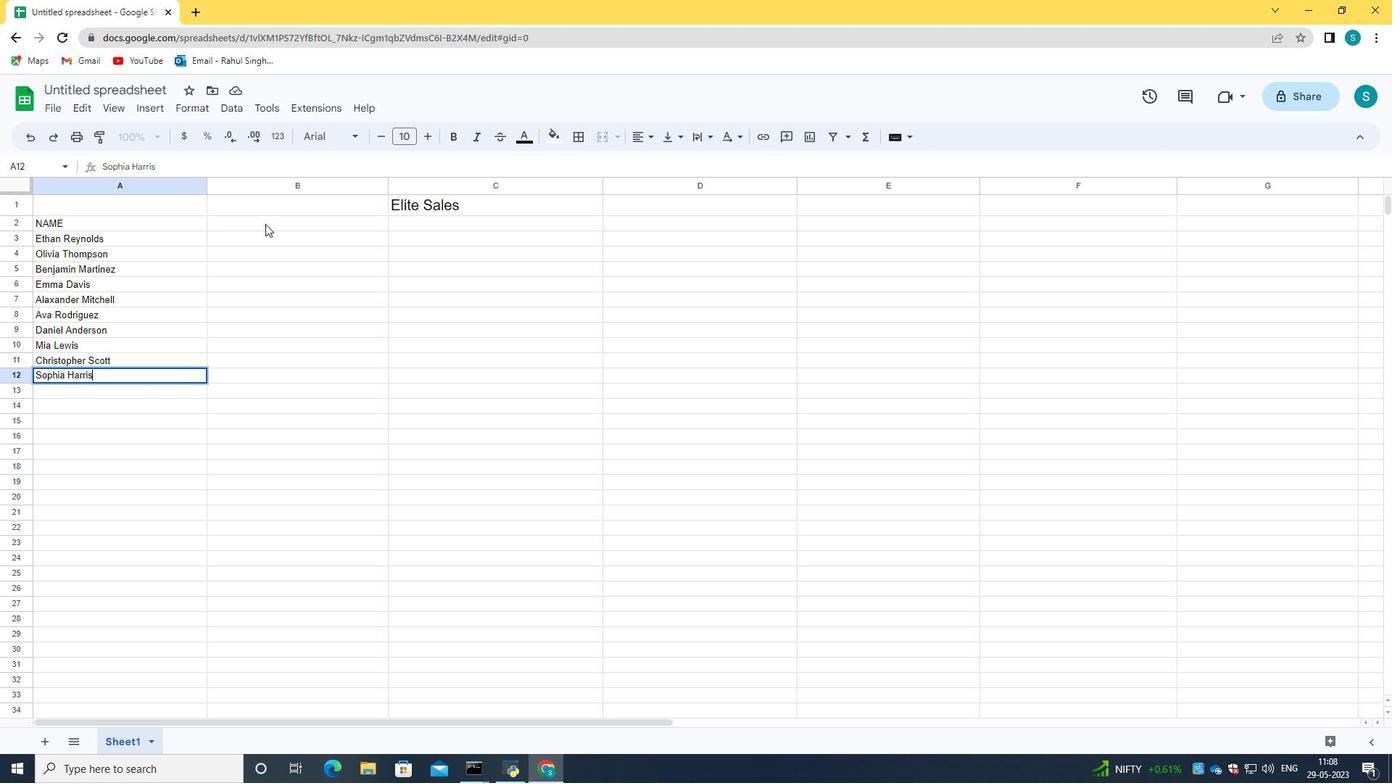 
Action: Mouse pressed left at (265, 223)
Screenshot: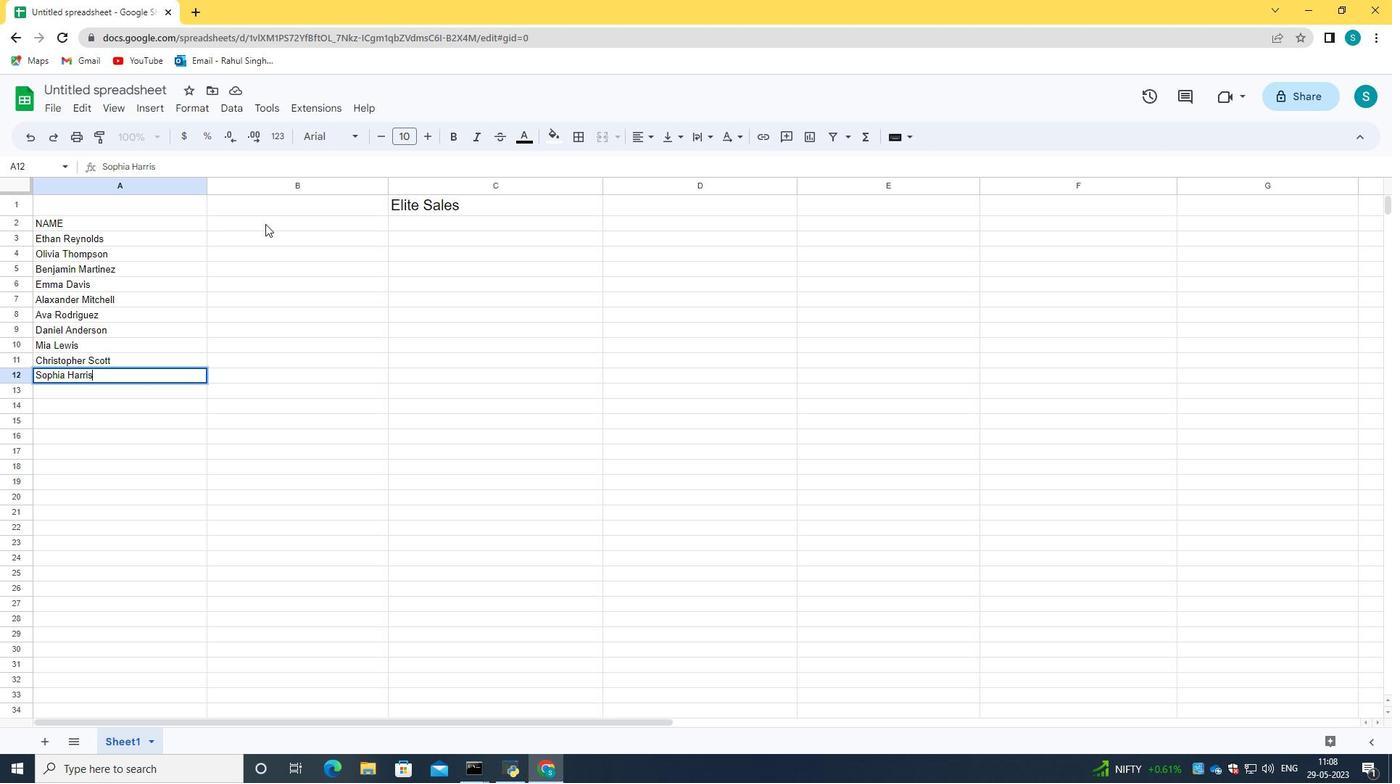 
Action: Key pressed <Key.caps_lock>i<Key.caps_lock>TEM<Key.space><Key.caps_lock>c<Key.caps_lock>ODE
